 Task: Manufacturing output chart brown modern simple.
Action: Mouse moved to (151, 219)
Screenshot: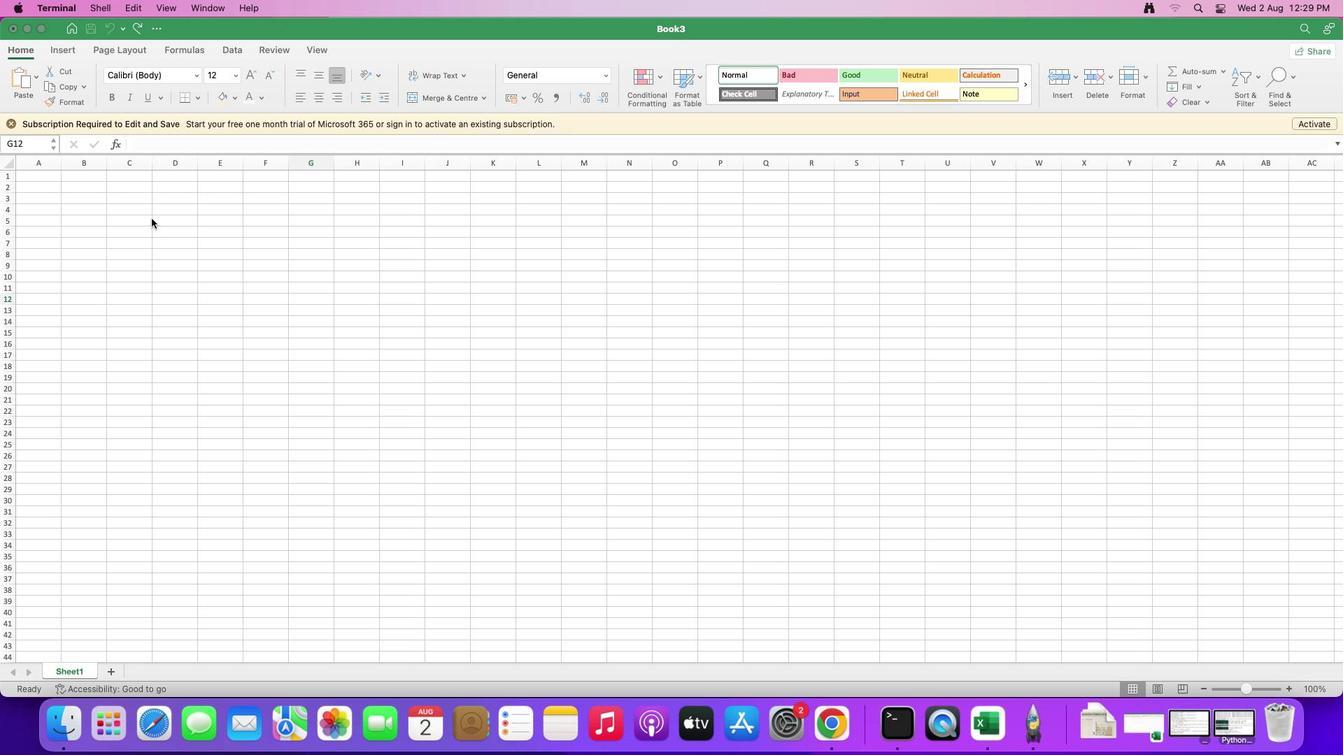 
Action: Mouse pressed left at (151, 219)
Screenshot: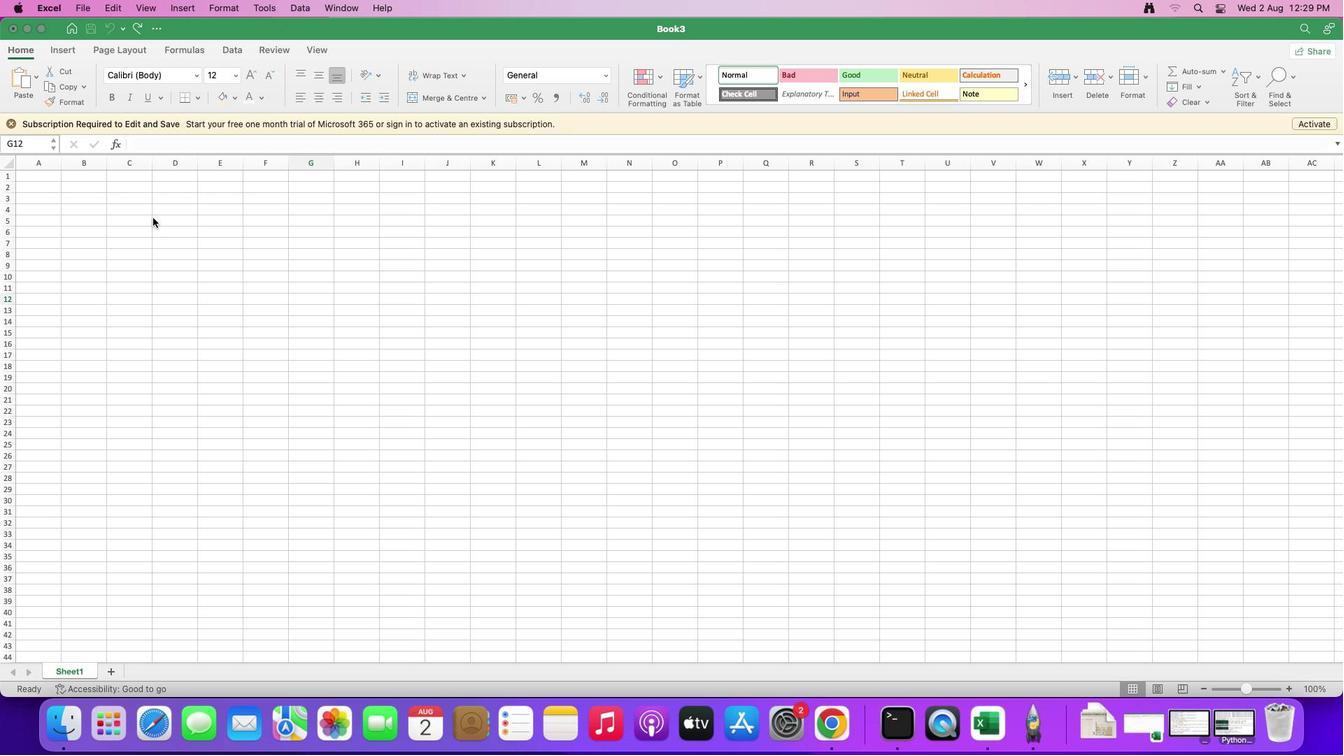 
Action: Mouse moved to (32, 174)
Screenshot: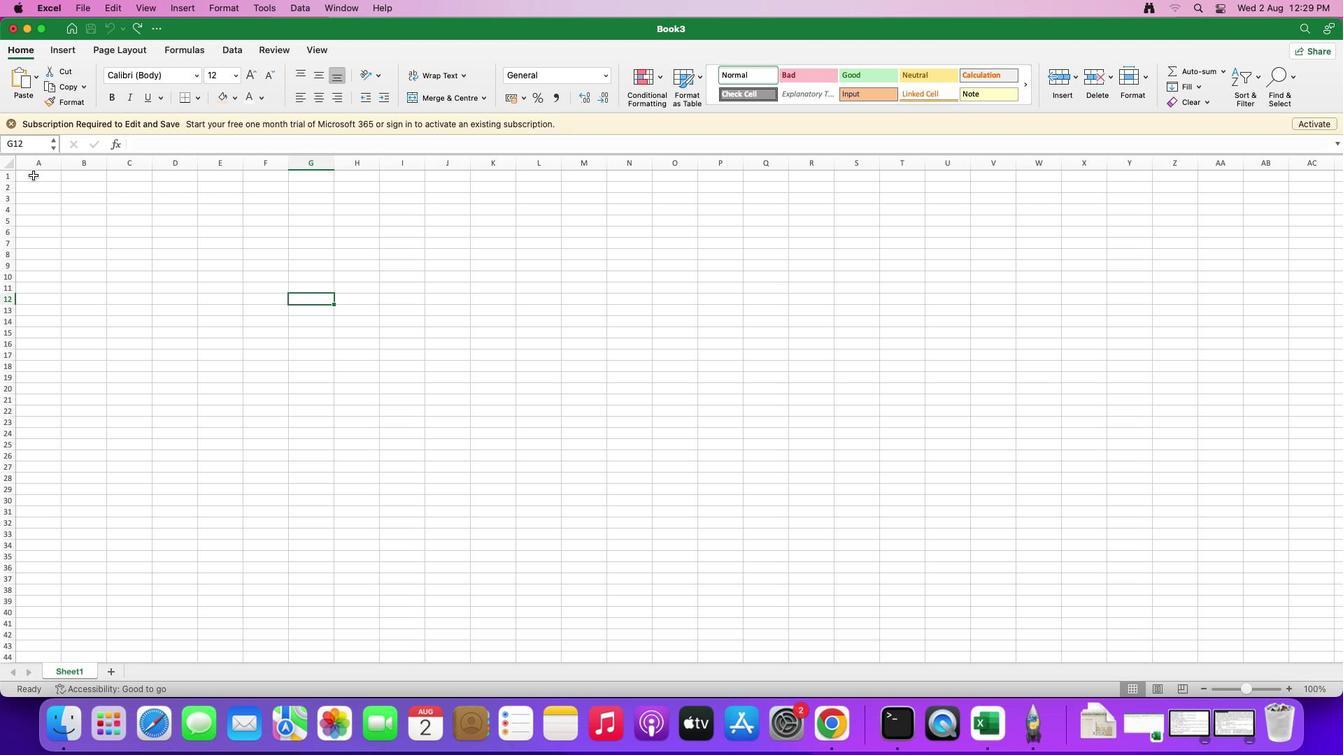 
Action: Mouse pressed left at (32, 174)
Screenshot: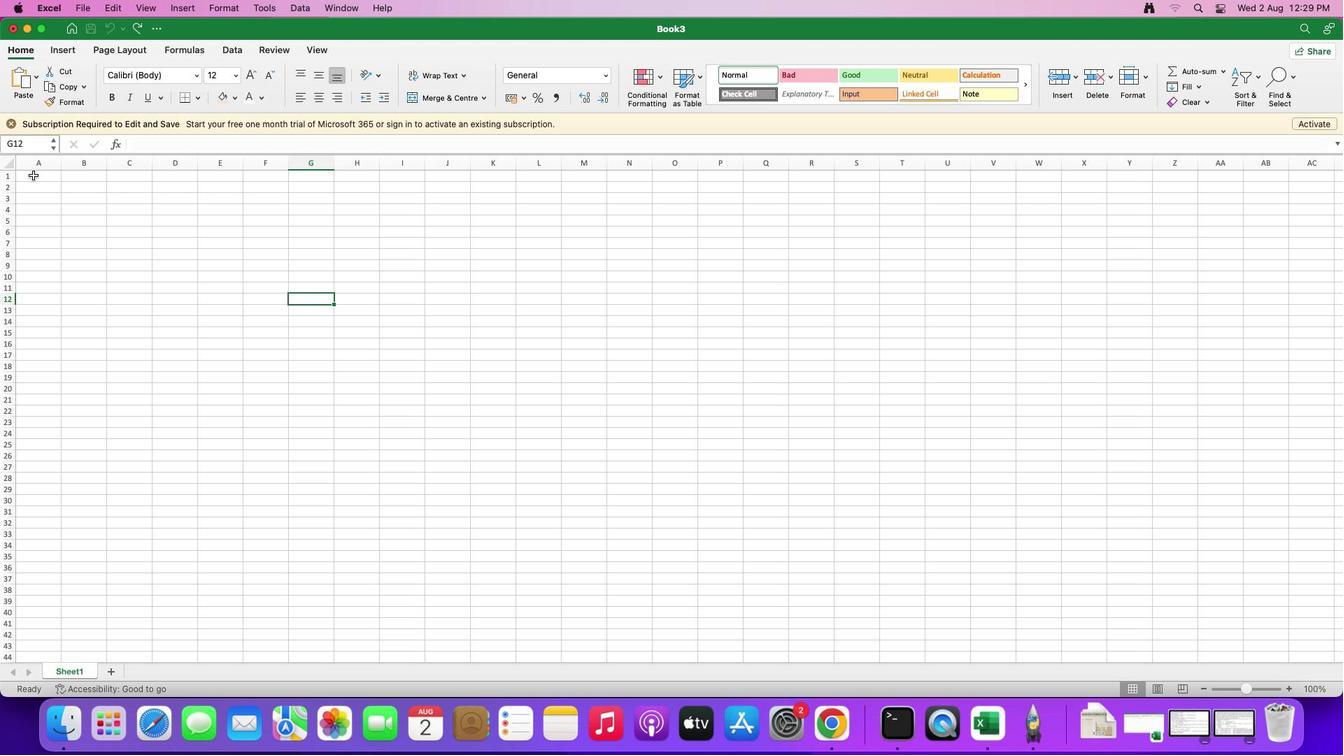 
Action: Mouse moved to (852, 95)
Screenshot: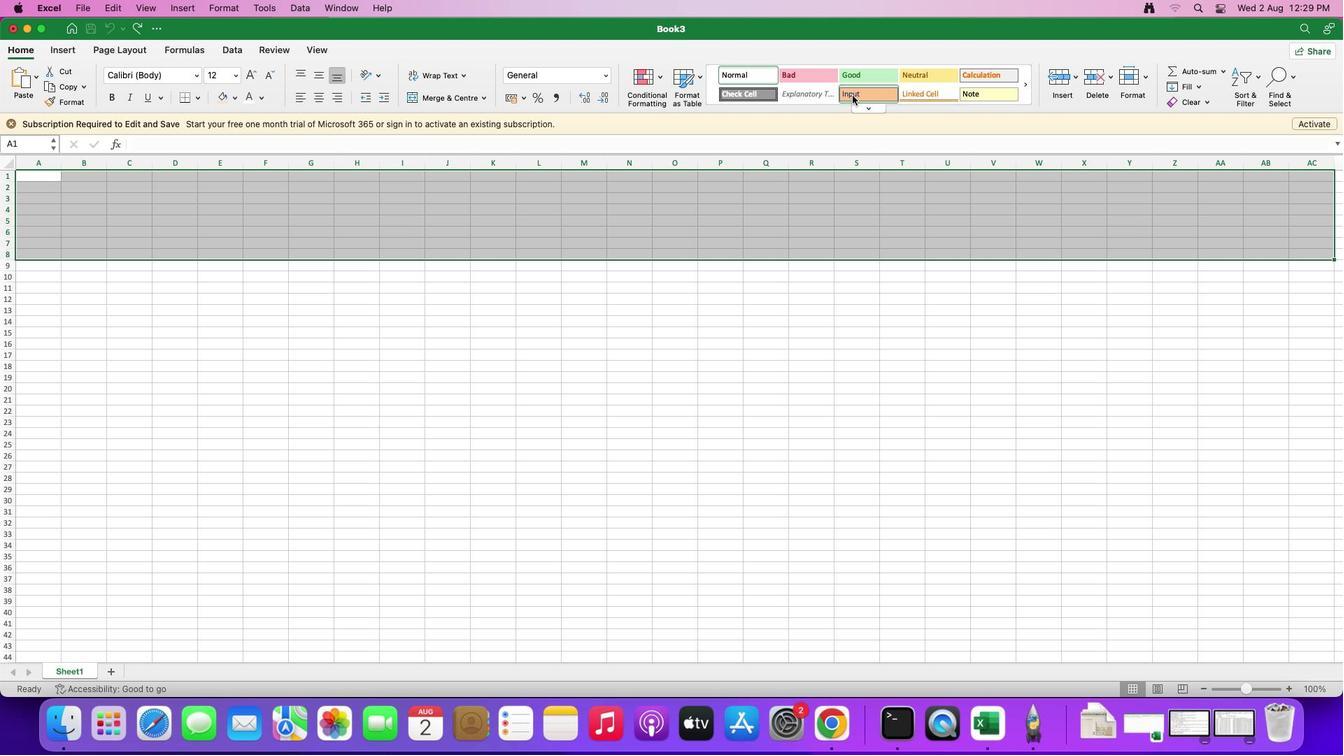 
Action: Mouse pressed left at (852, 95)
Screenshot: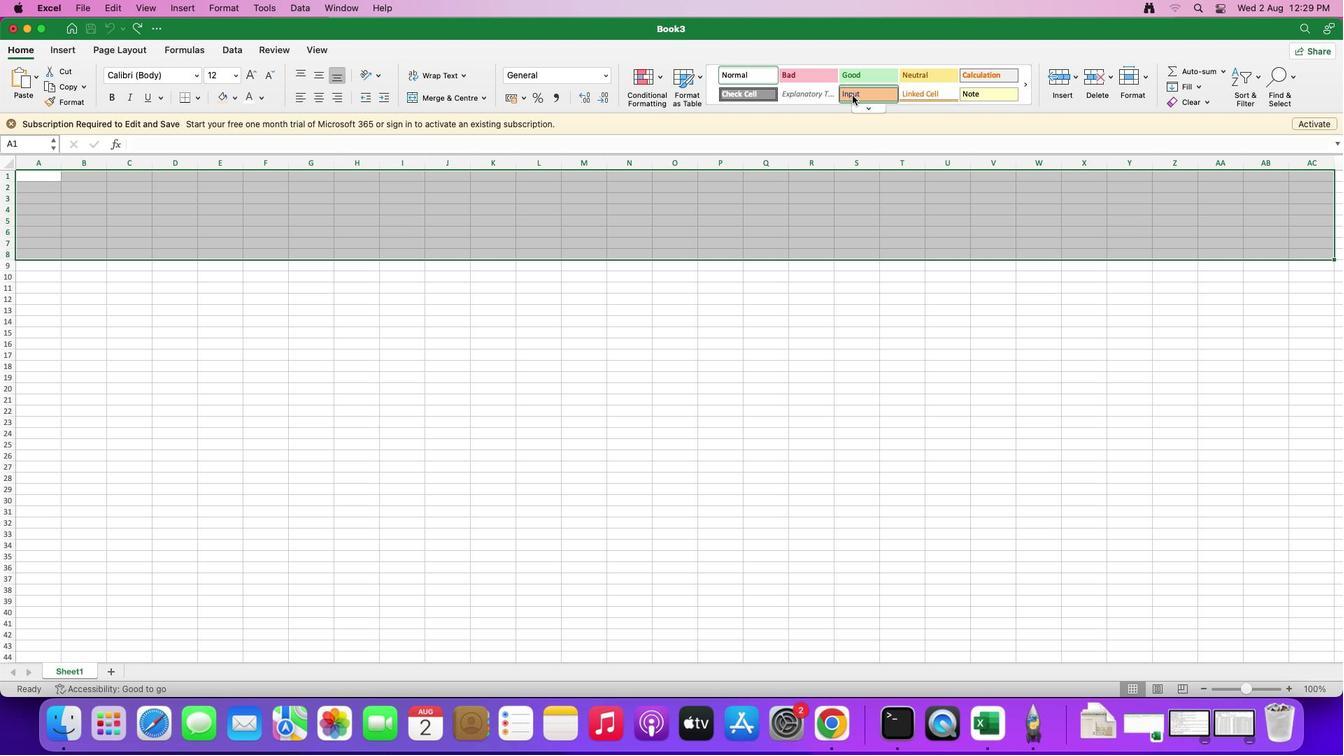 
Action: Mouse moved to (199, 99)
Screenshot: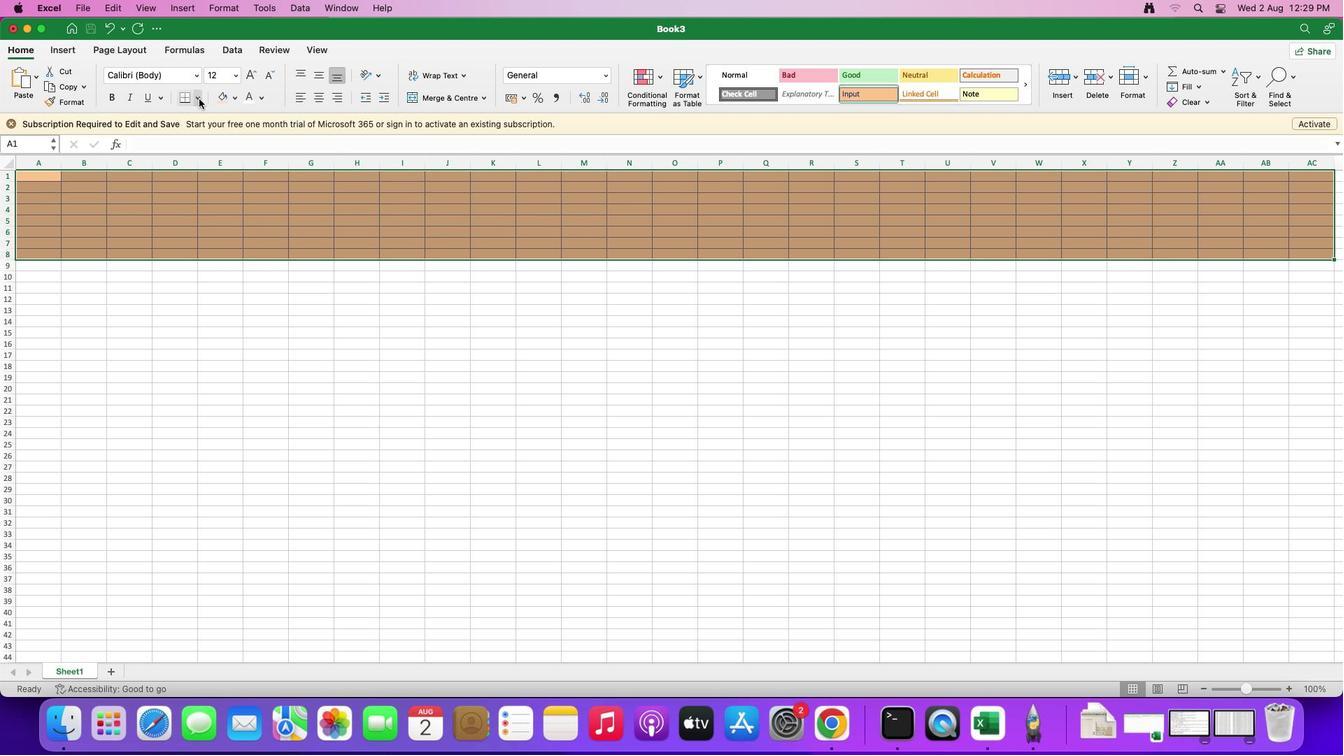 
Action: Mouse pressed left at (199, 99)
Screenshot: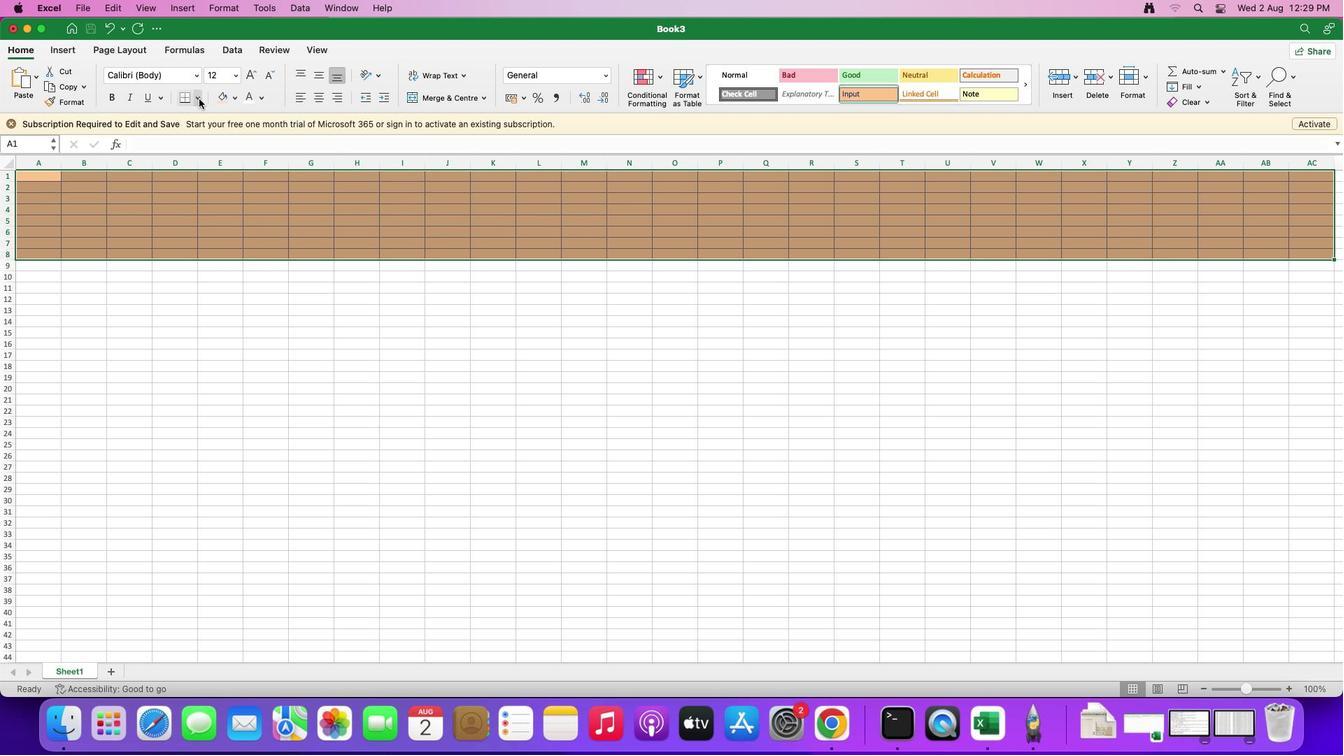 
Action: Mouse moved to (212, 211)
Screenshot: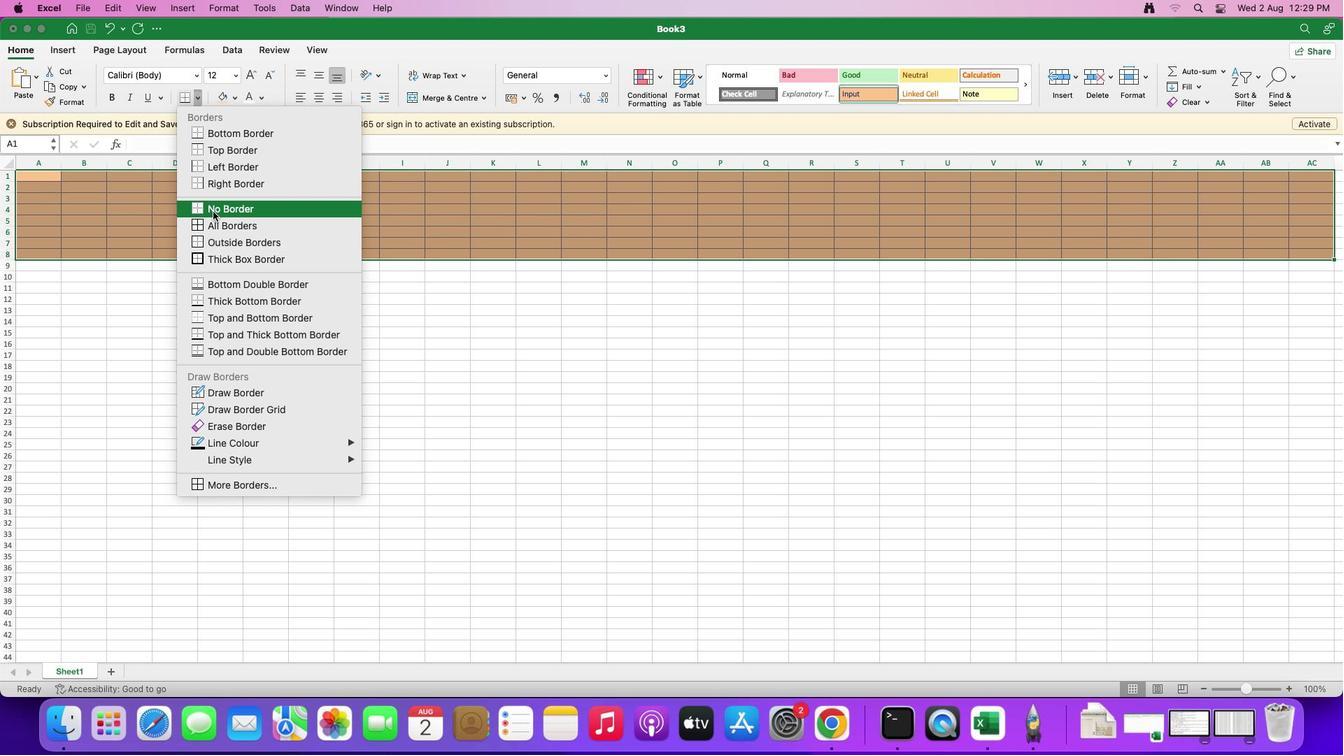 
Action: Mouse pressed left at (212, 211)
Screenshot: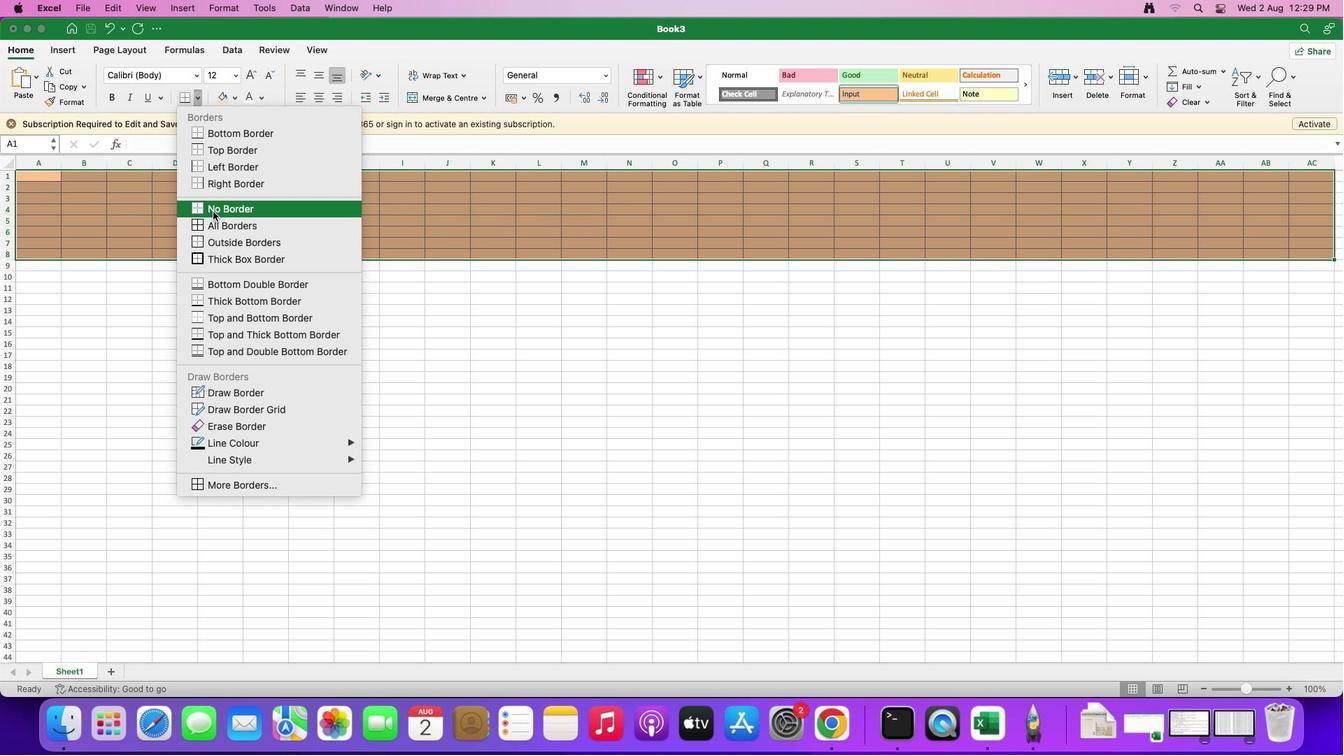 
Action: Mouse moved to (188, 220)
Screenshot: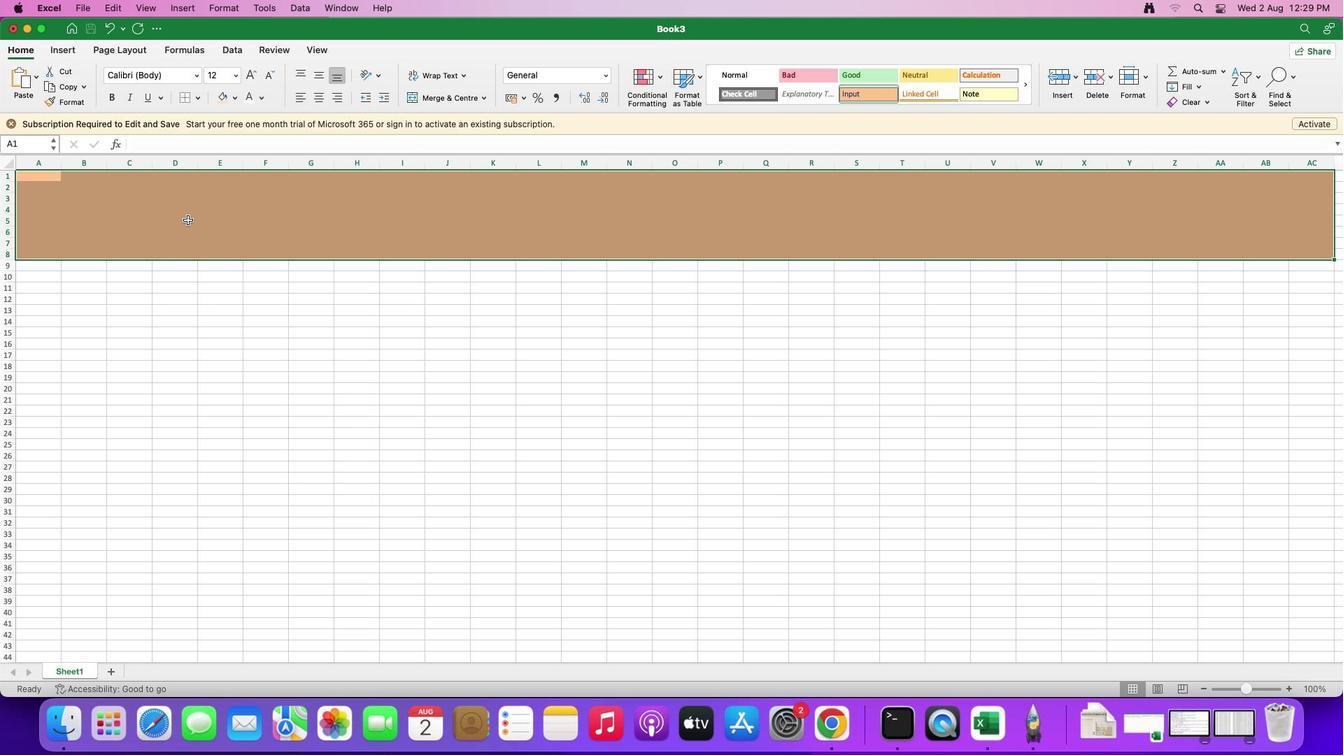 
Action: Mouse pressed left at (188, 220)
Screenshot: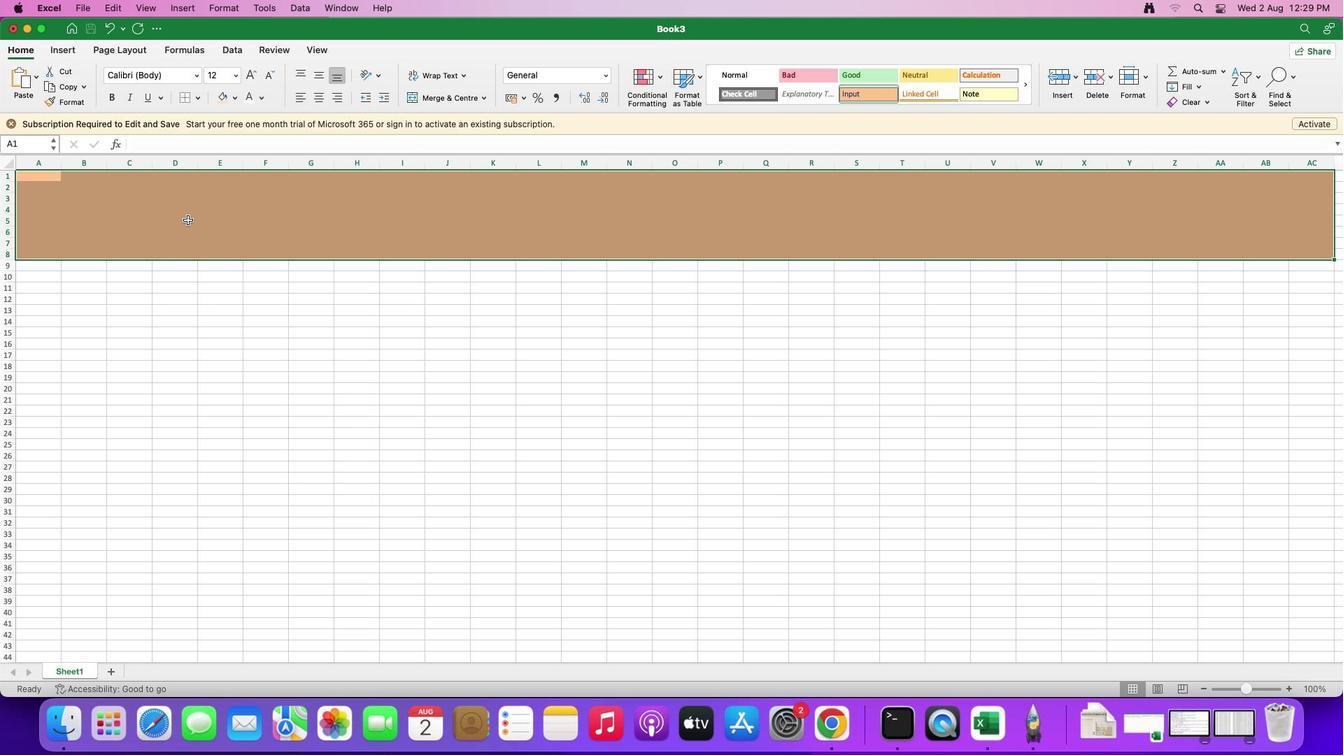 
Action: Mouse moved to (172, 186)
Screenshot: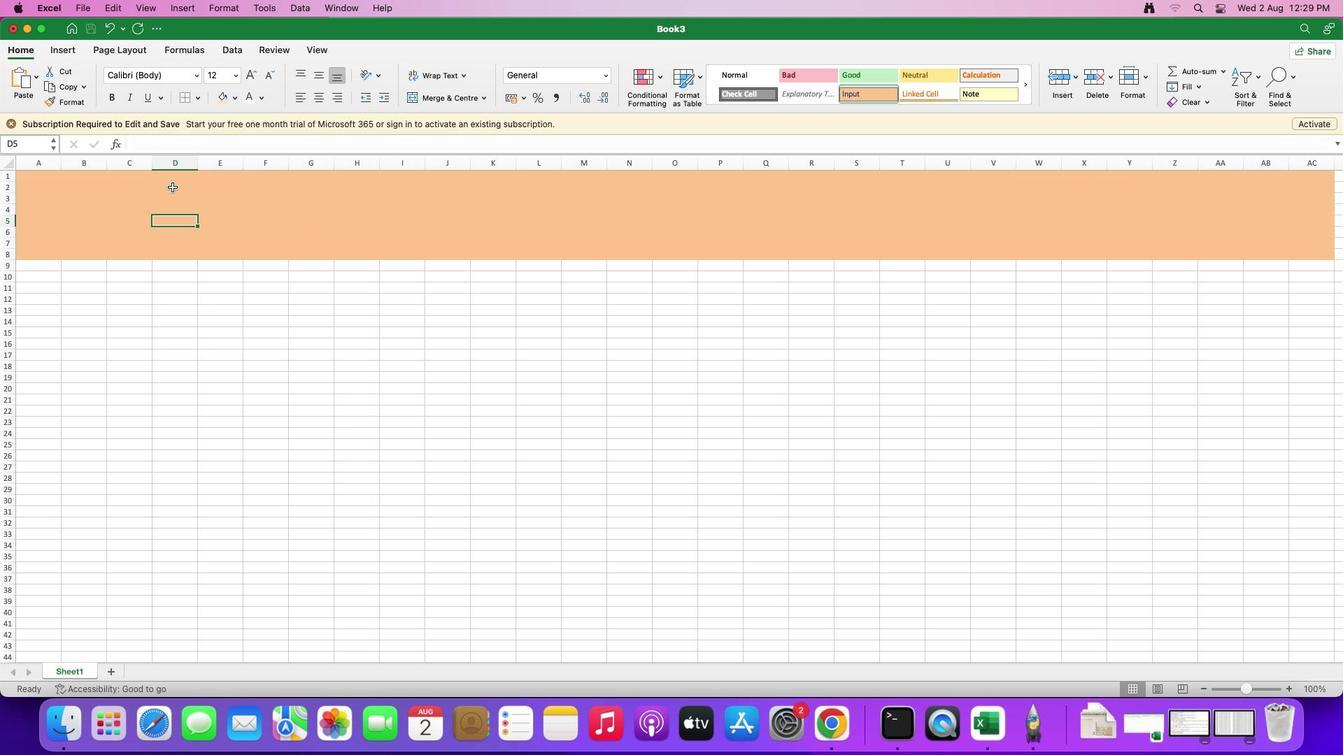 
Action: Mouse pressed left at (172, 186)
Screenshot: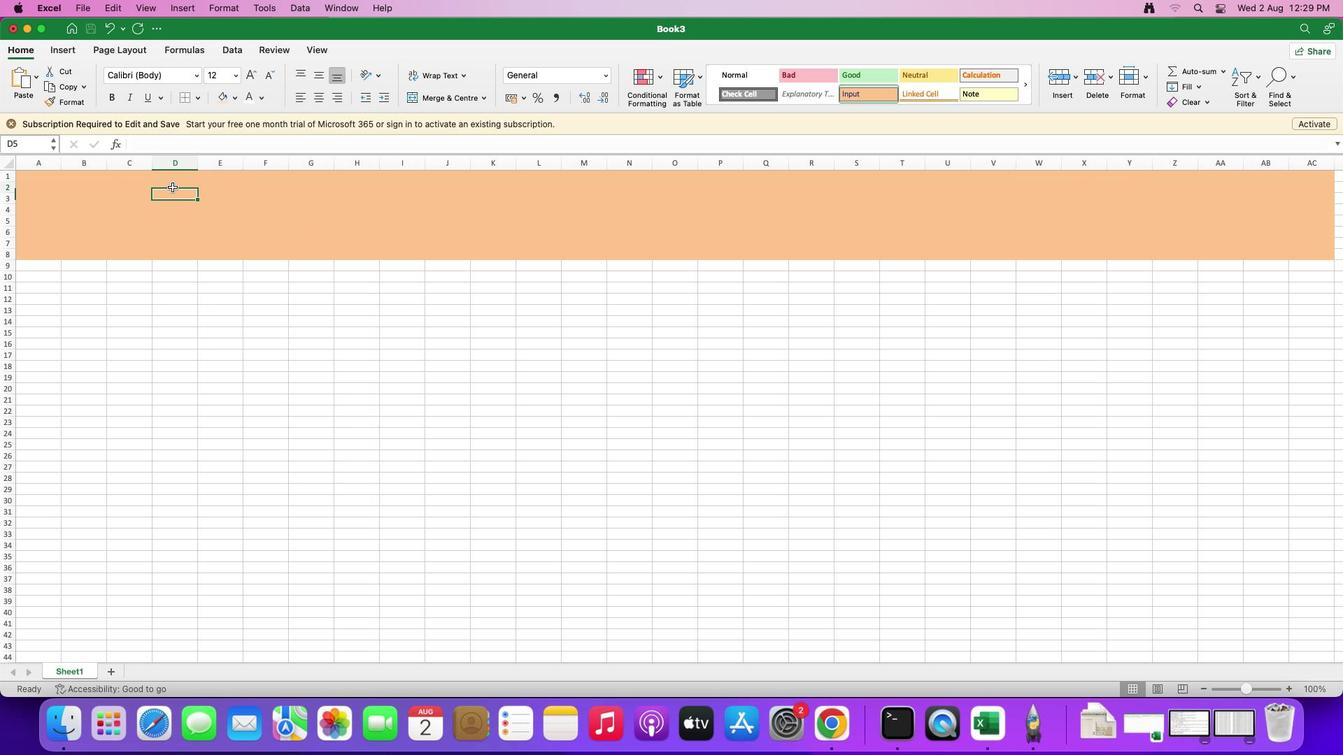 
Action: Mouse moved to (121, 208)
Screenshot: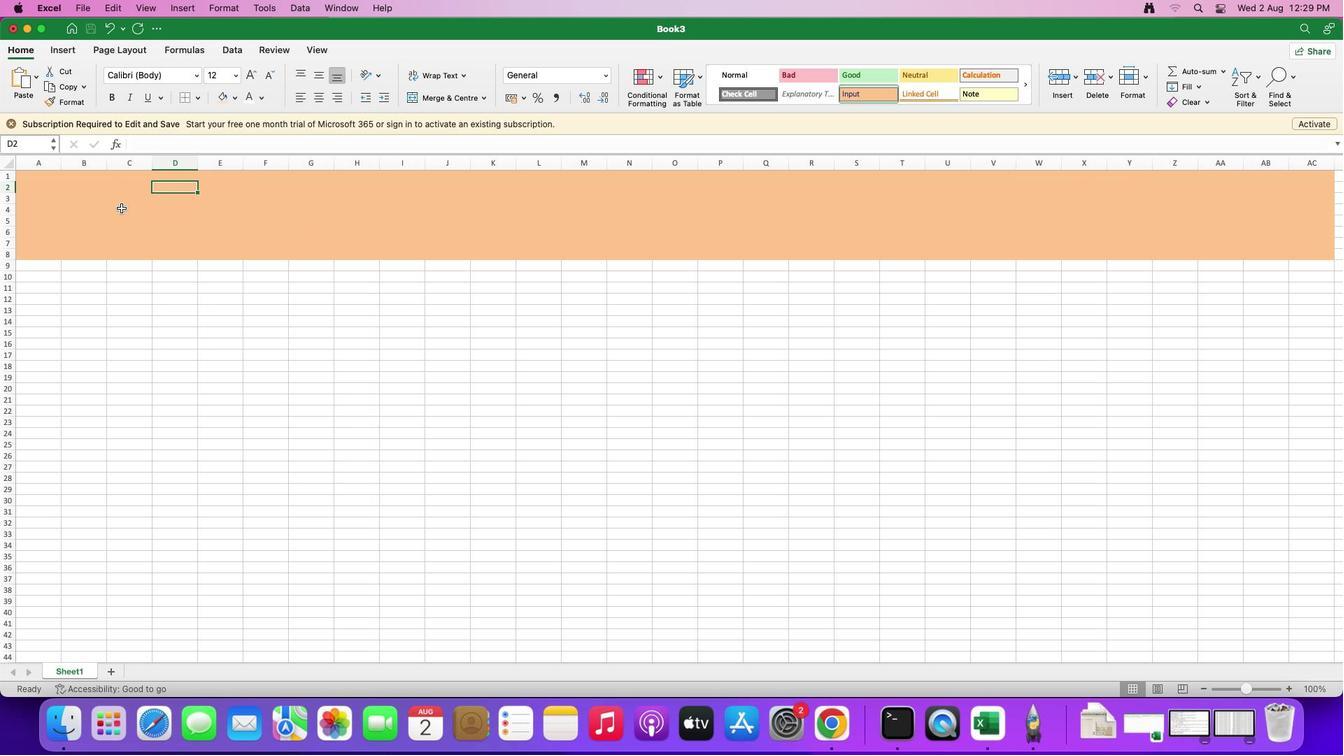 
Action: Mouse pressed left at (121, 208)
Screenshot: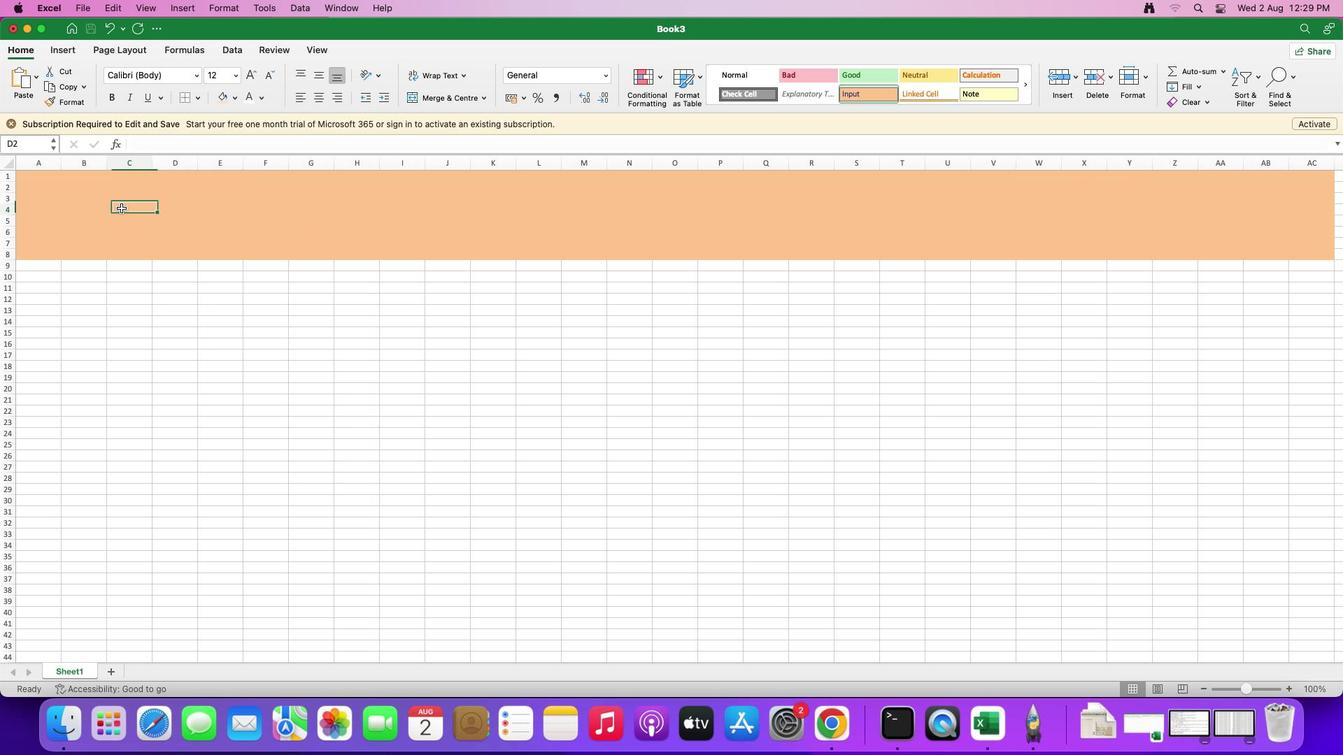 
Action: Mouse moved to (164, 205)
Screenshot: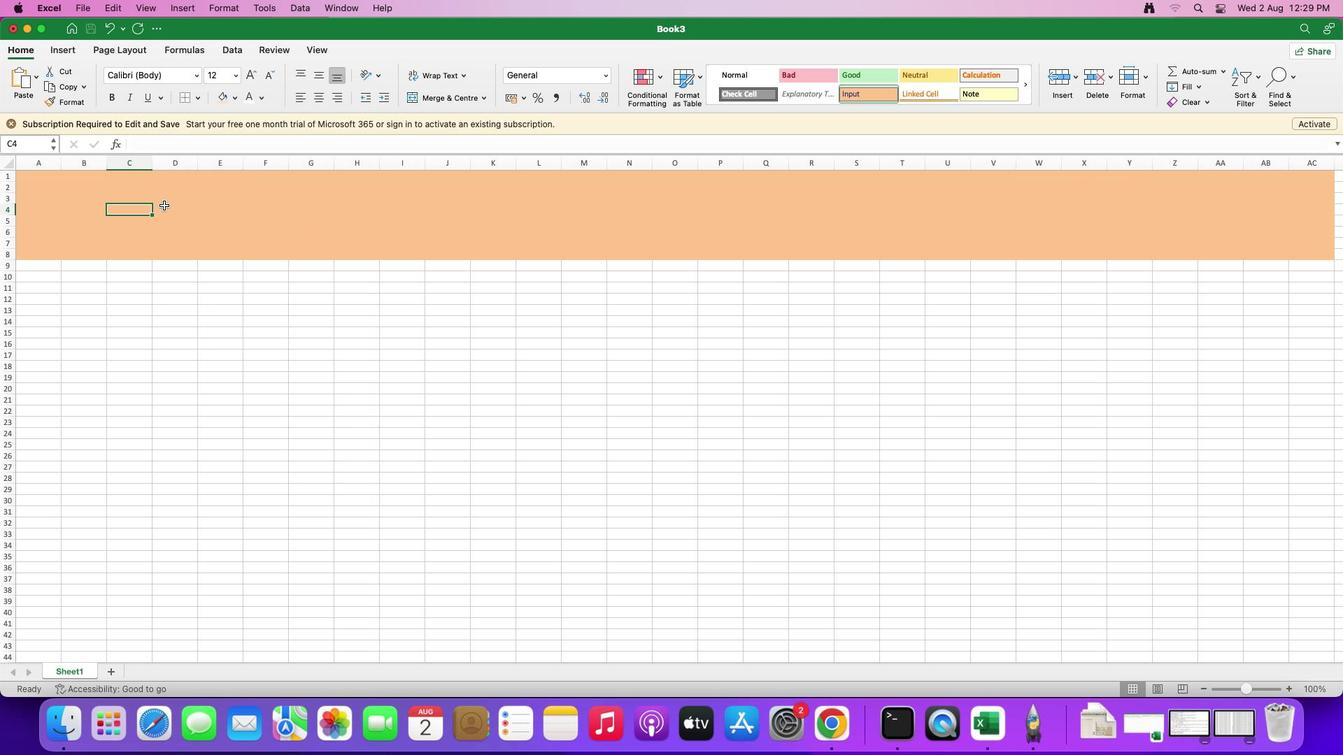 
Action: Mouse pressed left at (164, 205)
Screenshot: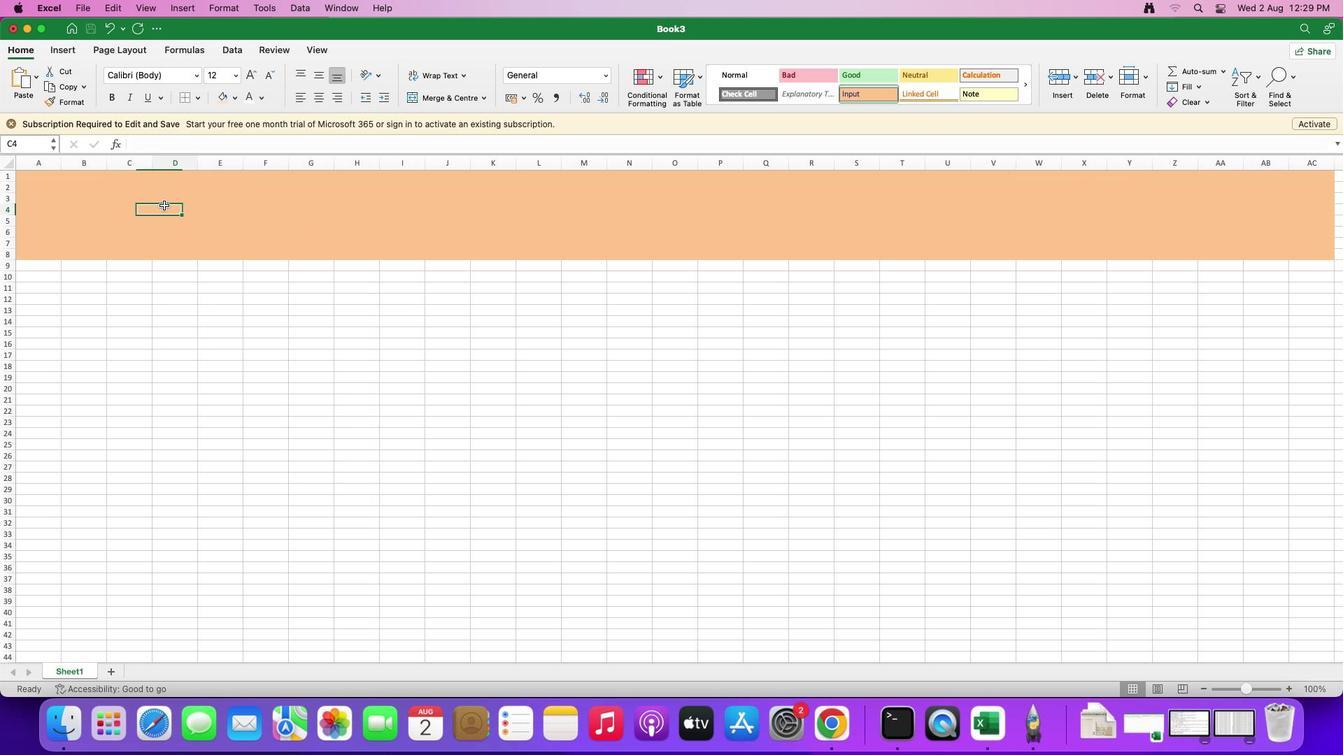 
Action: Mouse moved to (222, 210)
Screenshot: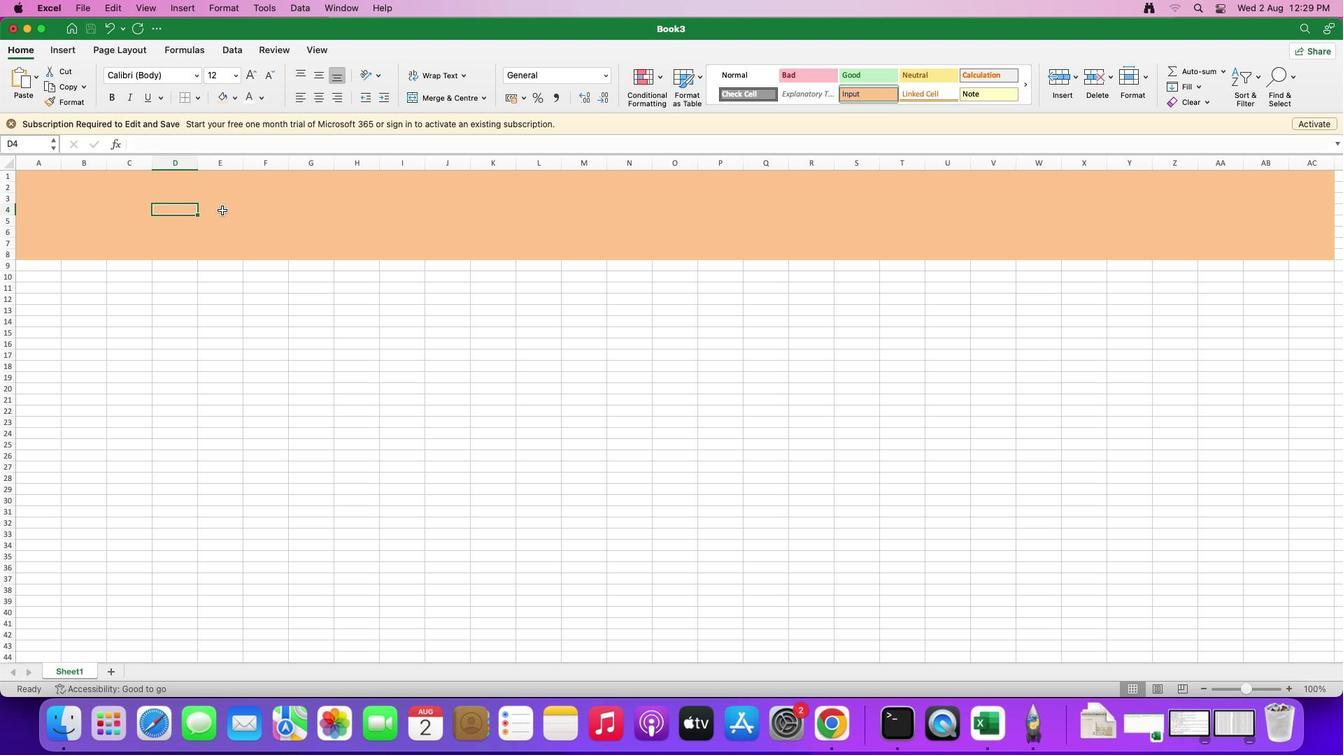 
Action: Mouse pressed left at (222, 210)
Screenshot: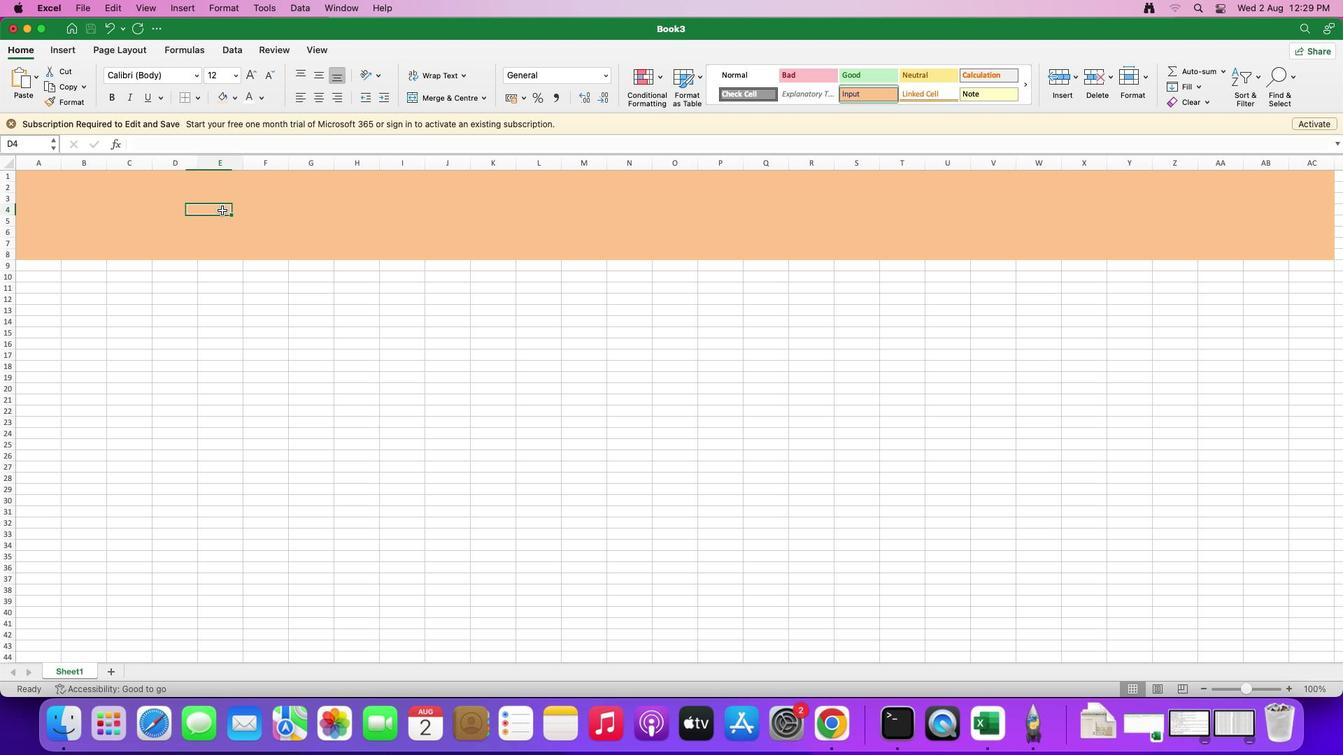 
Action: Mouse moved to (221, 219)
Screenshot: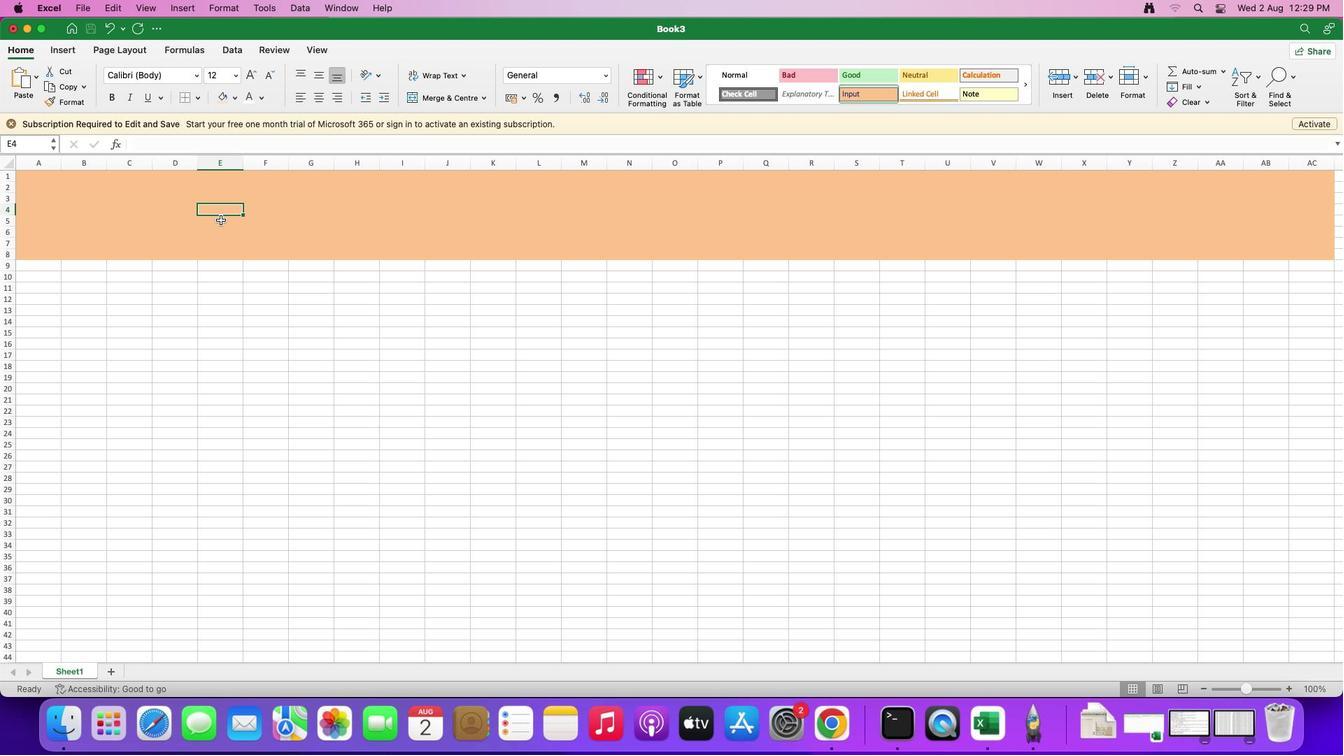 
Action: Key pressed Key.shift'M''A''N''U''F''A''C''T''U''R''I''N''G'Key.space'O''U''T''P''U''T'Key.space'D''A''T''A'
Screenshot: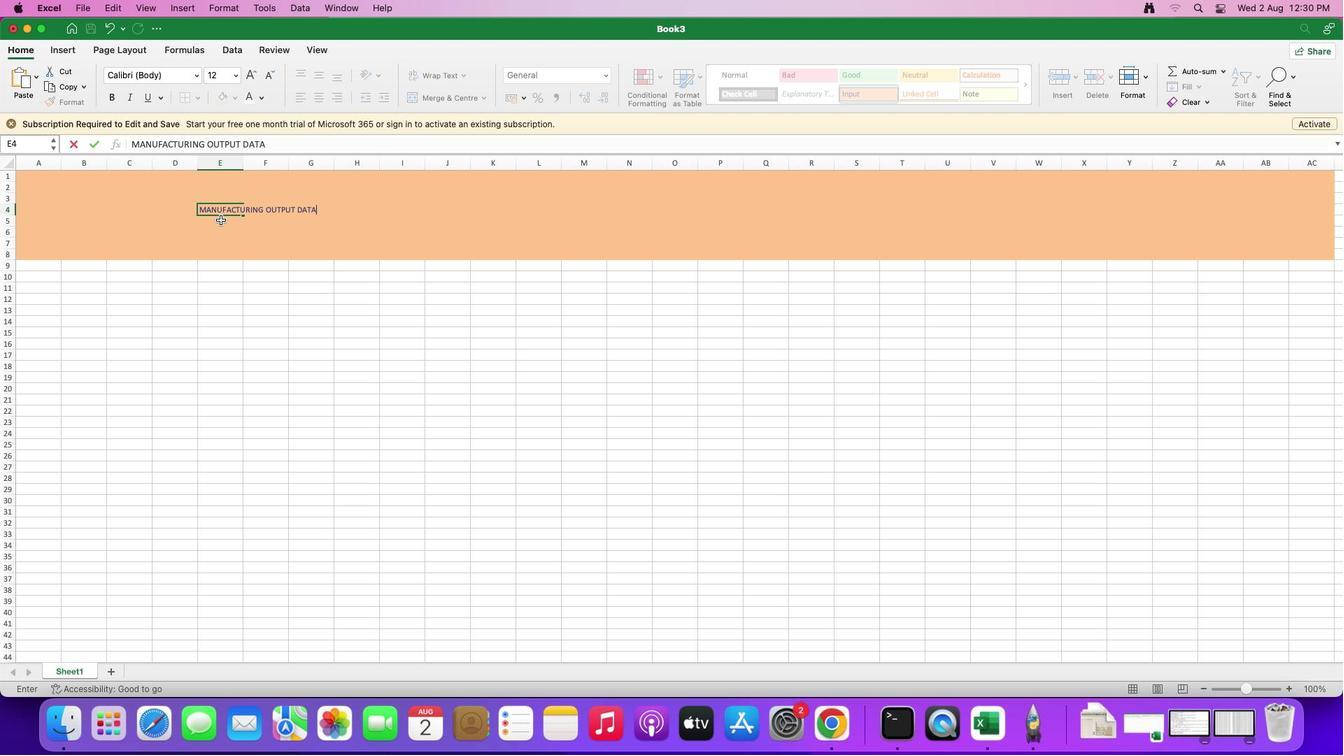 
Action: Mouse moved to (315, 209)
Screenshot: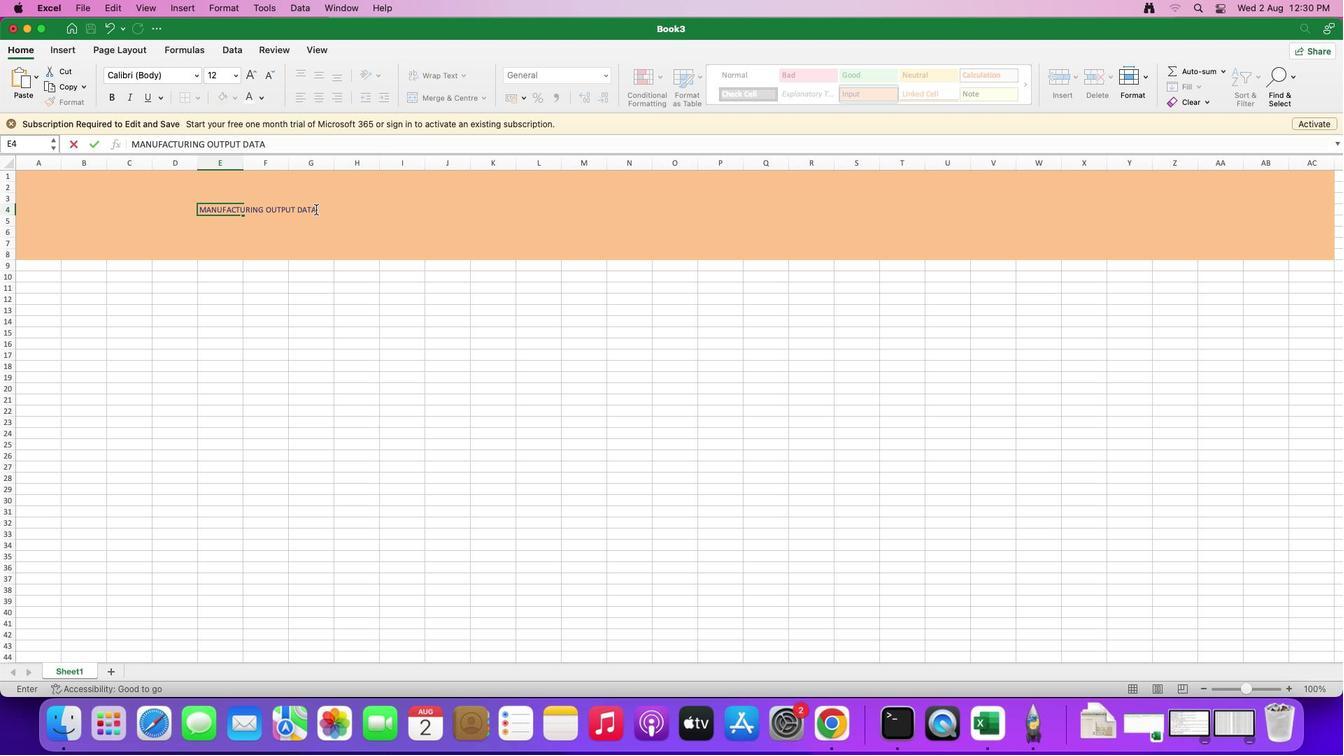 
Action: Mouse pressed left at (315, 209)
Screenshot: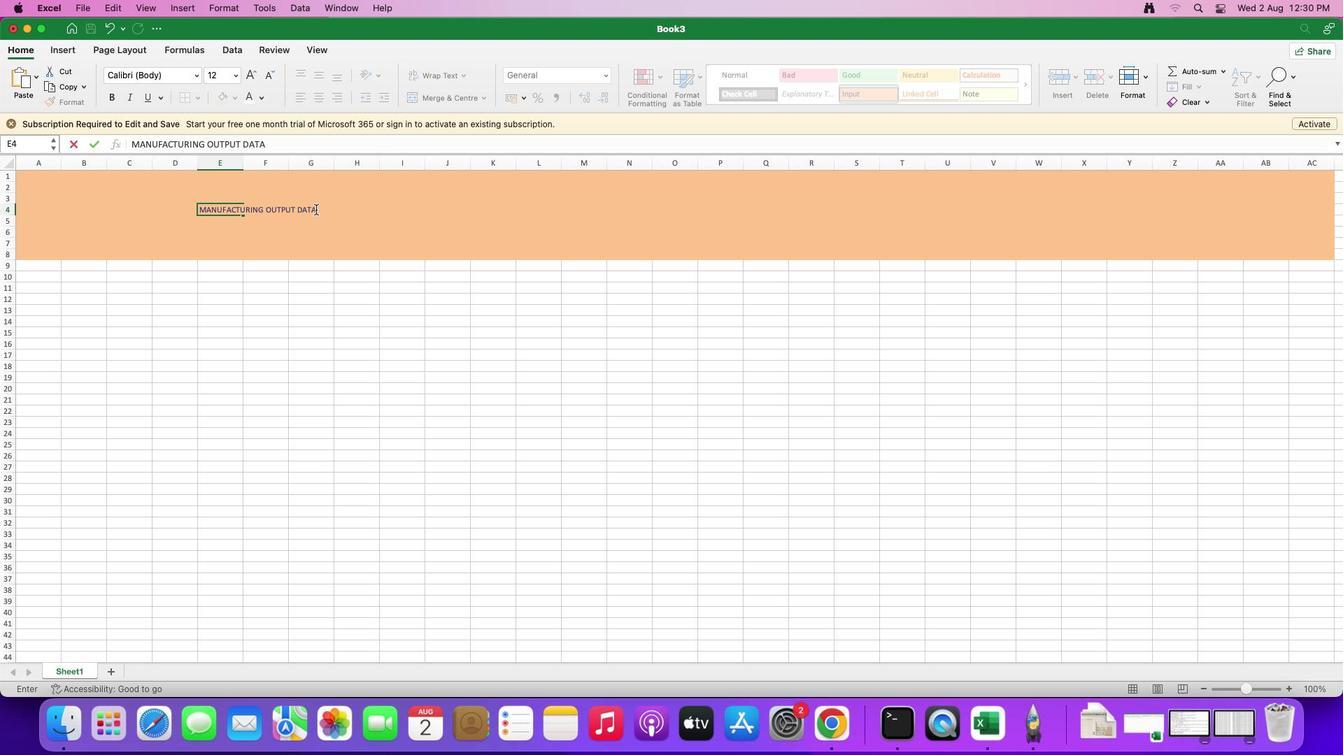
Action: Mouse moved to (318, 209)
Screenshot: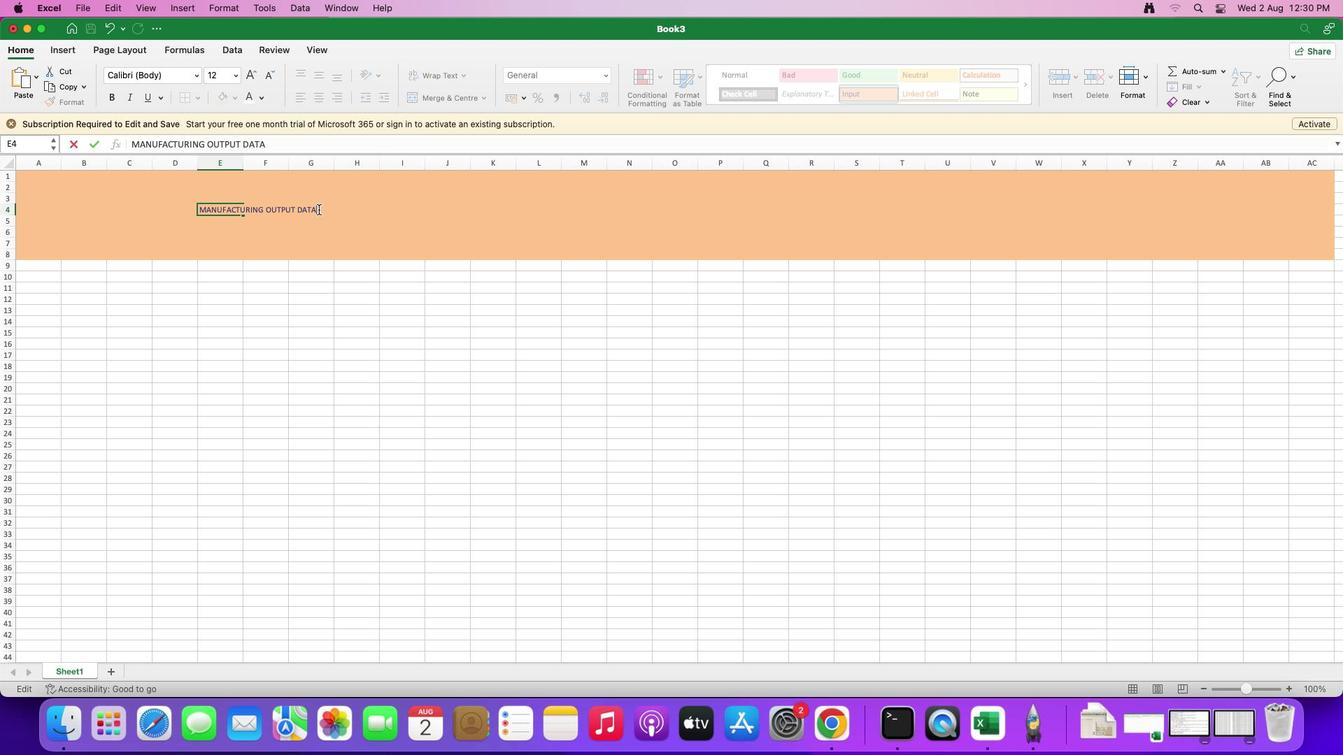 
Action: Mouse pressed left at (318, 209)
Screenshot: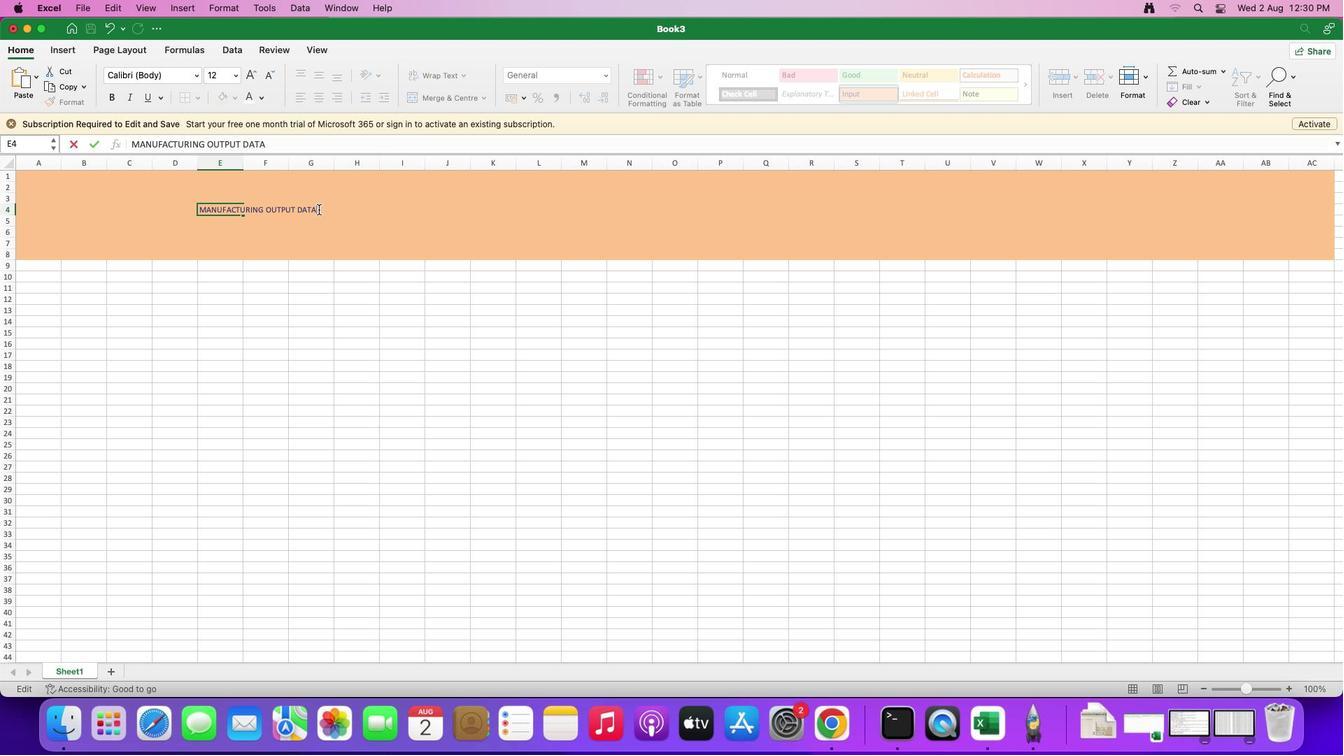 
Action: Mouse moved to (235, 74)
Screenshot: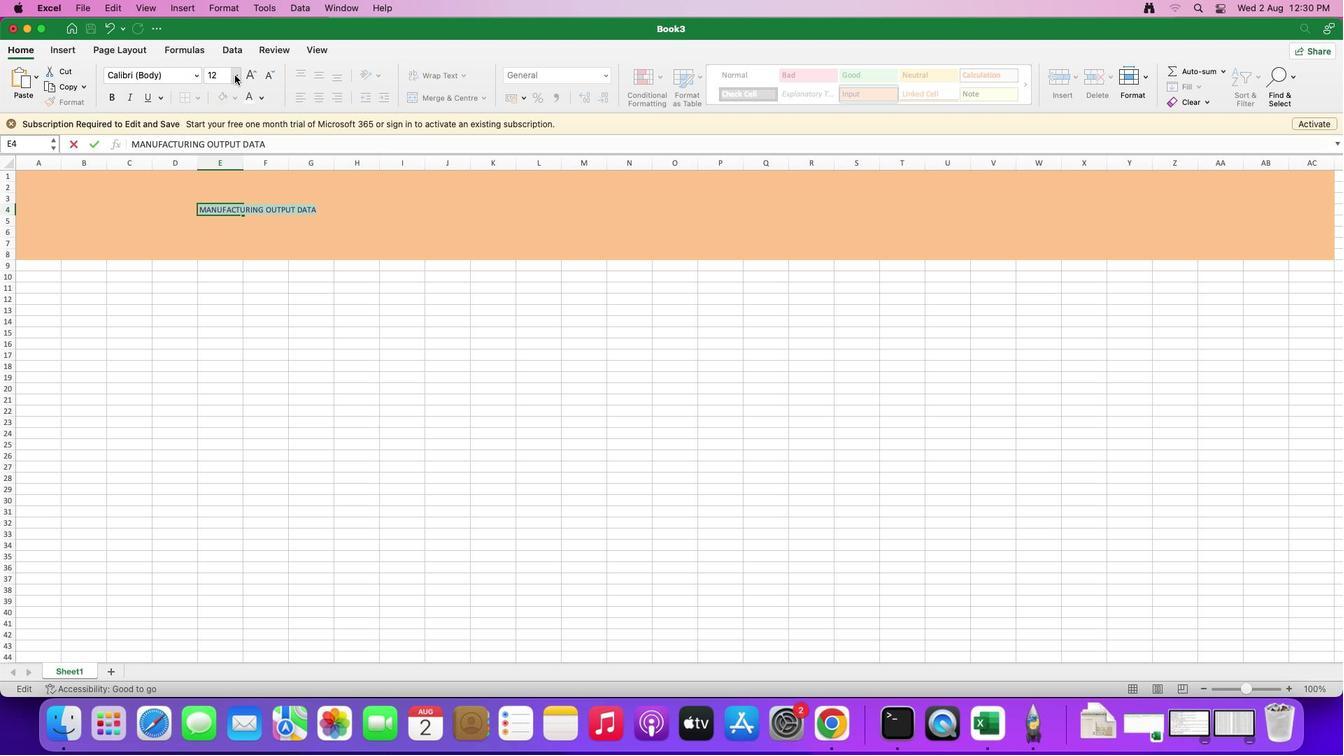 
Action: Mouse pressed left at (235, 74)
Screenshot: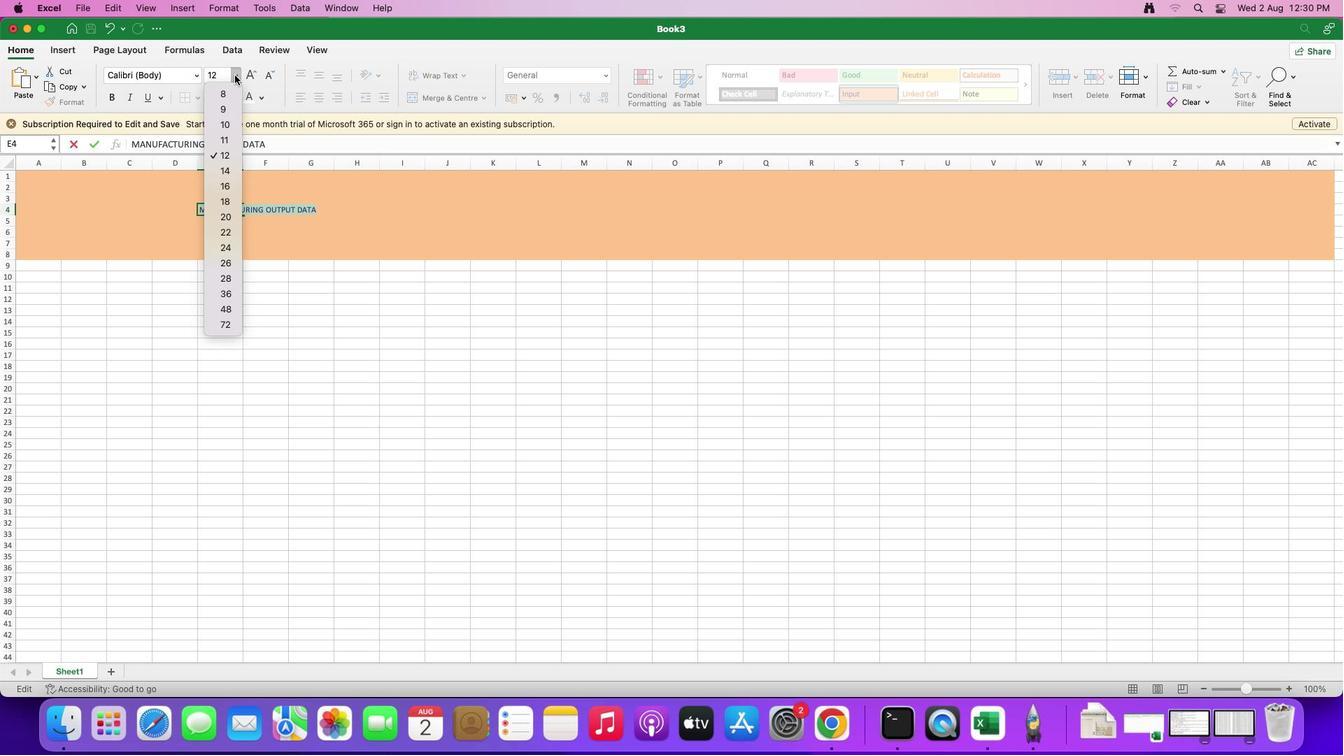 
Action: Mouse moved to (227, 320)
Screenshot: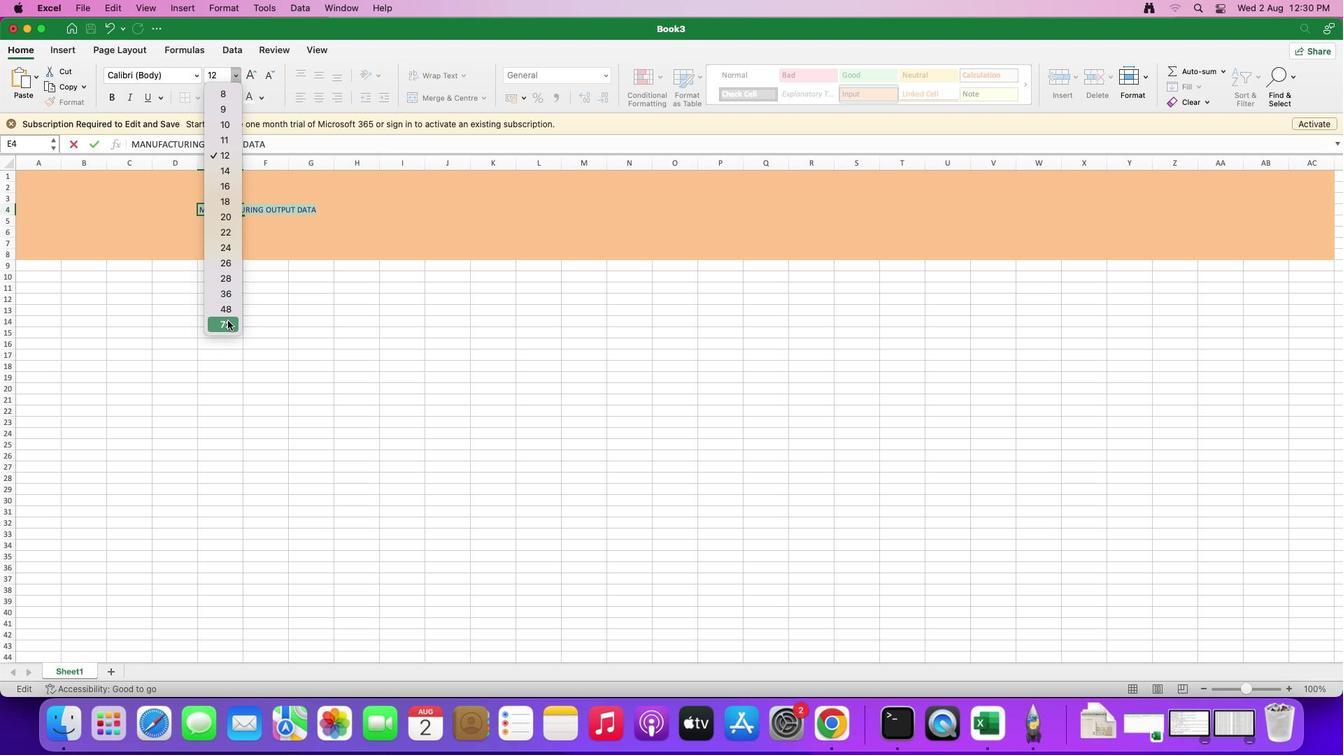 
Action: Mouse pressed left at (227, 320)
Screenshot: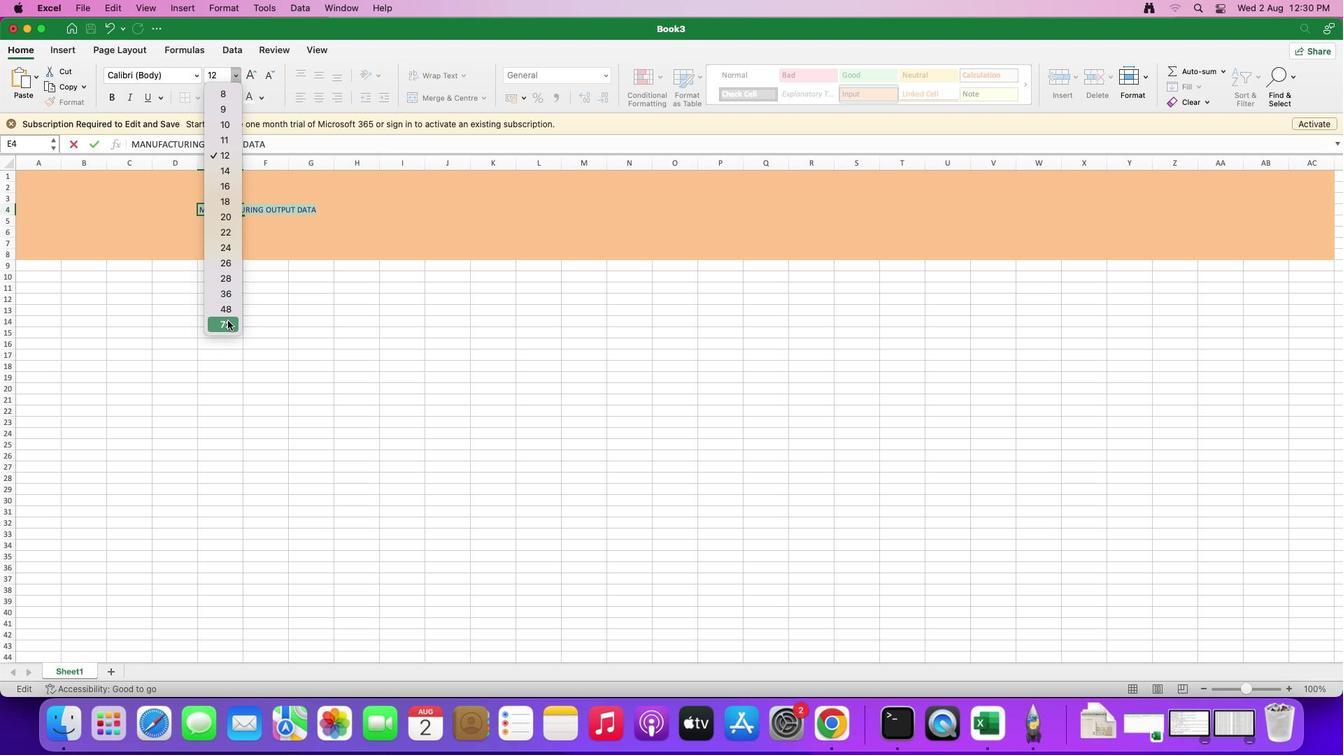 
Action: Mouse moved to (417, 228)
Screenshot: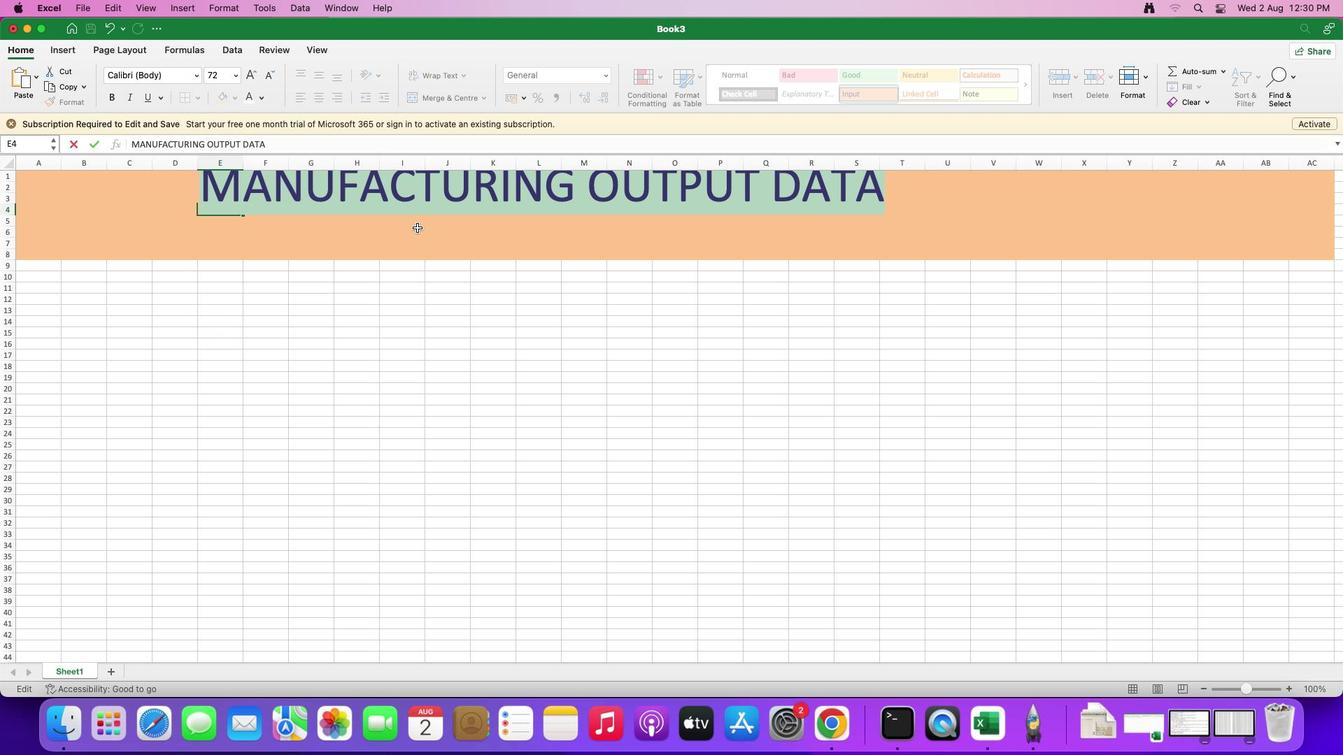 
Action: Mouse scrolled (417, 228) with delta (0, 0)
Screenshot: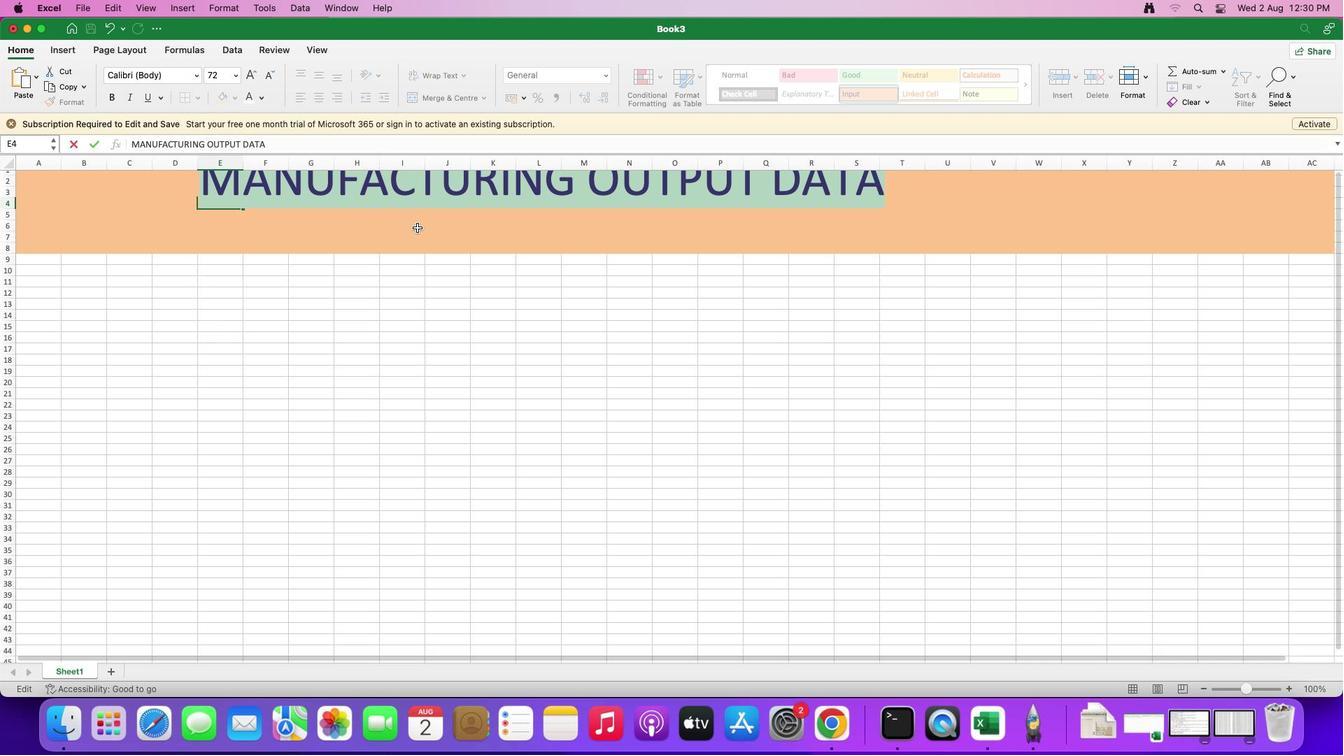 
Action: Mouse scrolled (417, 228) with delta (0, 0)
Screenshot: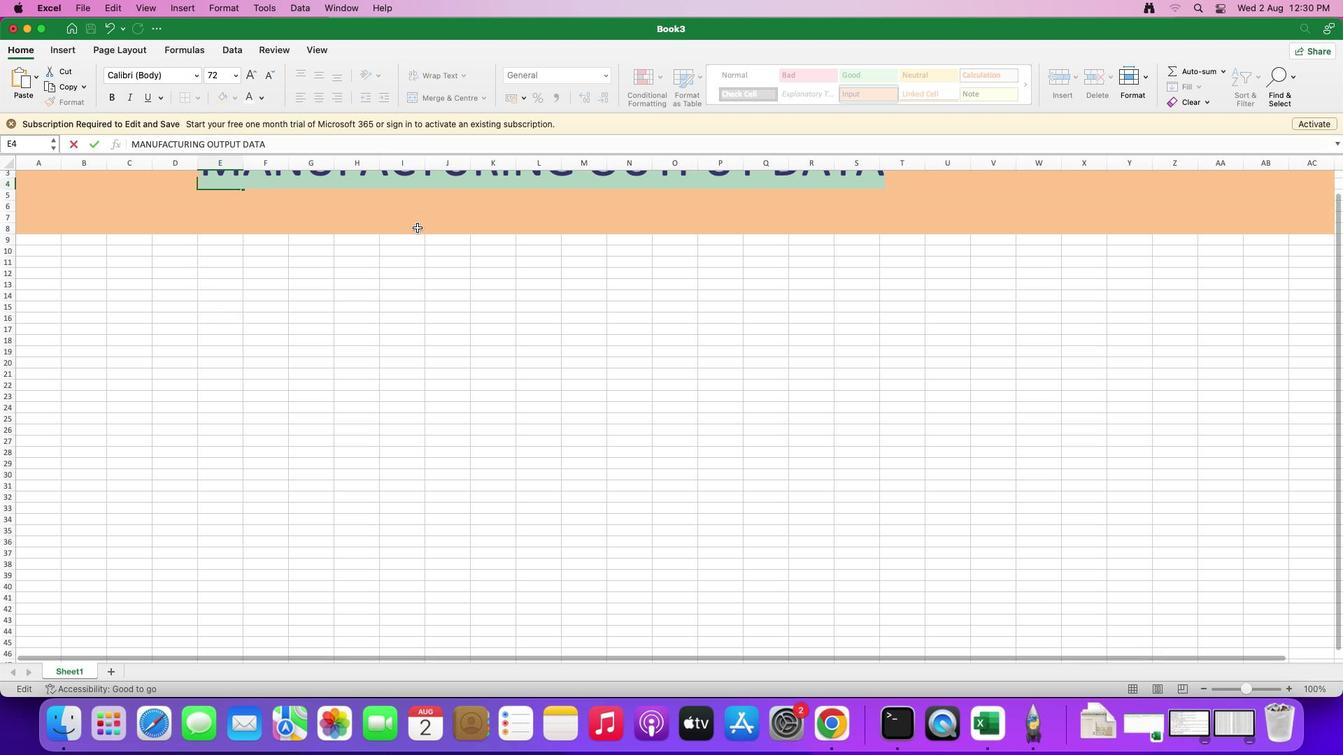 
Action: Mouse scrolled (417, 228) with delta (0, -1)
Screenshot: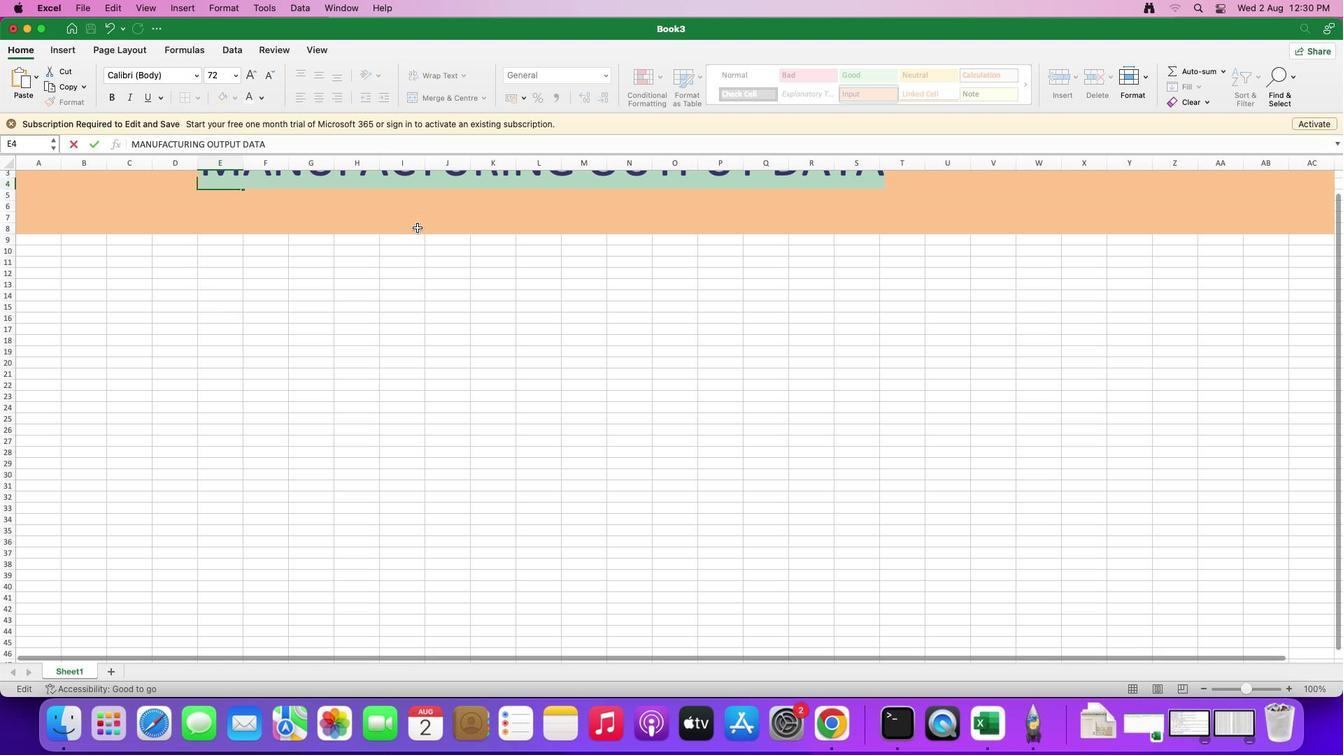 
Action: Mouse scrolled (417, 228) with delta (0, 0)
Screenshot: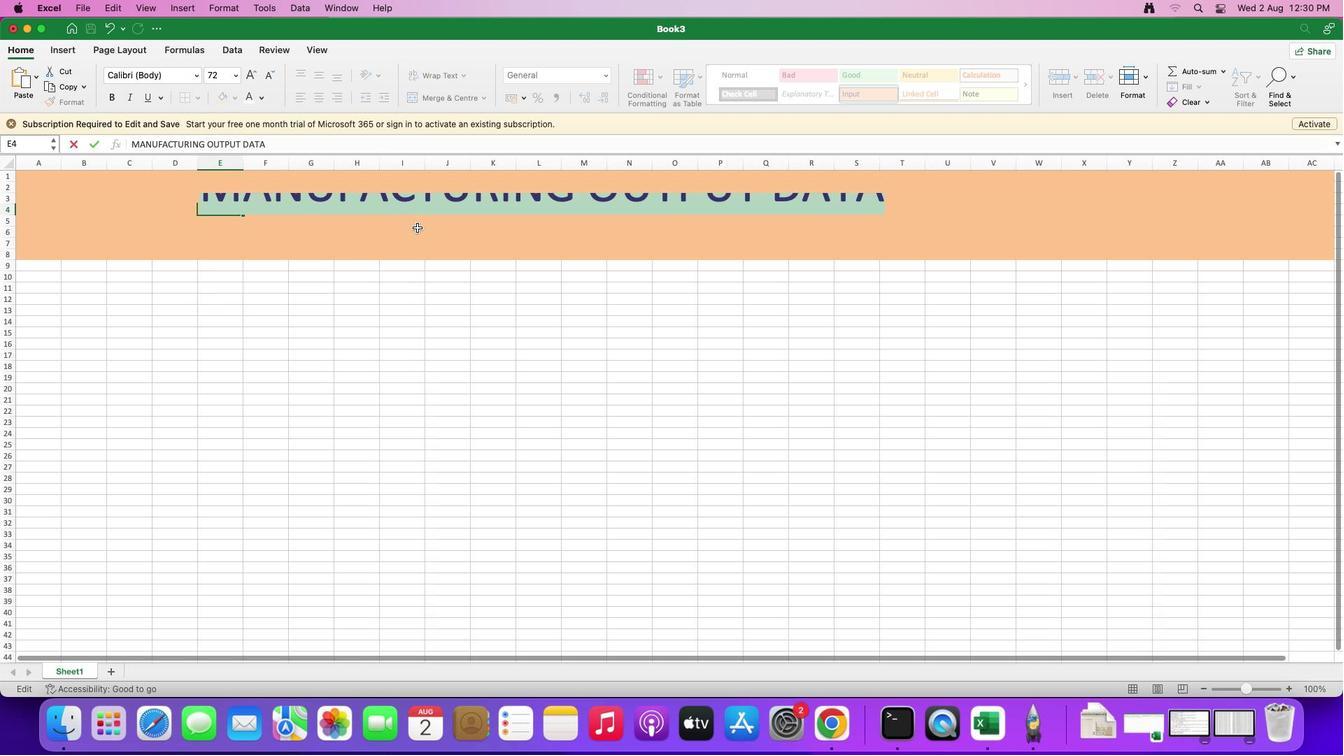 
Action: Mouse scrolled (417, 228) with delta (0, 0)
Screenshot: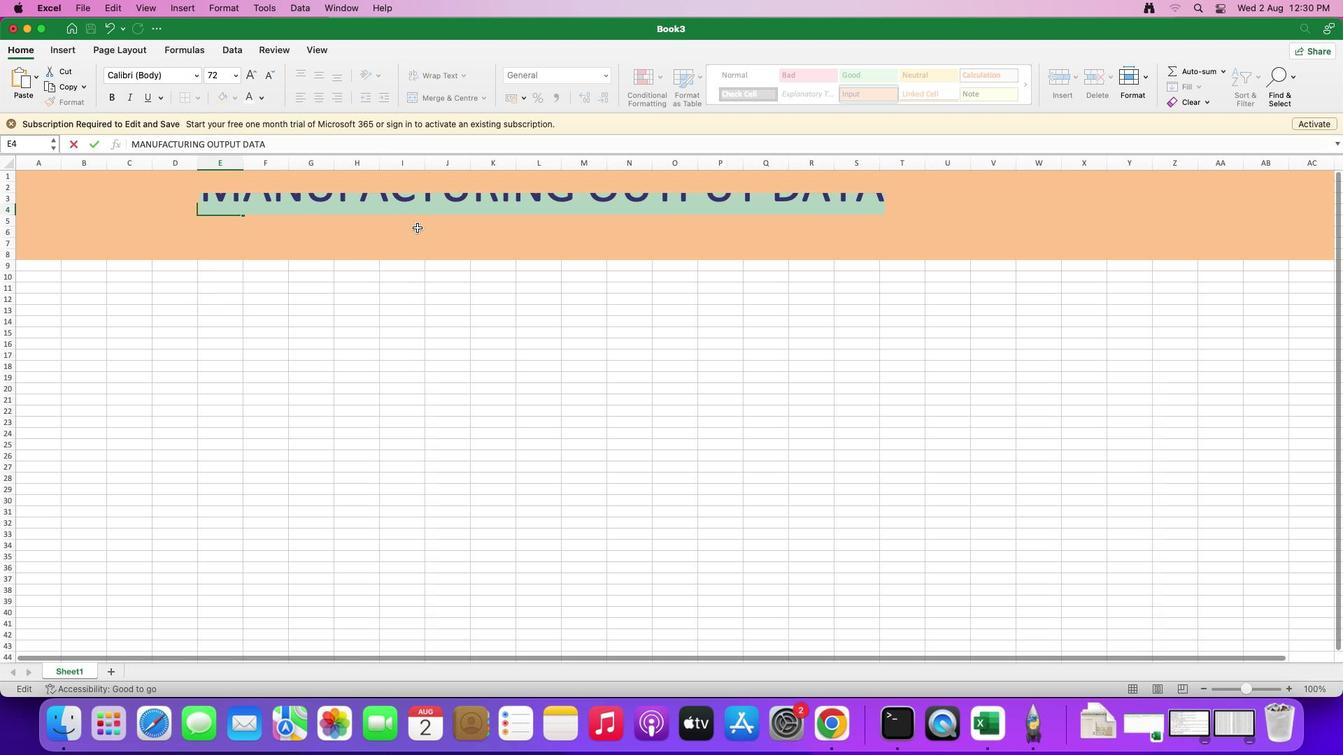 
Action: Mouse scrolled (417, 228) with delta (0, 2)
Screenshot: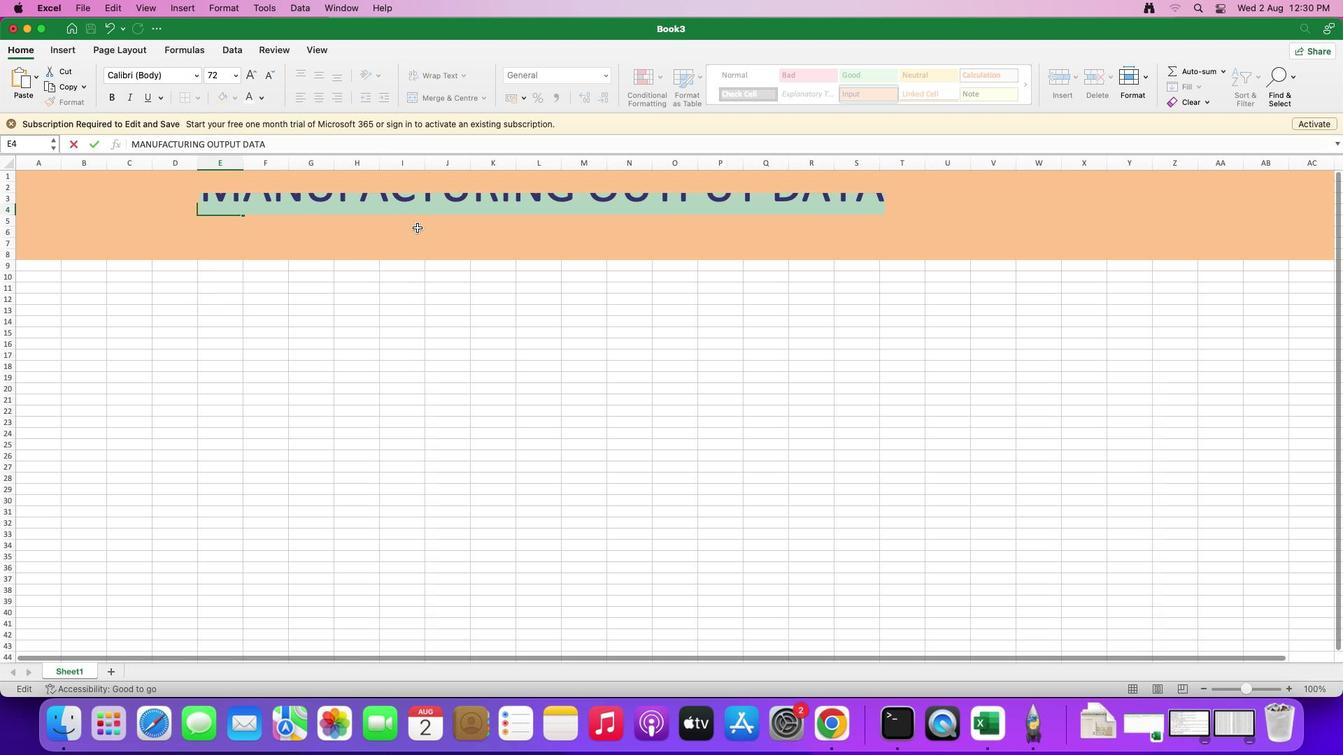
Action: Mouse scrolled (417, 228) with delta (0, 3)
Screenshot: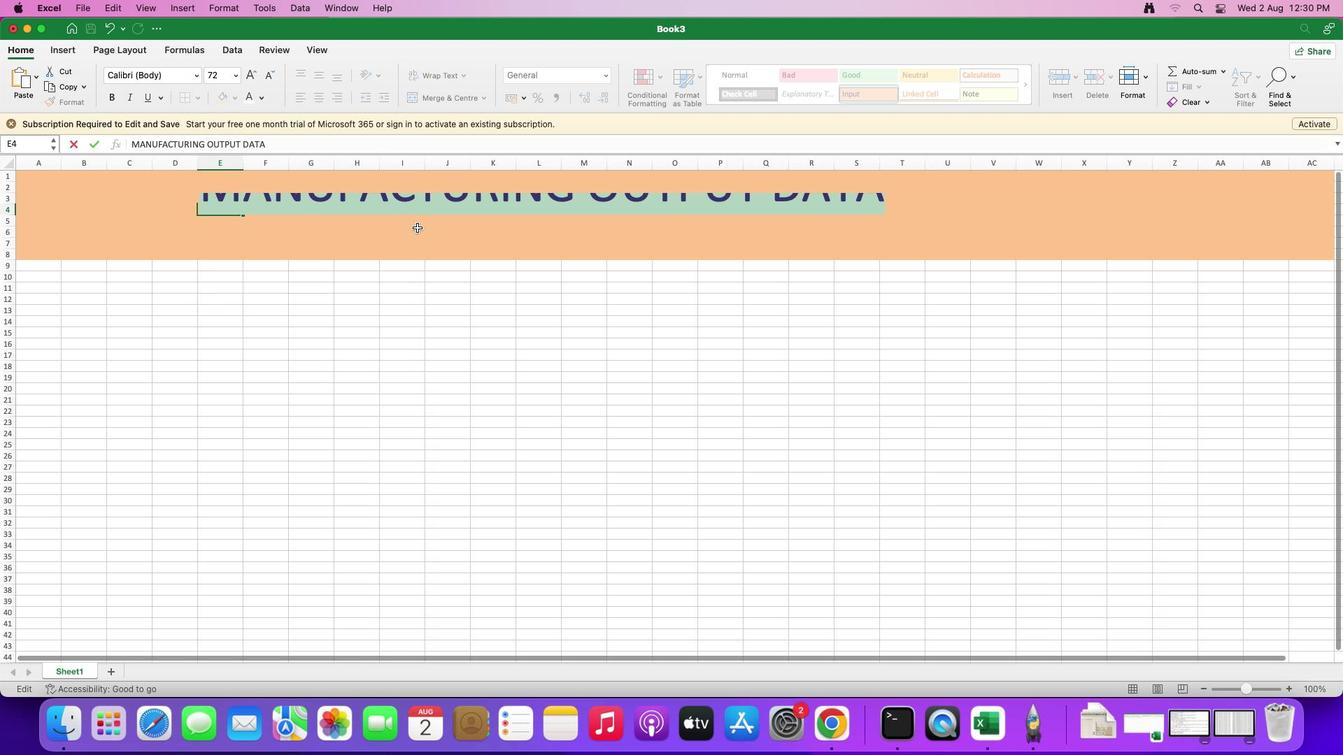 
Action: Mouse scrolled (417, 228) with delta (0, 0)
Screenshot: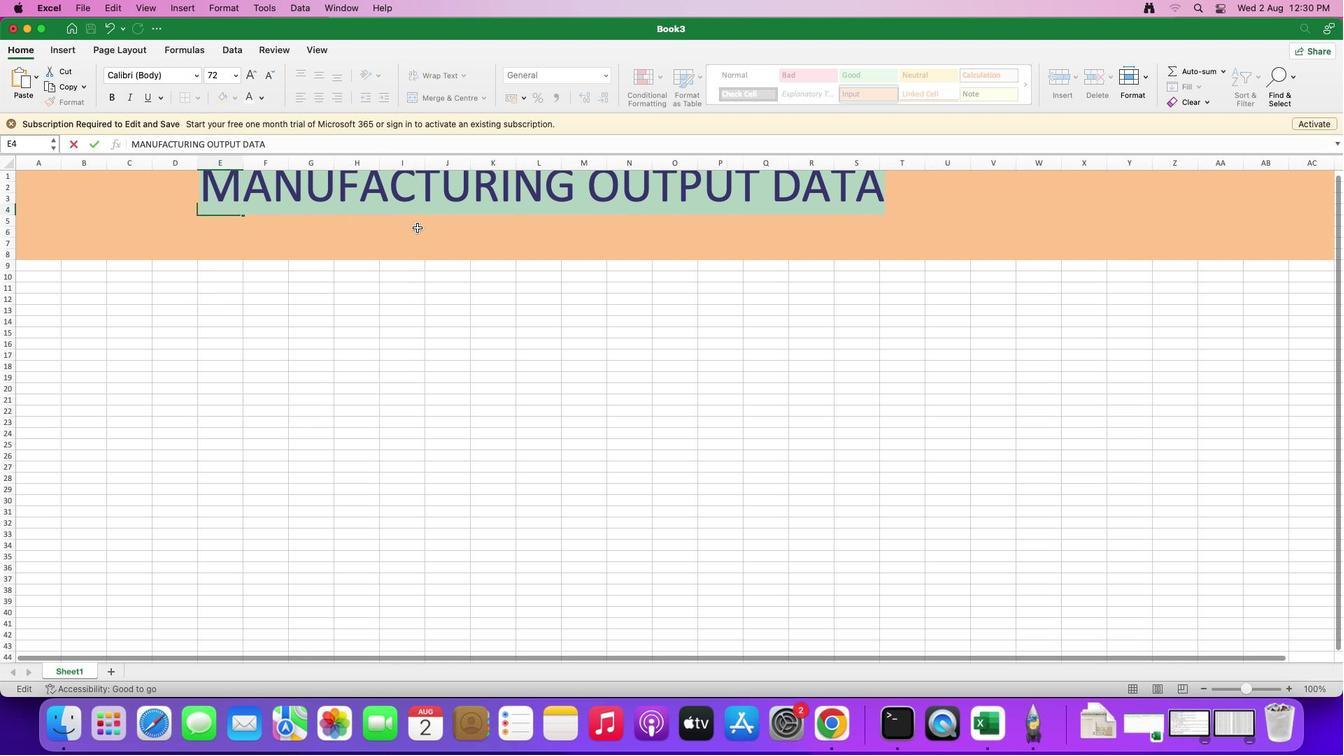 
Action: Mouse scrolled (417, 228) with delta (0, 0)
Screenshot: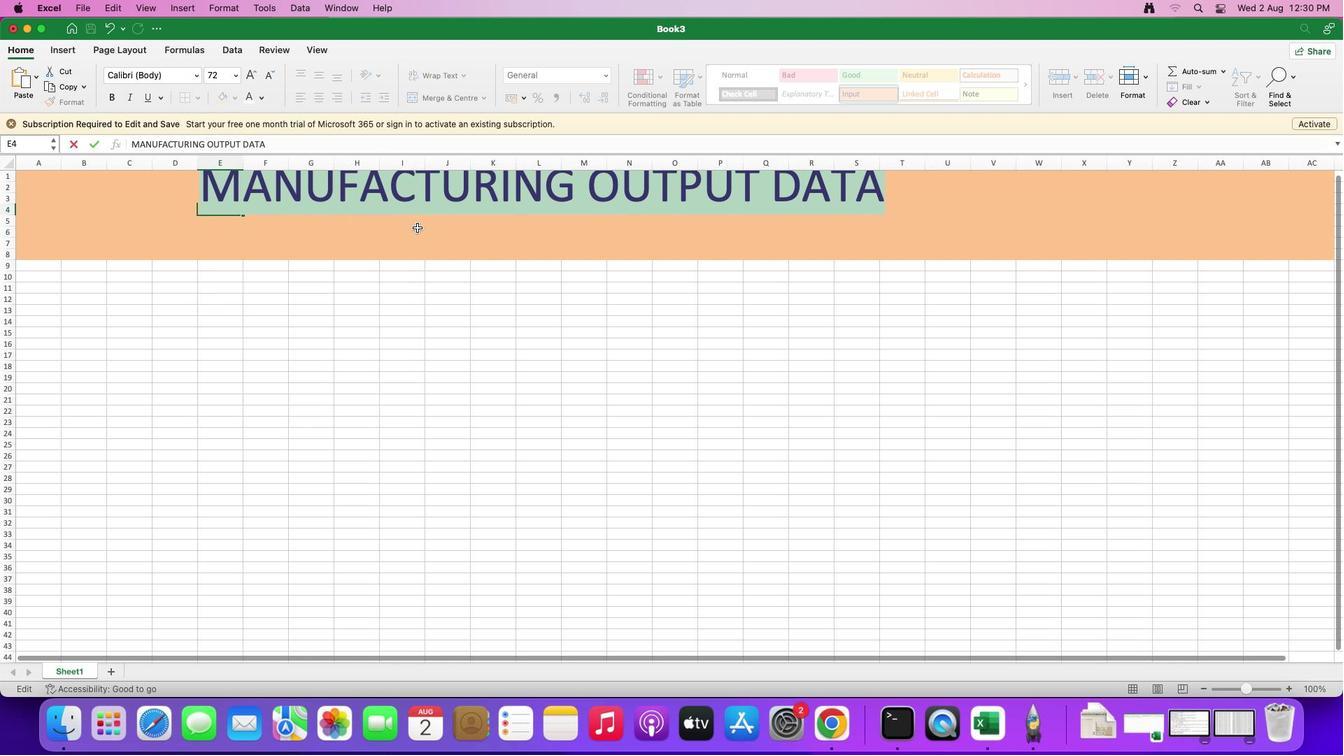
Action: Mouse moved to (414, 236)
Screenshot: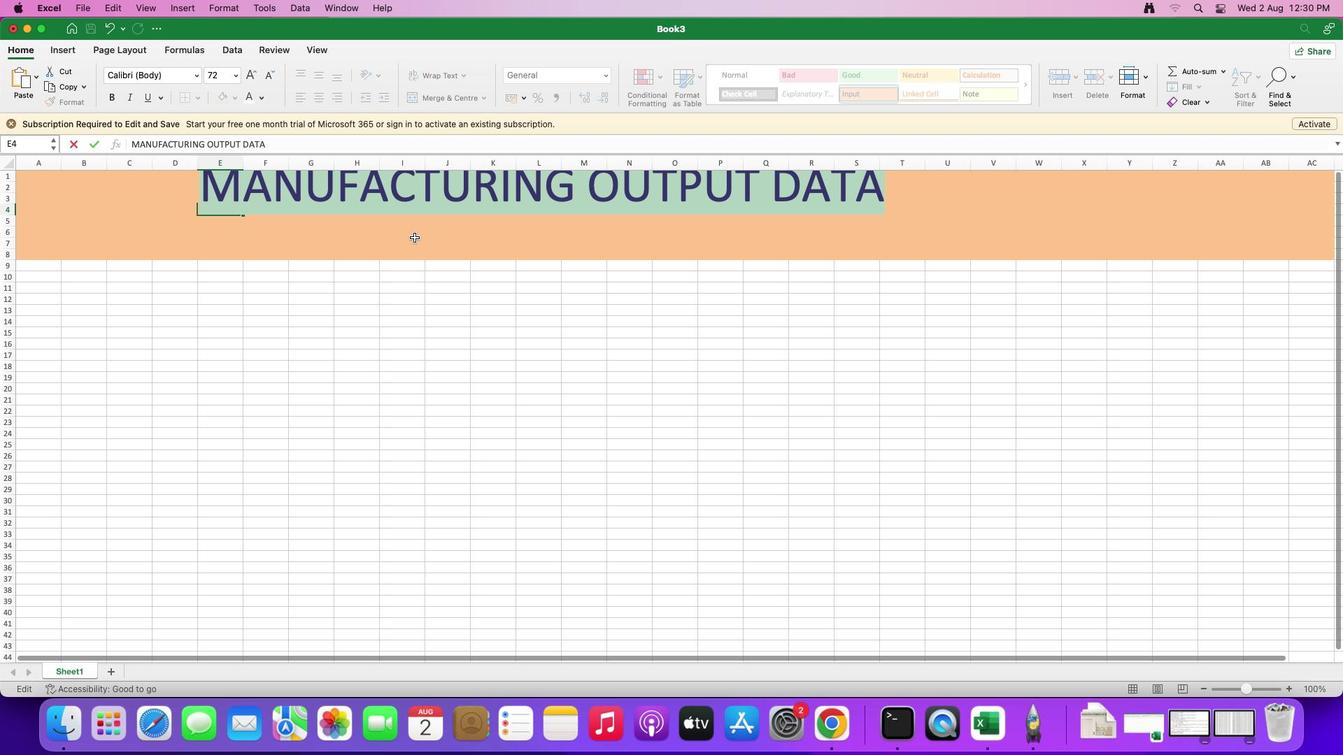 
Action: Mouse scrolled (414, 236) with delta (0, 0)
Screenshot: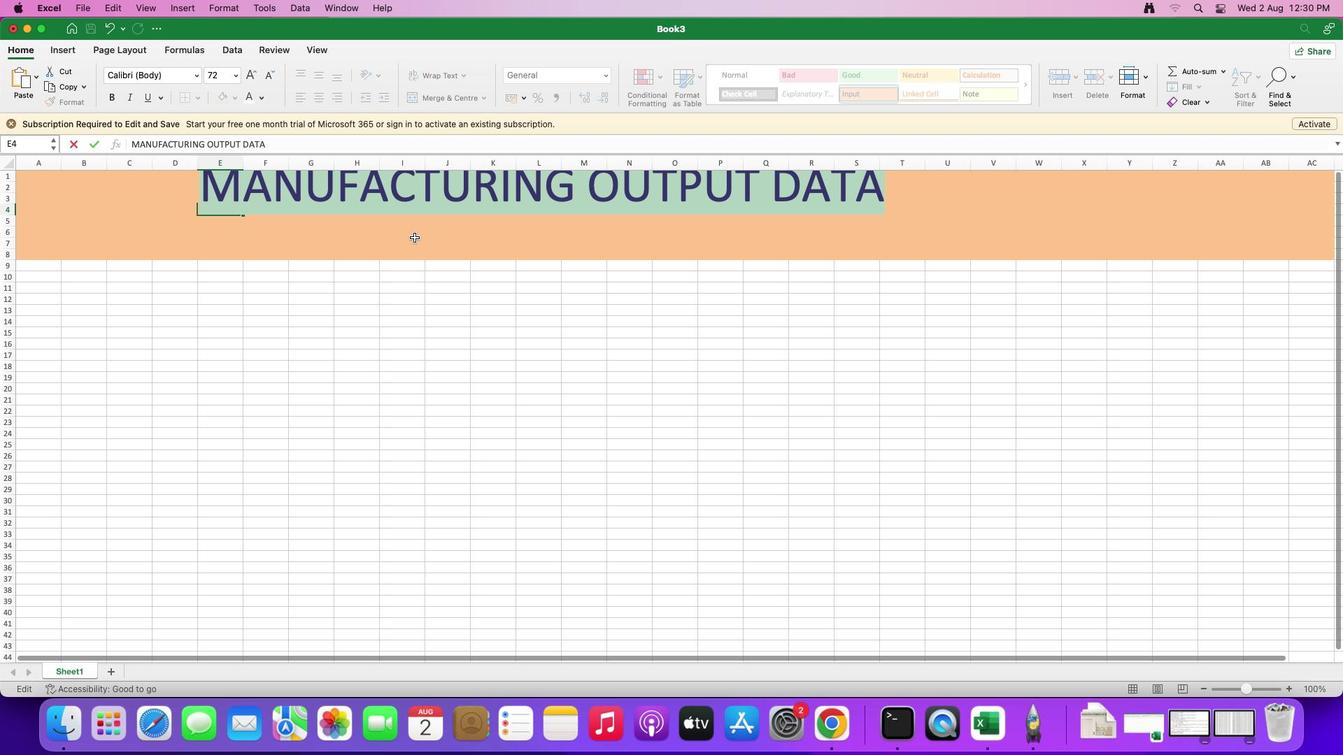 
Action: Mouse moved to (414, 237)
Screenshot: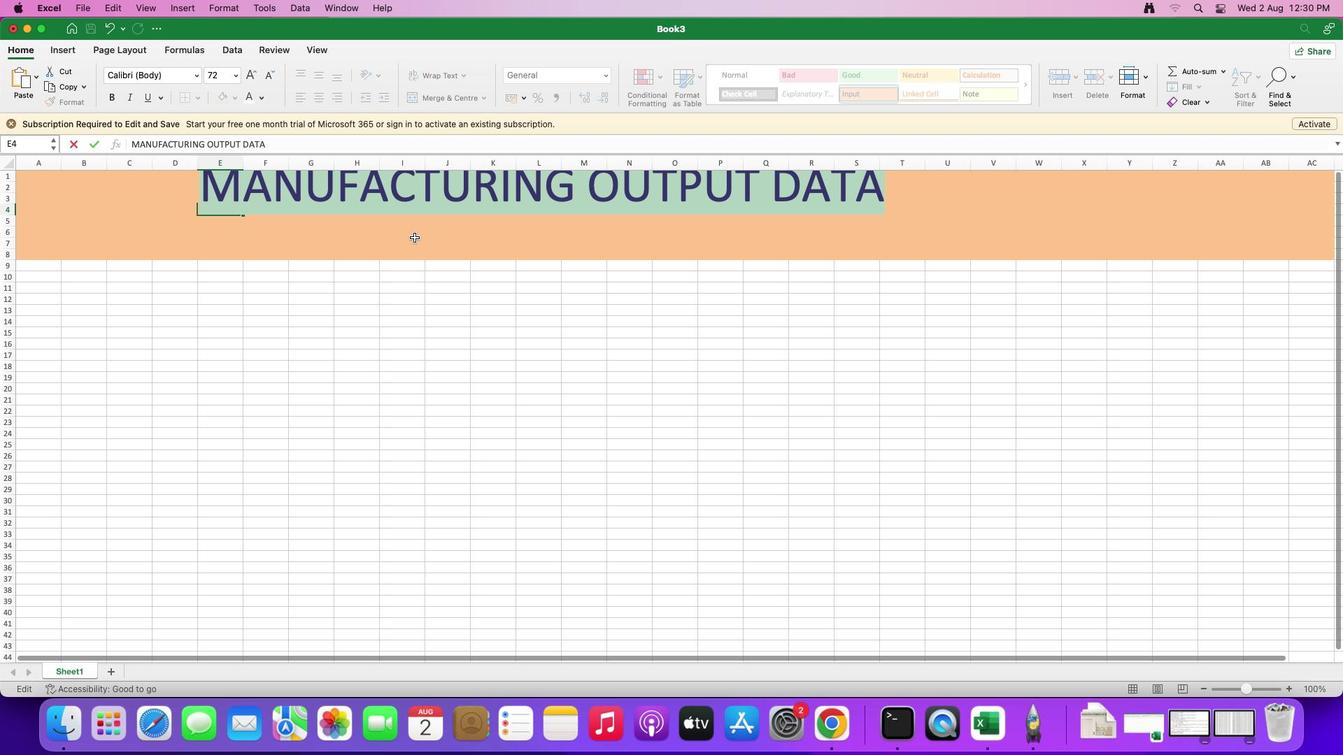 
Action: Mouse scrolled (414, 237) with delta (0, 0)
Screenshot: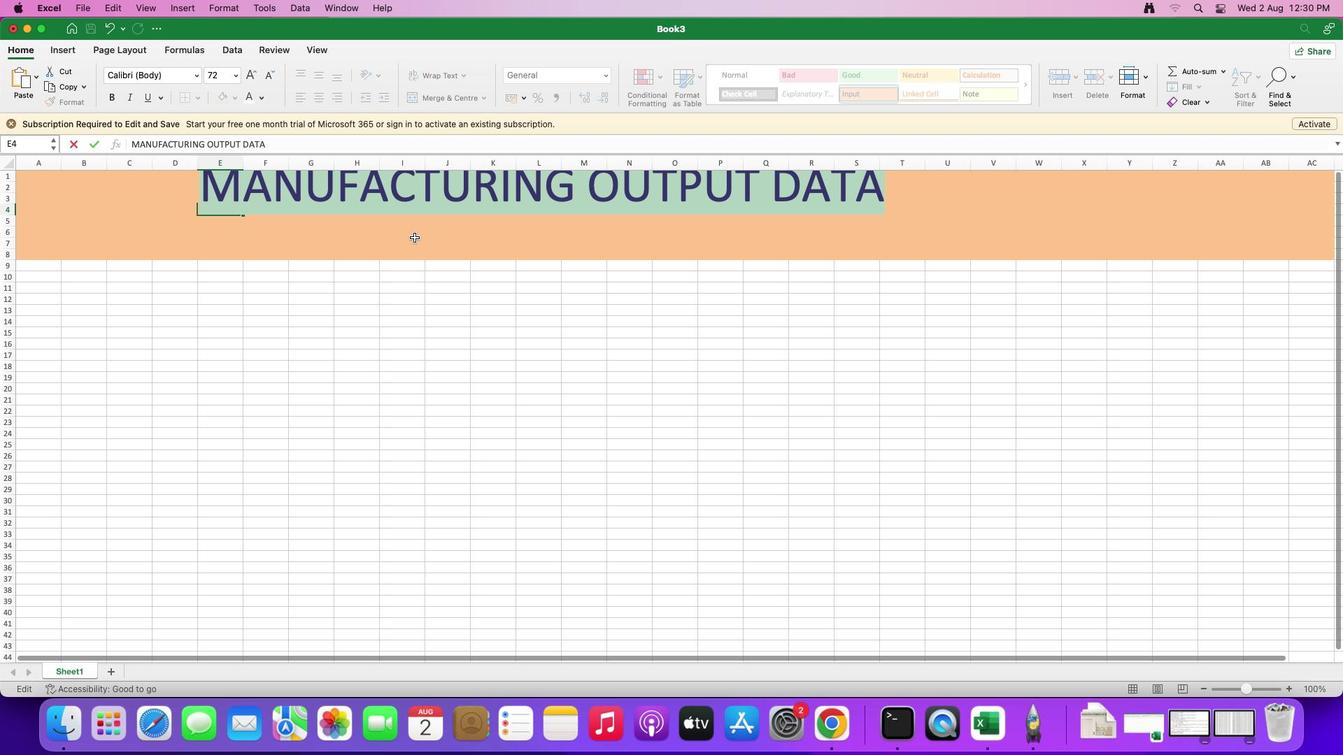 
Action: Mouse moved to (414, 237)
Screenshot: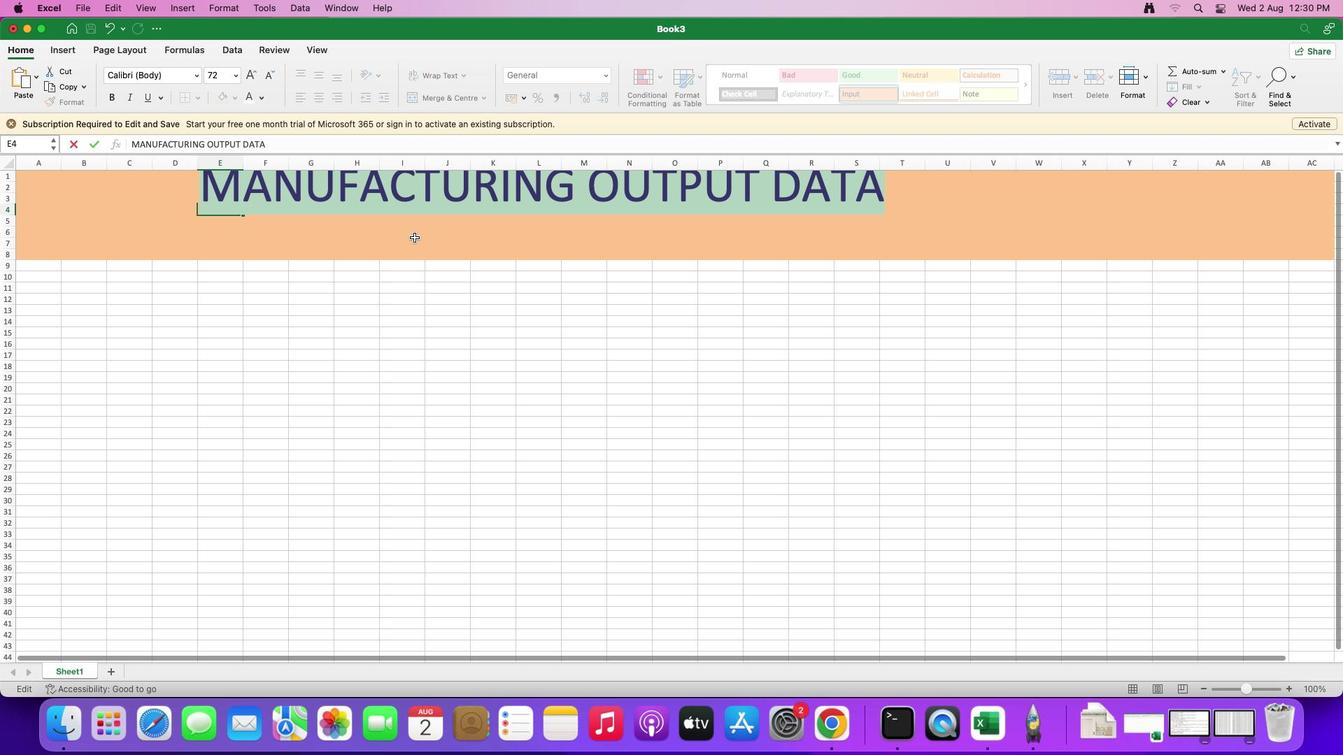 
Action: Mouse scrolled (414, 237) with delta (0, 2)
Screenshot: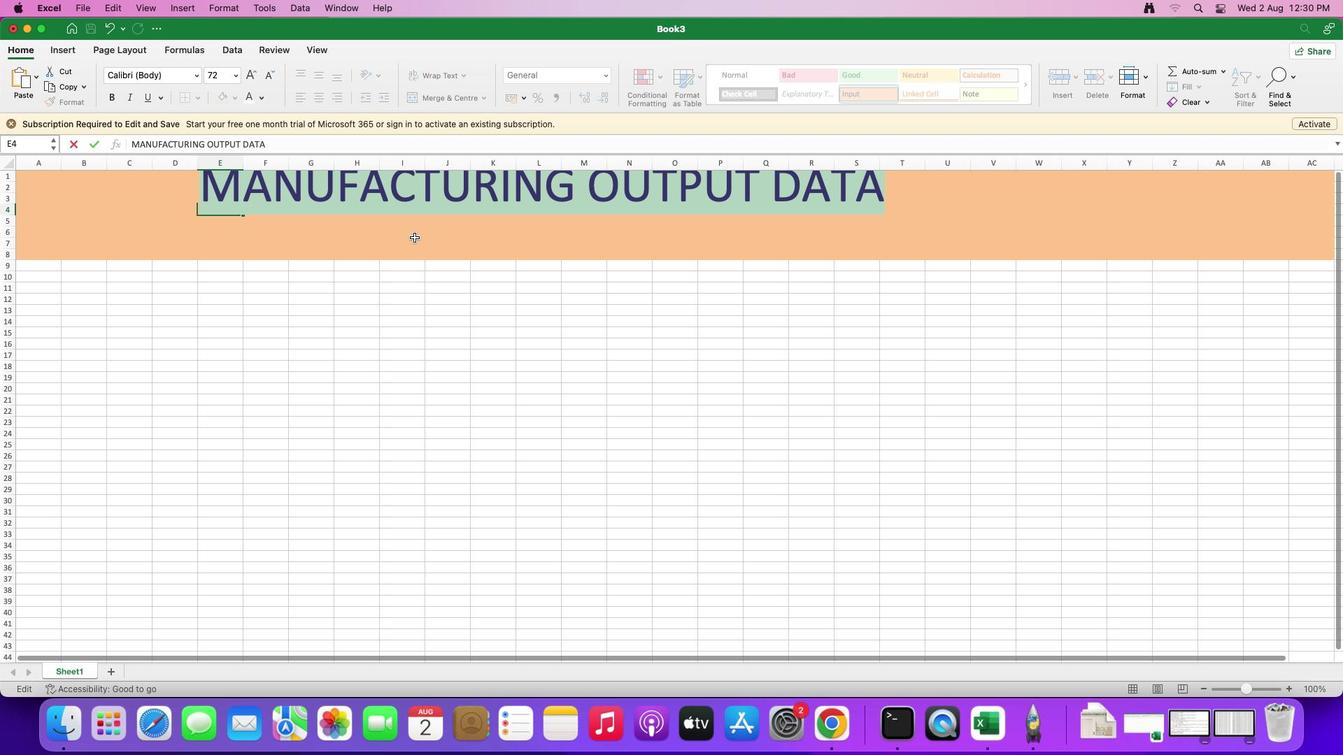 
Action: Mouse moved to (414, 237)
Screenshot: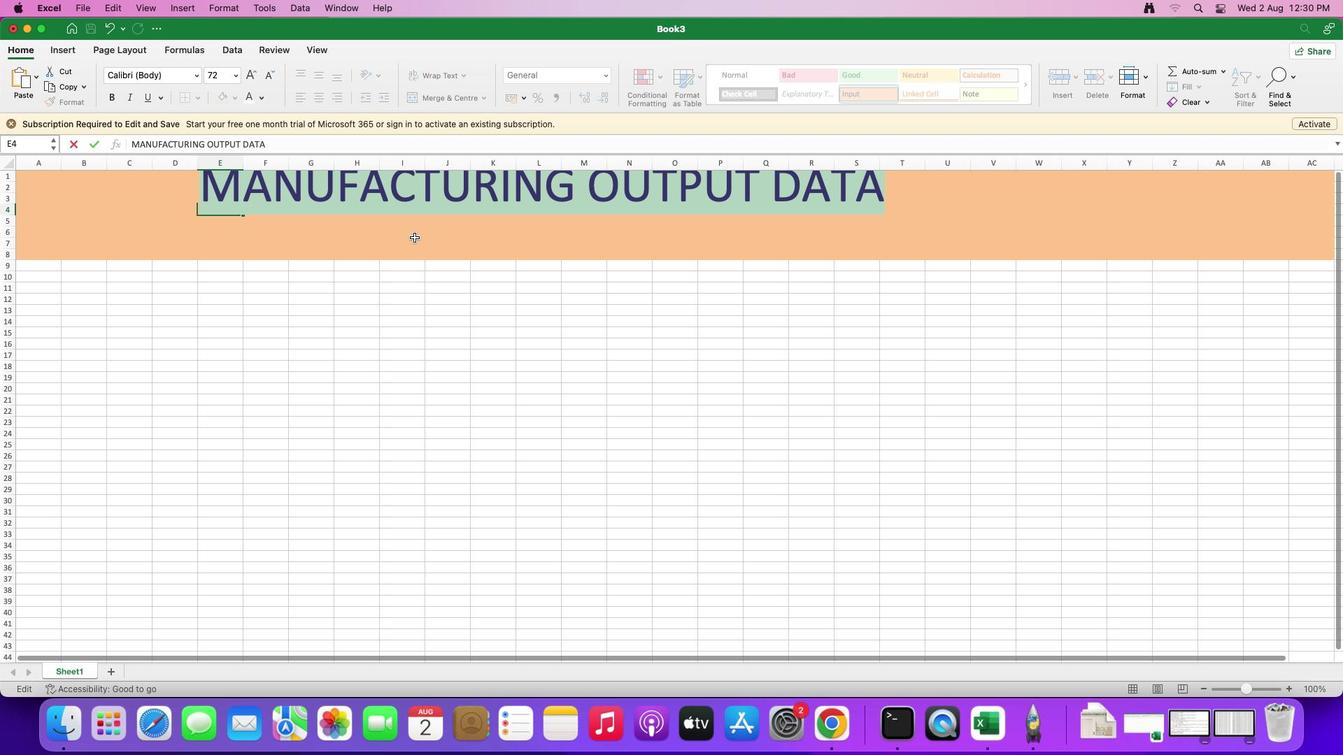 
Action: Mouse scrolled (414, 237) with delta (0, 0)
Screenshot: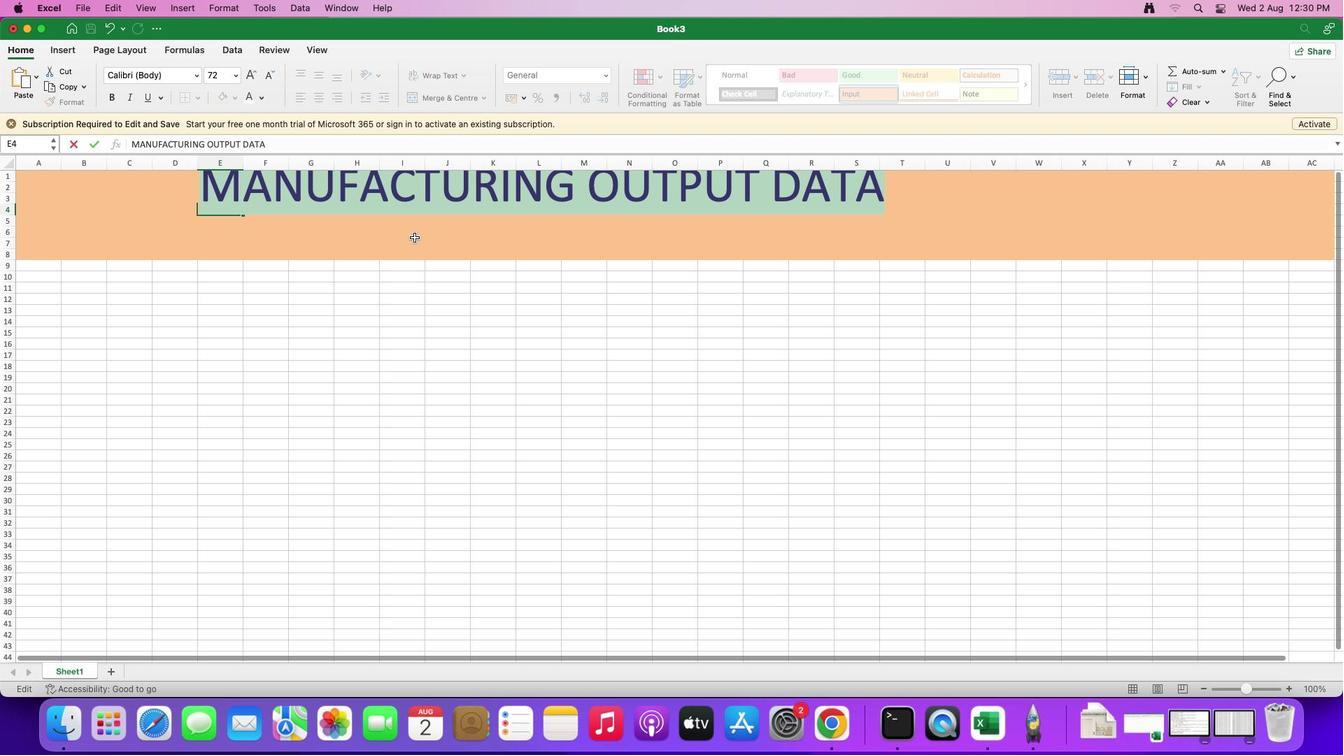 
Action: Mouse scrolled (414, 237) with delta (0, 0)
Screenshot: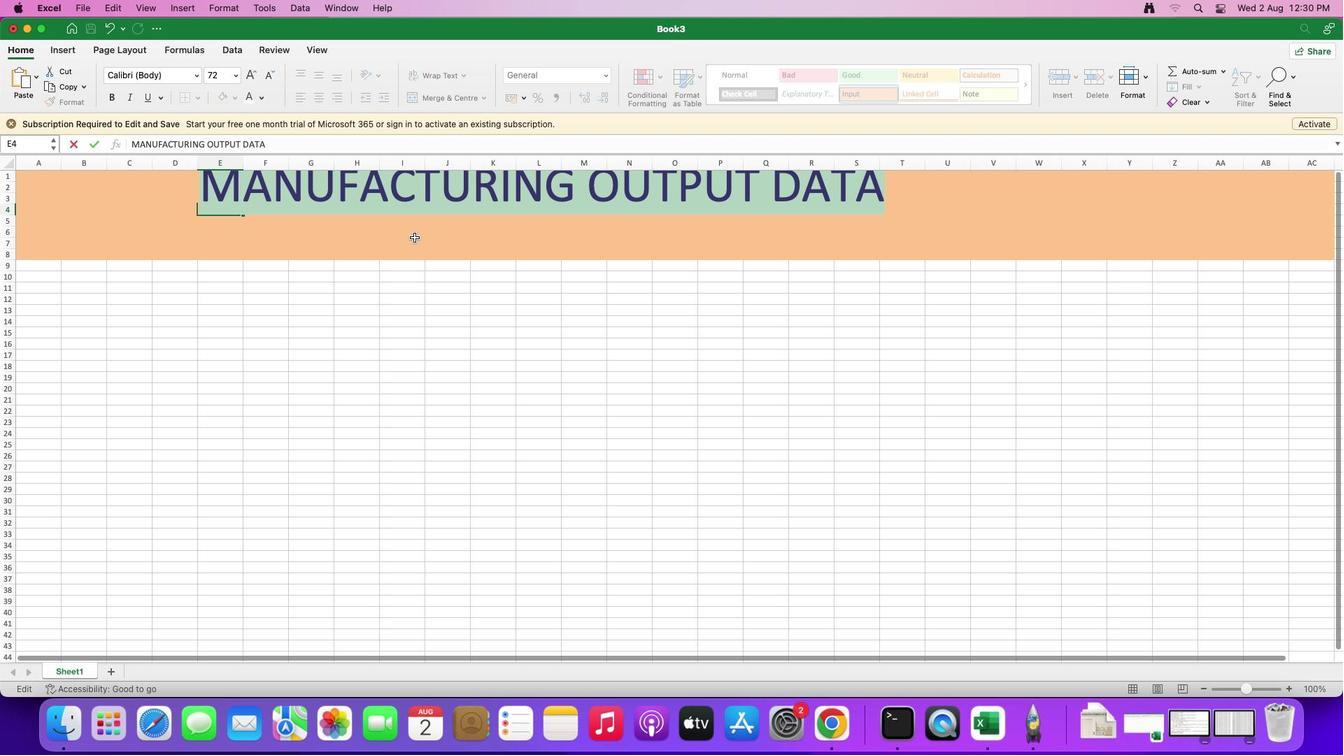 
Action: Mouse moved to (347, 202)
Screenshot: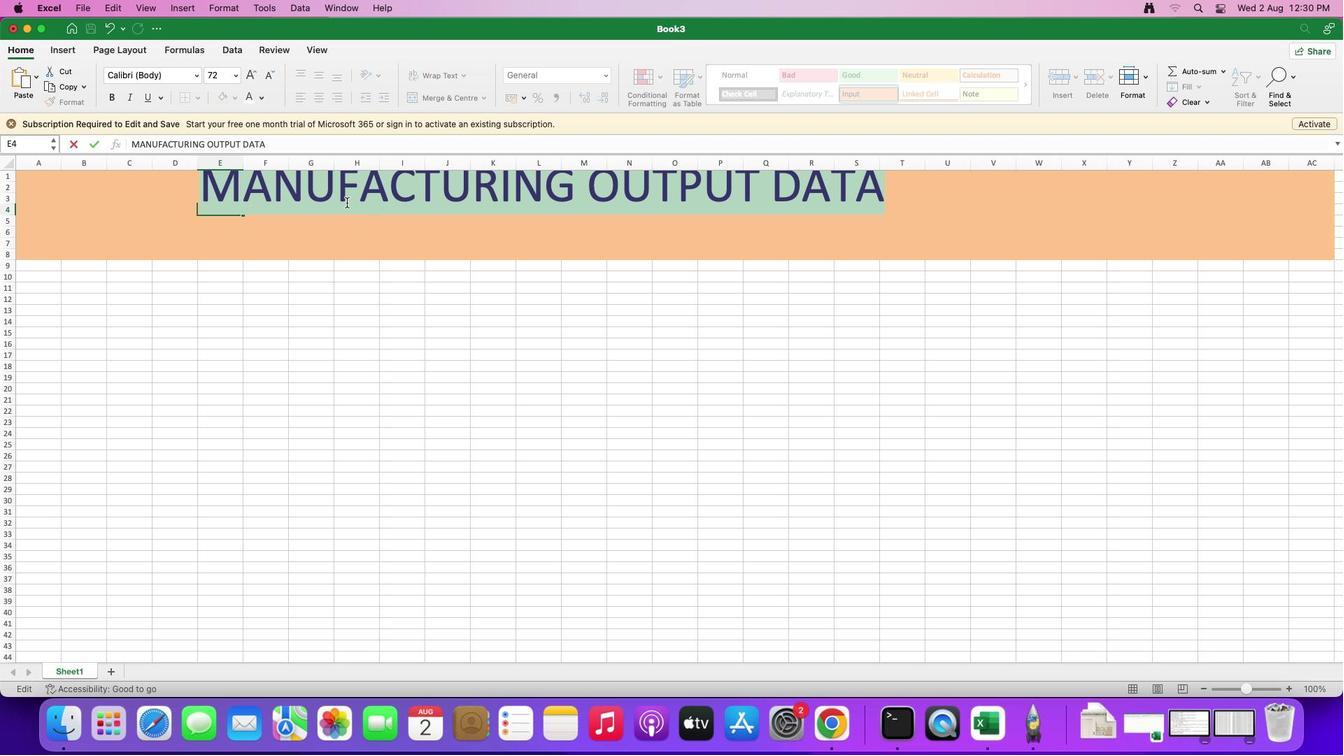 
Action: Mouse pressed left at (347, 202)
Screenshot: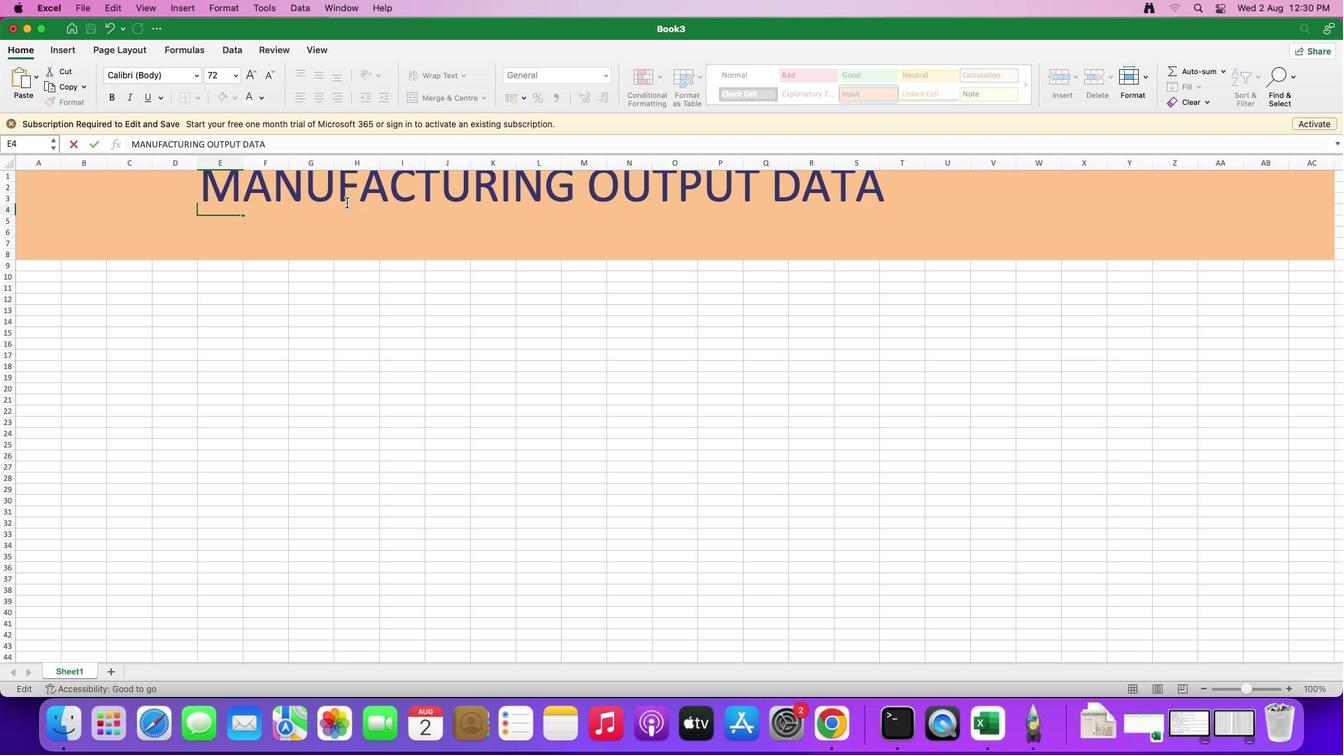 
Action: Mouse moved to (239, 212)
Screenshot: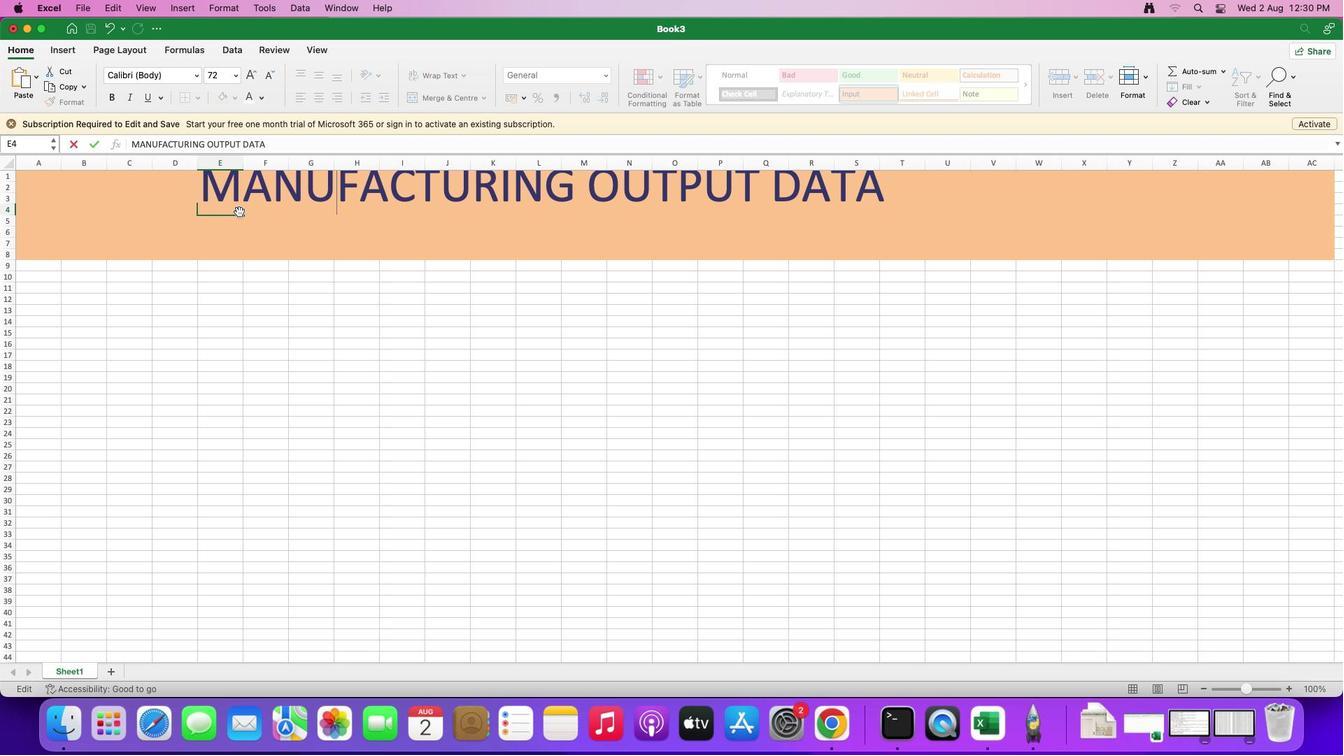 
Action: Mouse pressed left at (239, 212)
Screenshot: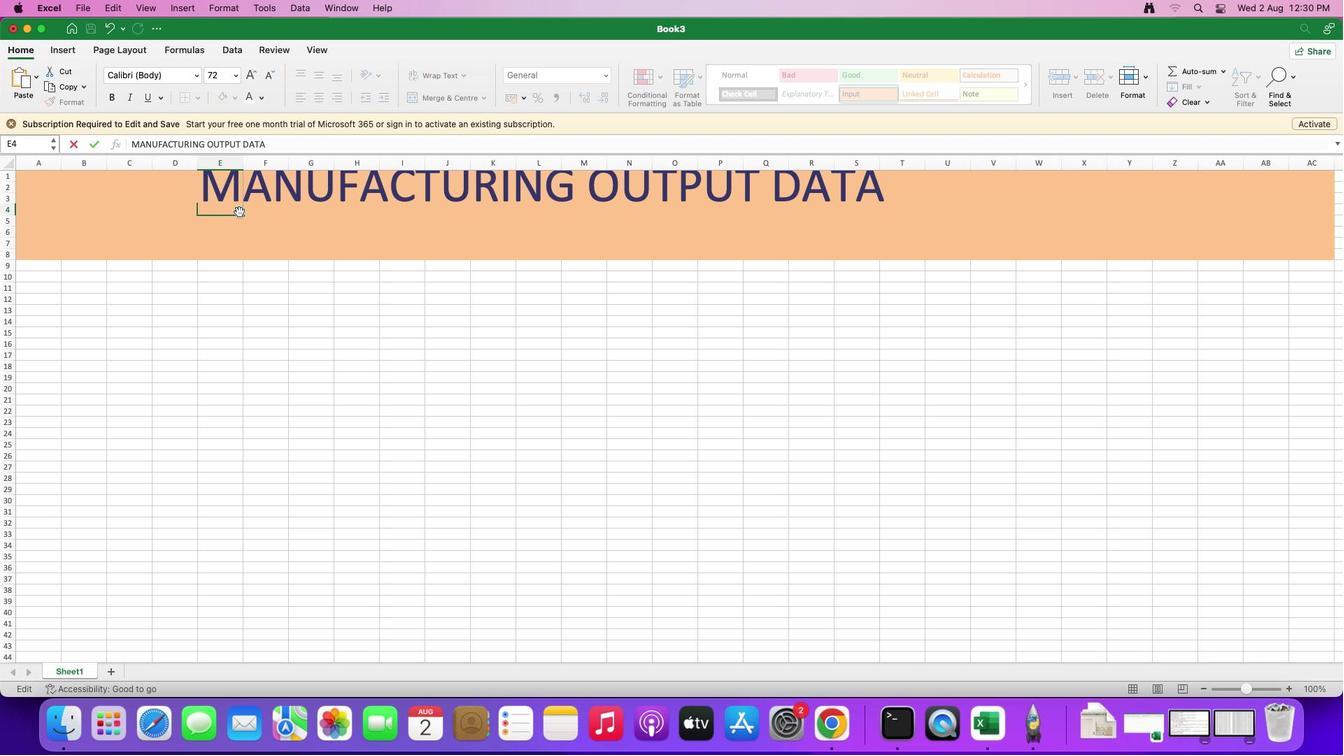 
Action: Mouse moved to (869, 191)
Screenshot: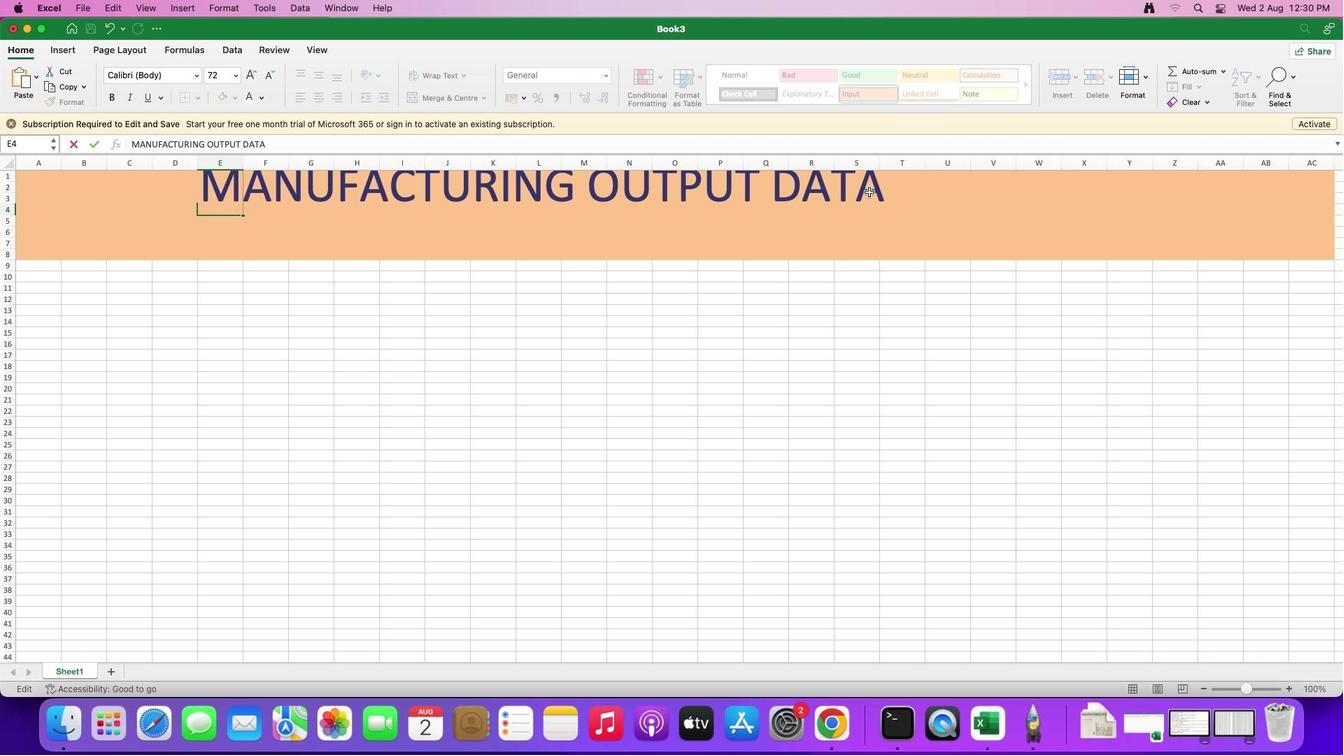 
Action: Mouse pressed left at (869, 191)
Screenshot: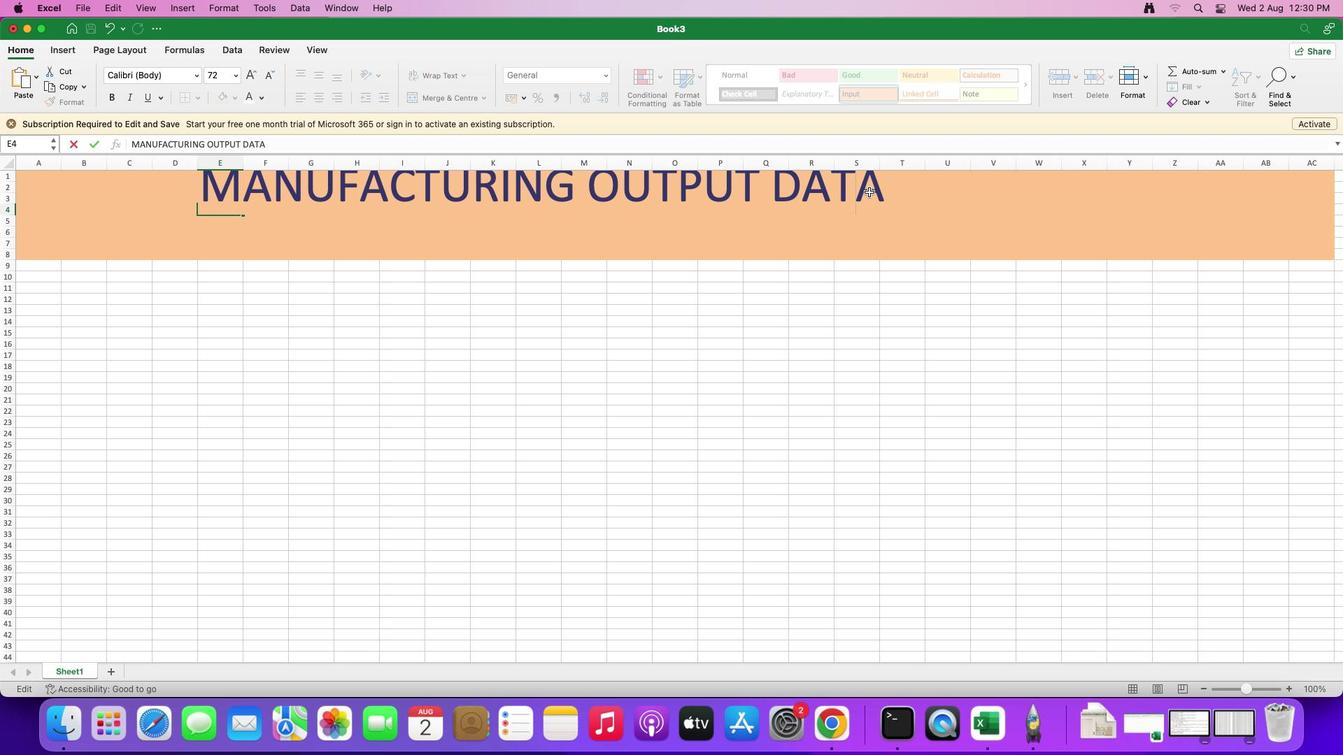 
Action: Mouse moved to (883, 190)
Screenshot: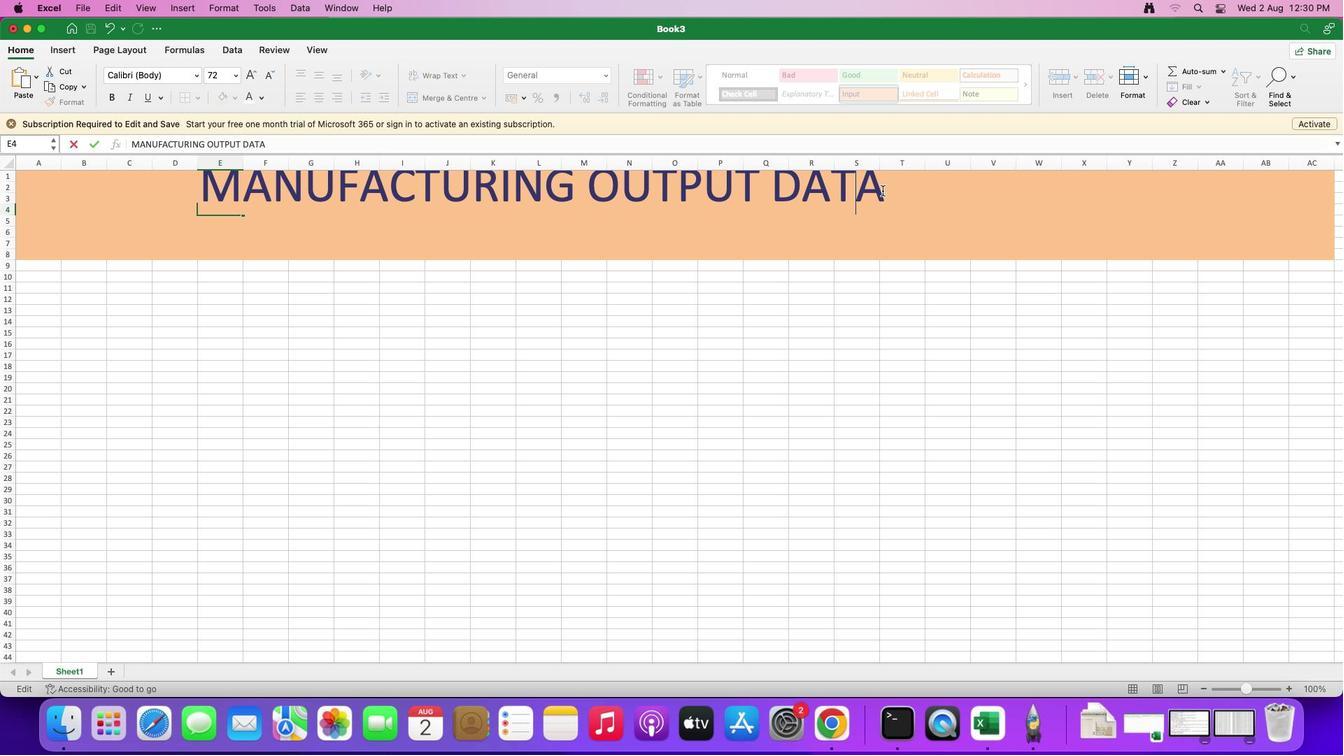 
Action: Mouse pressed left at (883, 190)
Screenshot: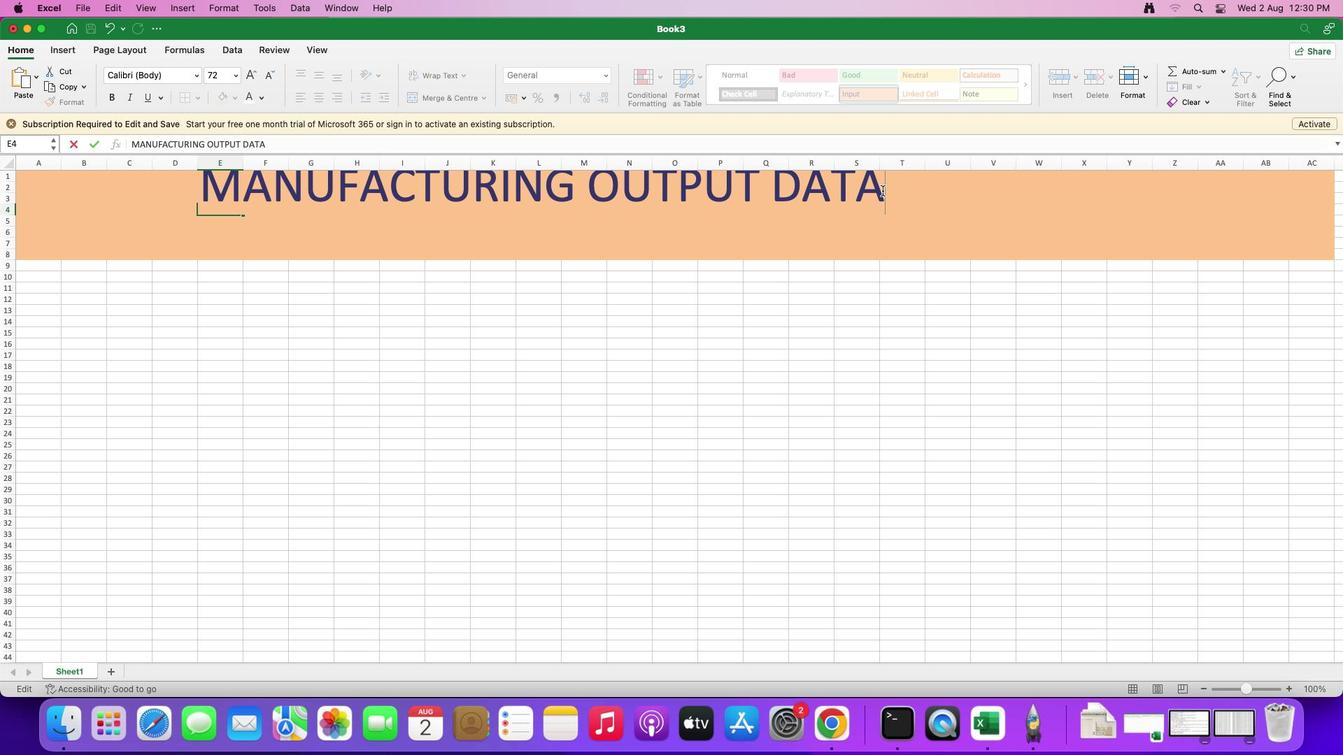 
Action: Mouse moved to (260, 93)
Screenshot: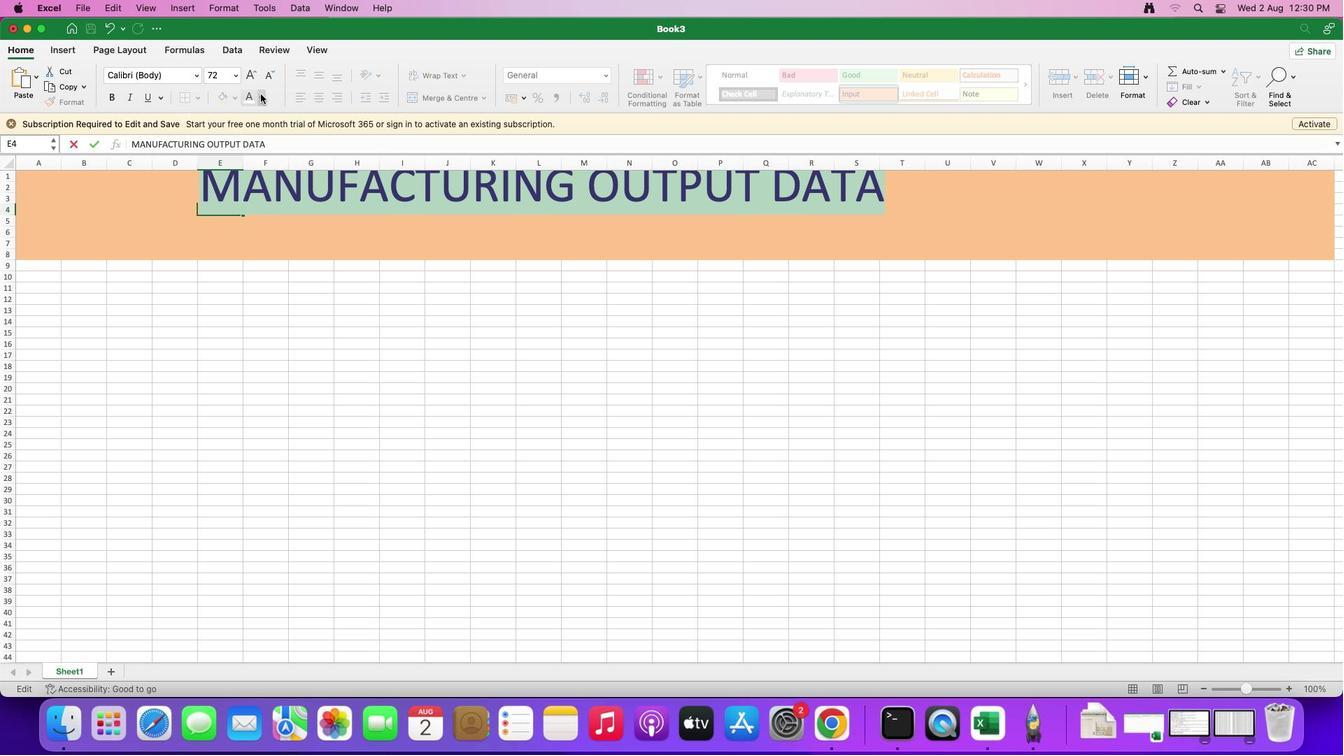 
Action: Mouse pressed left at (260, 93)
Screenshot: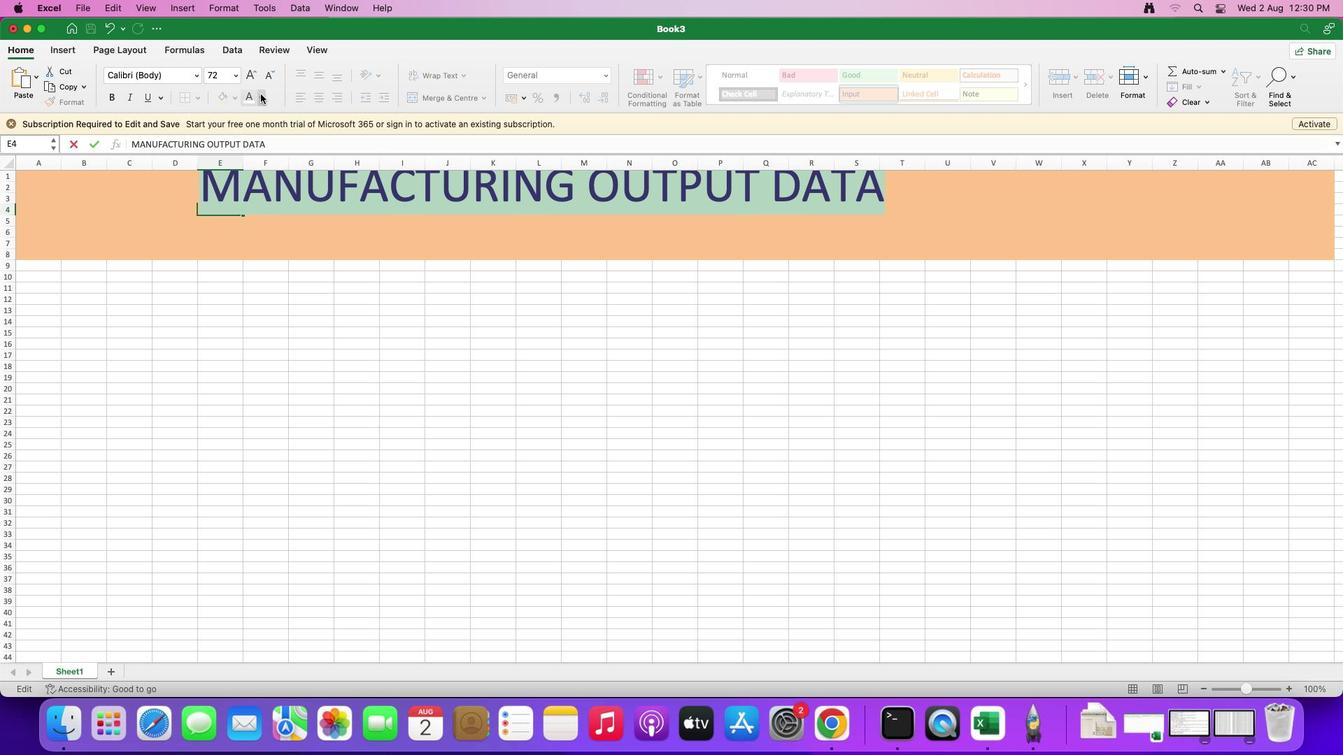 
Action: Mouse moved to (263, 158)
Screenshot: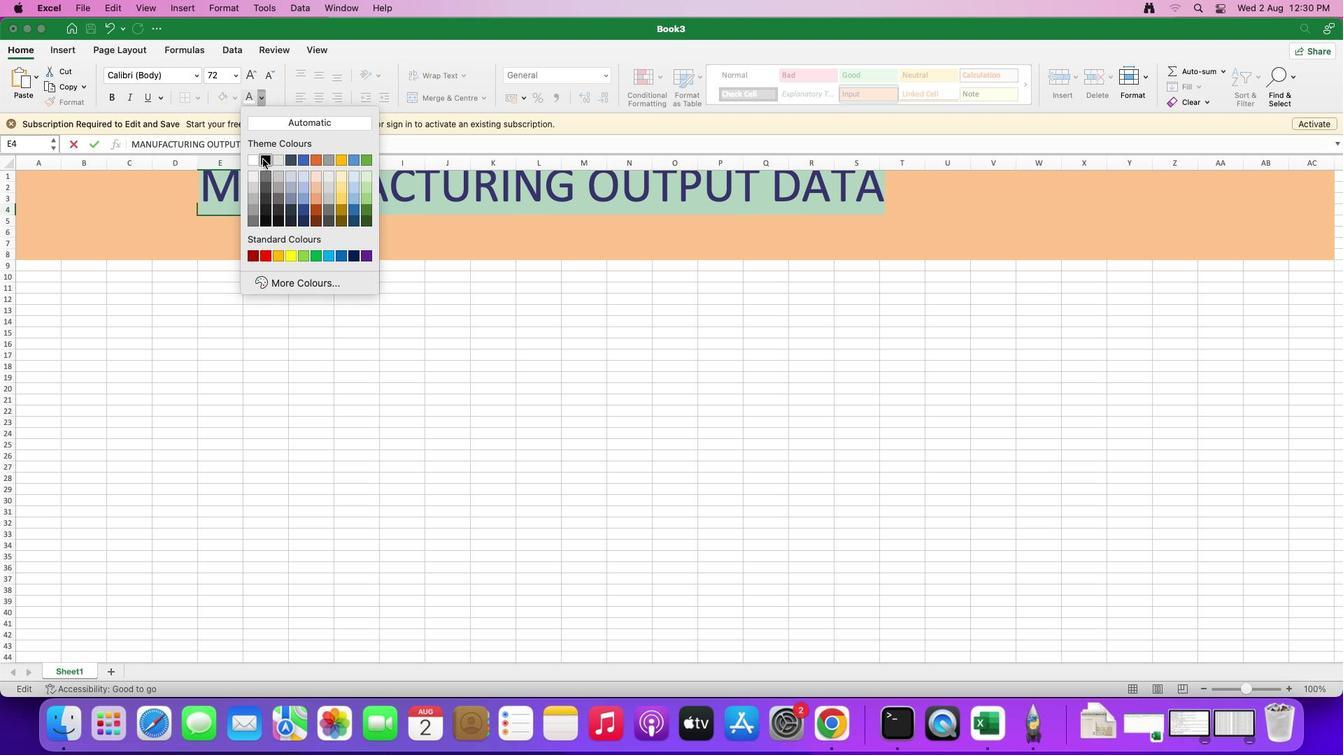 
Action: Mouse pressed left at (263, 158)
Screenshot: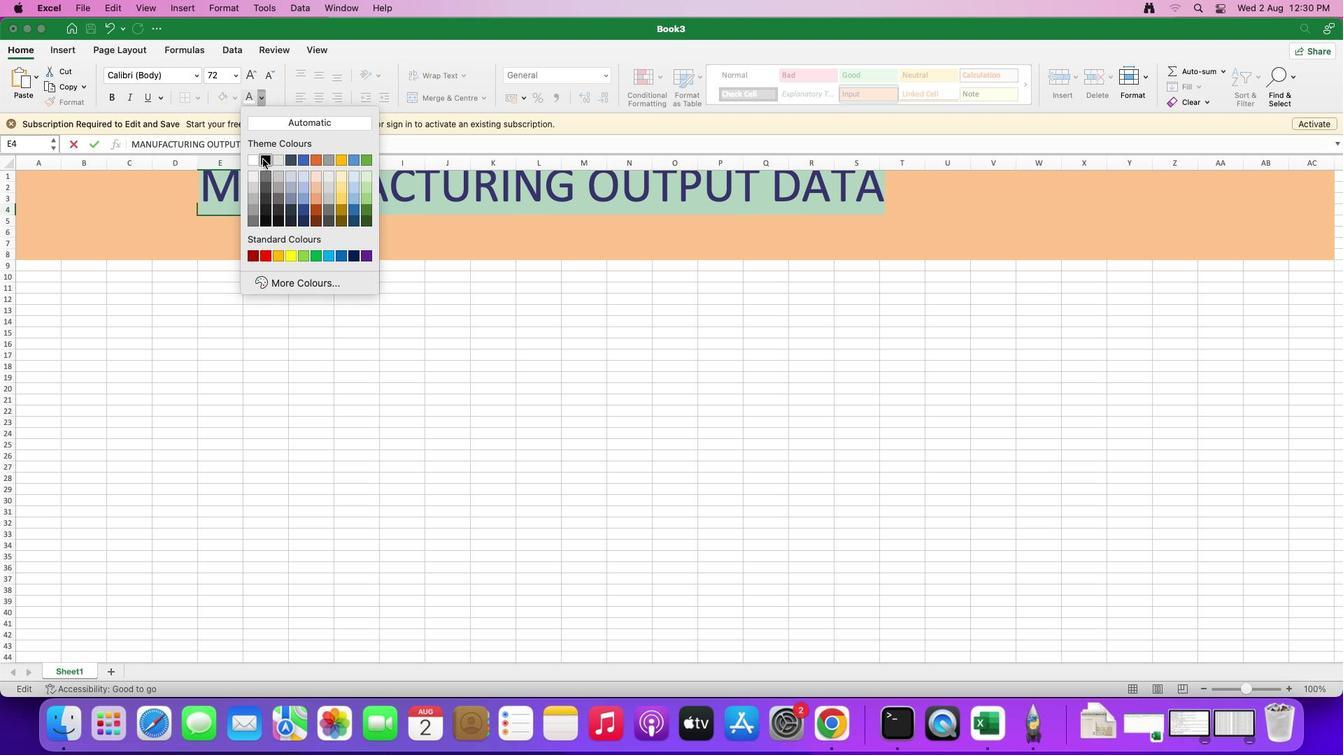 
Action: Mouse moved to (348, 246)
Screenshot: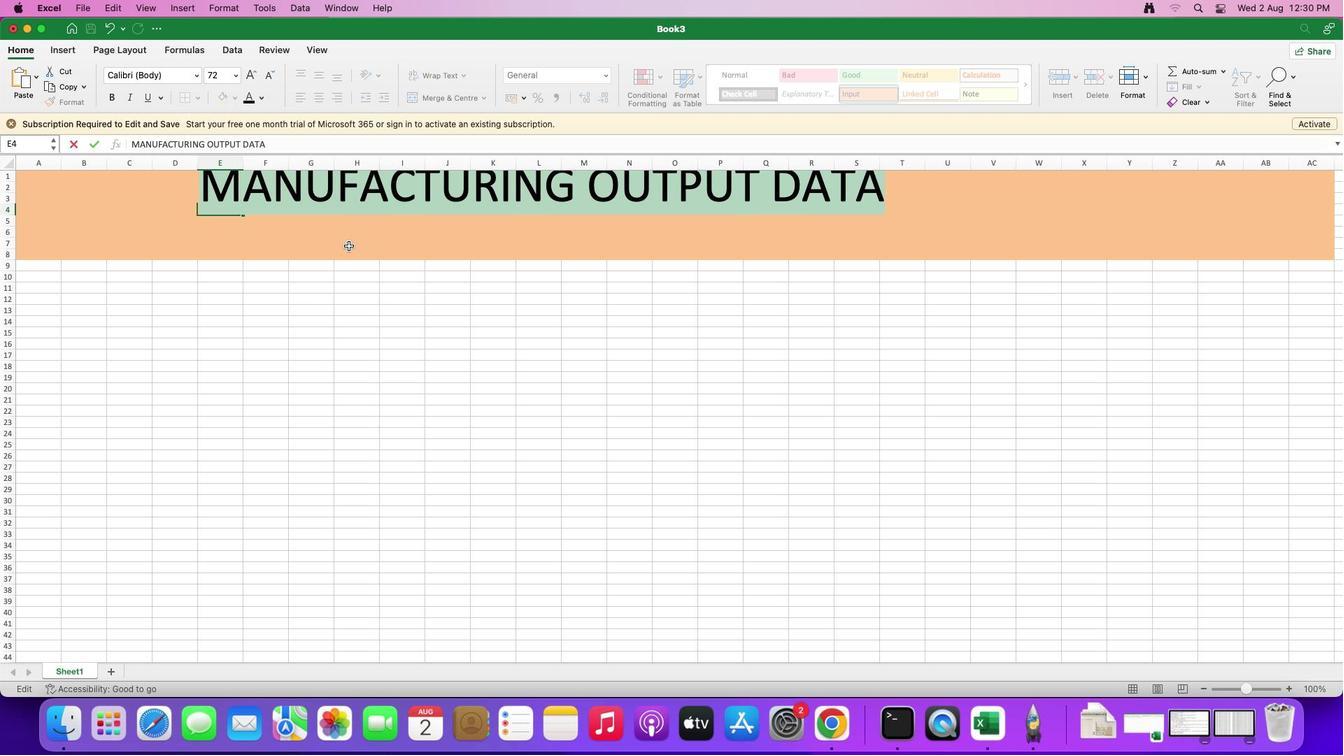 
Action: Mouse pressed left at (348, 246)
Screenshot: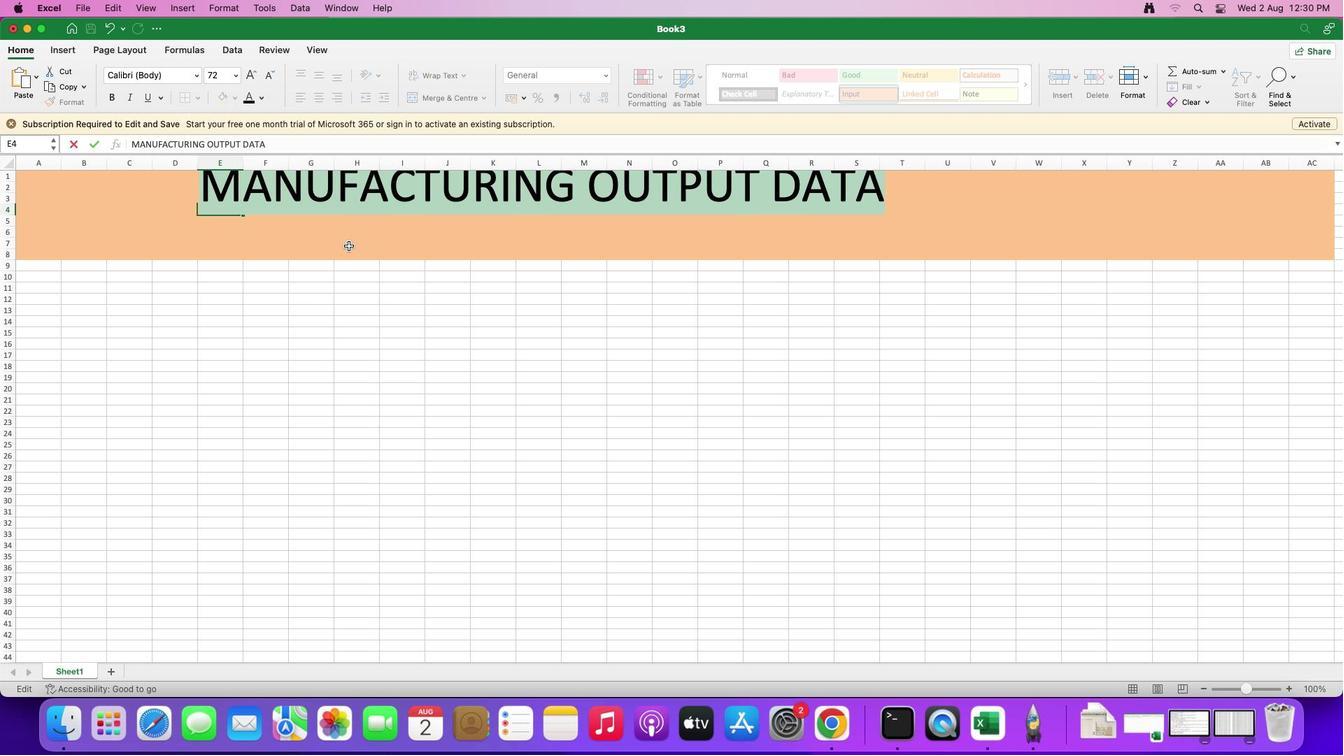 
Action: Mouse moved to (456, 375)
Screenshot: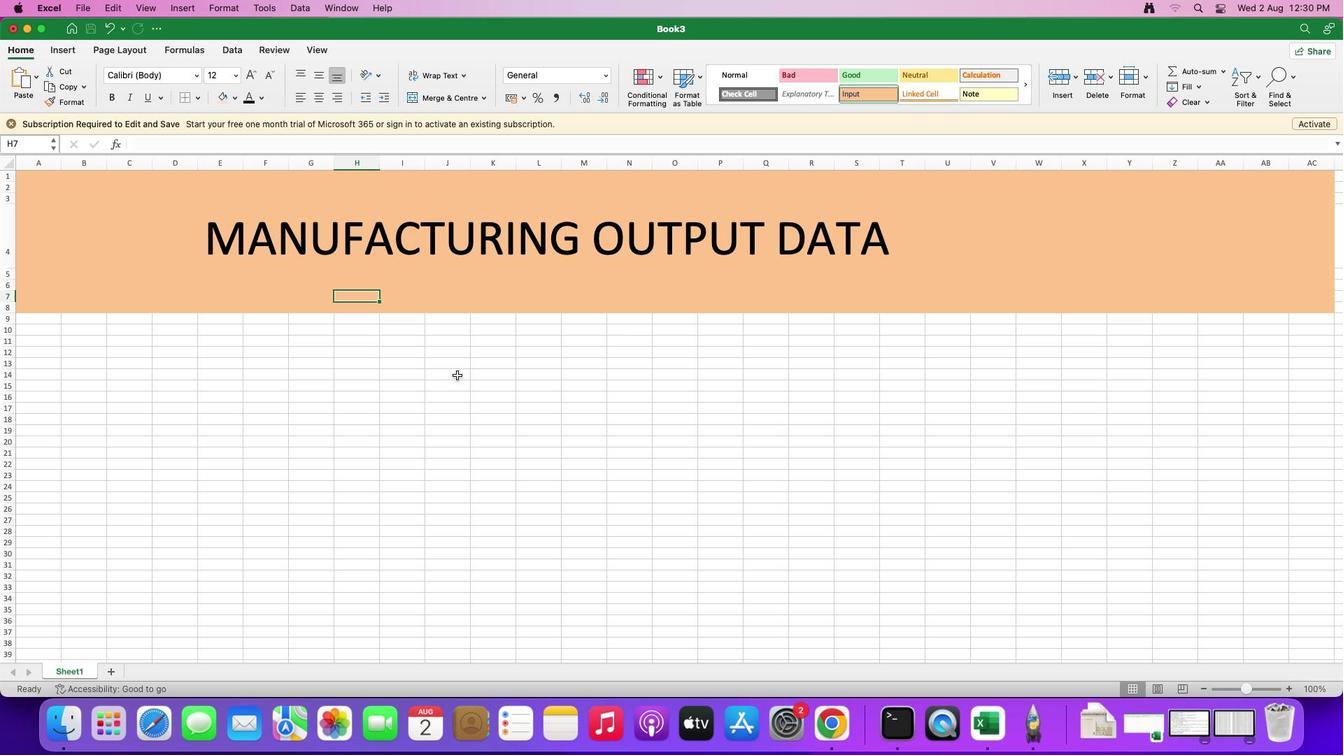 
Action: Mouse pressed left at (456, 375)
Screenshot: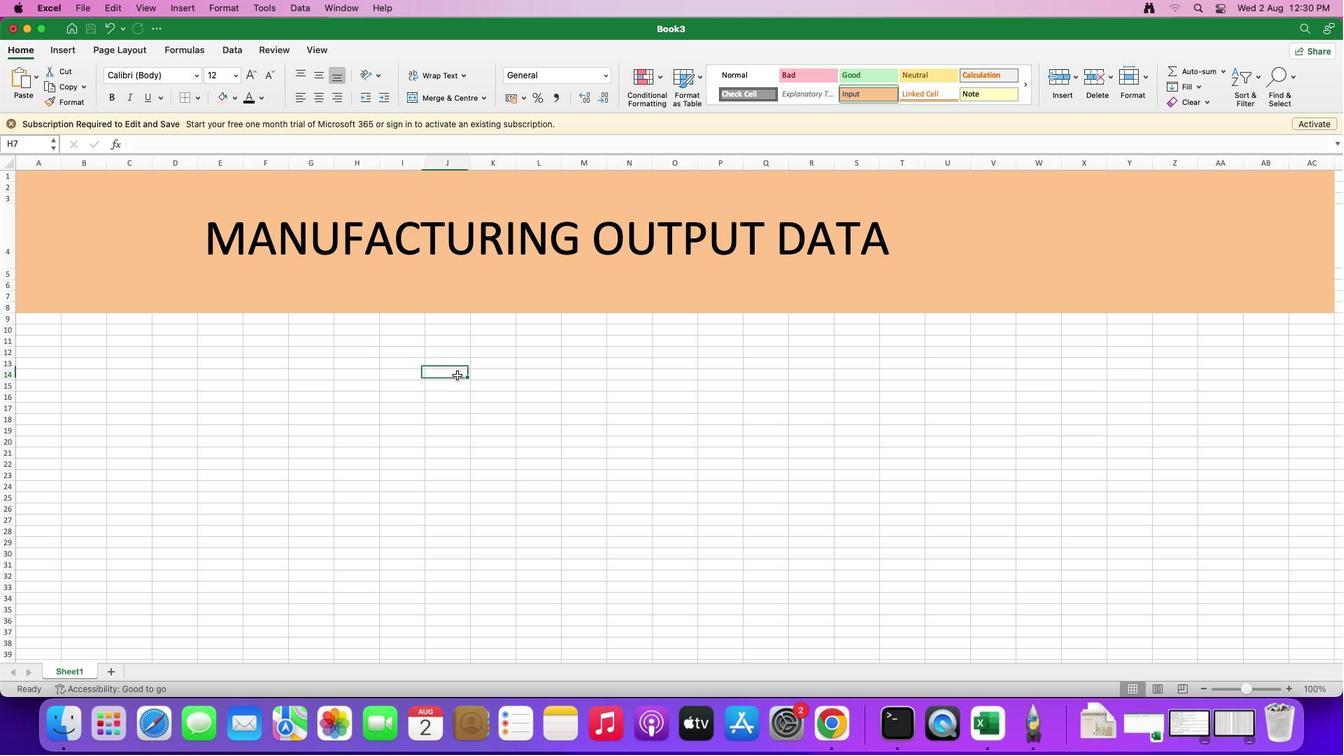 
Action: Mouse moved to (41, 183)
Screenshot: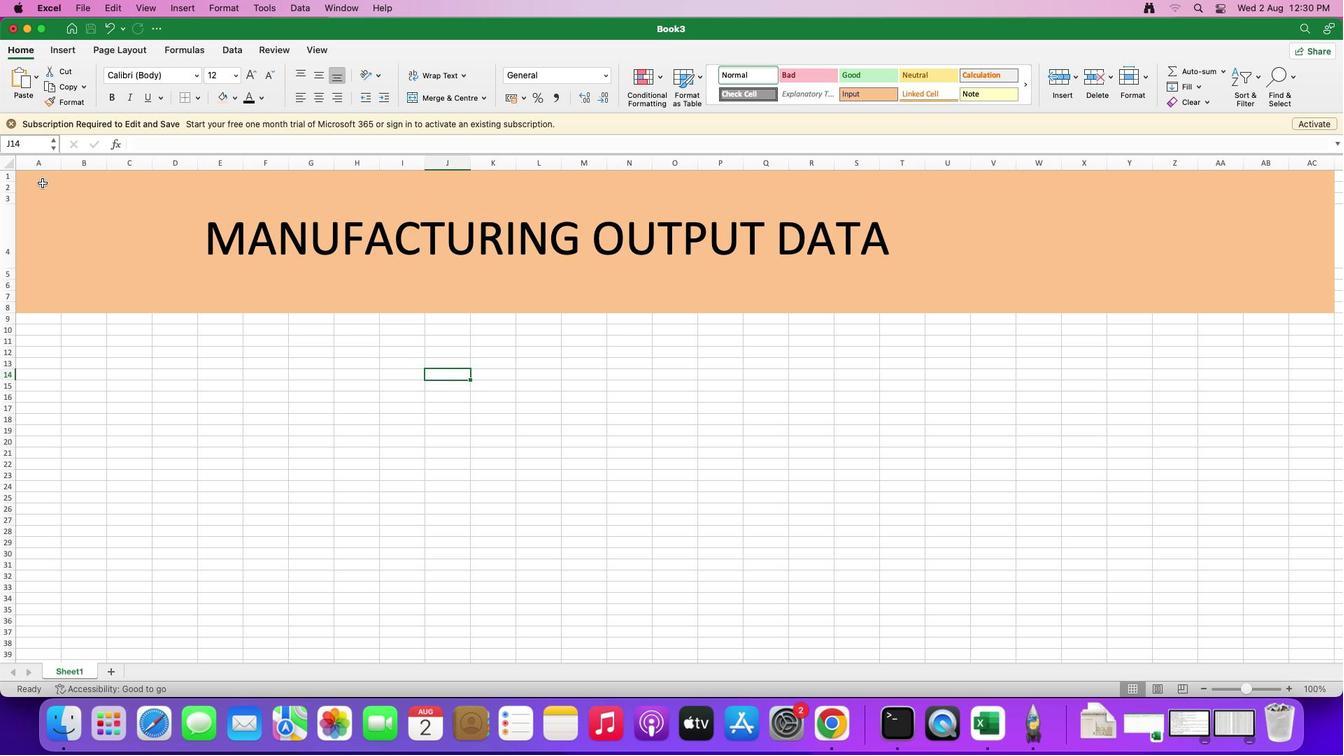 
Action: Mouse pressed left at (41, 183)
Screenshot: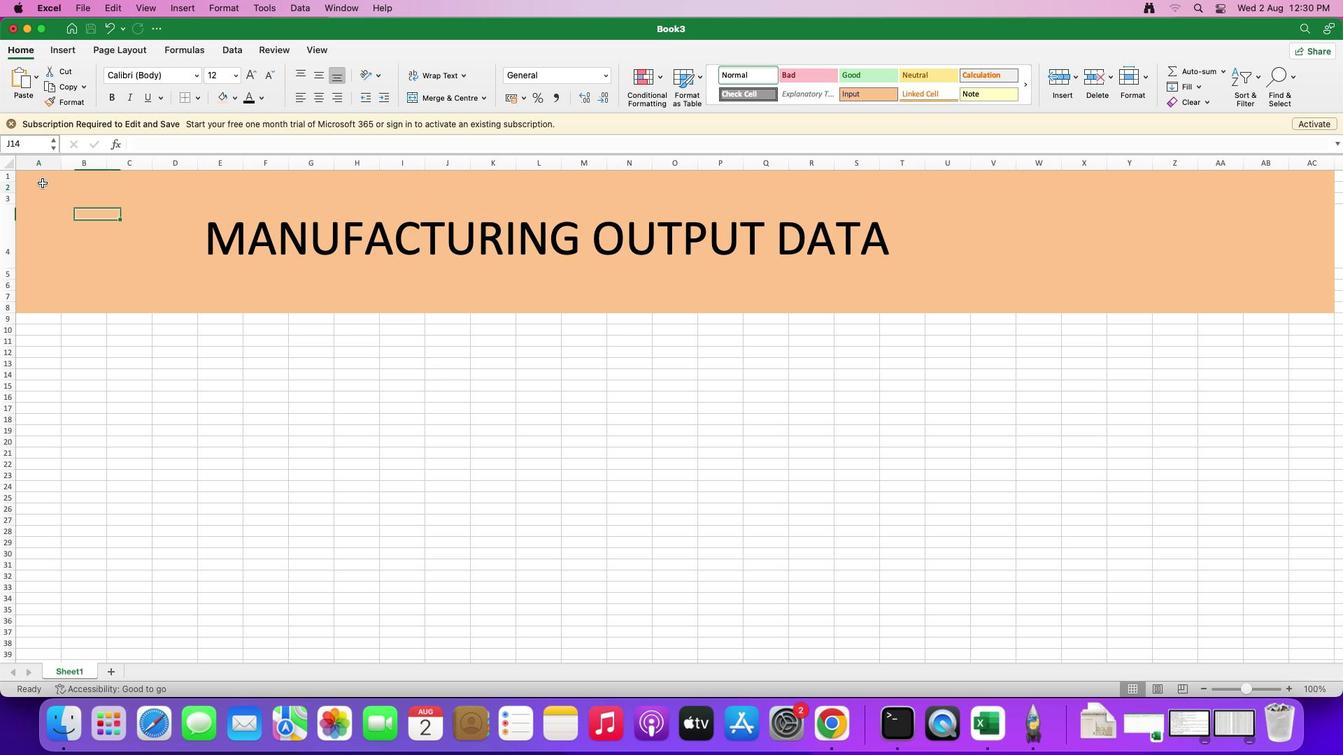 
Action: Mouse moved to (232, 313)
Screenshot: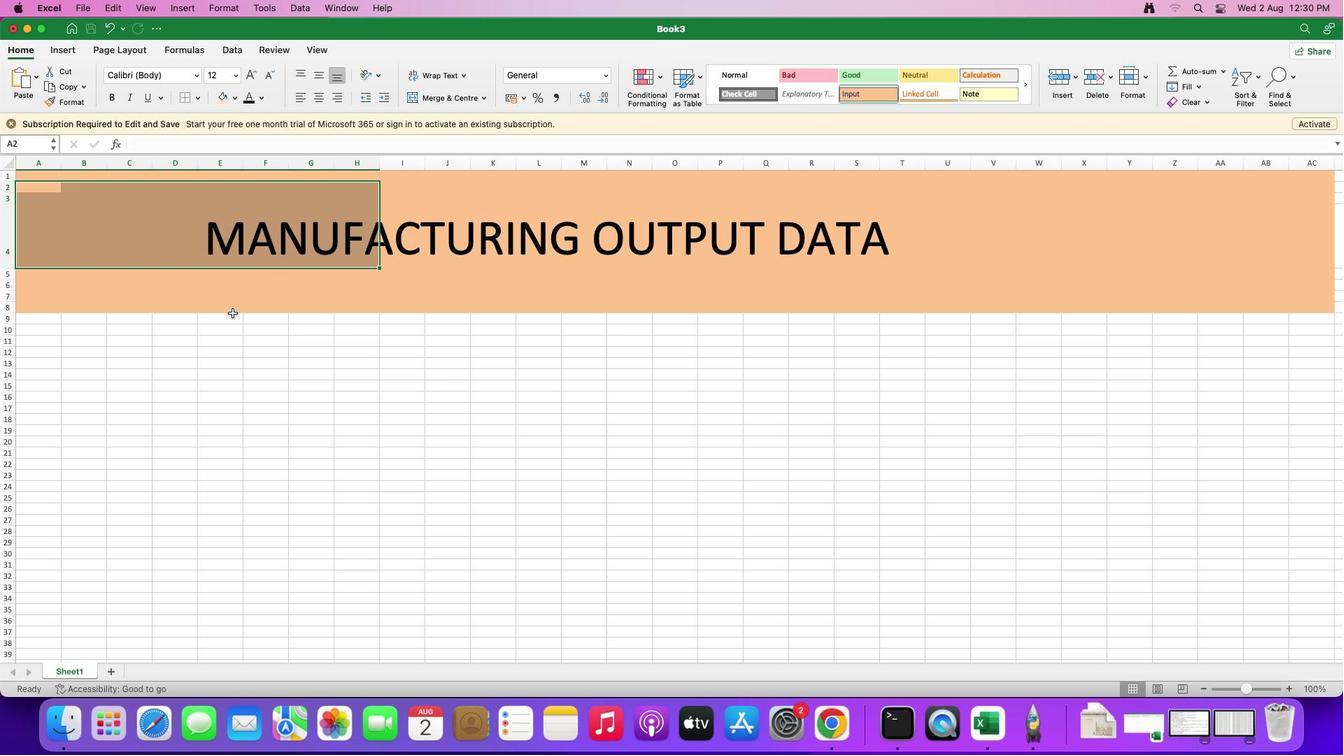 
Action: Mouse pressed left at (232, 313)
Screenshot: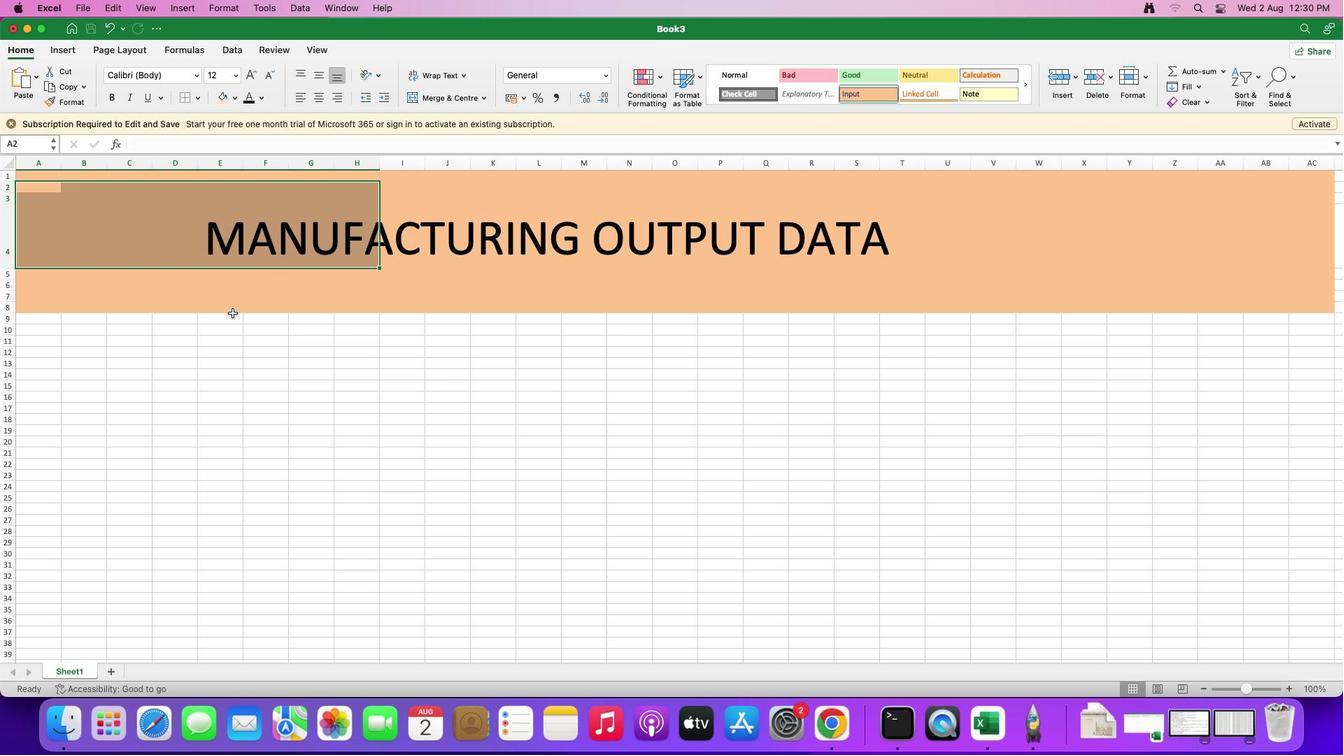 
Action: Mouse moved to (21, 173)
Screenshot: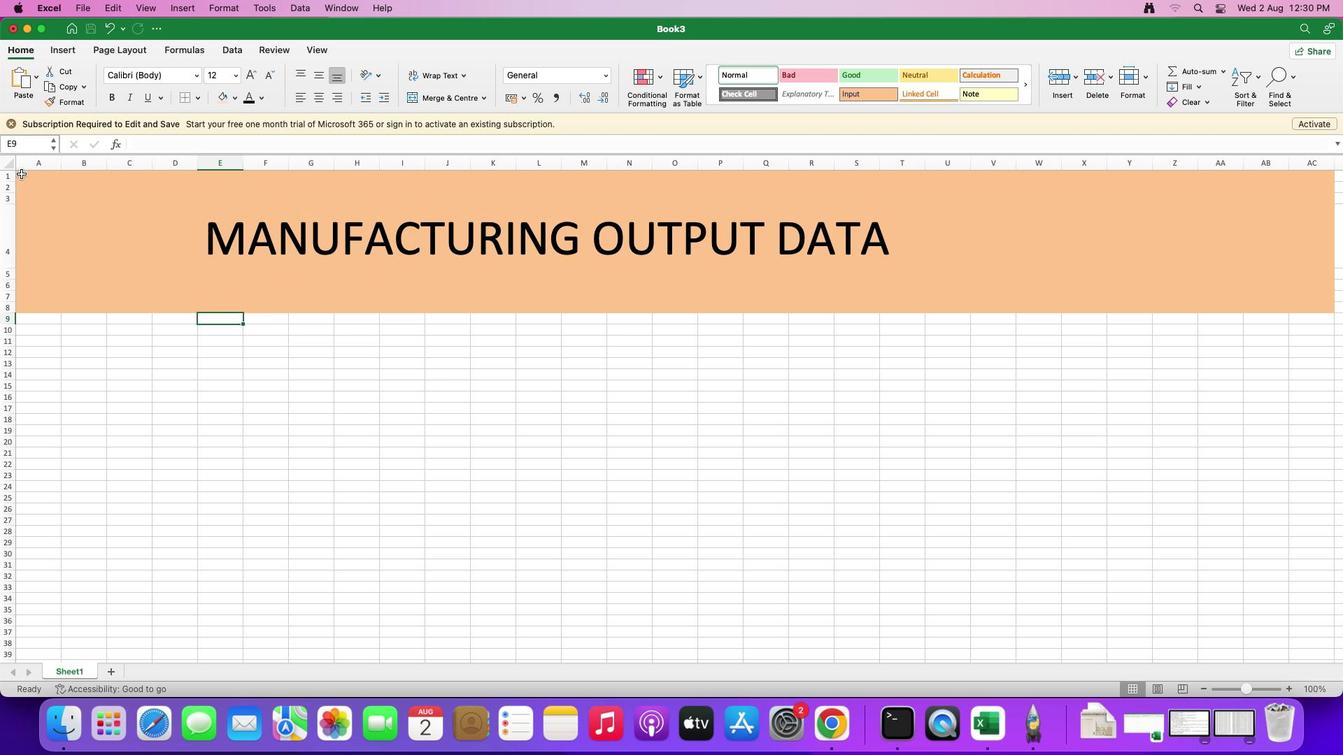 
Action: Mouse pressed left at (21, 173)
Screenshot: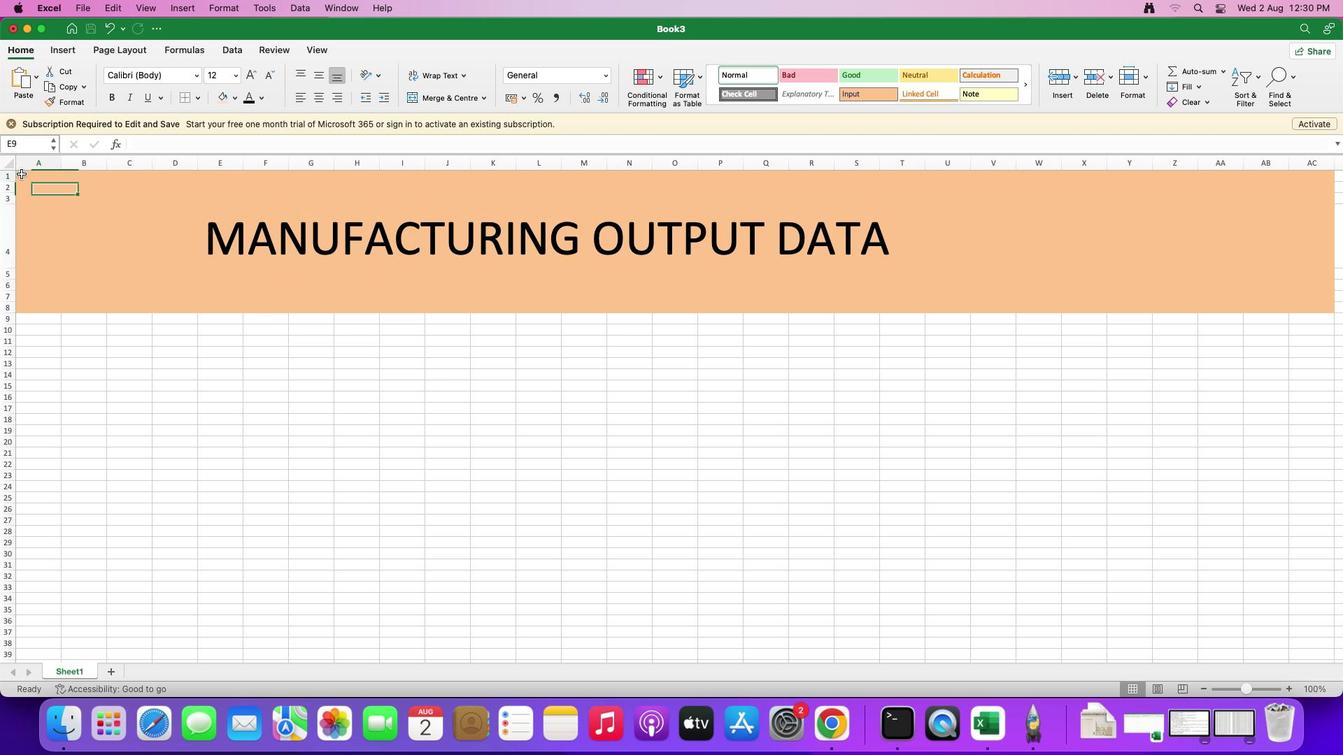 
Action: Mouse moved to (235, 97)
Screenshot: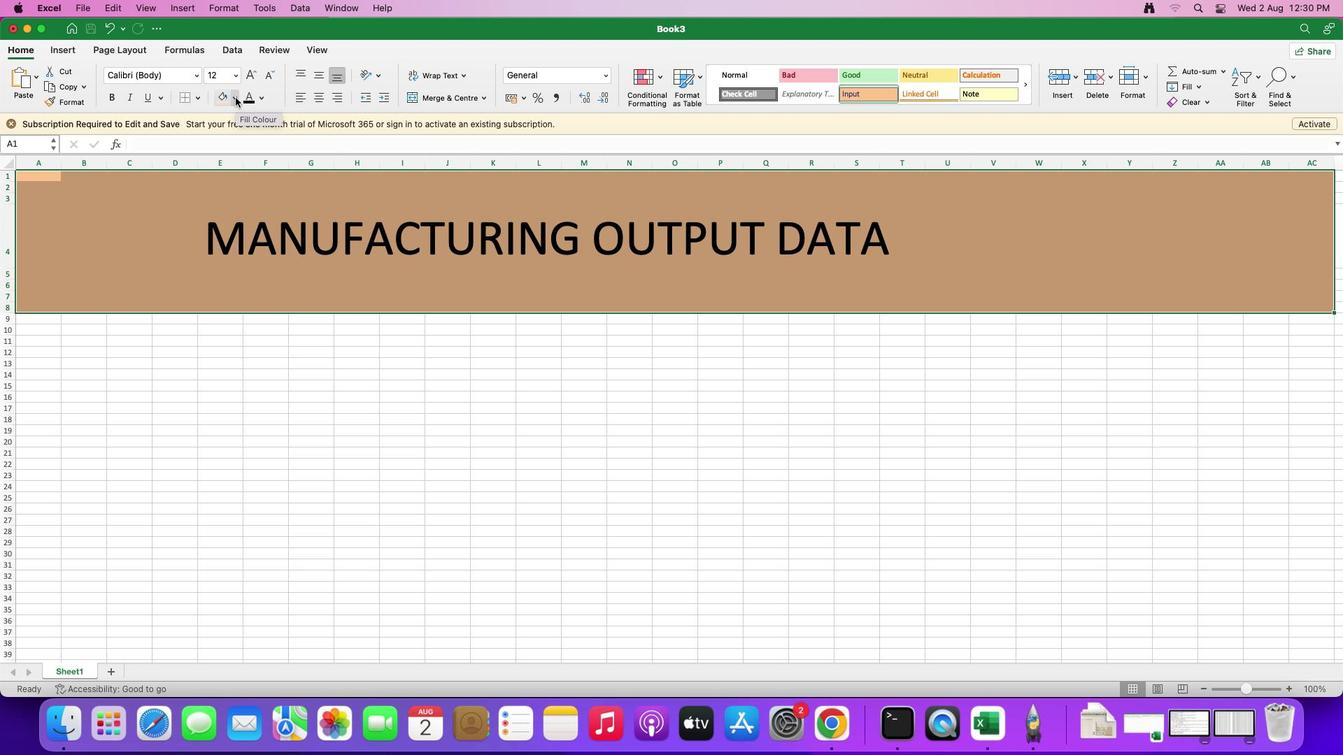 
Action: Mouse pressed left at (235, 97)
Screenshot: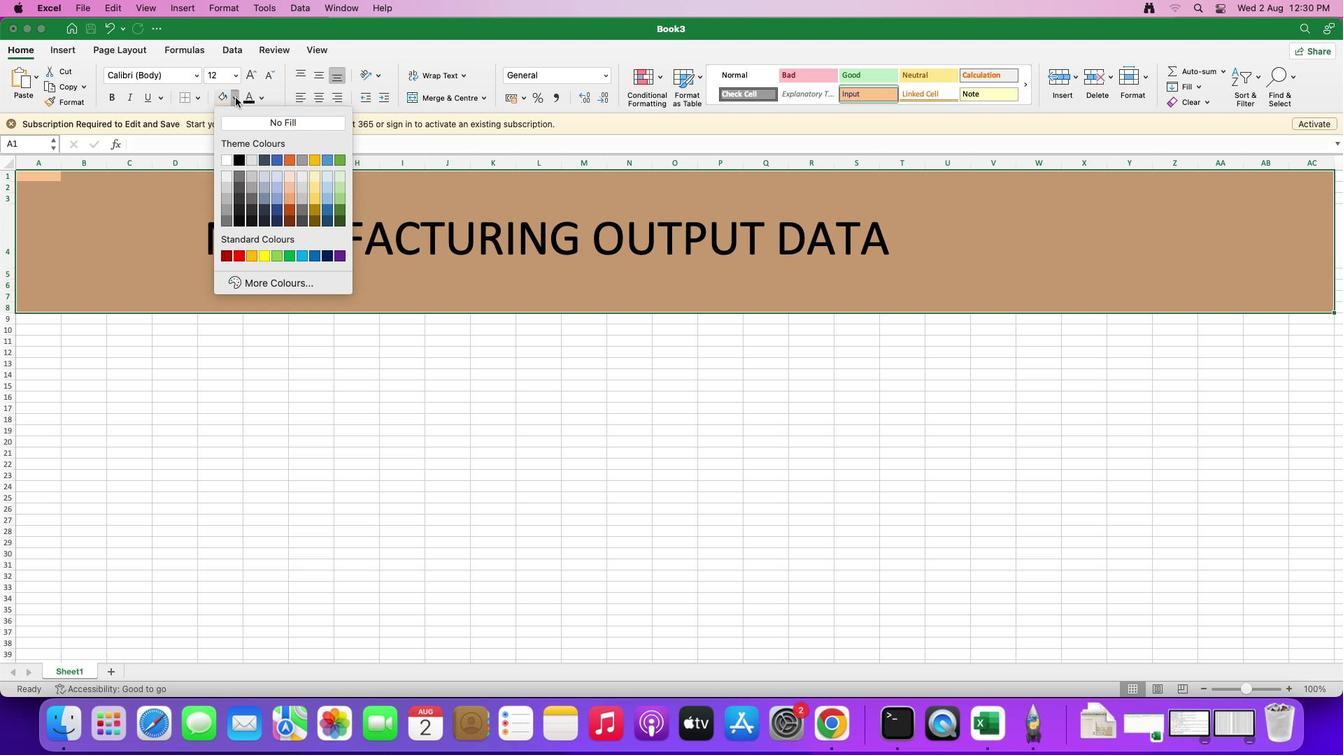 
Action: Mouse moved to (313, 210)
Screenshot: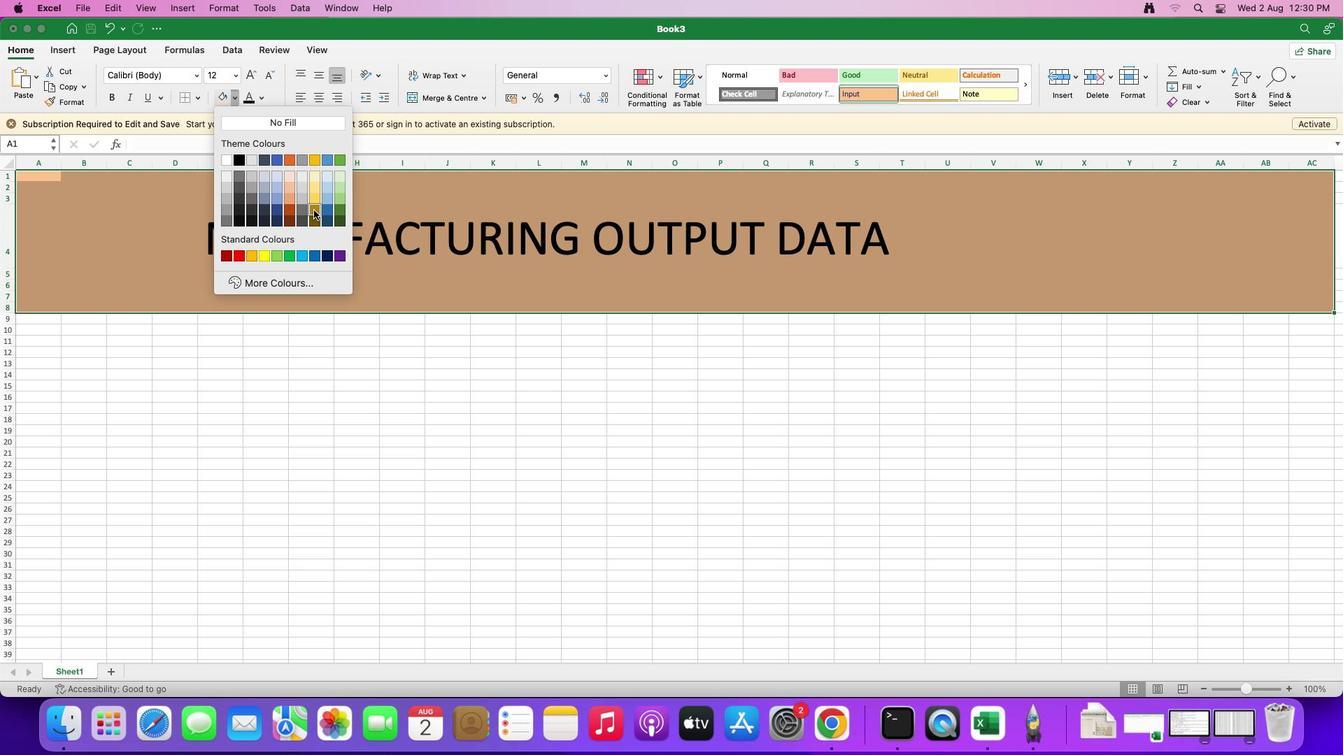 
Action: Mouse pressed left at (313, 210)
Screenshot: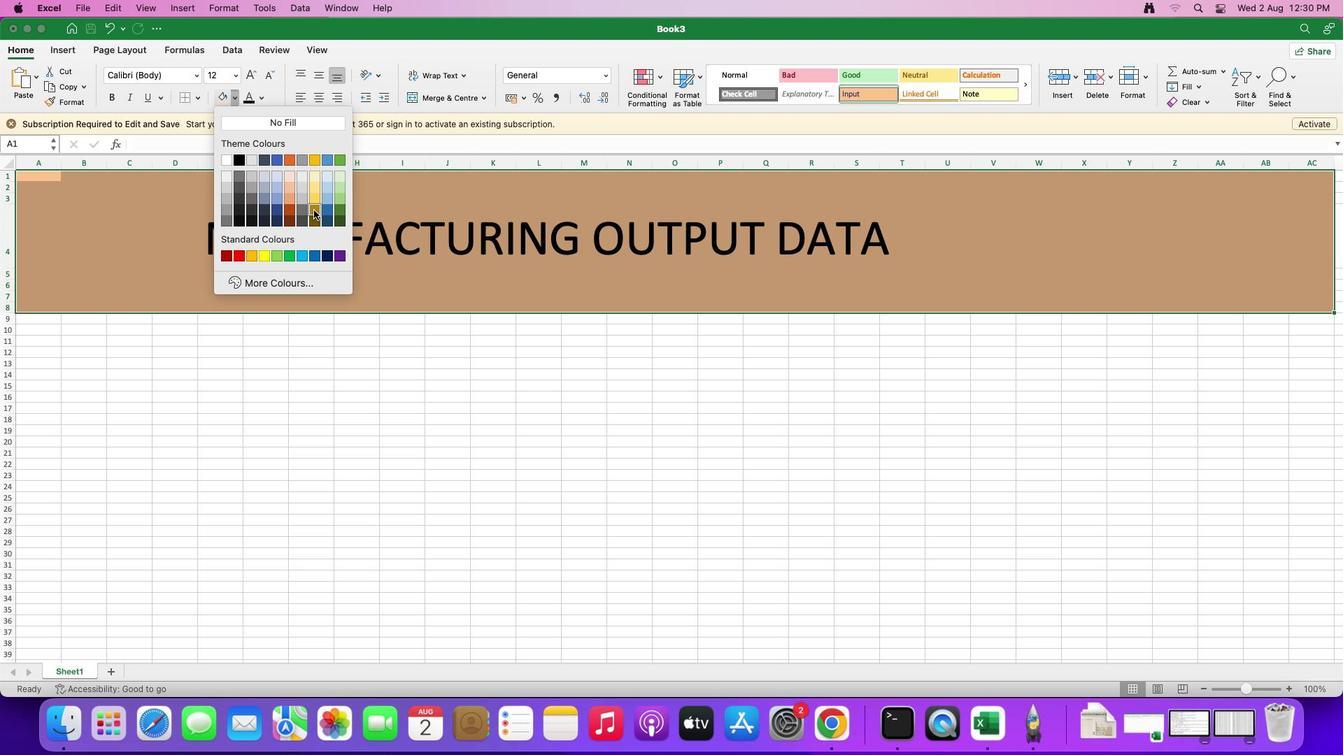 
Action: Mouse moved to (237, 100)
Screenshot: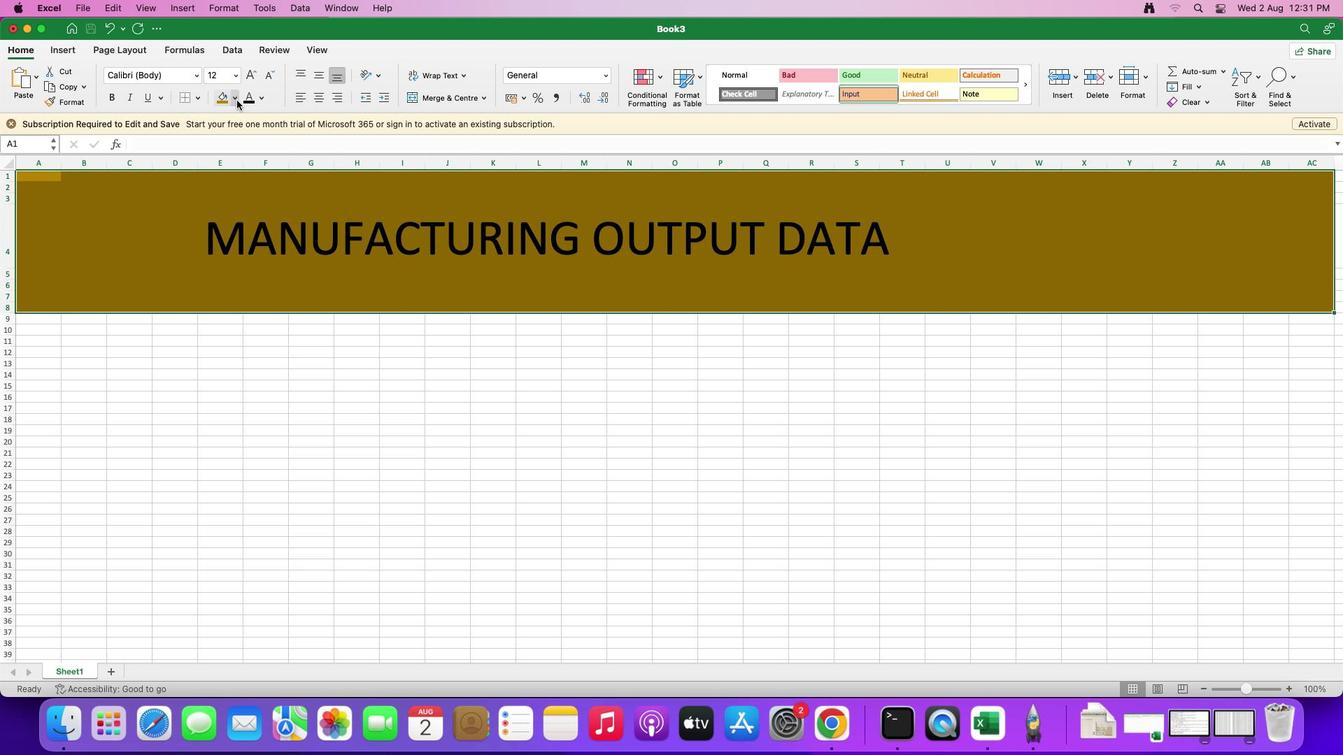 
Action: Mouse pressed left at (237, 100)
Screenshot: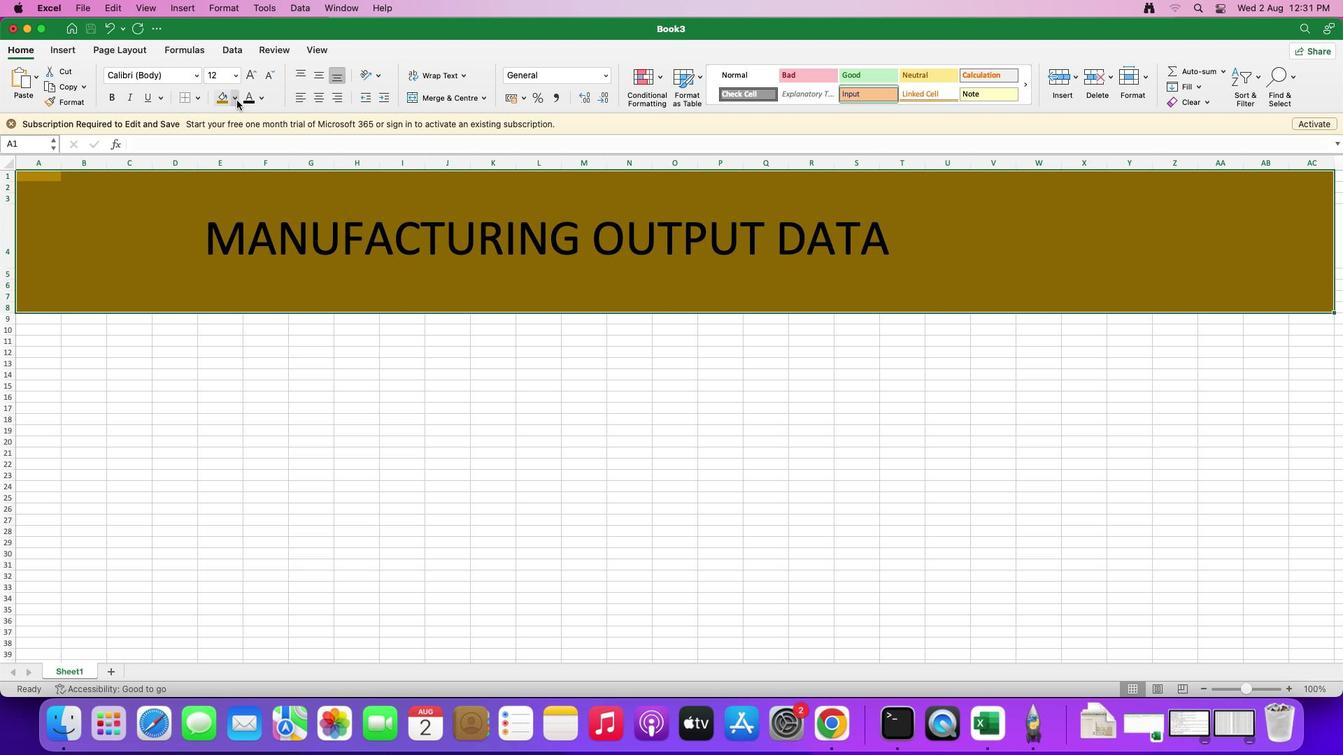 
Action: Mouse moved to (314, 198)
Screenshot: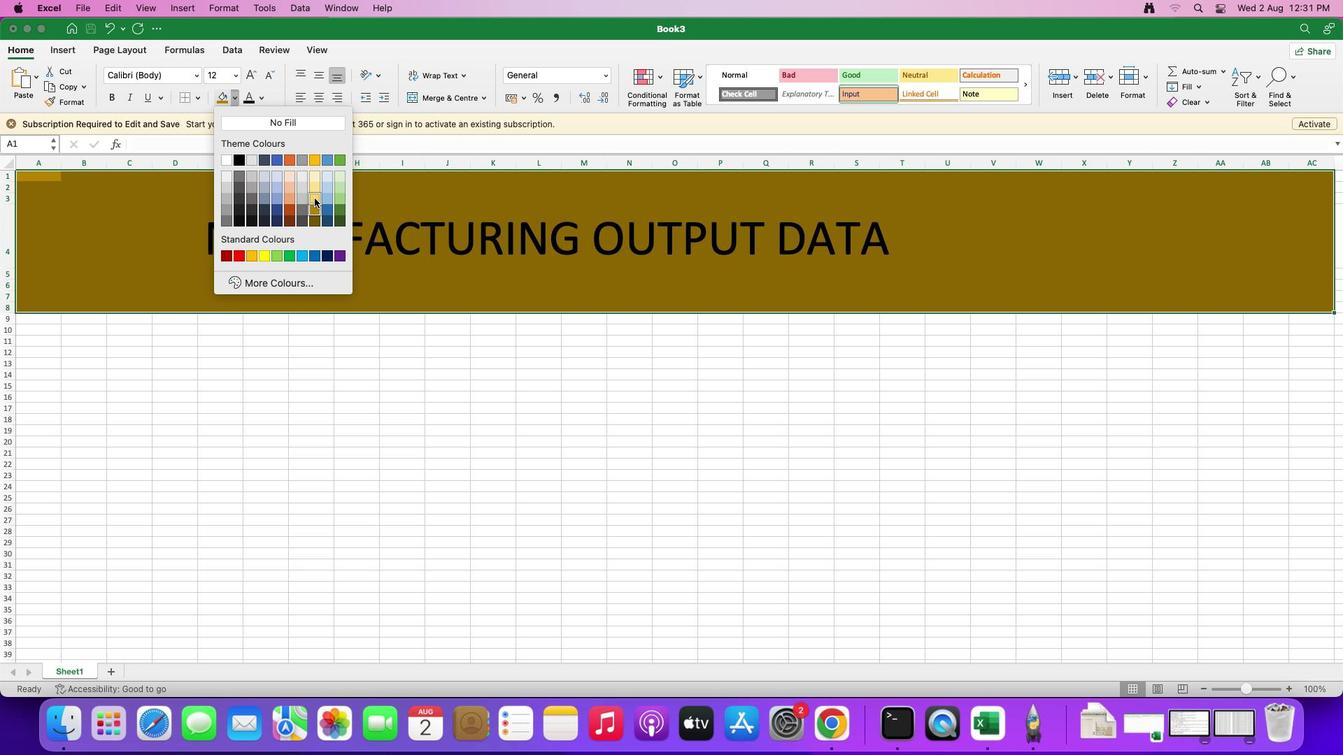
Action: Mouse pressed left at (314, 198)
Screenshot: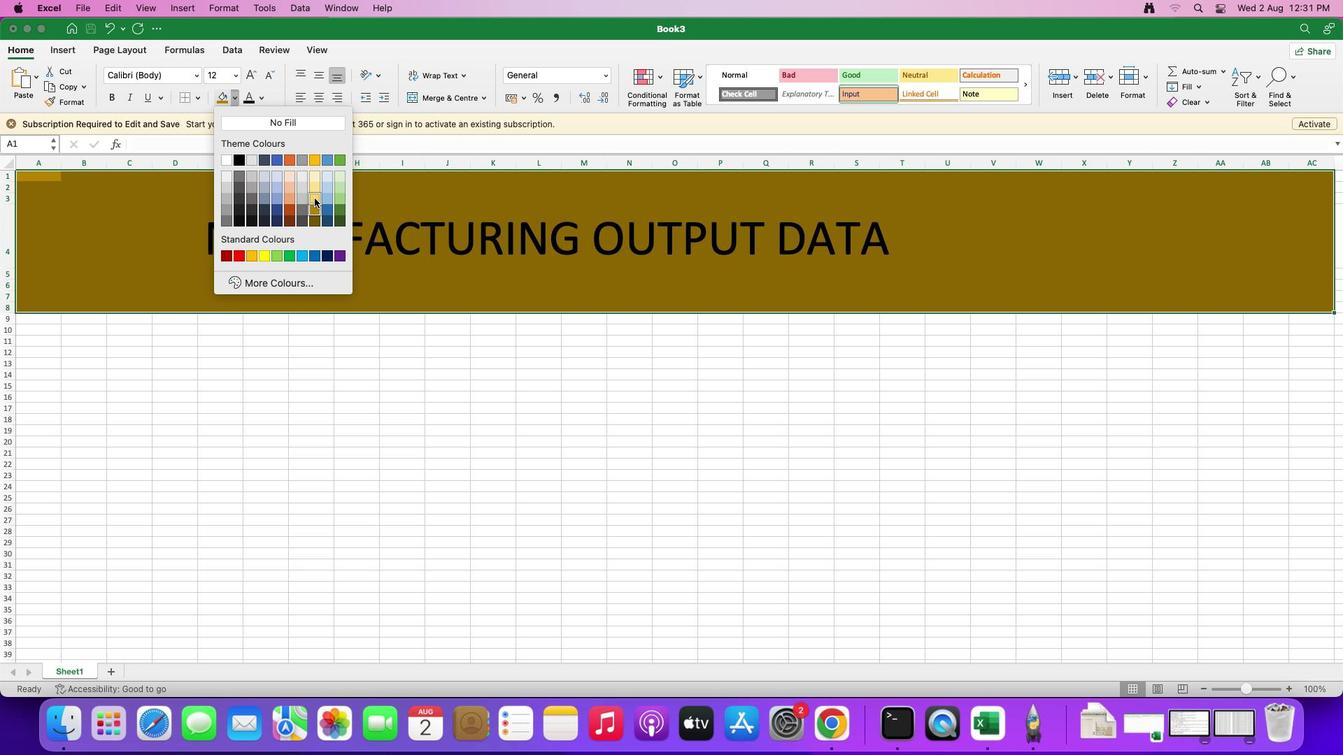 
Action: Mouse moved to (231, 97)
Screenshot: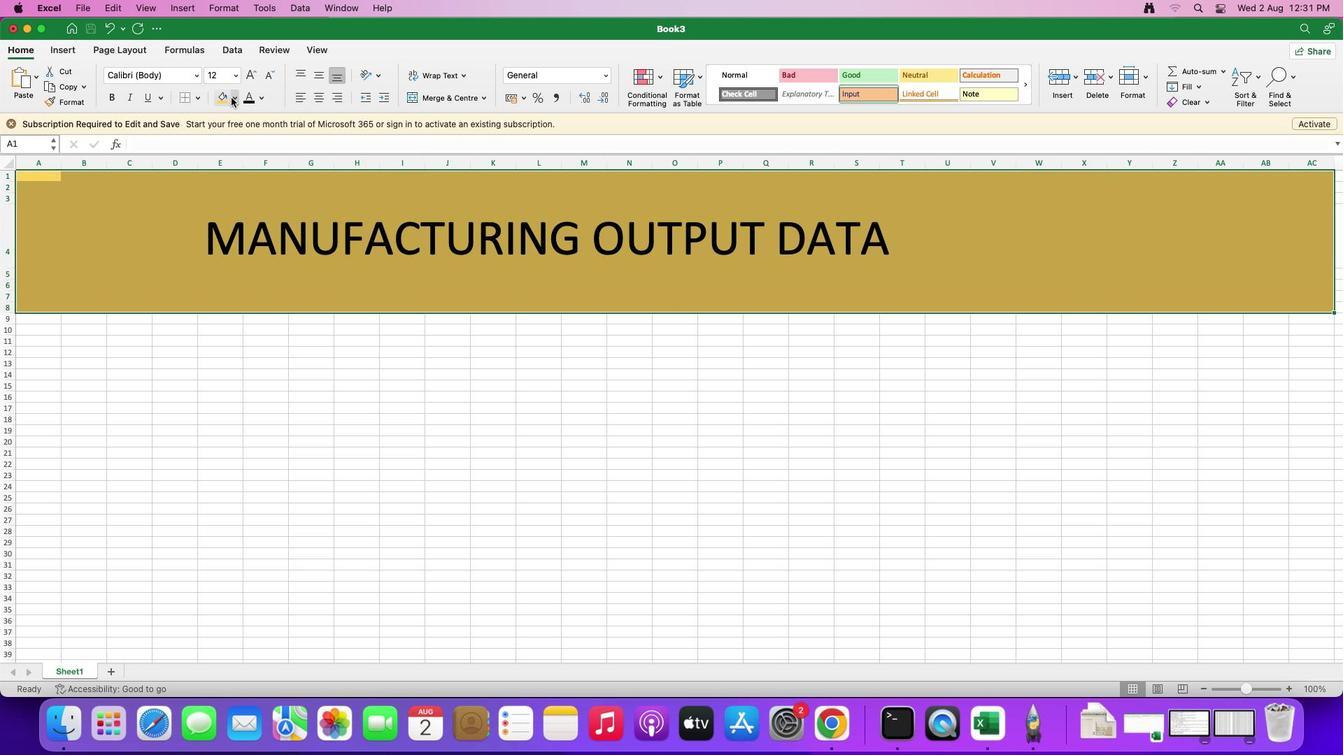 
Action: Mouse pressed left at (231, 97)
Screenshot: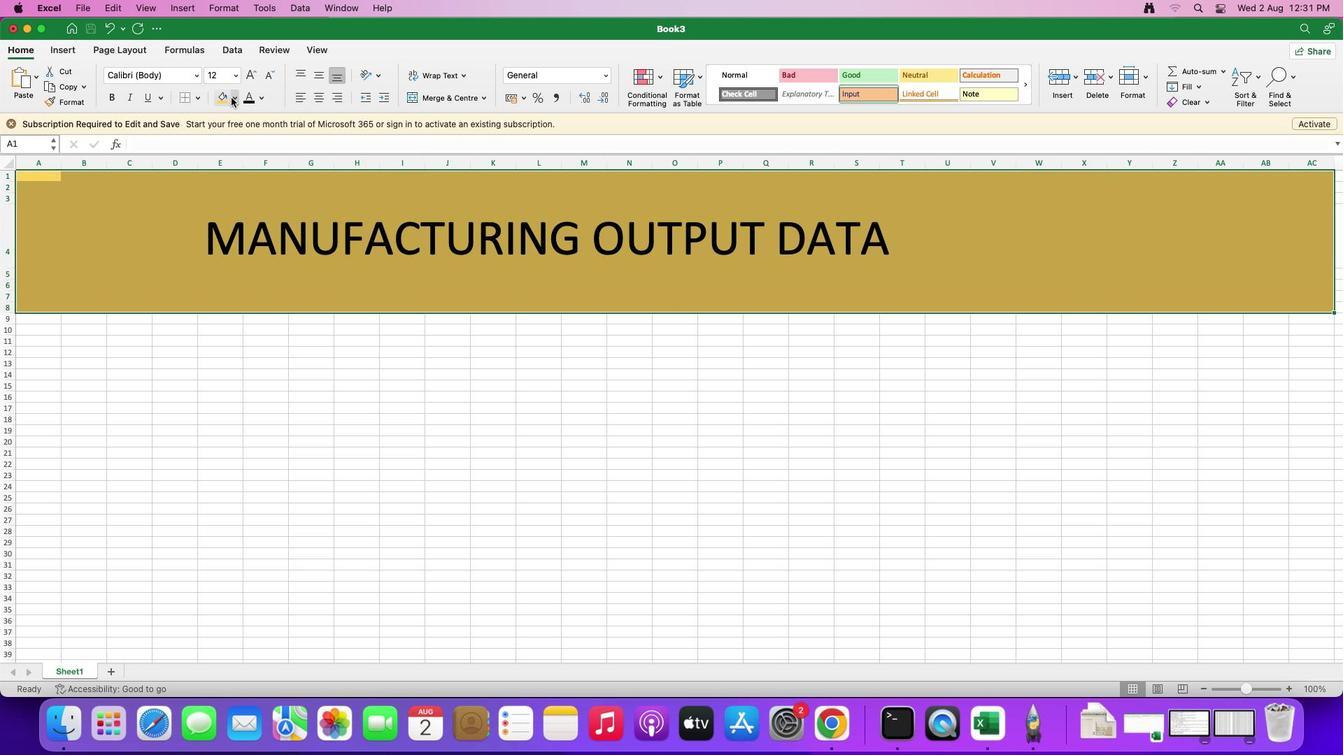 
Action: Mouse moved to (296, 286)
Screenshot: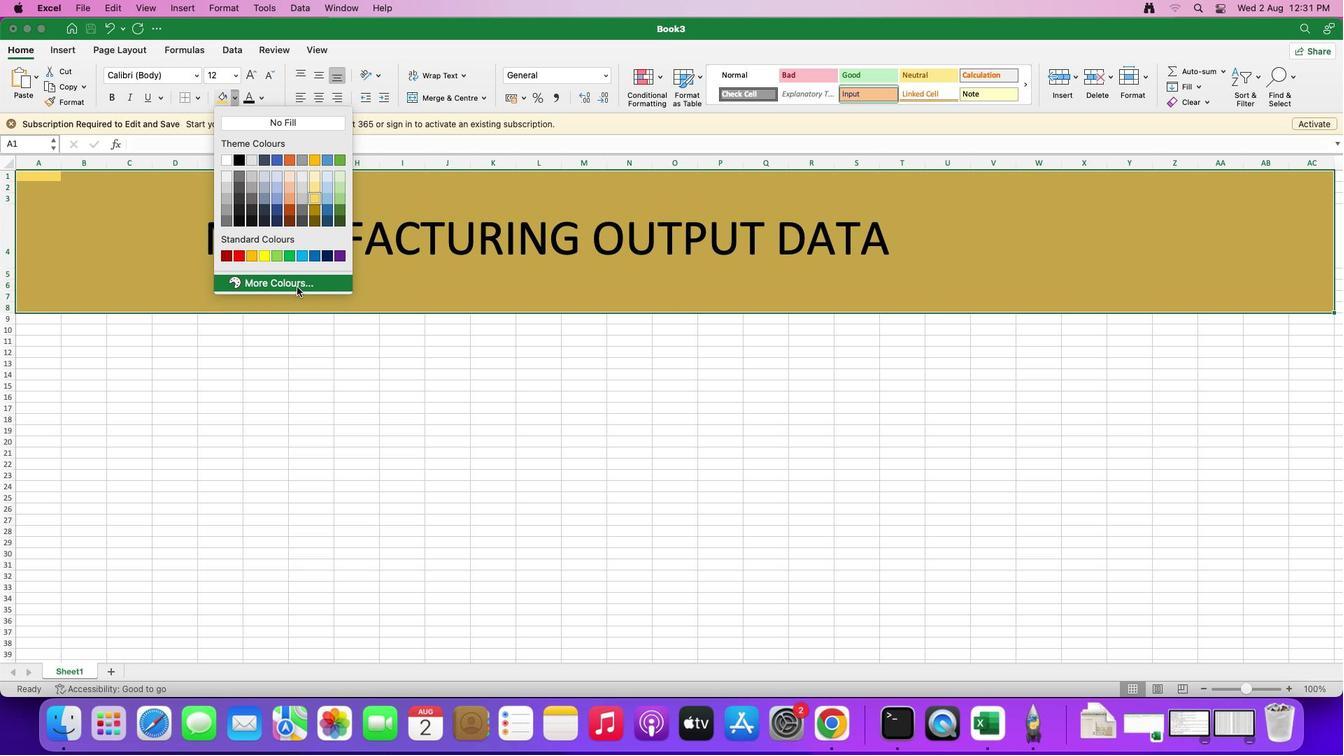 
Action: Mouse pressed left at (296, 286)
Screenshot: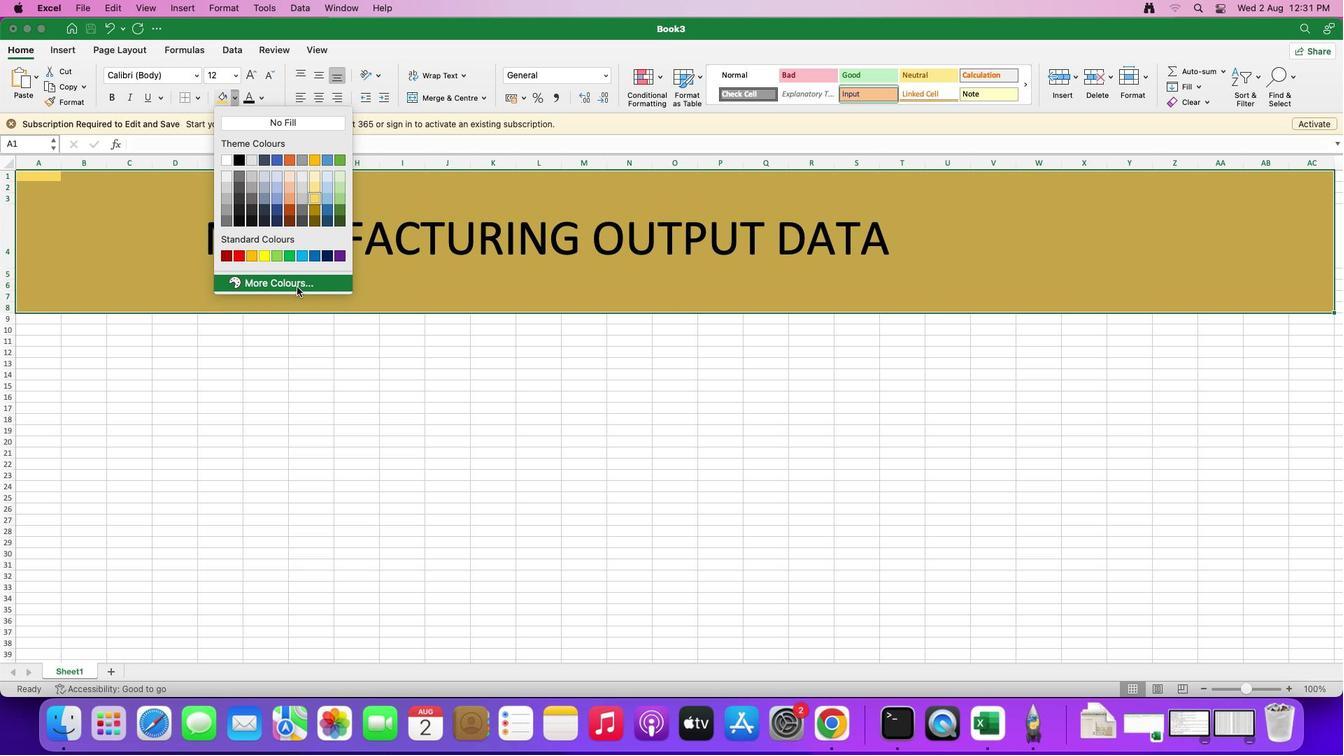 
Action: Mouse moved to (657, 326)
Screenshot: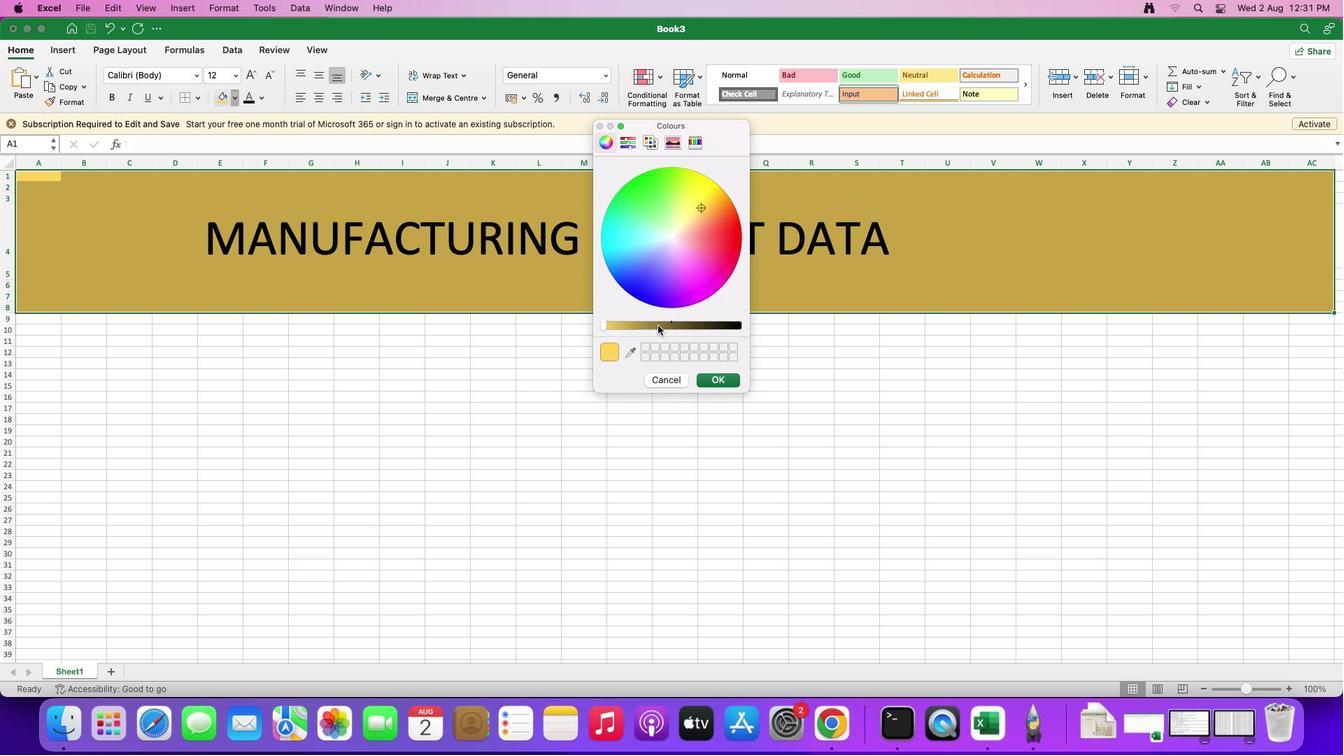 
Action: Mouse pressed left at (657, 326)
Screenshot: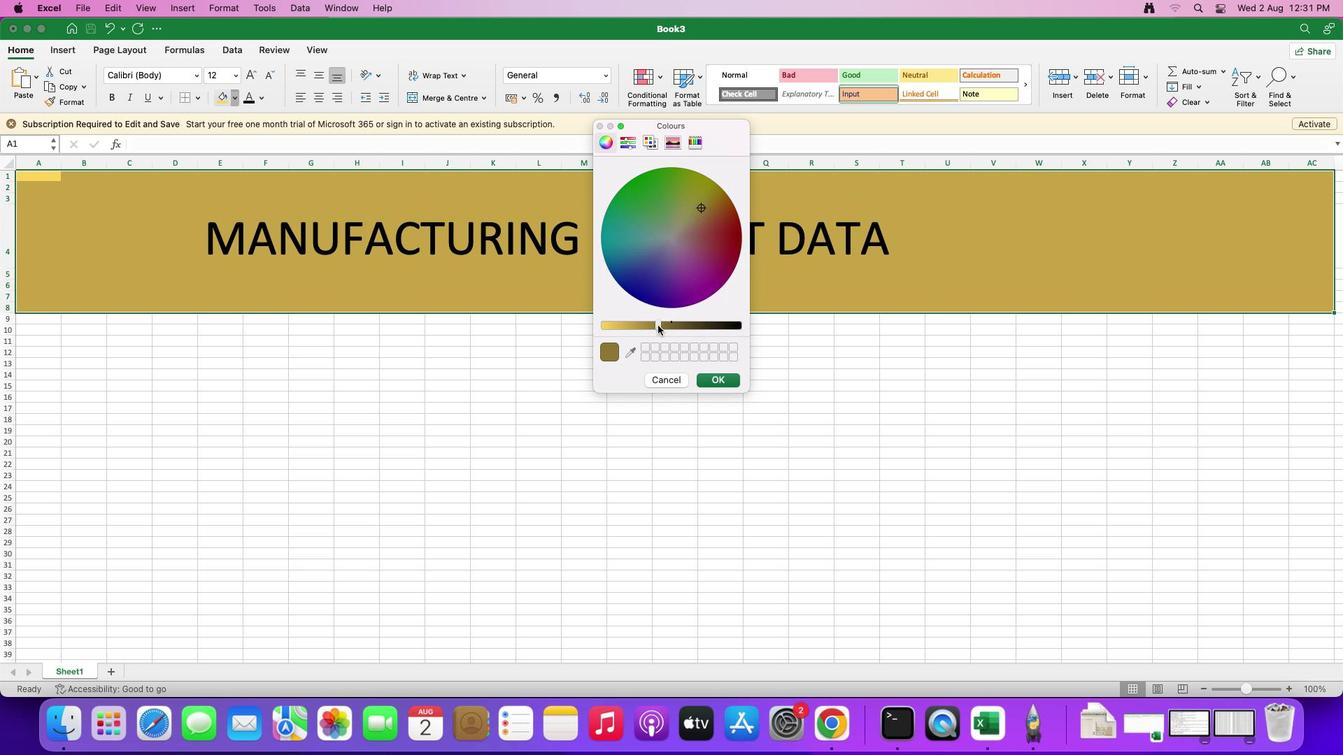
Action: Mouse moved to (713, 207)
Screenshot: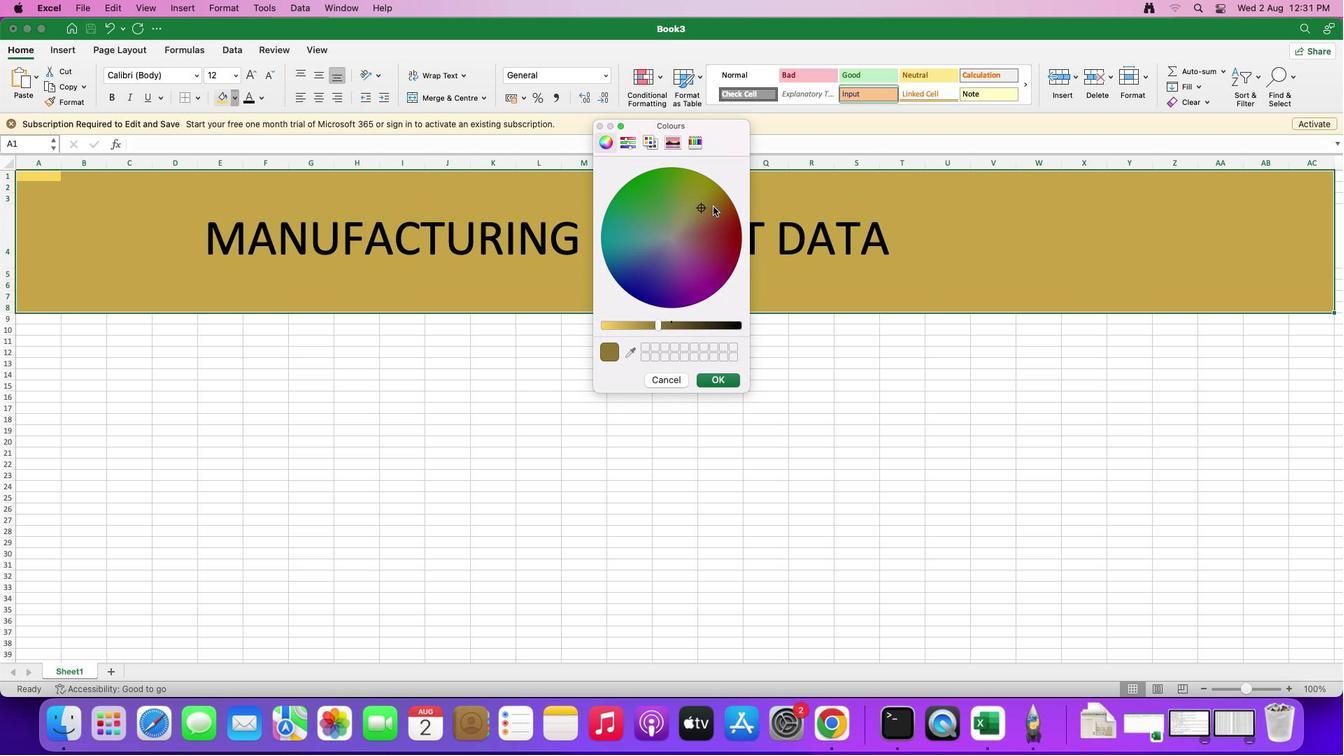 
Action: Mouse pressed left at (713, 207)
Screenshot: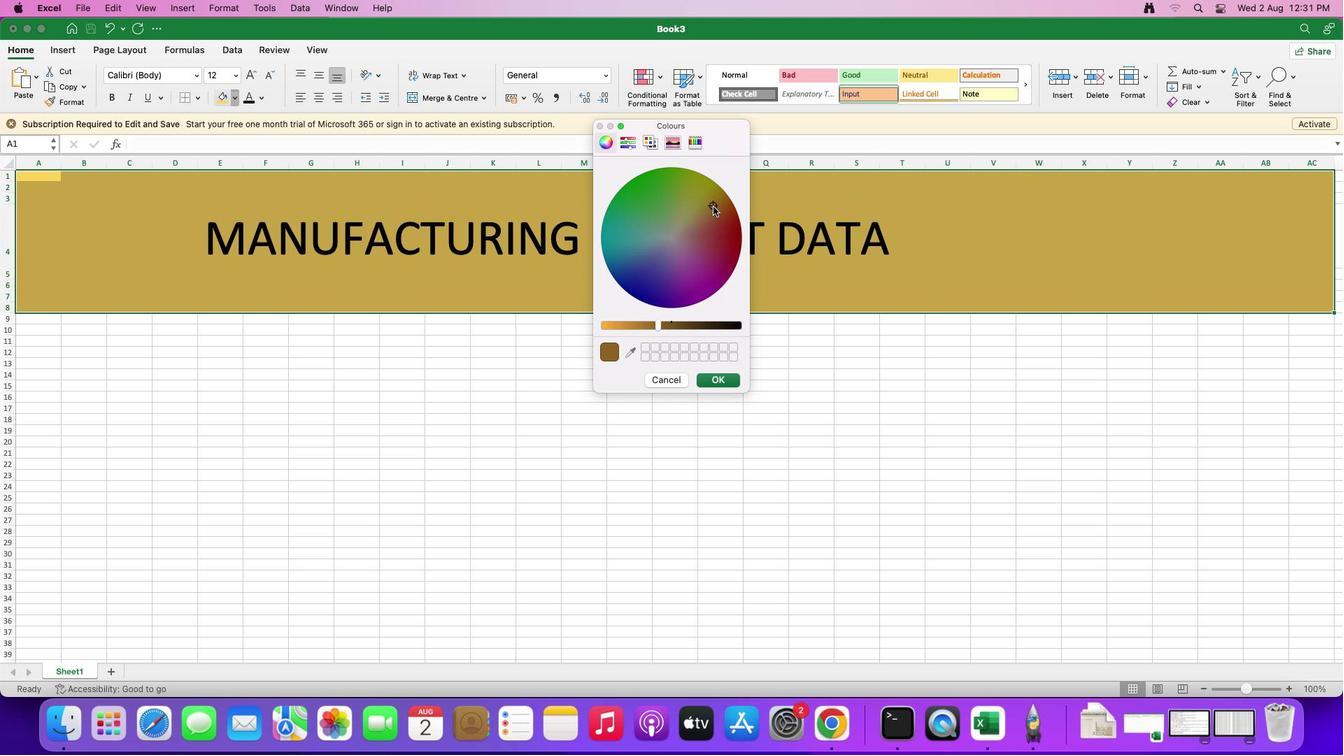 
Action: Mouse moved to (698, 216)
Screenshot: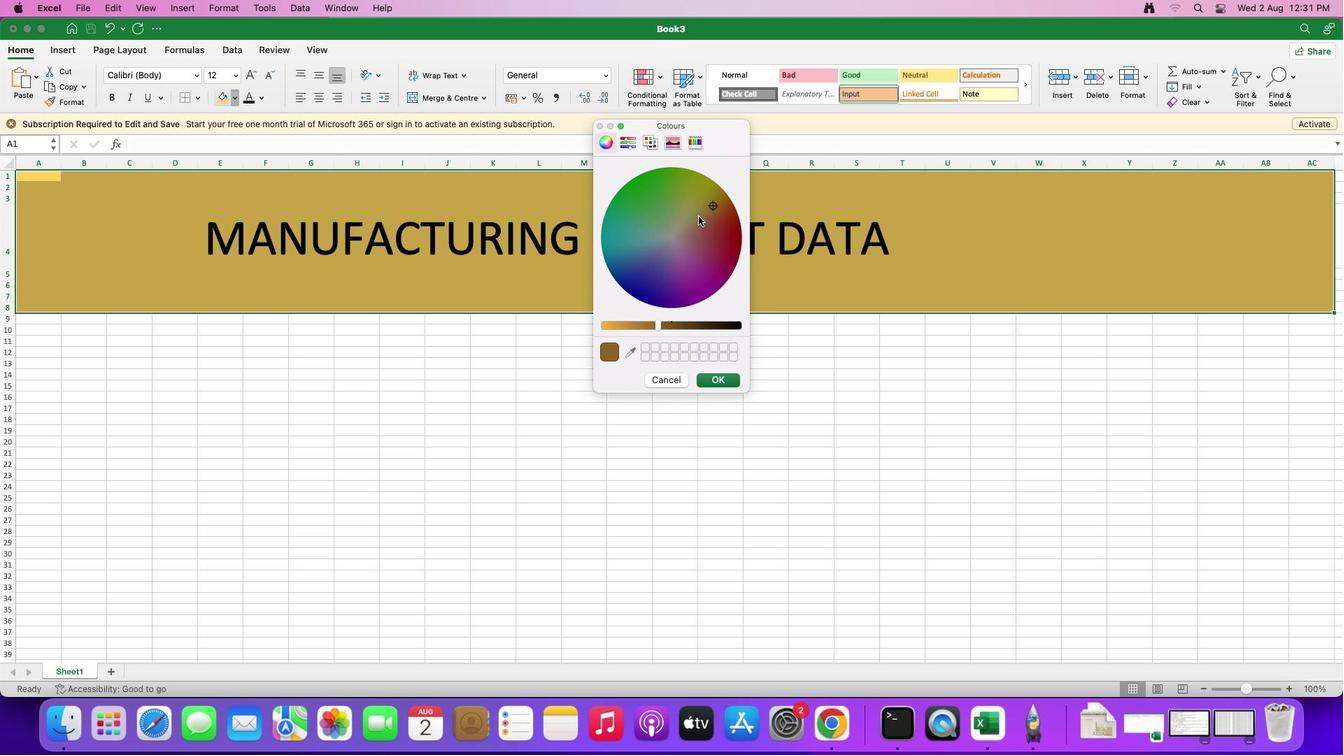 
Action: Mouse pressed left at (698, 216)
Screenshot: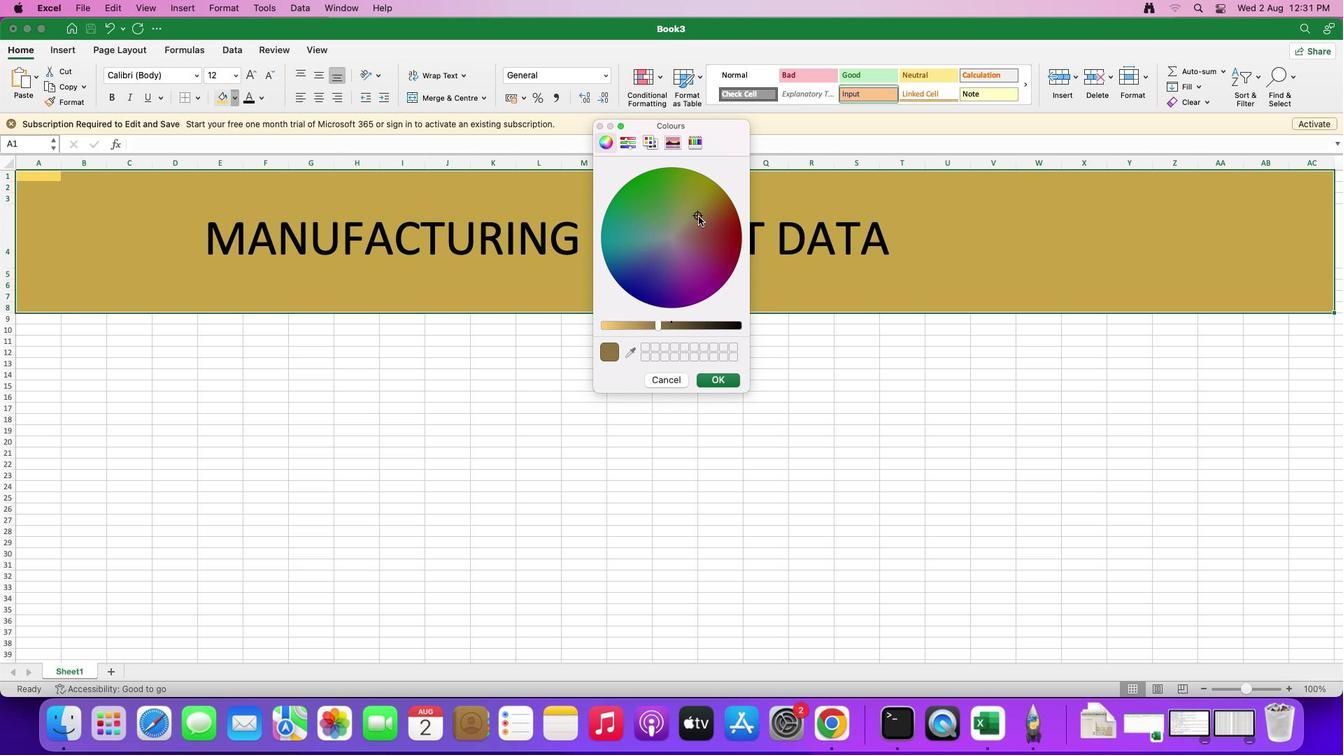 
Action: Mouse moved to (693, 223)
Screenshot: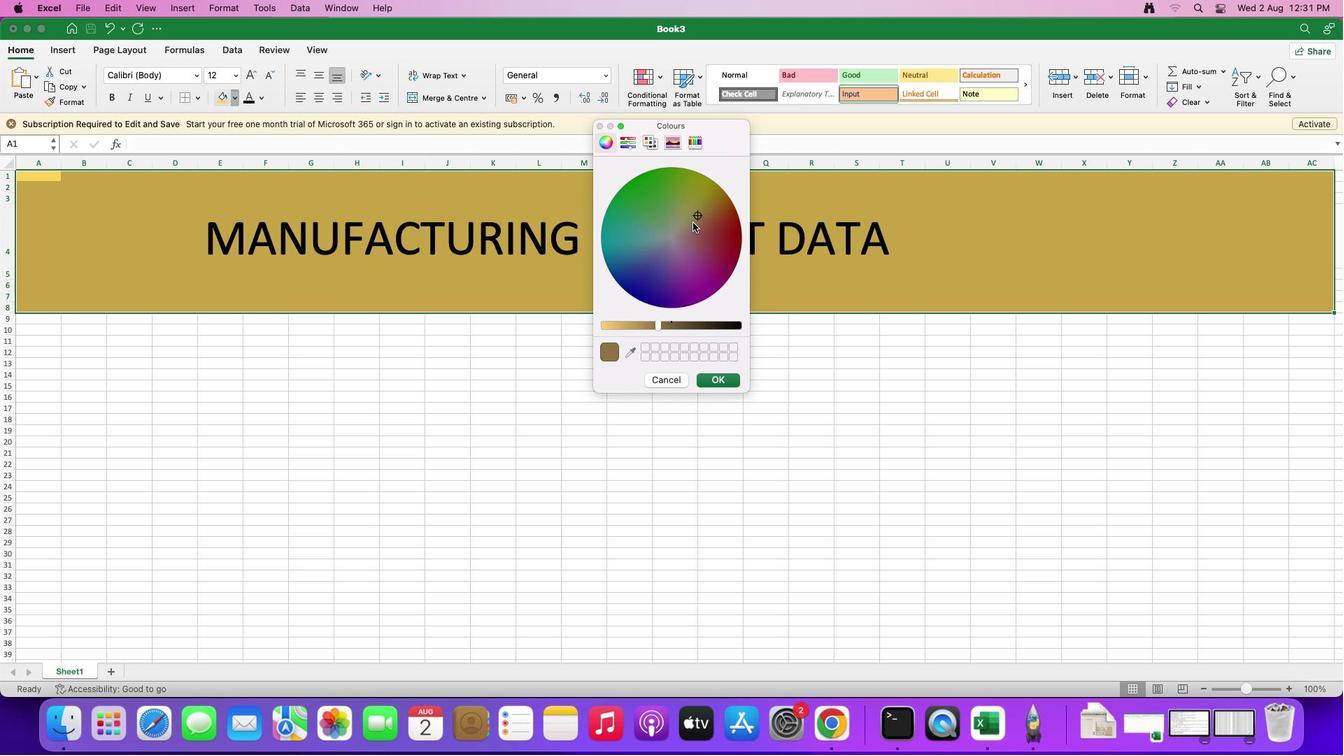 
Action: Mouse pressed left at (693, 223)
Screenshot: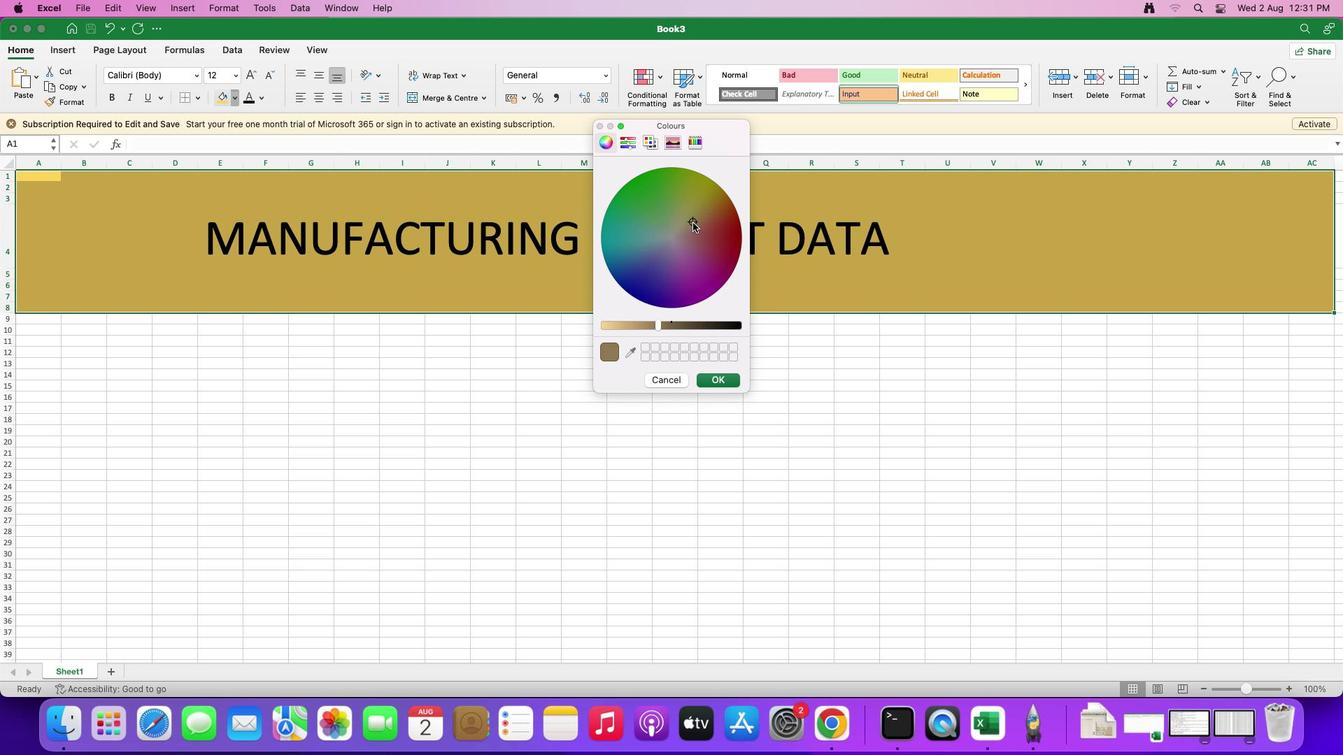 
Action: Mouse moved to (674, 227)
Screenshot: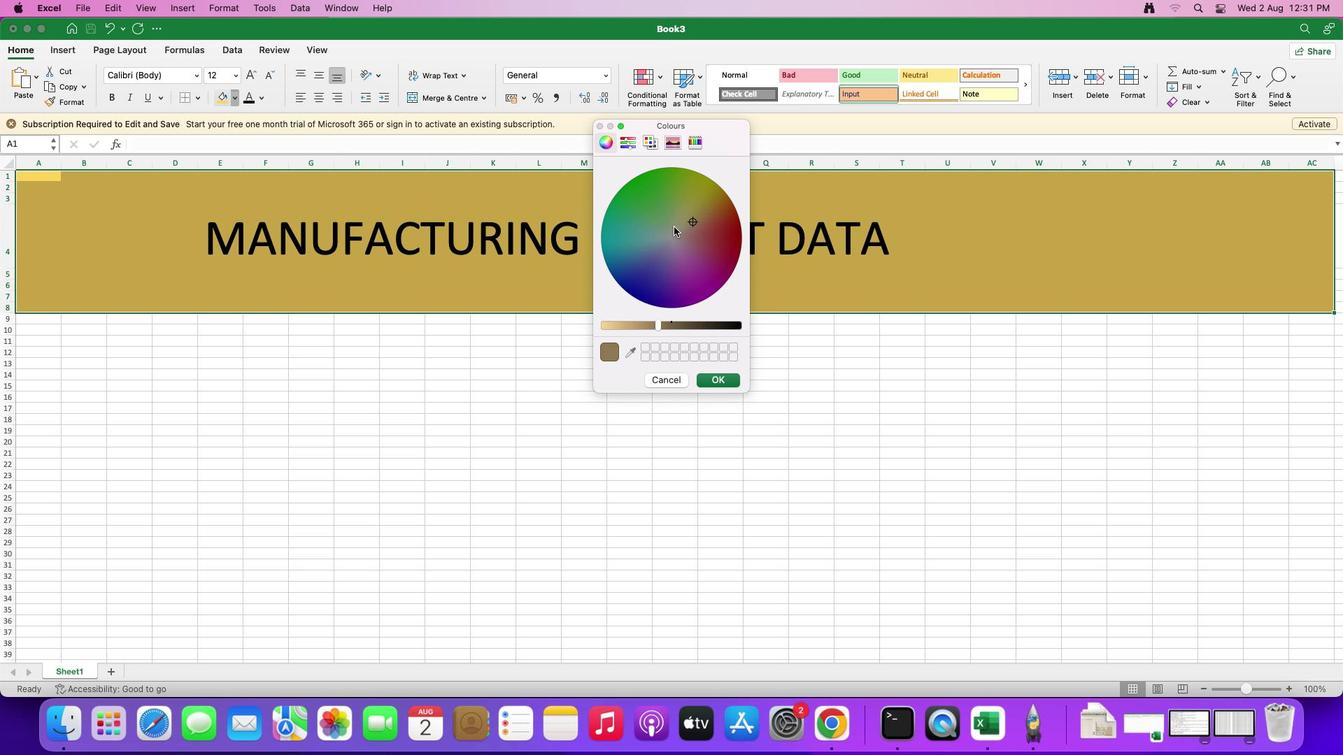
Action: Mouse pressed left at (674, 227)
Screenshot: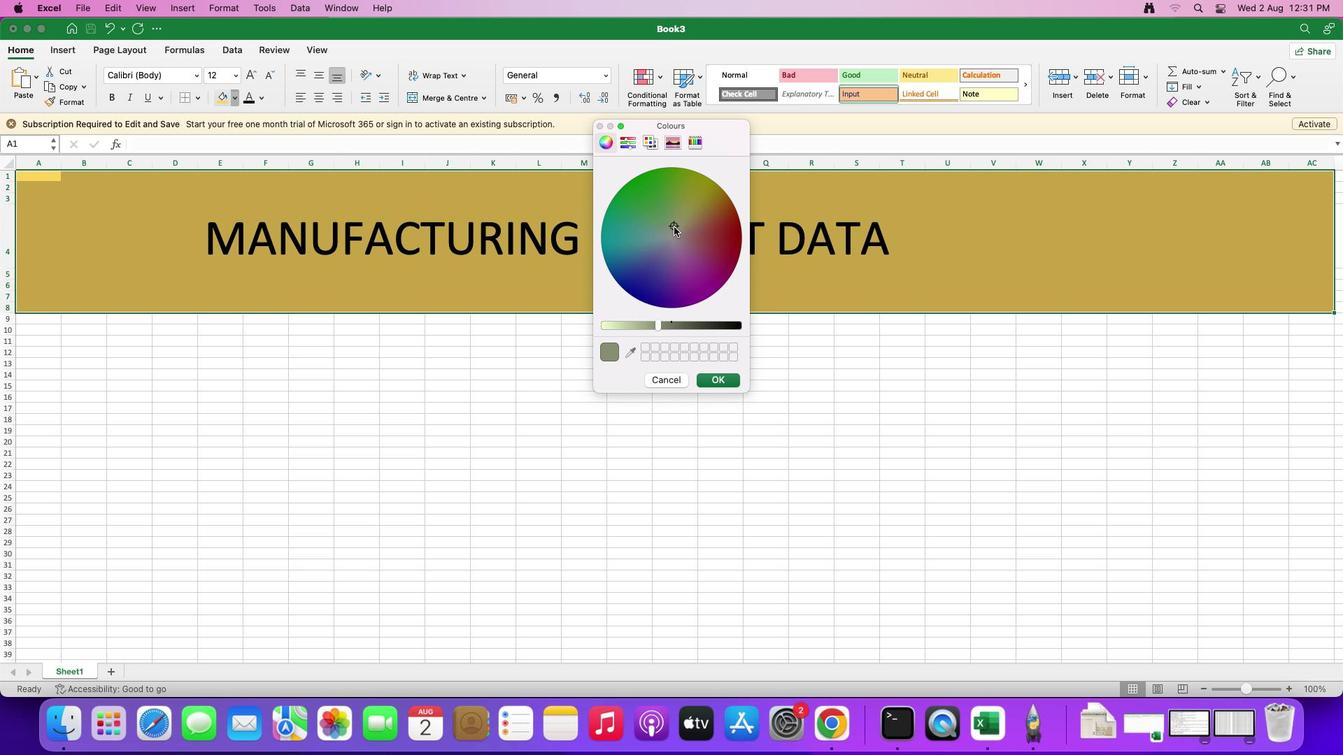 
Action: Mouse moved to (698, 217)
Screenshot: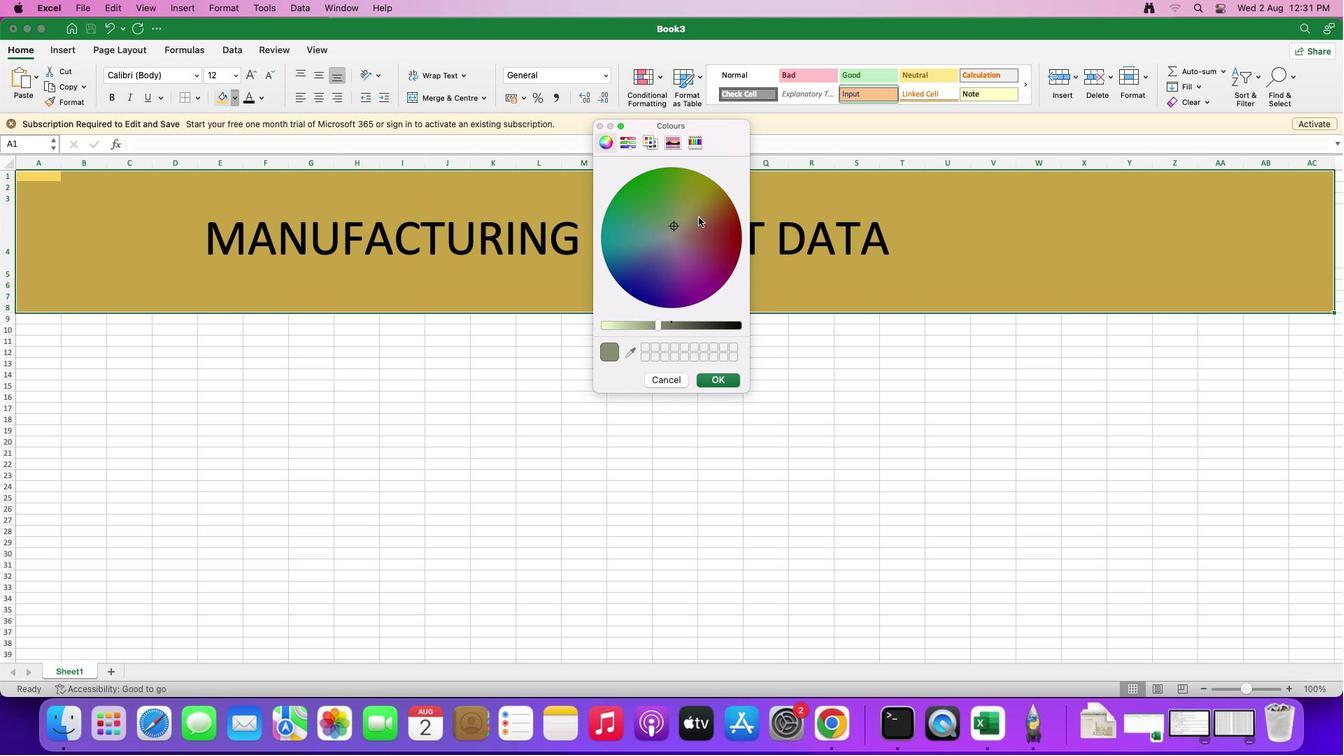 
Action: Mouse pressed left at (698, 217)
Screenshot: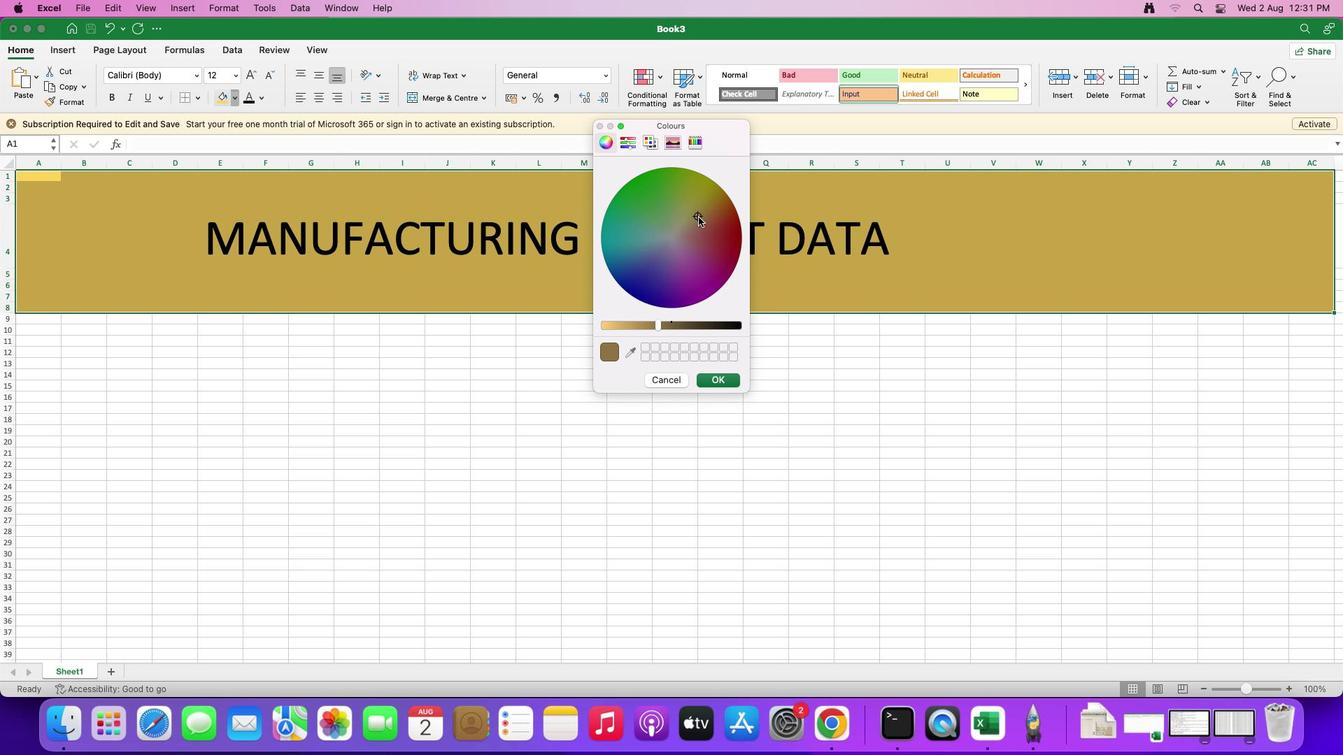
Action: Mouse moved to (627, 327)
Screenshot: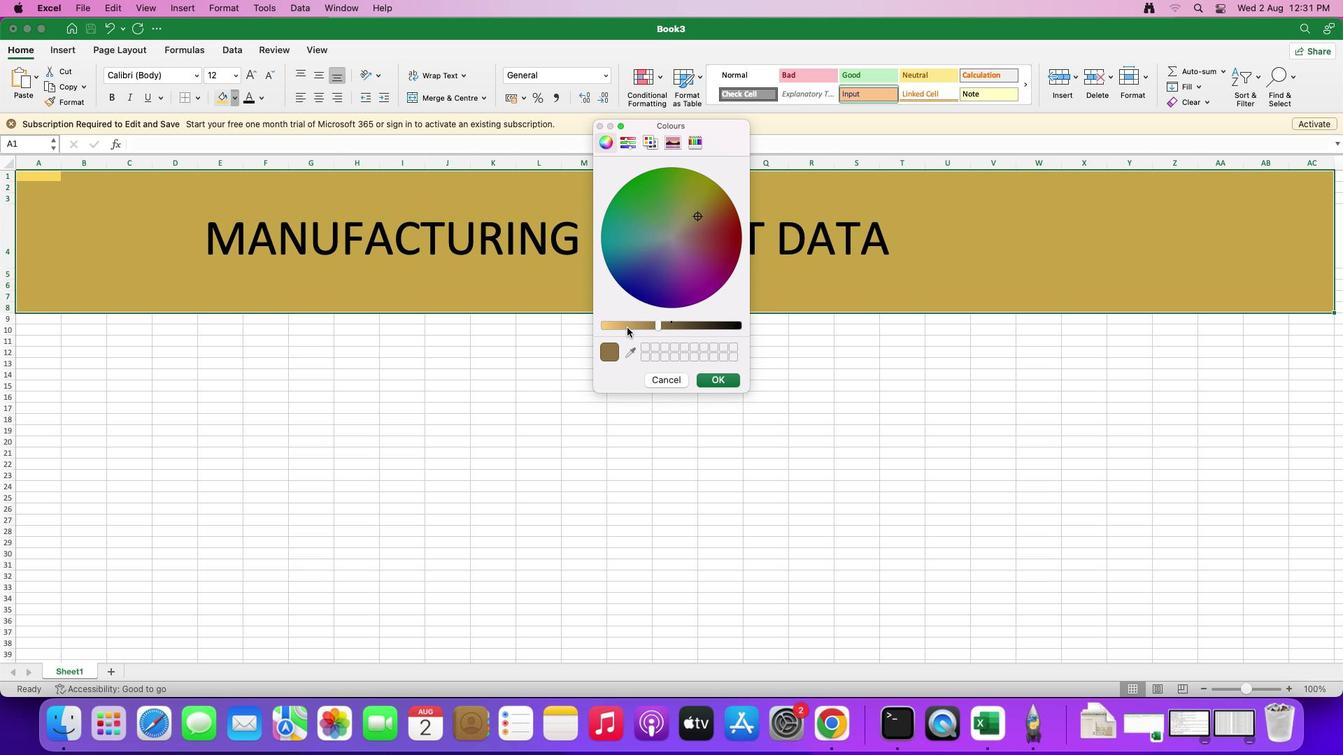 
Action: Mouse pressed left at (627, 327)
Screenshot: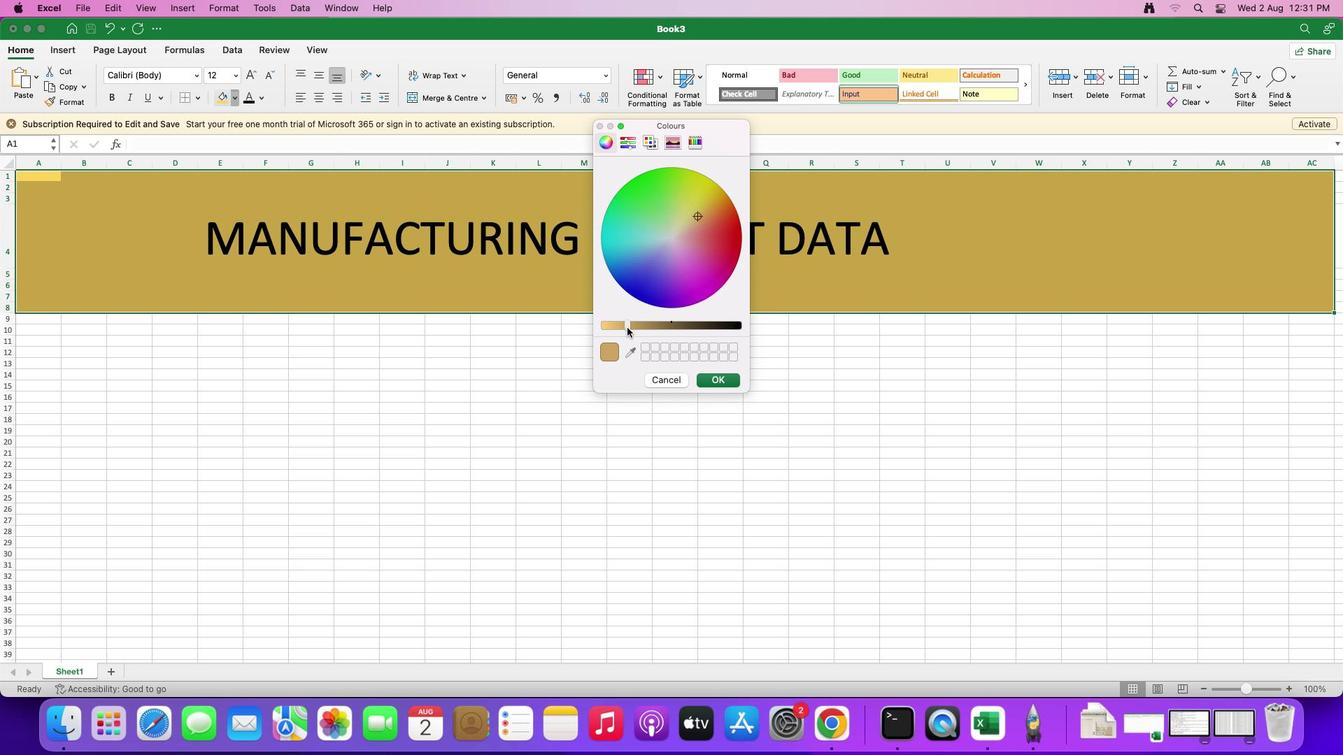 
Action: Mouse moved to (612, 349)
Screenshot: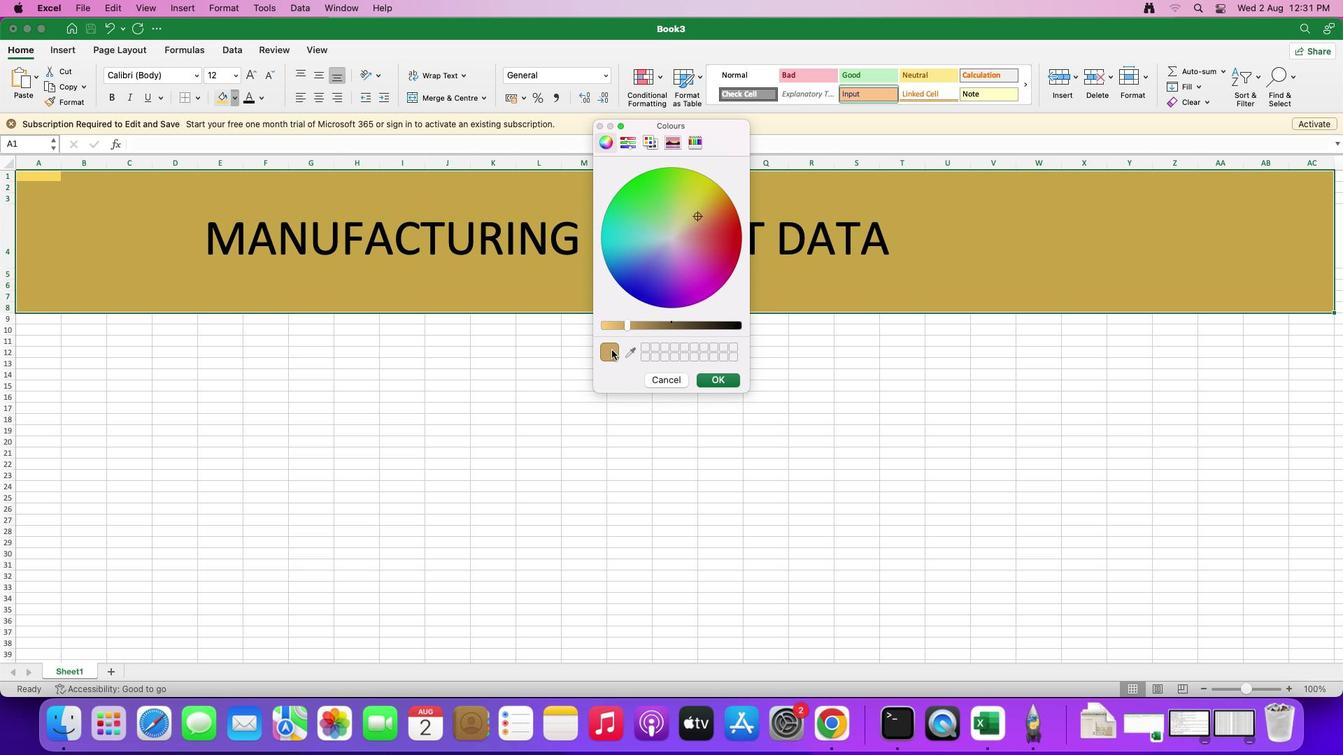 
Action: Mouse pressed left at (612, 349)
Screenshot: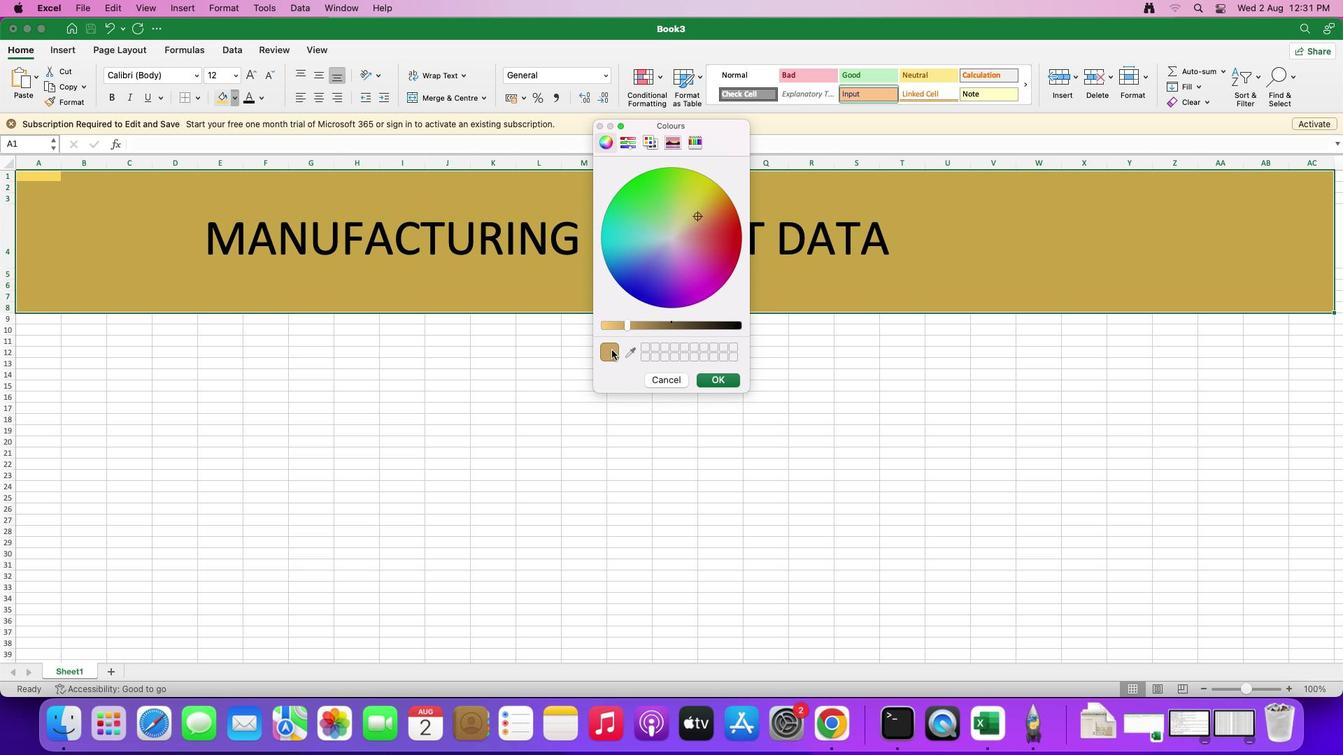 
Action: Mouse moved to (612, 326)
Screenshot: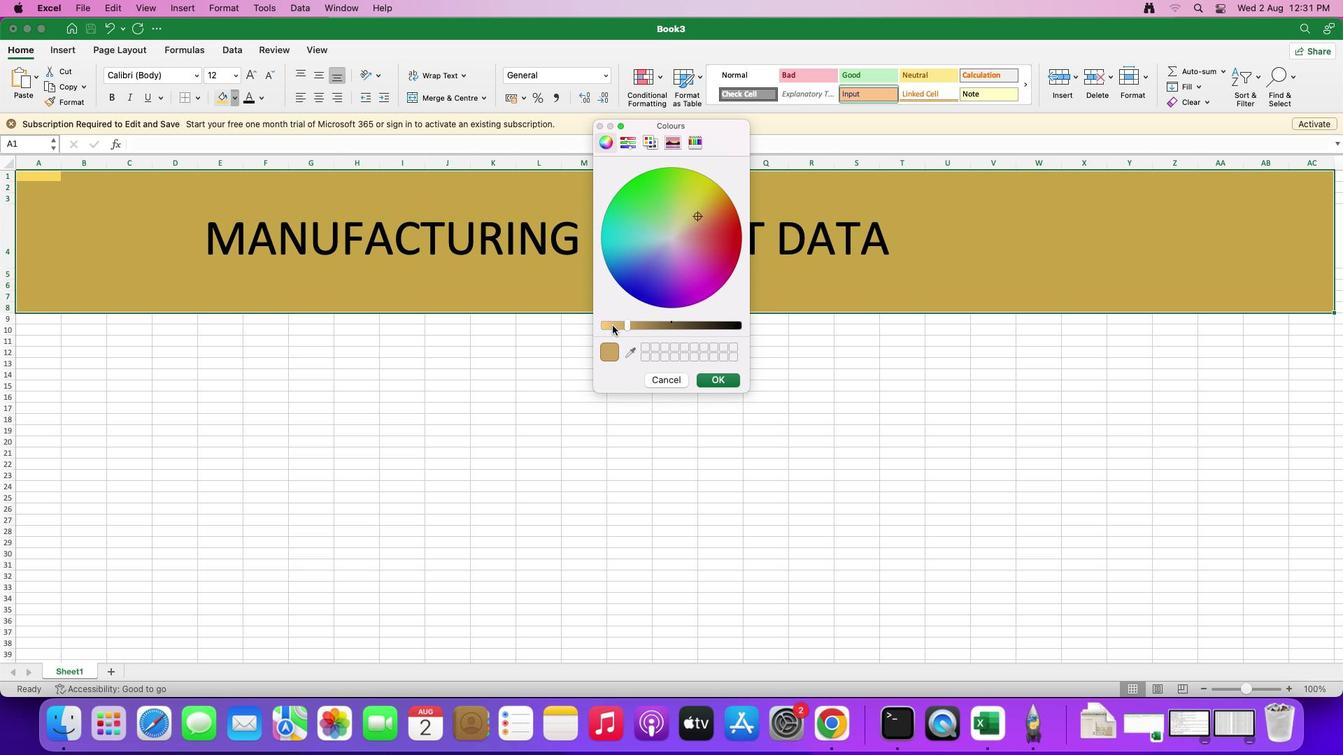 
Action: Mouse pressed left at (612, 326)
Screenshot: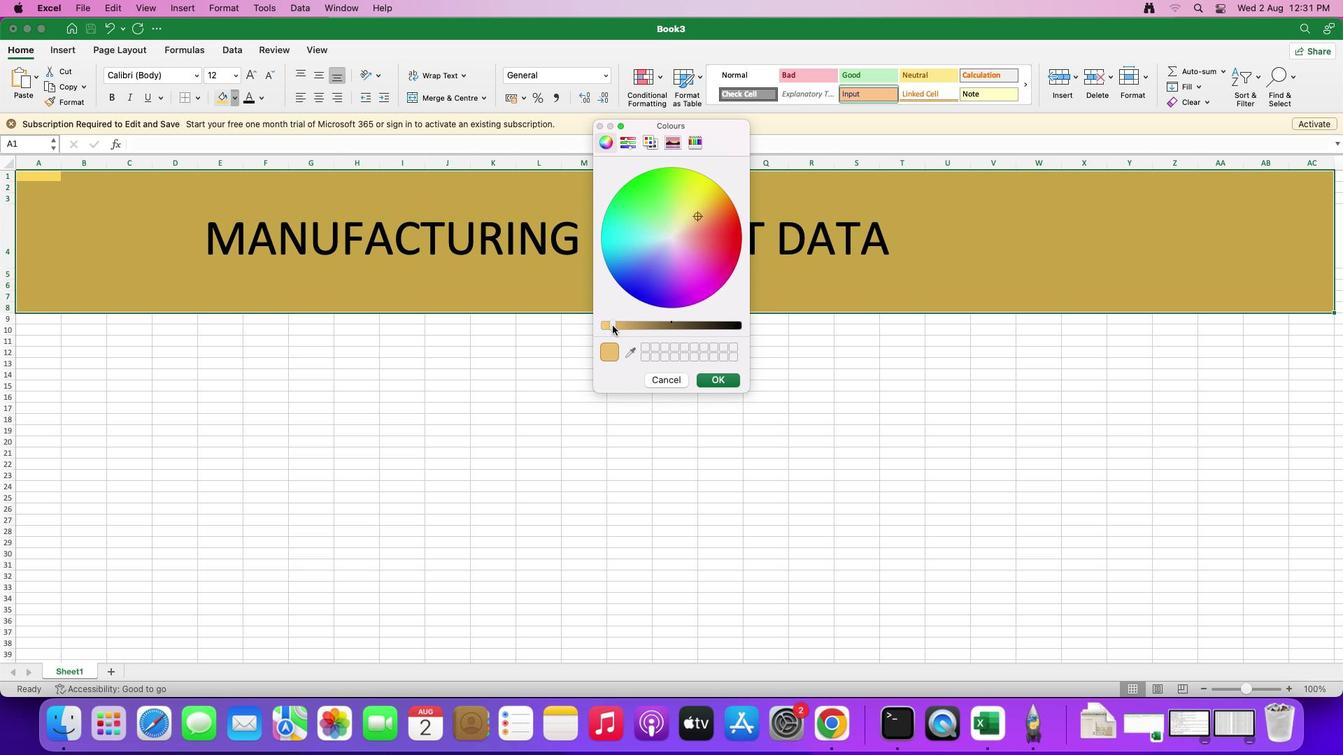 
Action: Mouse moved to (664, 356)
Screenshot: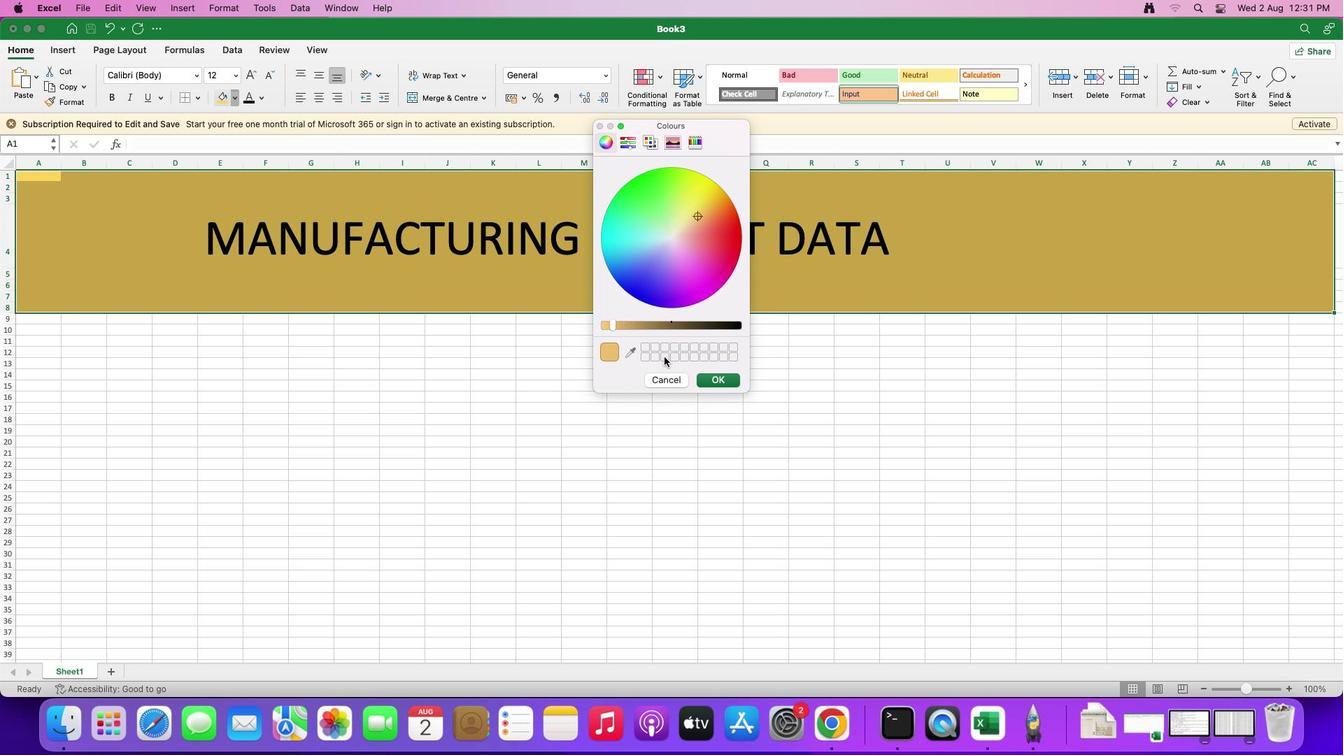 
Action: Mouse pressed left at (664, 356)
Screenshot: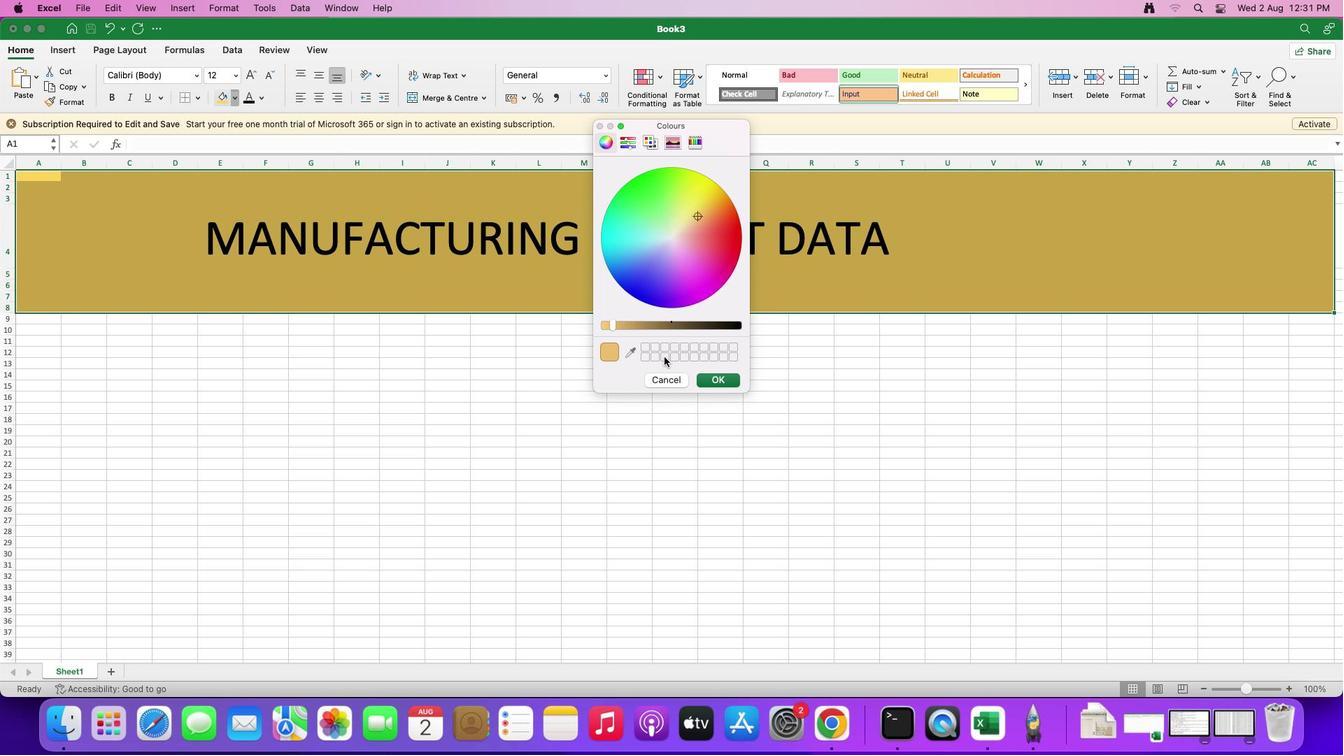 
Action: Mouse moved to (641, 346)
Screenshot: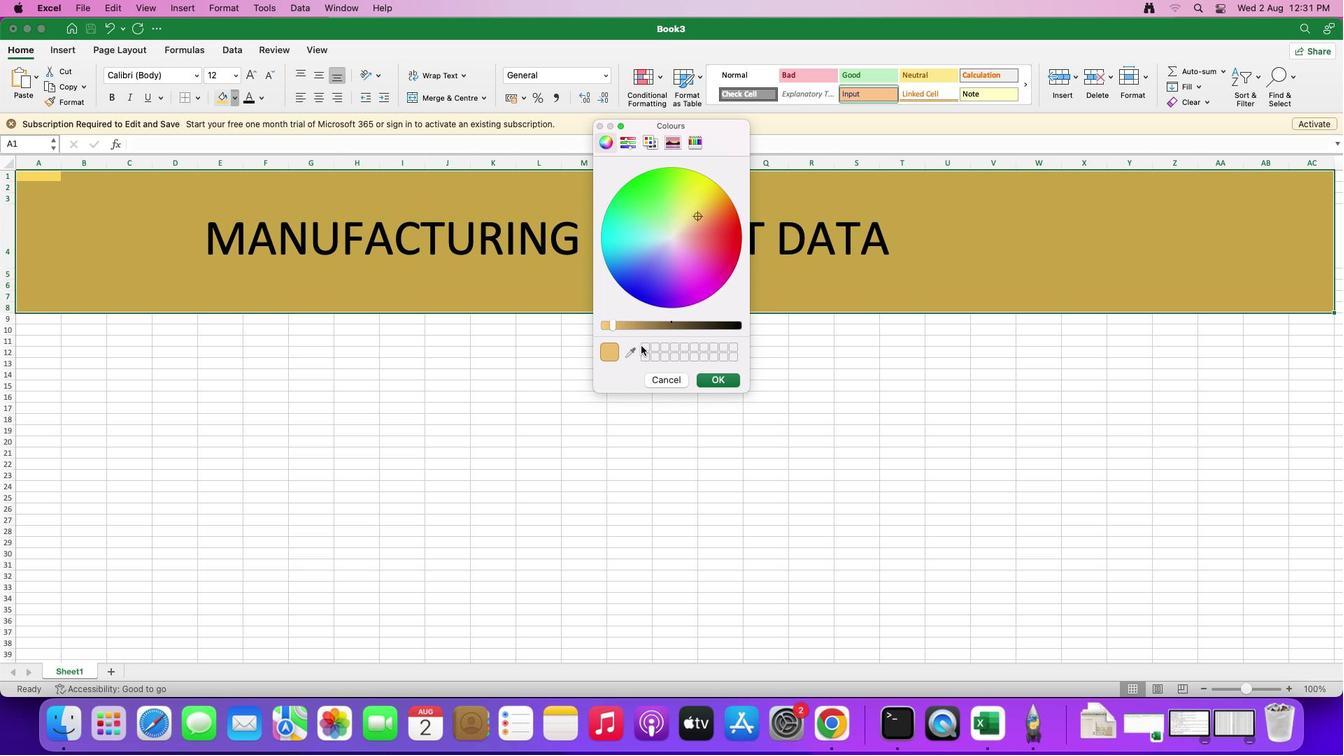 
Action: Mouse pressed left at (641, 346)
Screenshot: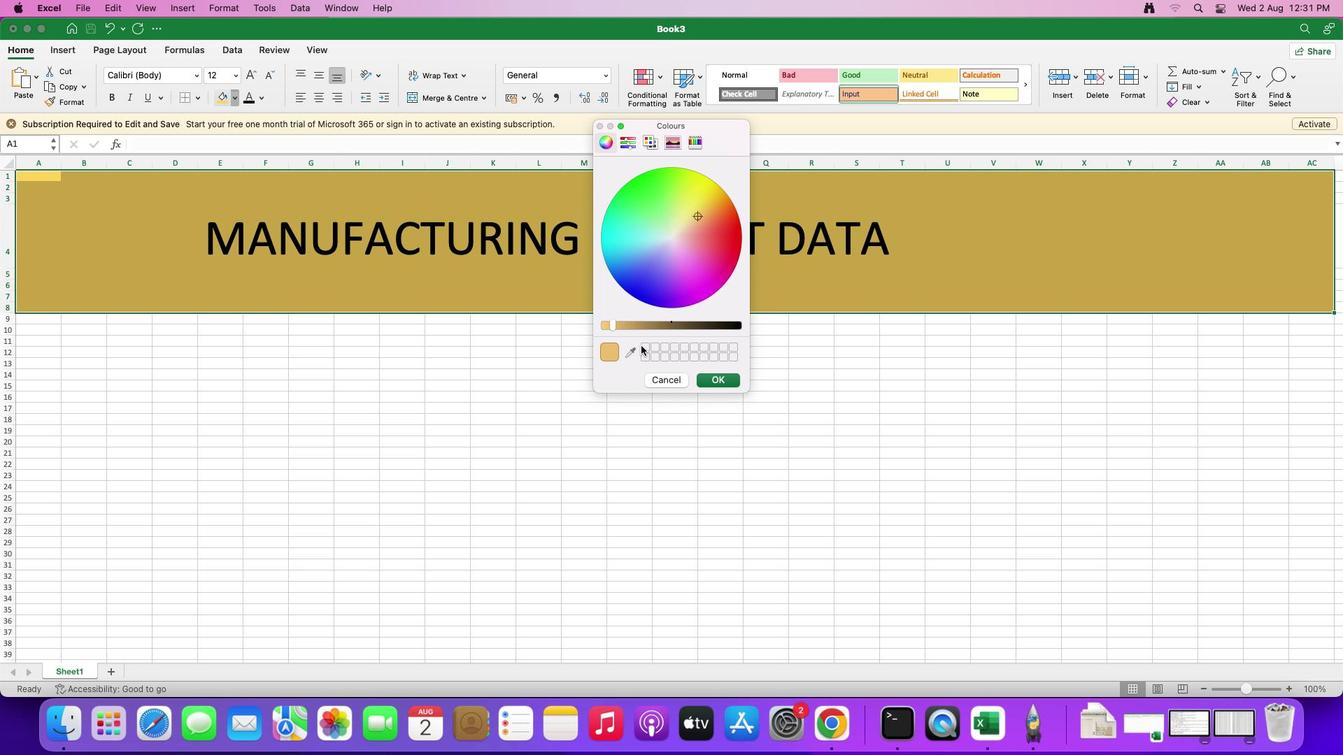 
Action: Mouse moved to (722, 195)
Screenshot: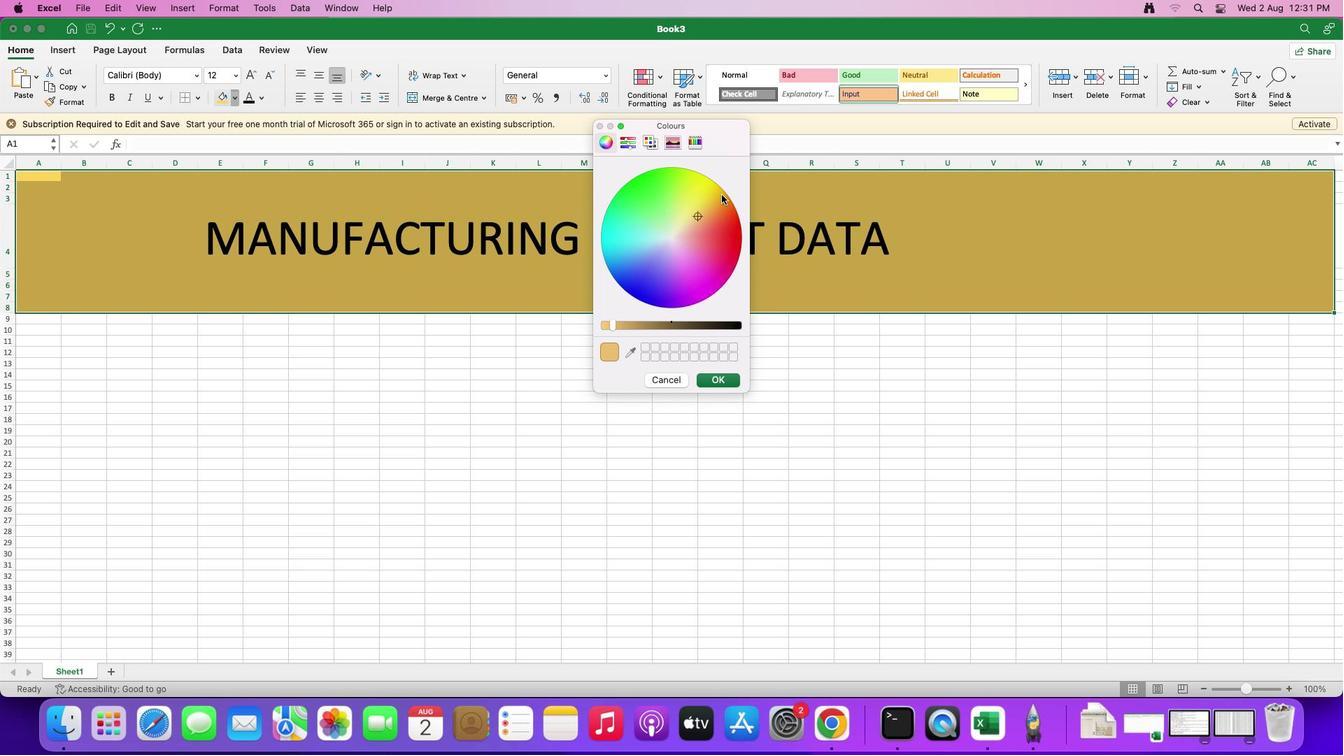 
Action: Mouse pressed left at (722, 195)
Screenshot: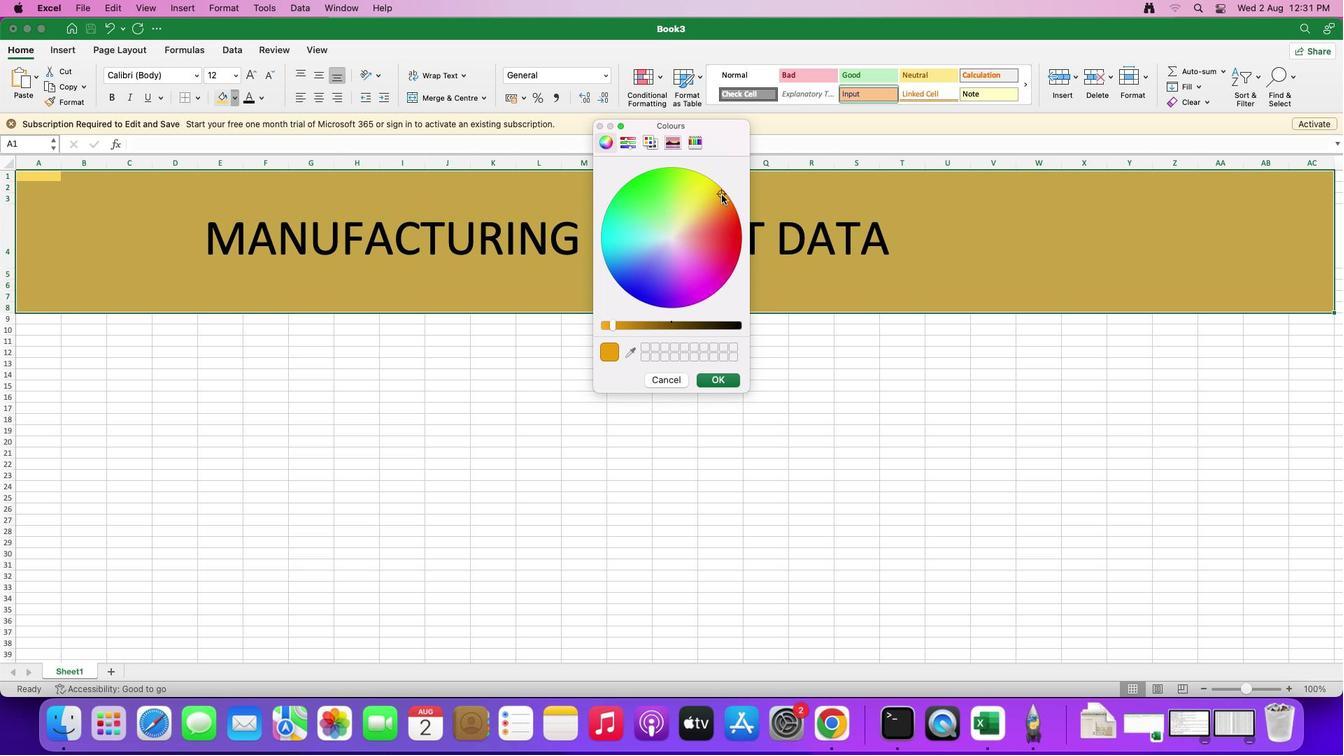 
Action: Mouse moved to (710, 195)
Screenshot: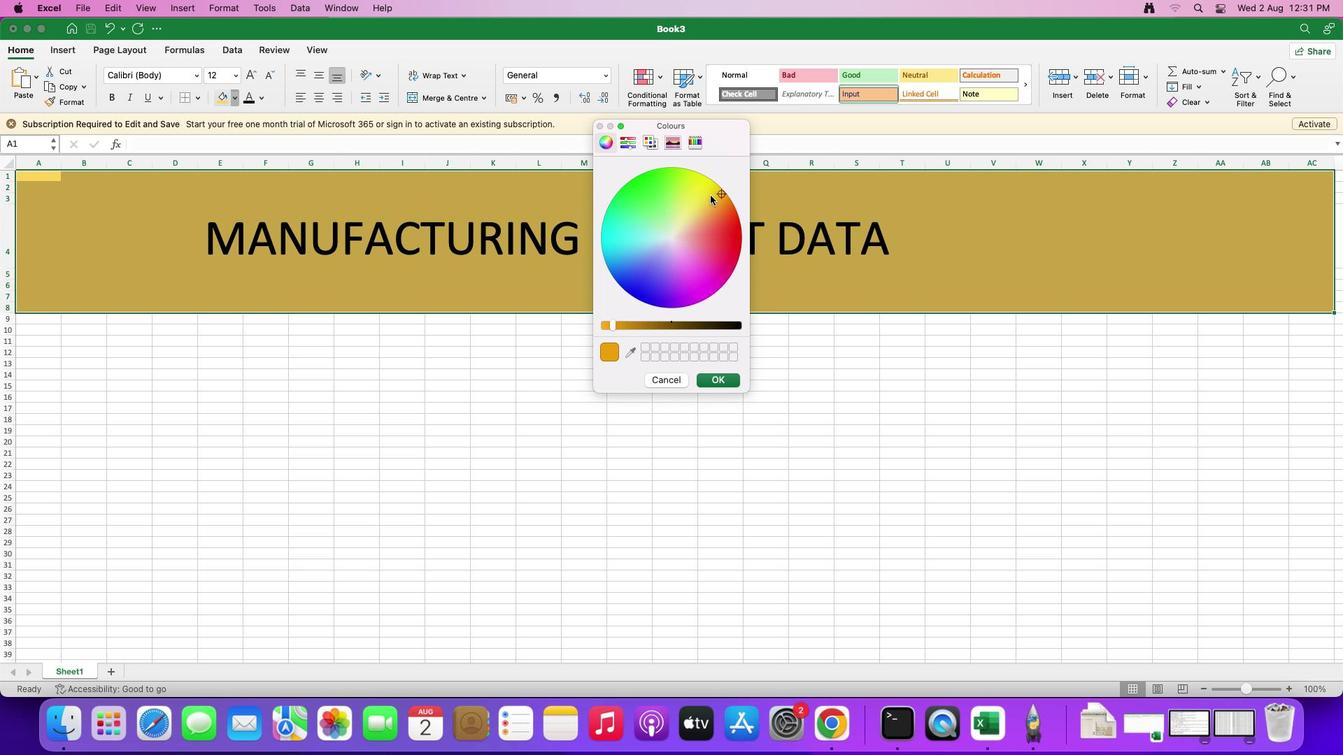 
Action: Mouse pressed left at (710, 195)
Screenshot: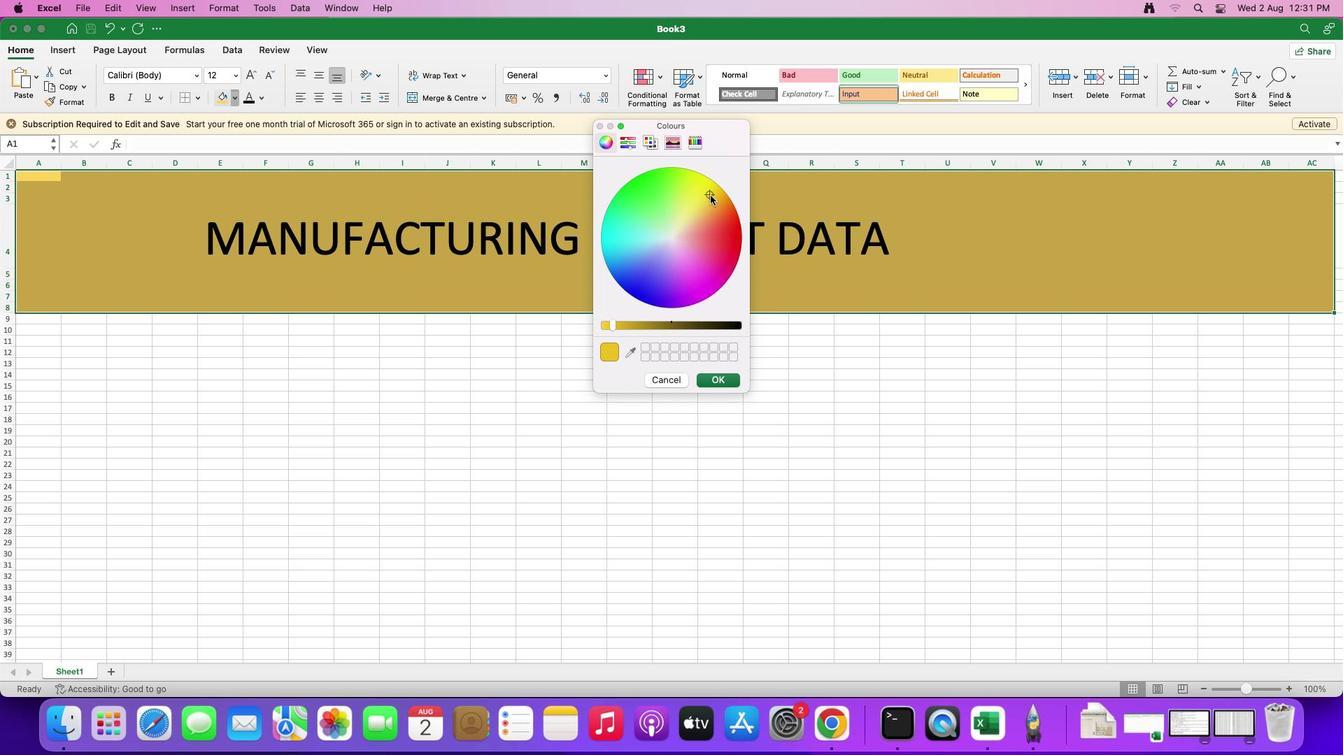 
Action: Mouse moved to (697, 200)
Screenshot: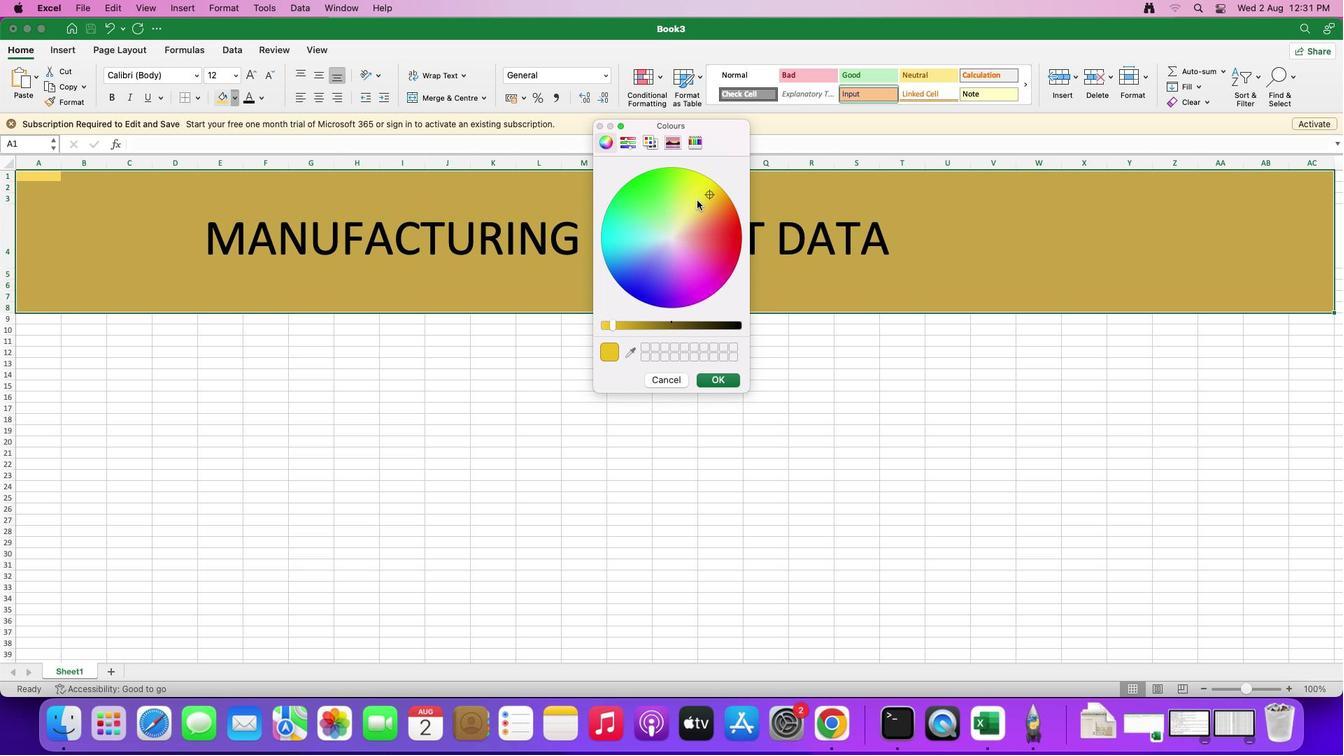 
Action: Mouse pressed left at (697, 200)
Screenshot: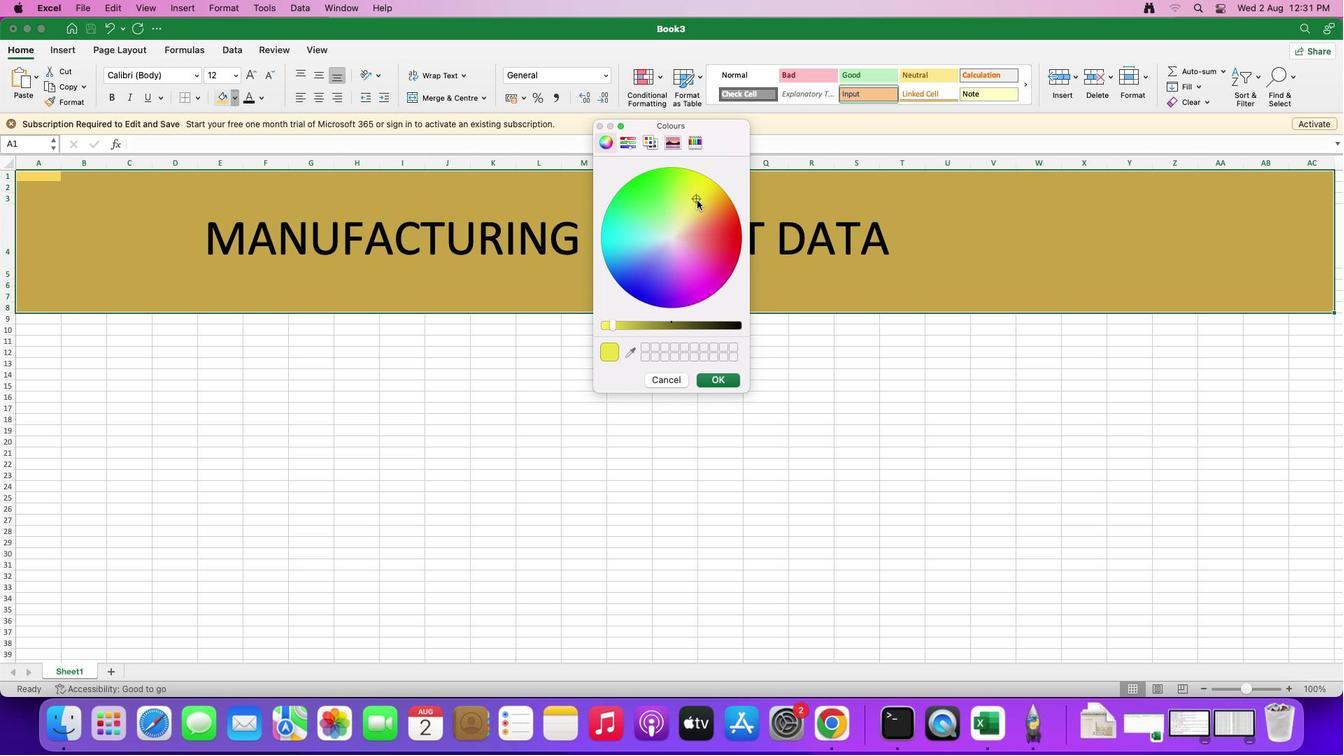 
Action: Mouse moved to (695, 226)
Screenshot: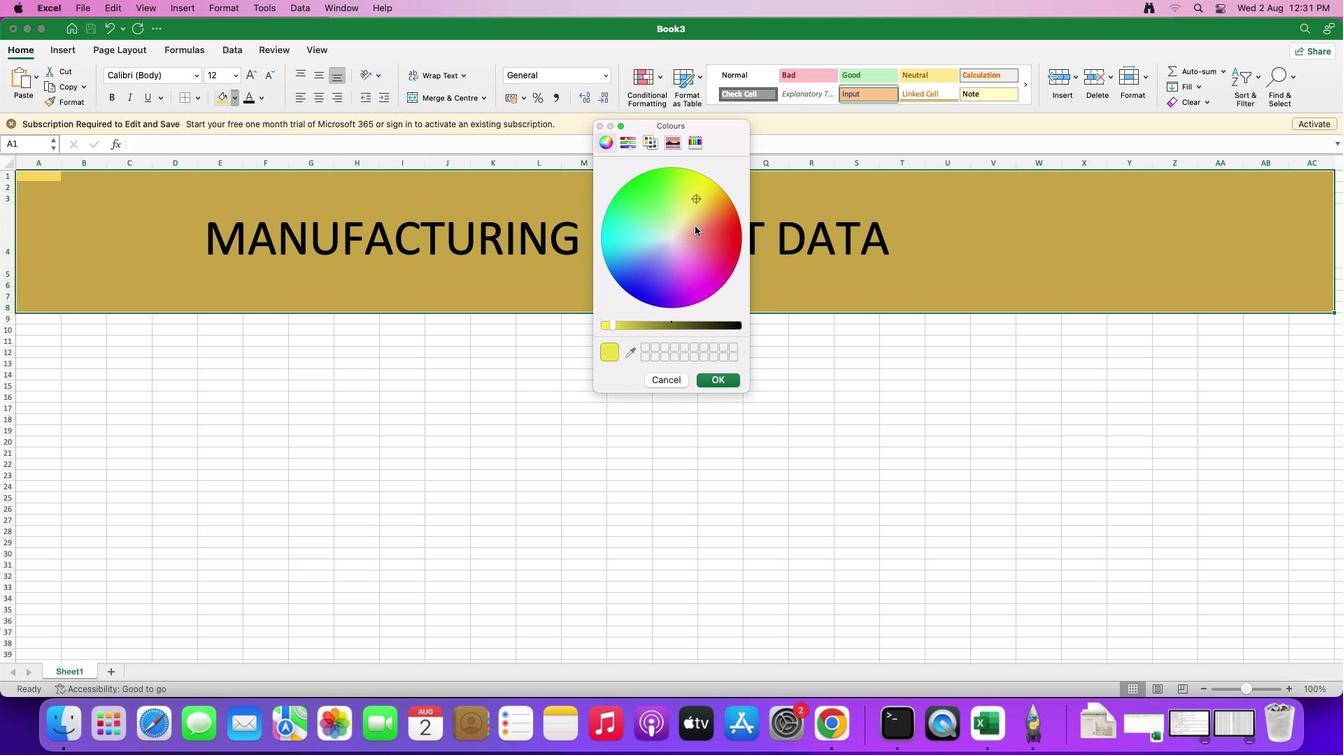 
Action: Mouse pressed left at (695, 226)
Screenshot: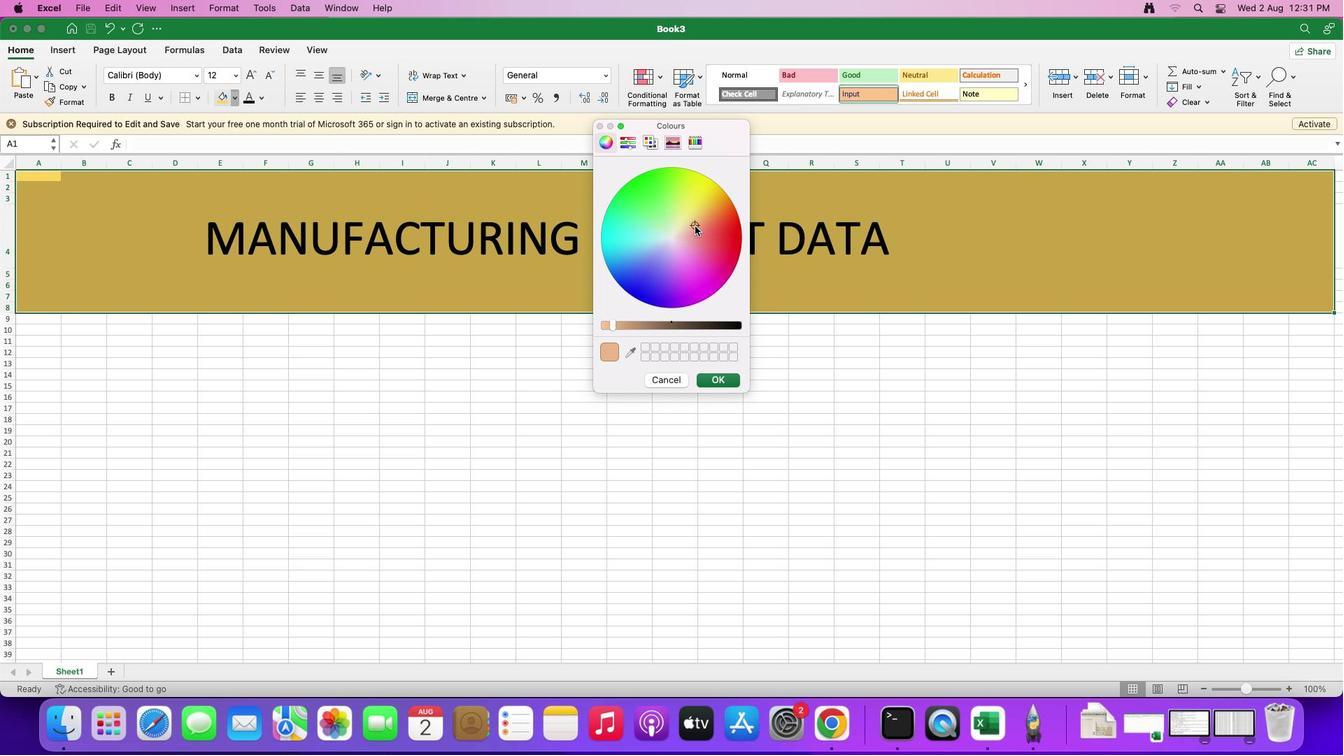 
Action: Mouse moved to (692, 229)
Screenshot: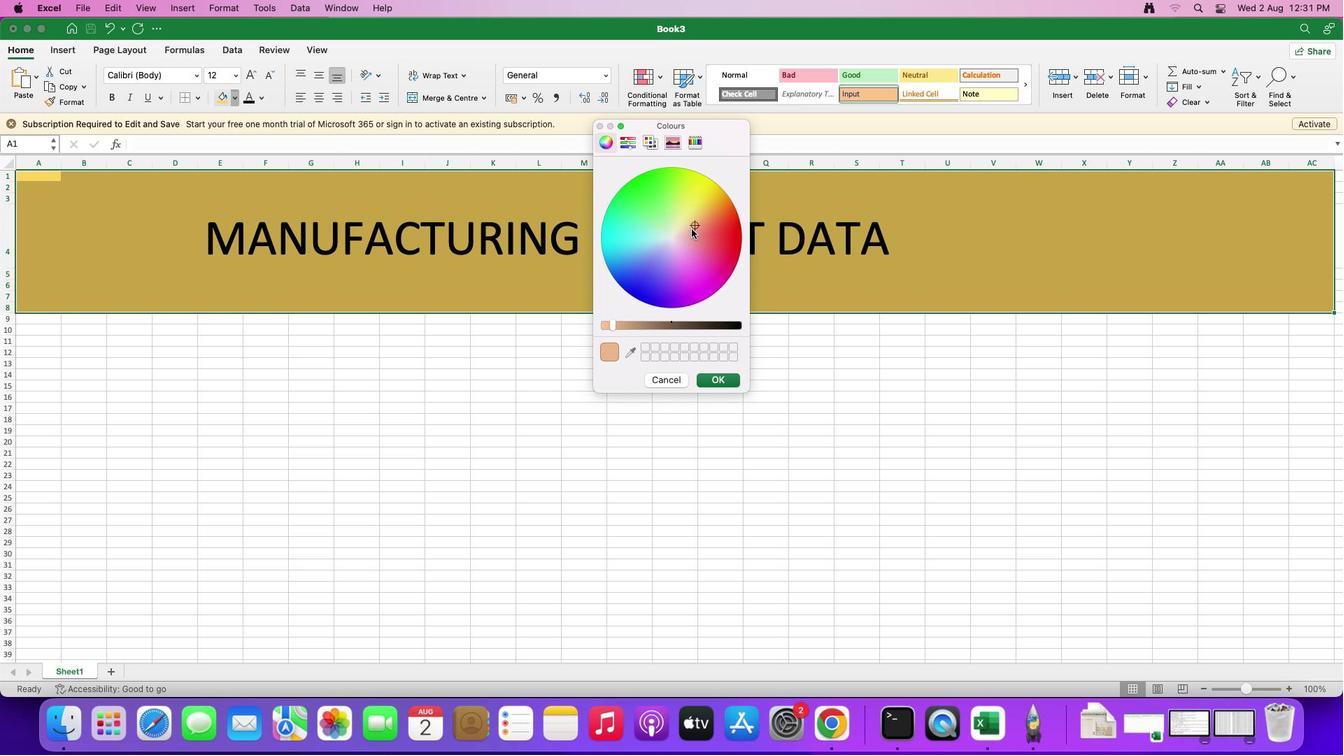 
Action: Mouse pressed left at (692, 229)
Screenshot: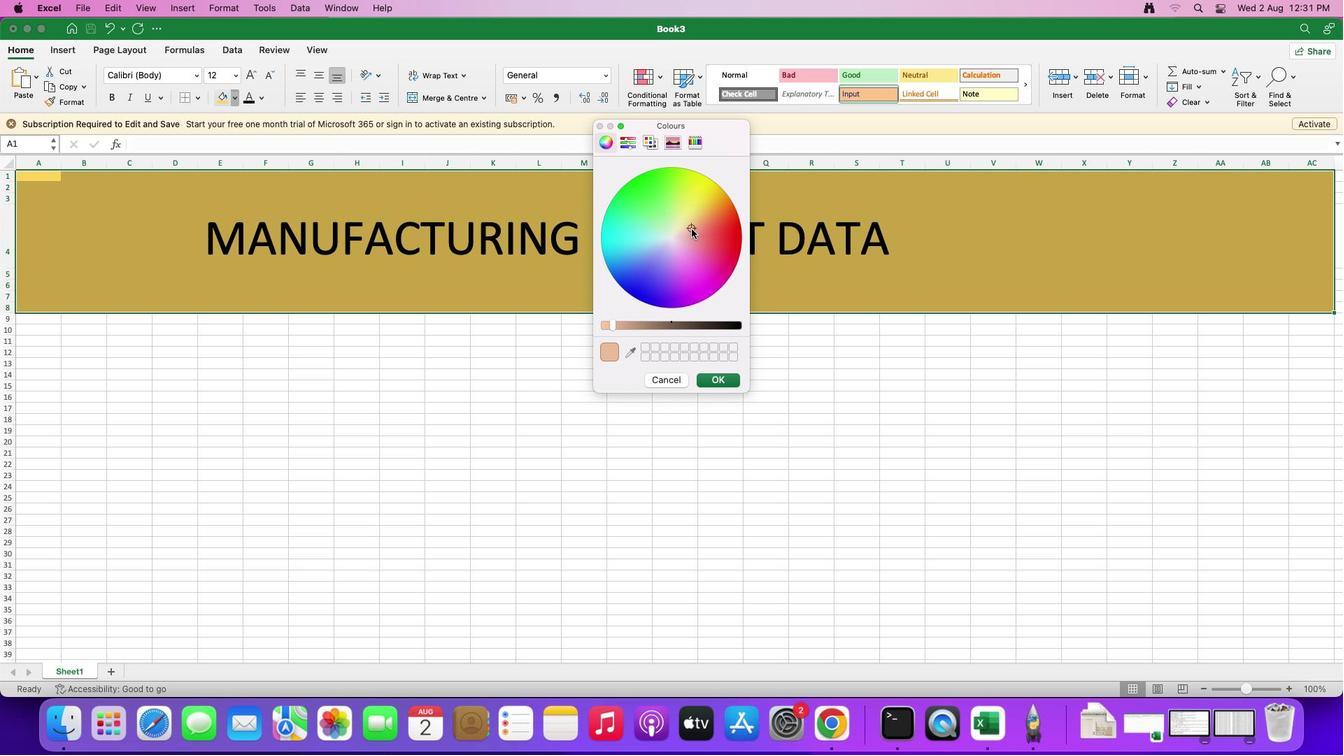 
Action: Mouse moved to (689, 233)
Screenshot: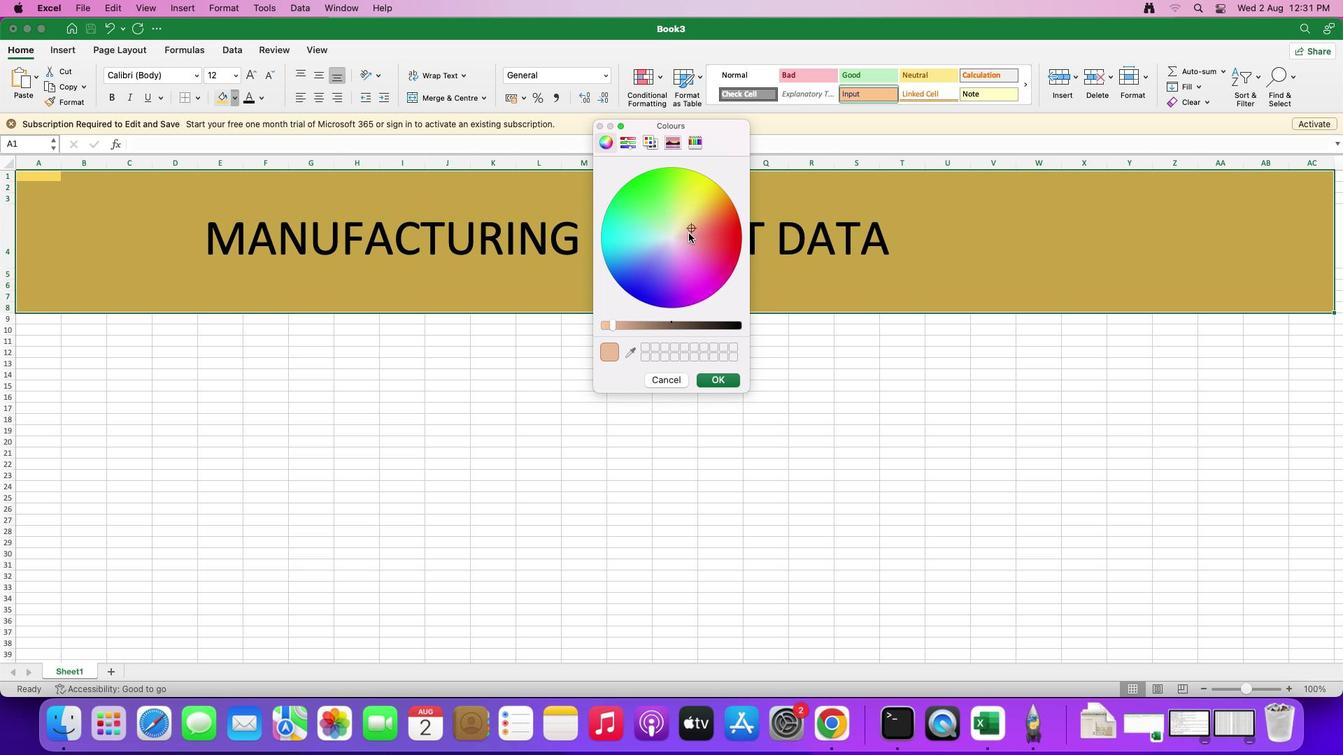 
Action: Mouse pressed left at (689, 233)
Screenshot: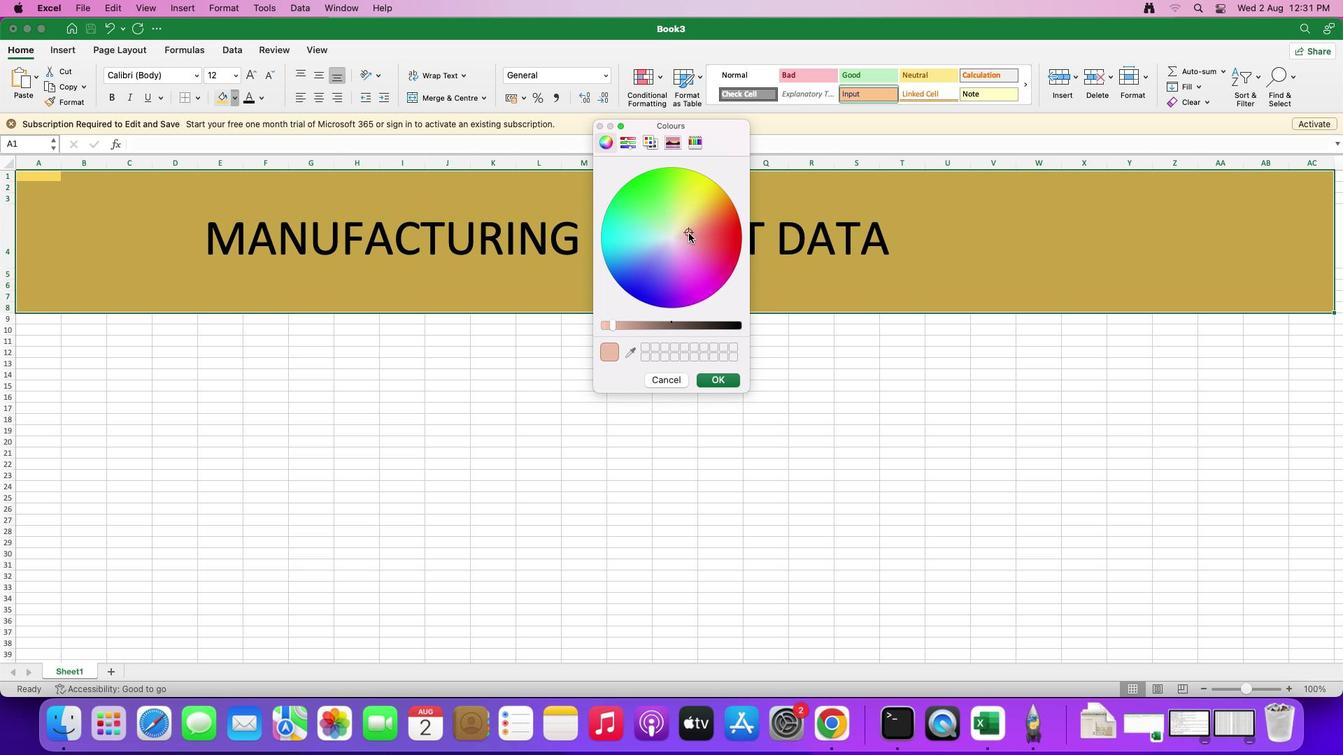 
Action: Mouse moved to (682, 237)
Screenshot: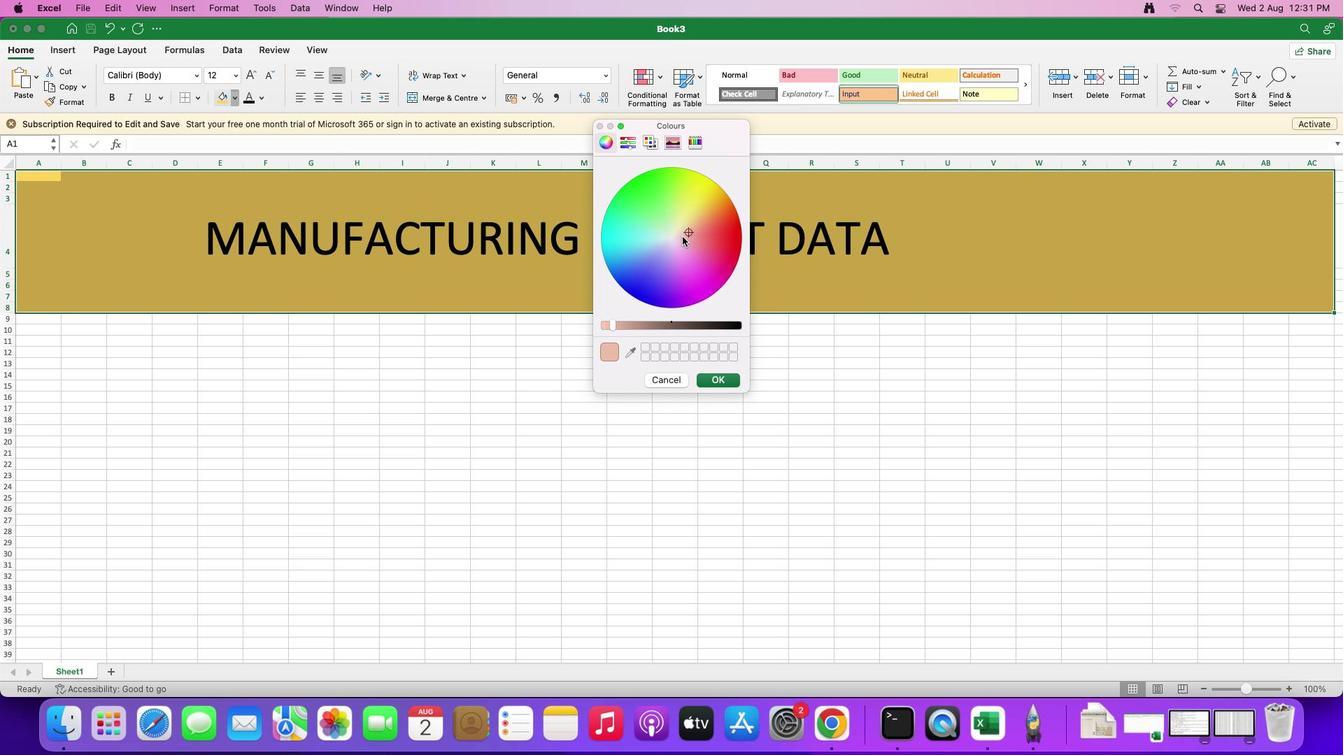 
Action: Mouse pressed left at (682, 237)
Screenshot: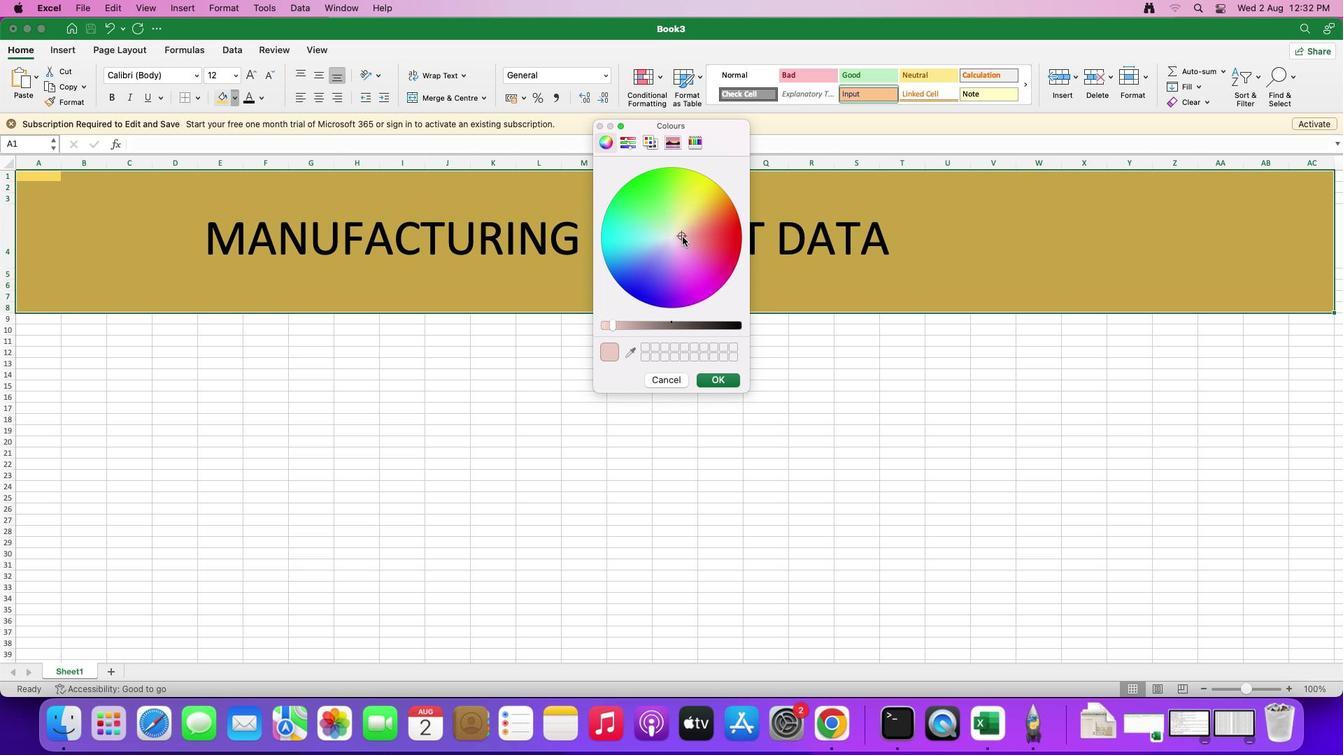 
Action: Mouse moved to (728, 384)
Screenshot: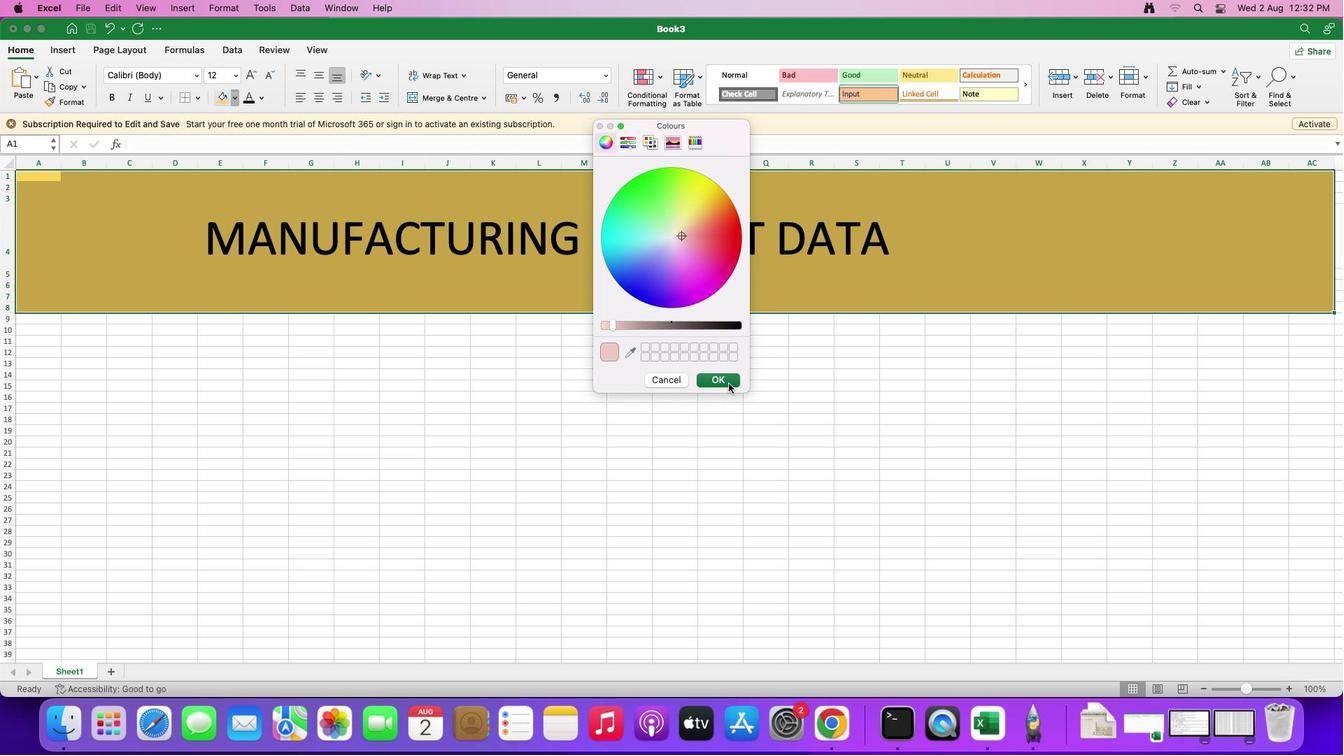 
Action: Mouse pressed left at (728, 384)
Screenshot: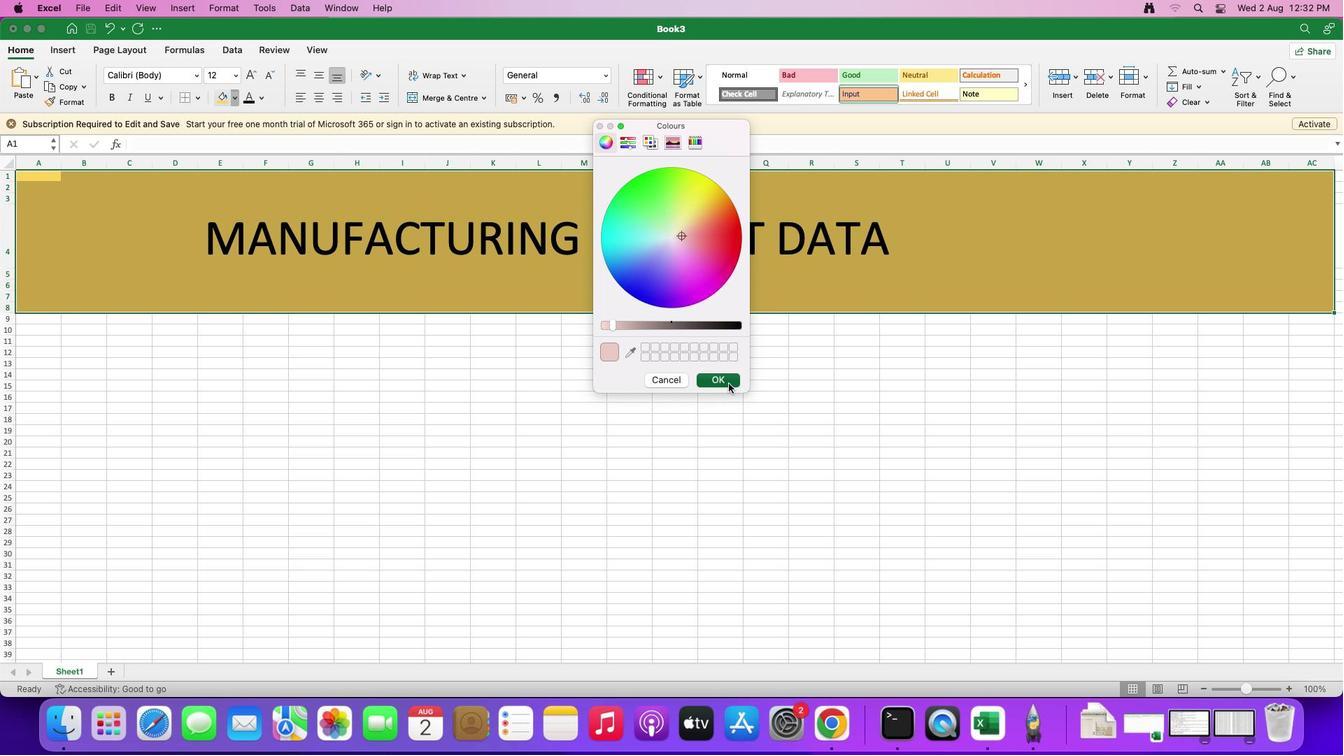 
Action: Mouse moved to (214, 230)
Screenshot: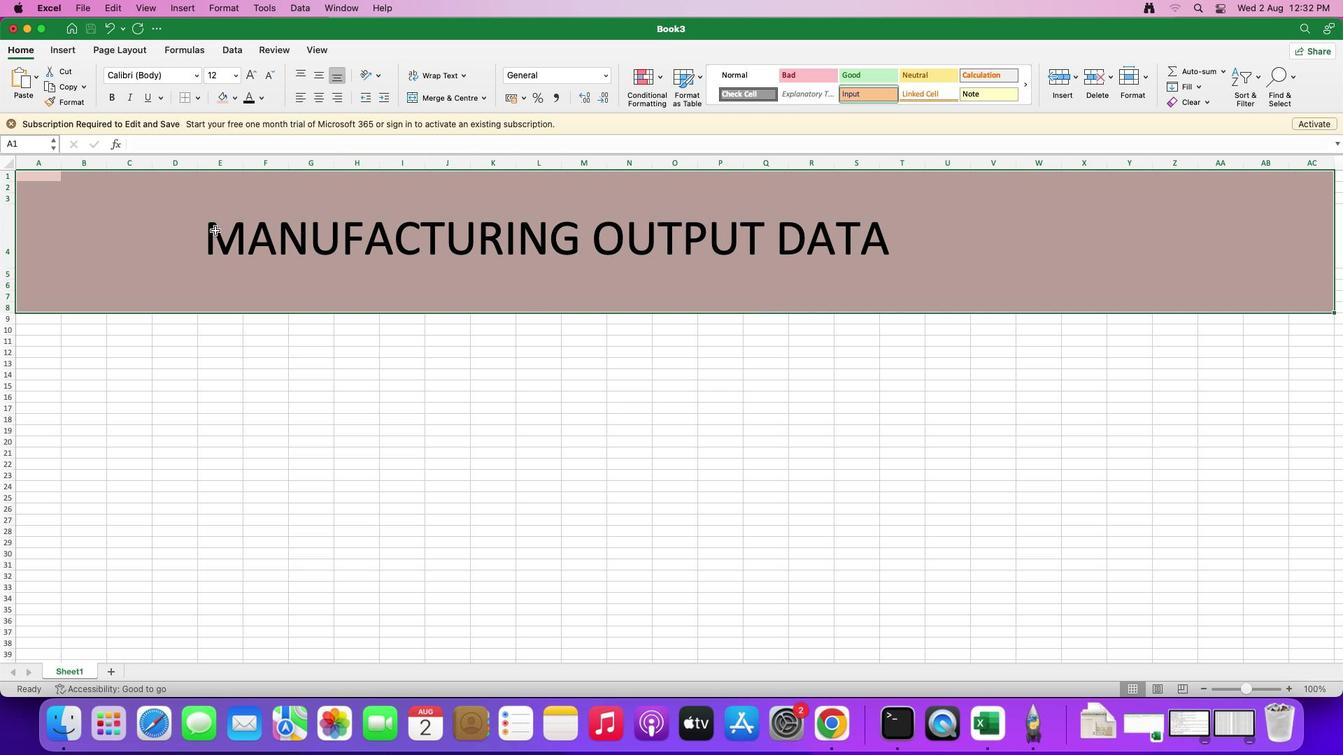 
Action: Mouse pressed left at (214, 230)
Screenshot: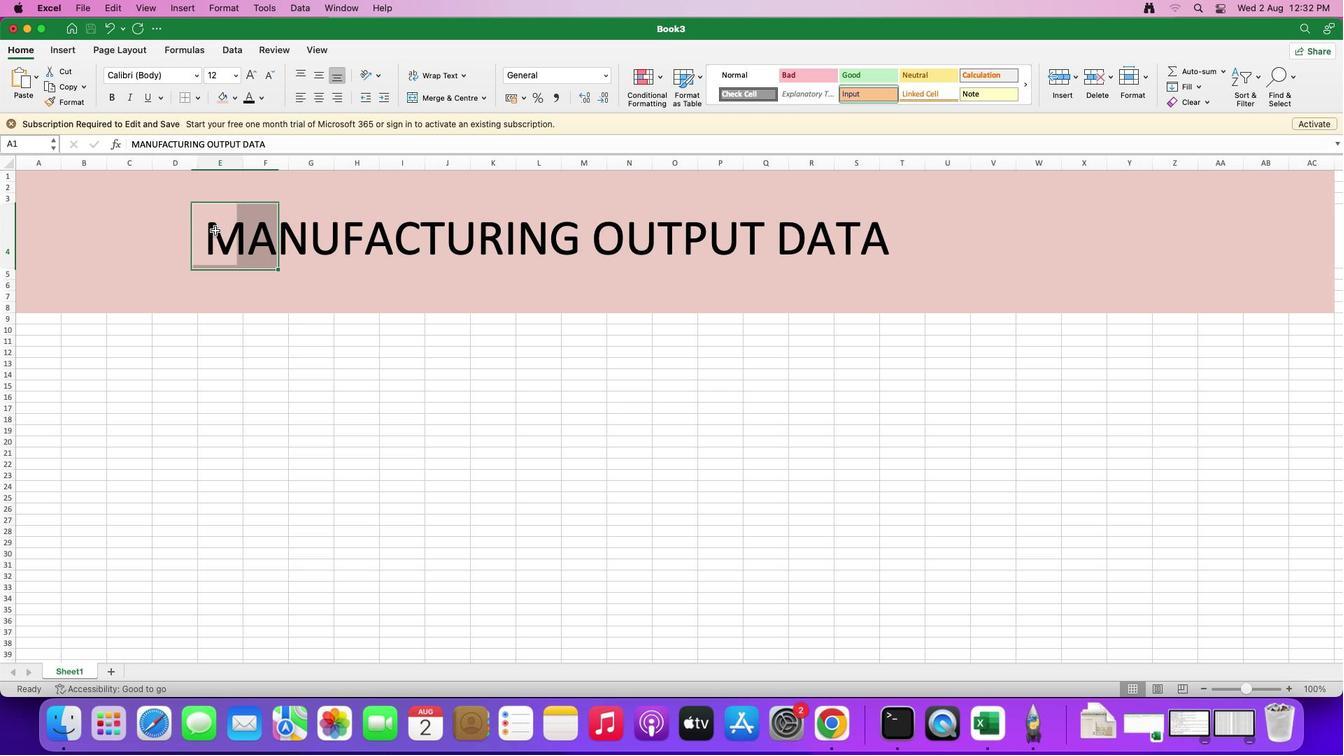
Action: Mouse moved to (475, 291)
Screenshot: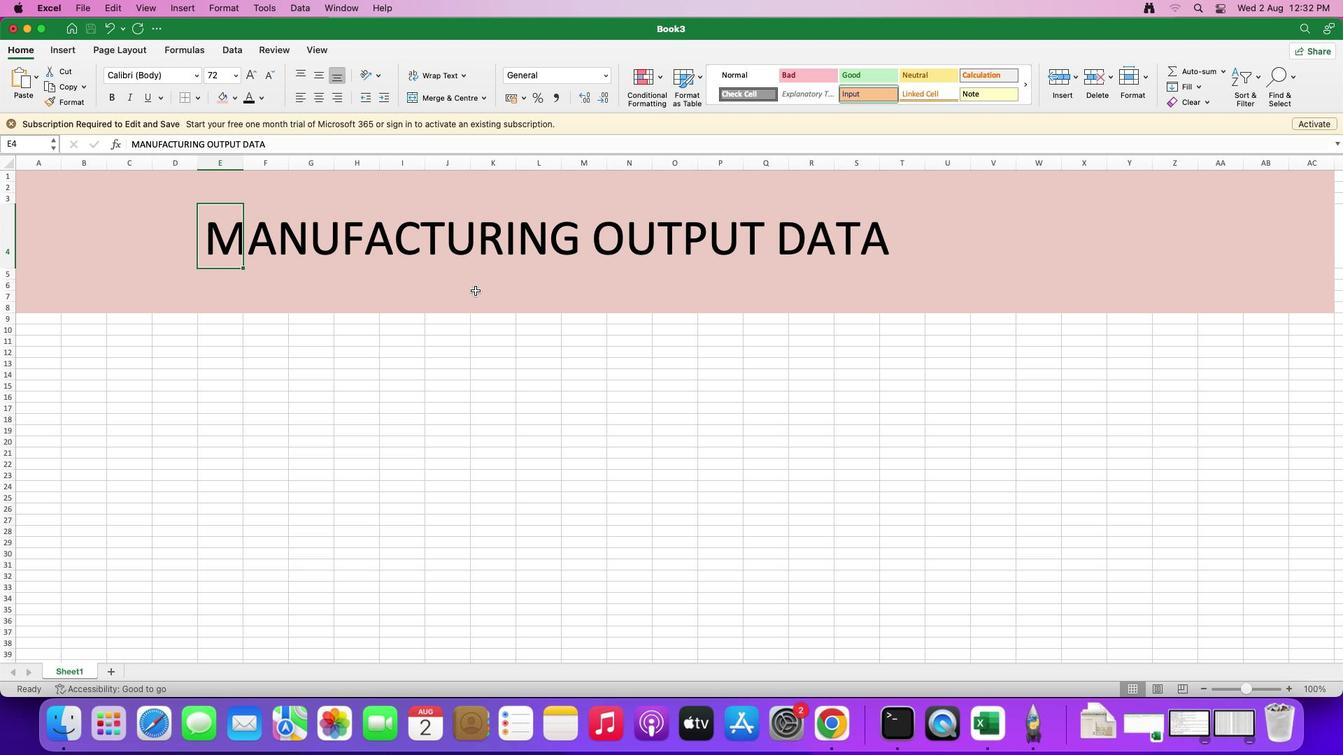 
Action: Mouse pressed left at (475, 291)
Screenshot: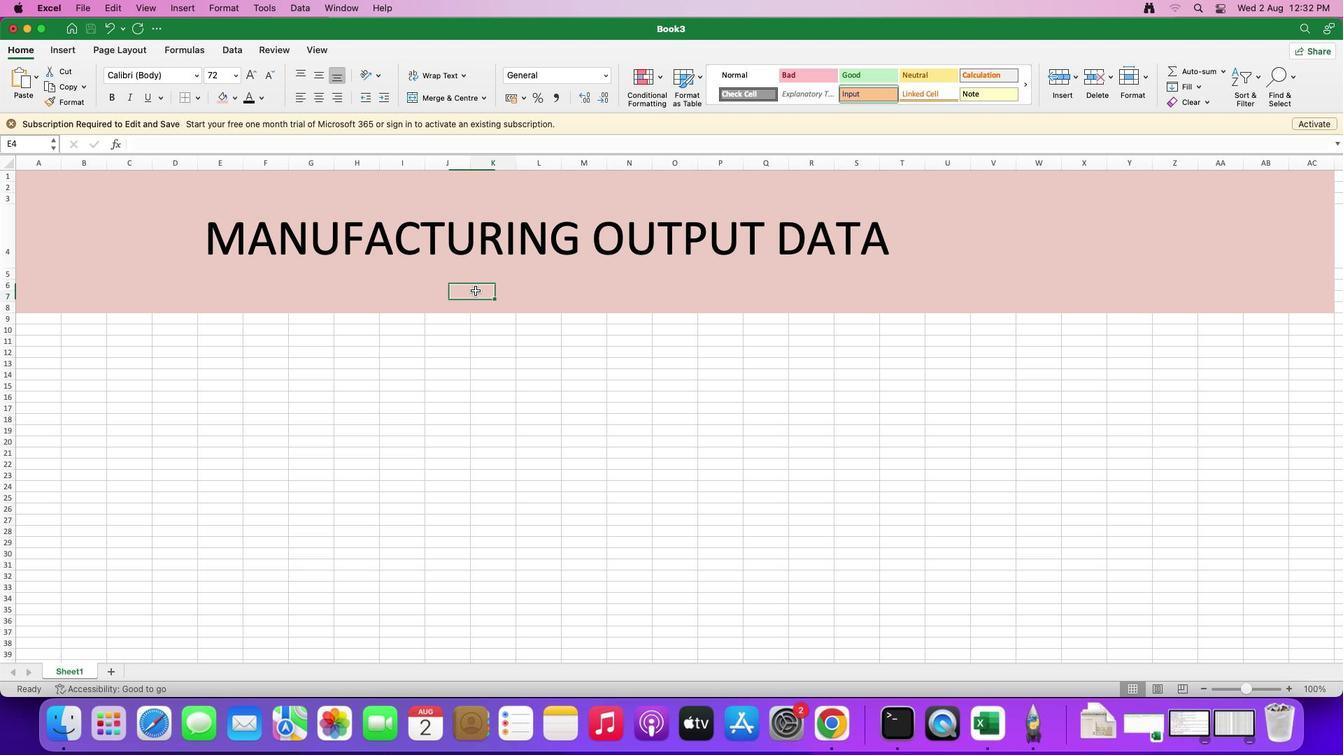 
Action: Mouse moved to (31, 319)
Screenshot: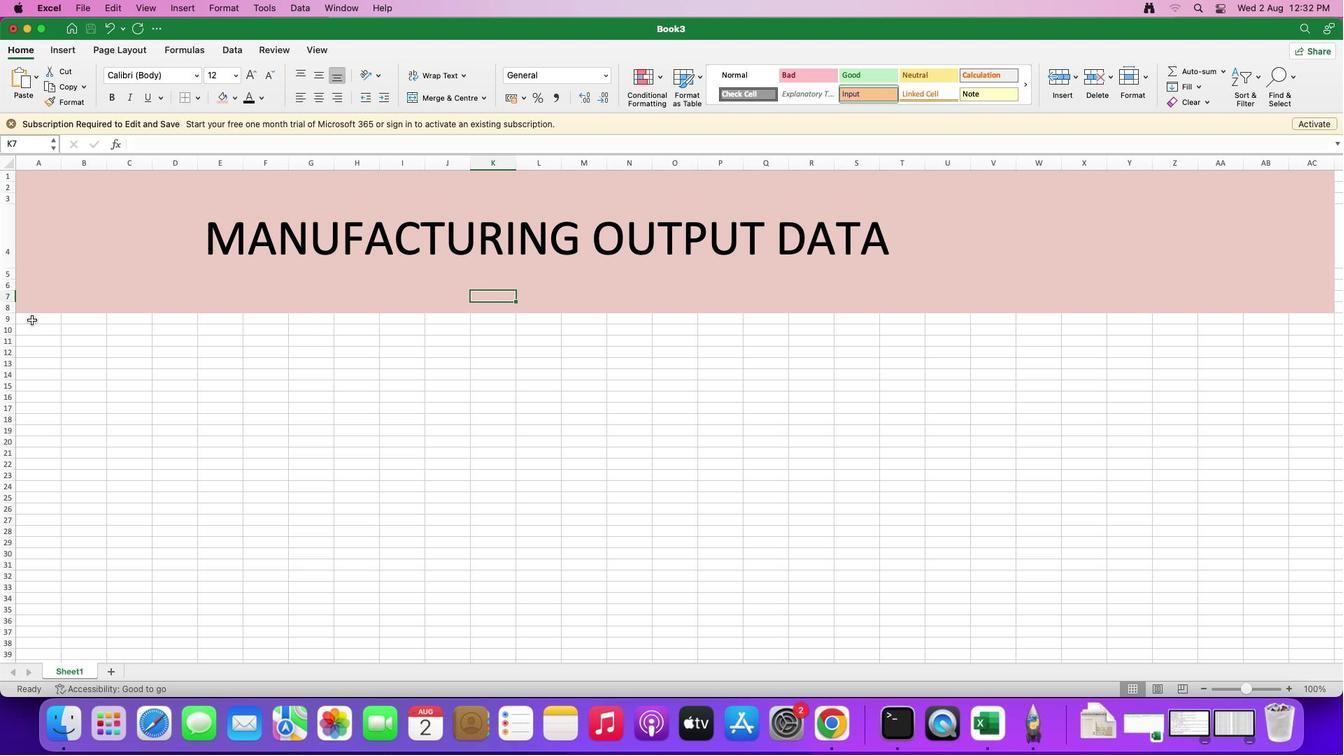 
Action: Mouse pressed left at (31, 319)
Screenshot: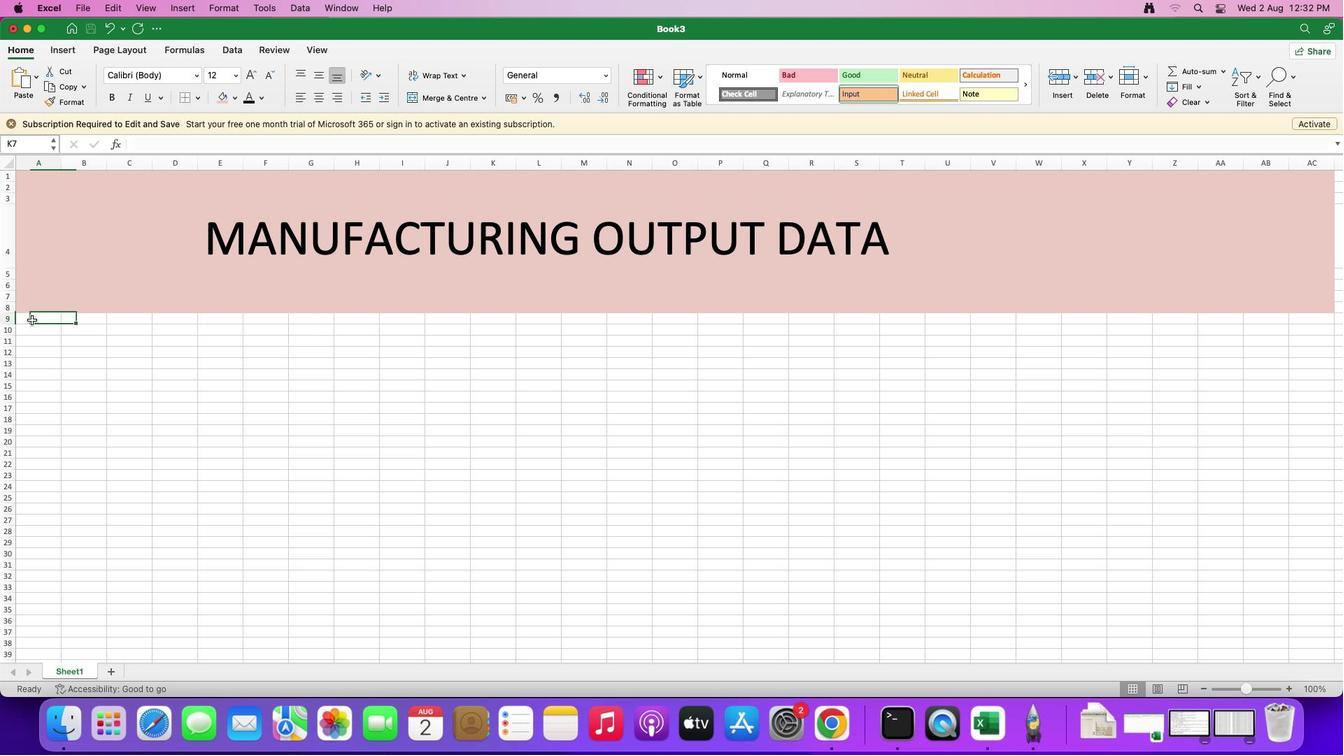 
Action: Mouse moved to (120, 361)
Screenshot: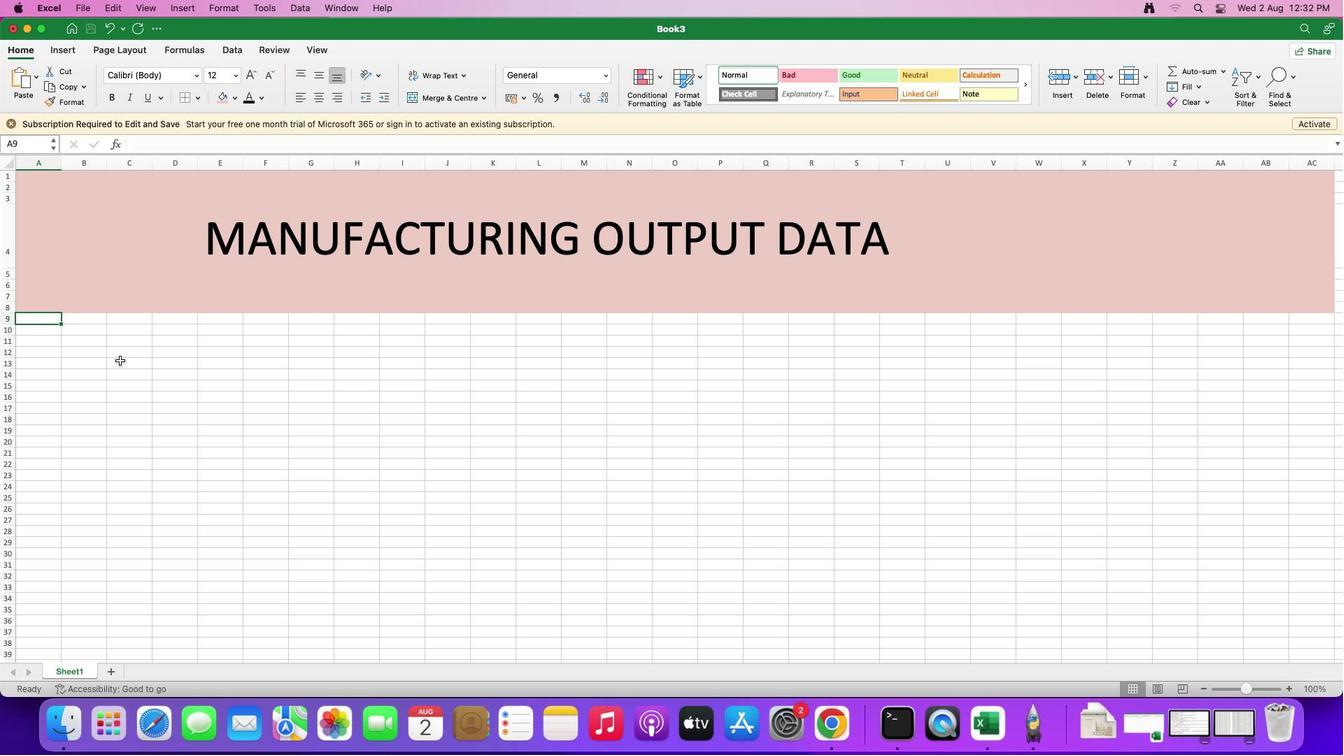 
Action: Mouse pressed left at (120, 361)
Screenshot: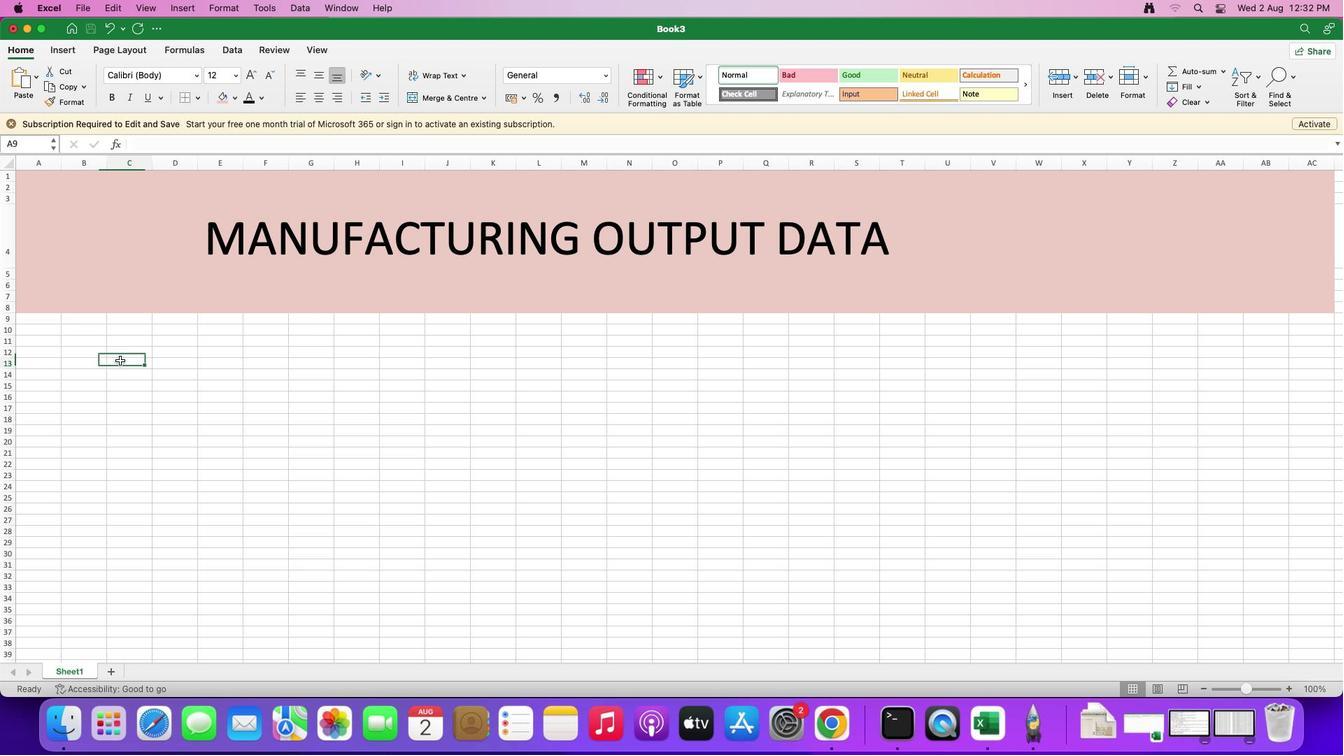 
Action: Mouse moved to (133, 49)
Screenshot: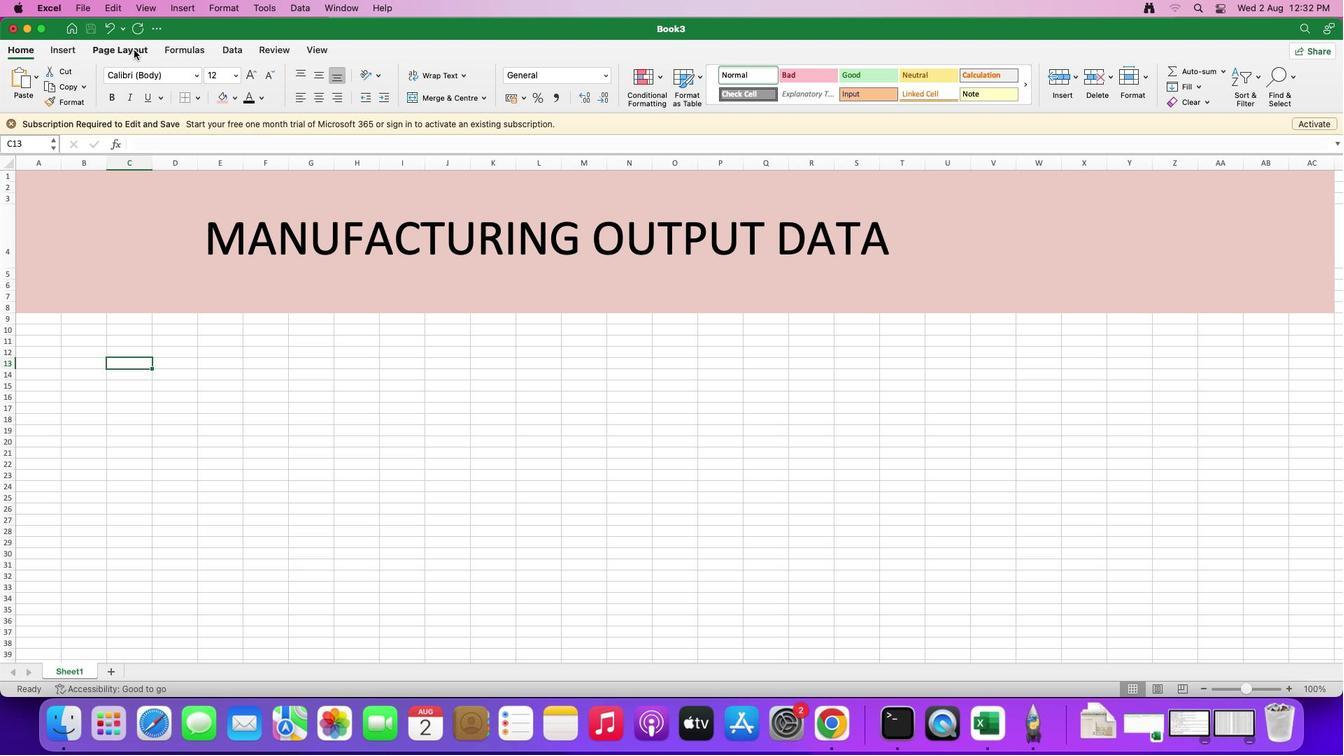
Action: Mouse pressed left at (133, 49)
Screenshot: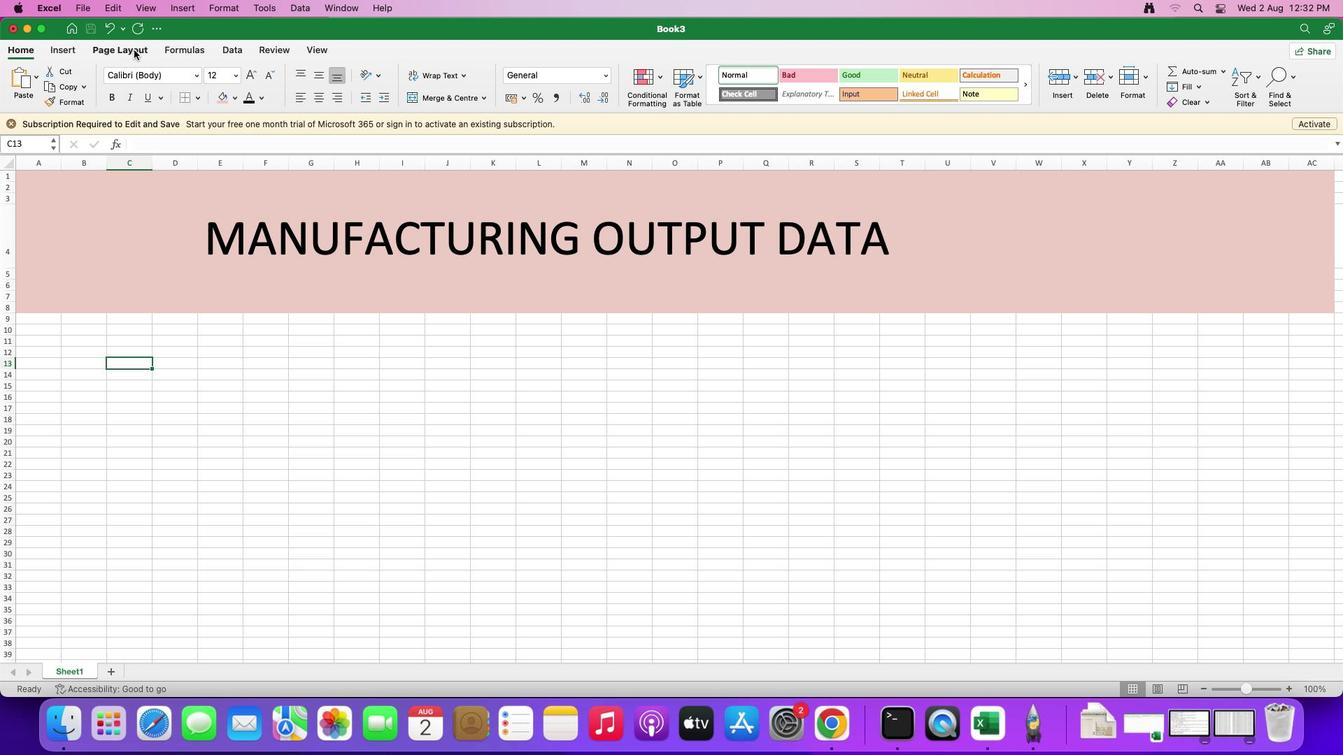 
Action: Mouse moved to (59, 46)
Screenshot: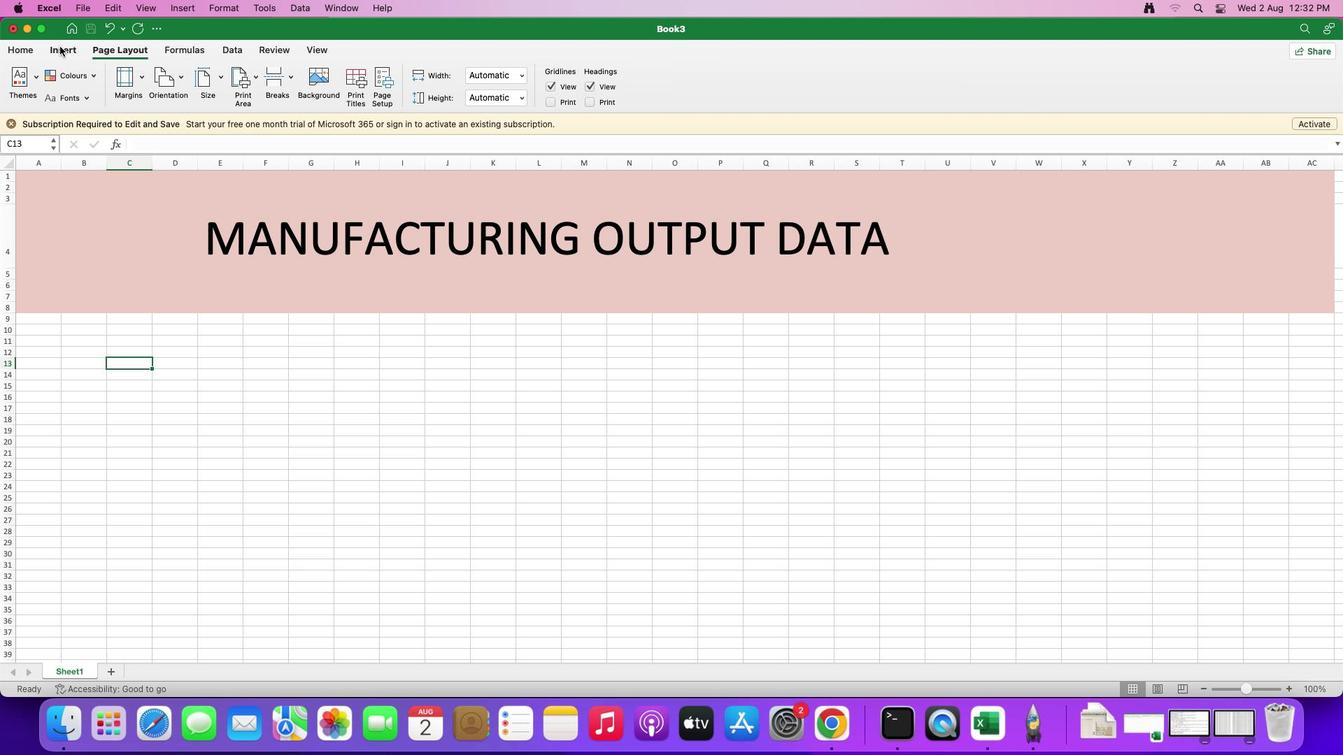
Action: Mouse pressed left at (59, 46)
Screenshot: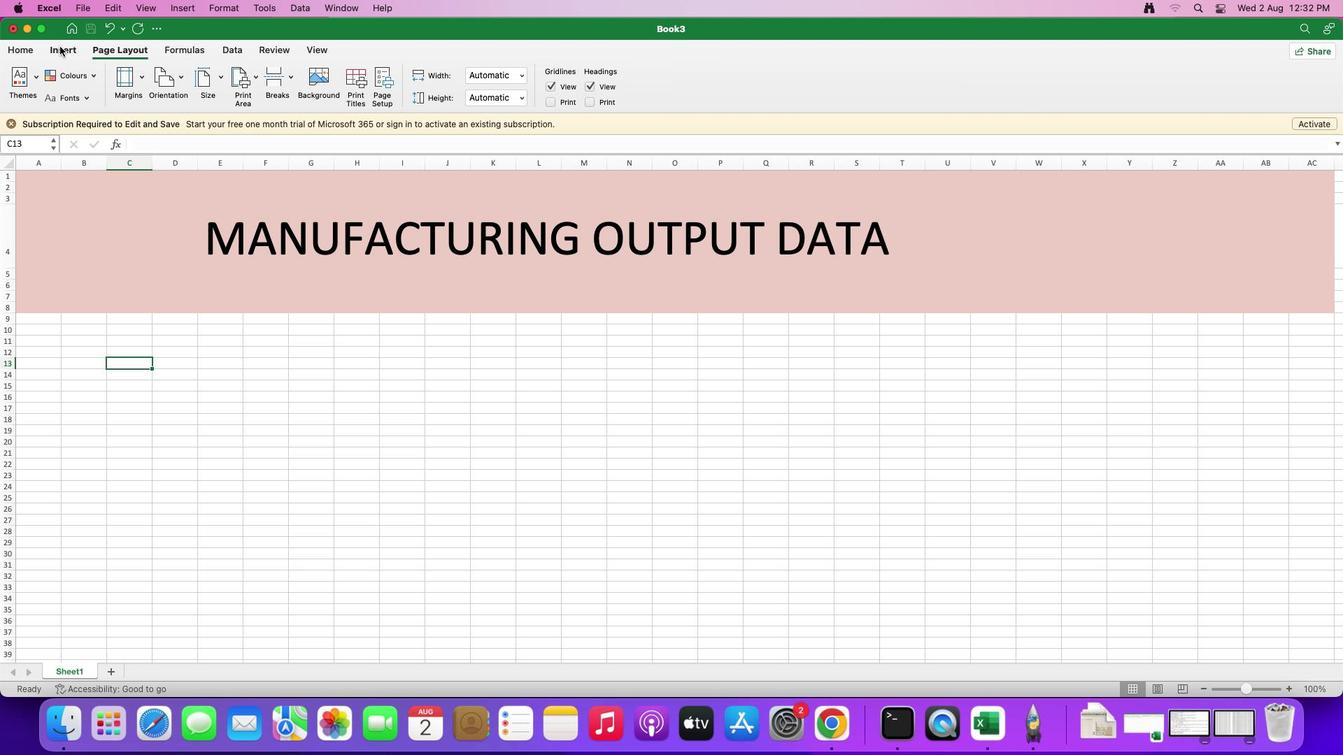 
Action: Mouse moved to (31, 315)
Screenshot: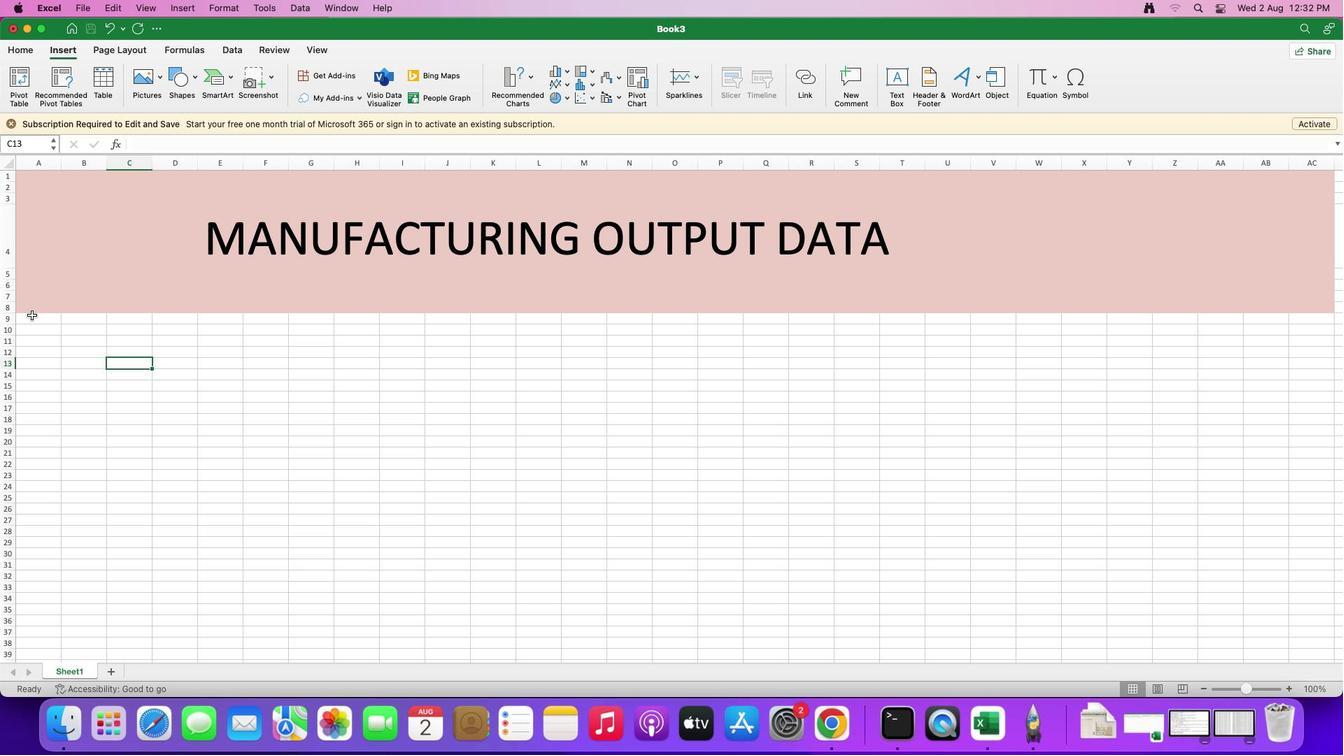 
Action: Mouse pressed left at (31, 315)
Screenshot: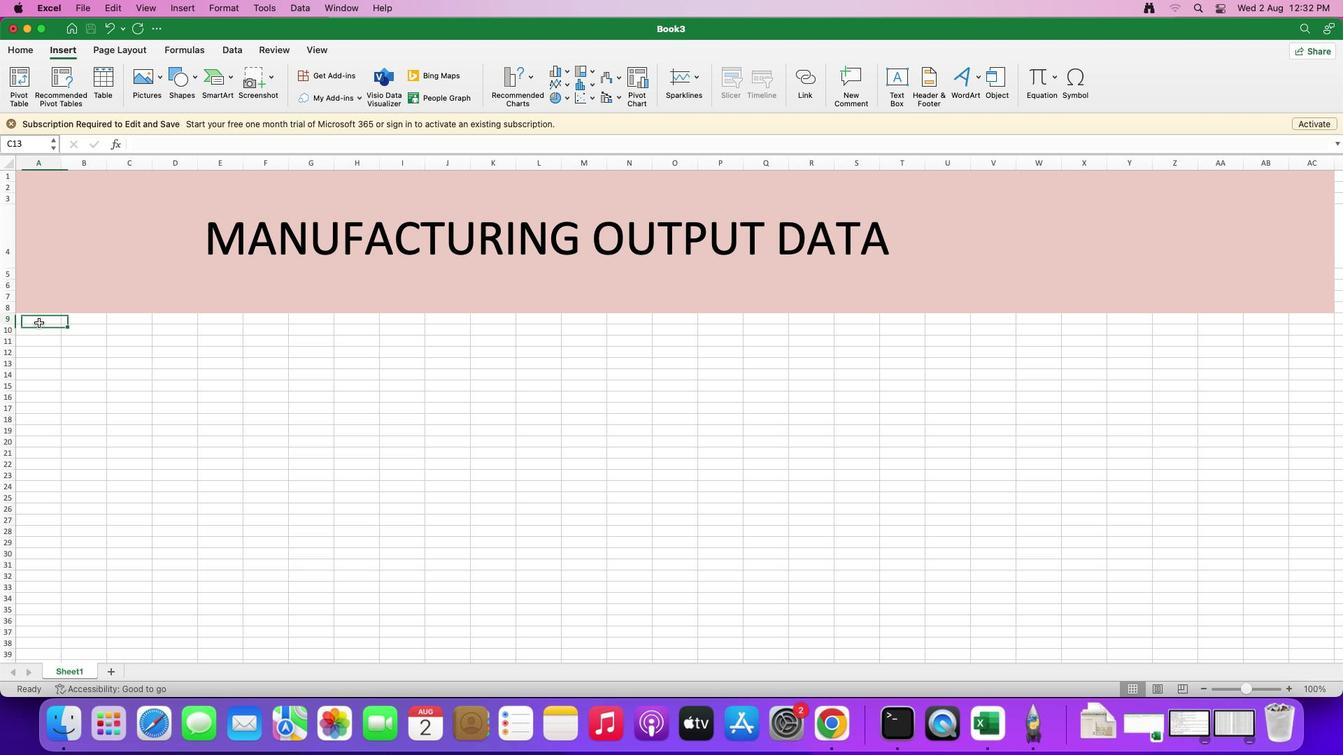 
Action: Mouse moved to (107, 51)
Screenshot: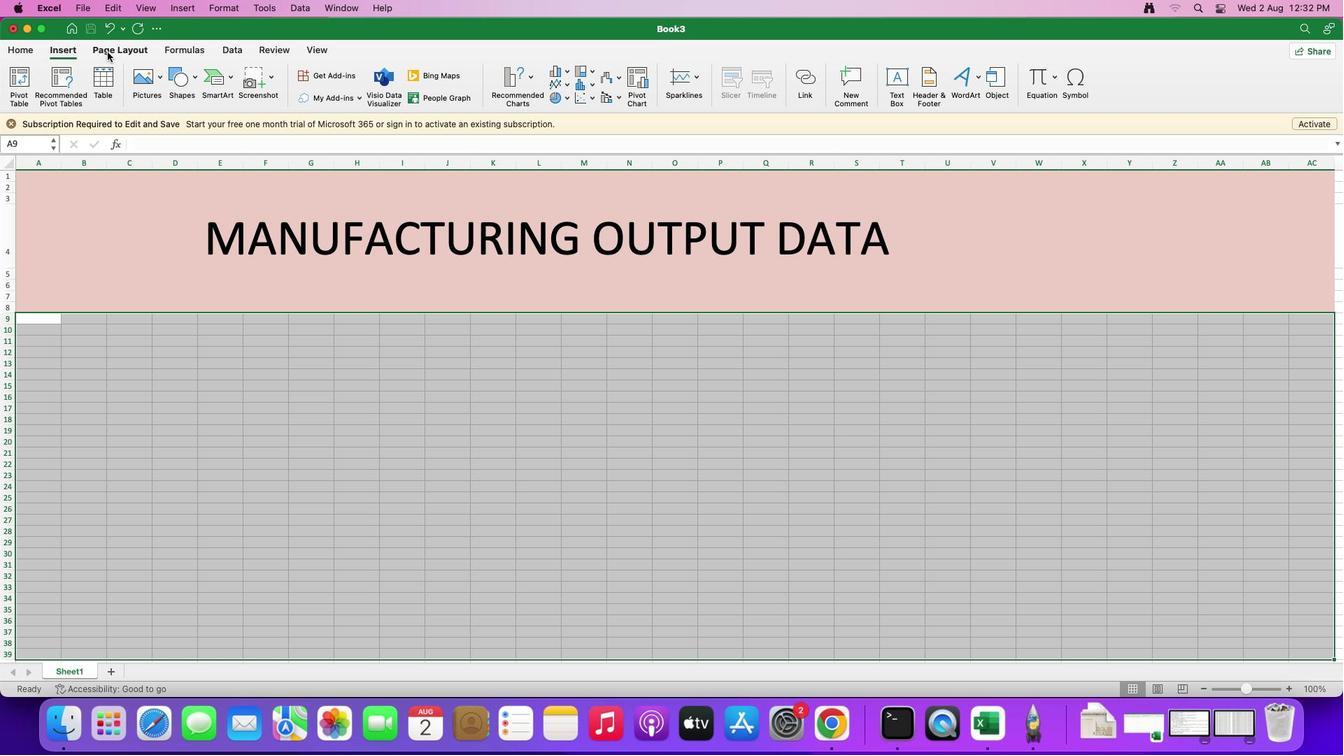 
Action: Mouse pressed left at (107, 51)
Screenshot: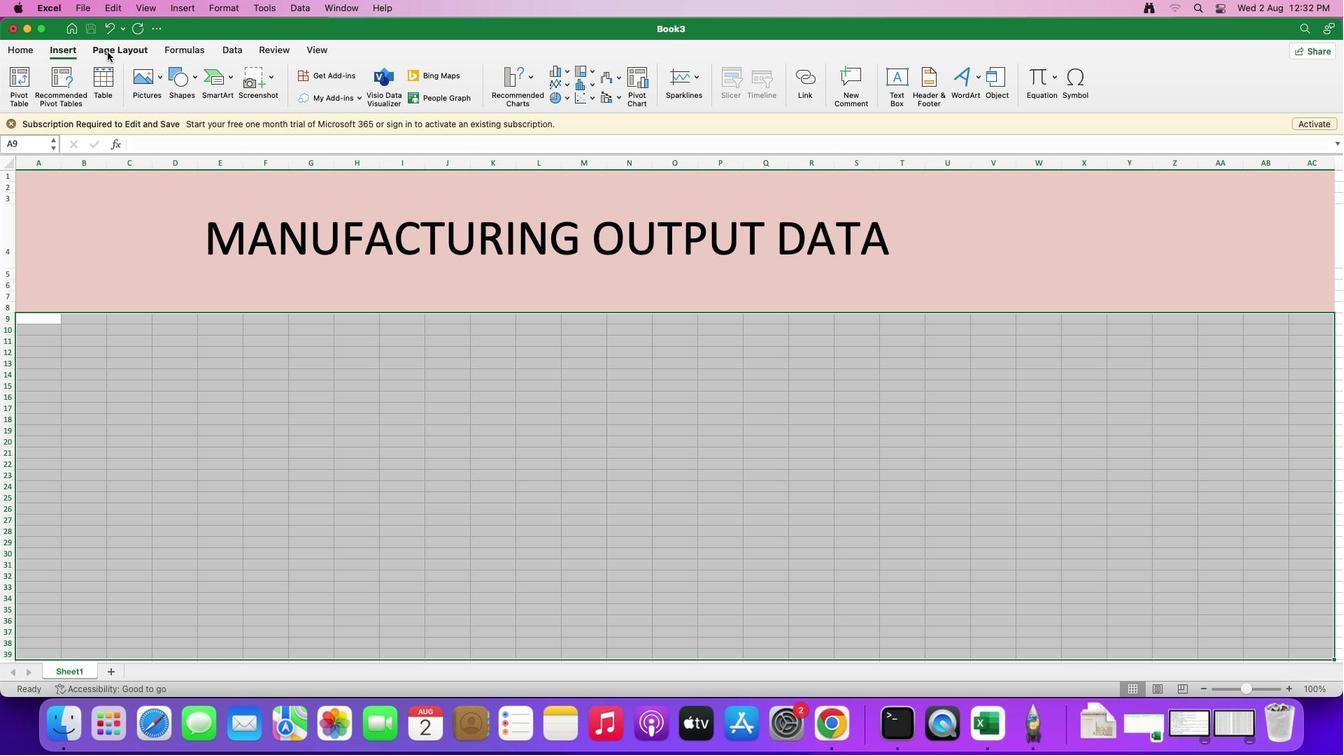 
Action: Mouse moved to (181, 51)
Screenshot: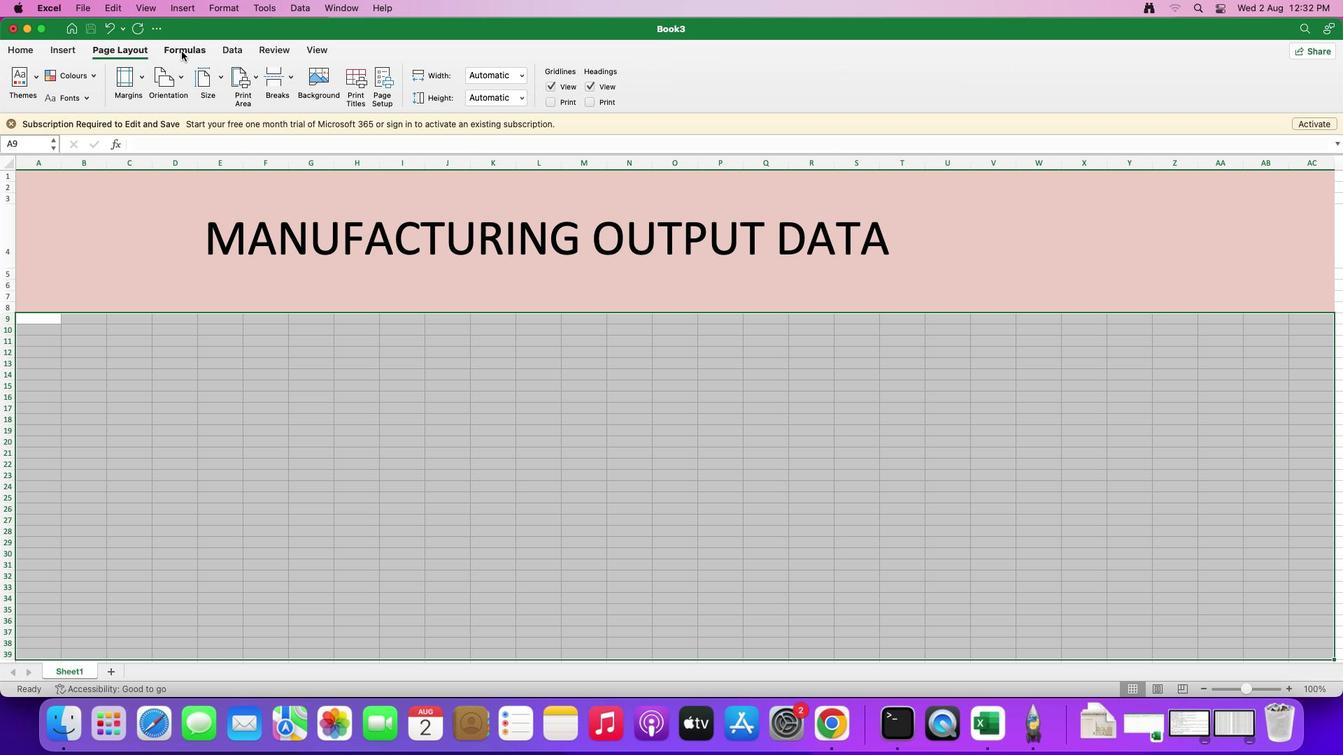 
Action: Mouse pressed left at (181, 51)
Screenshot: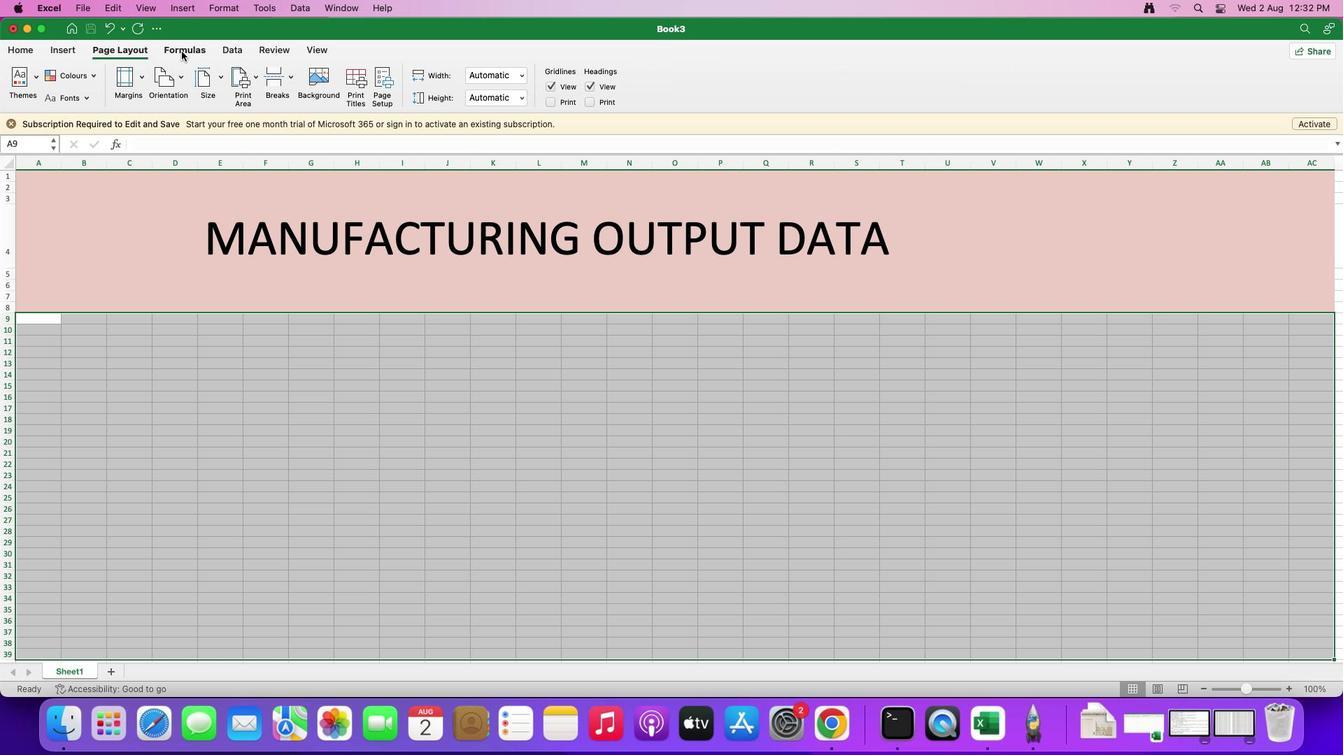 
Action: Mouse moved to (231, 49)
Screenshot: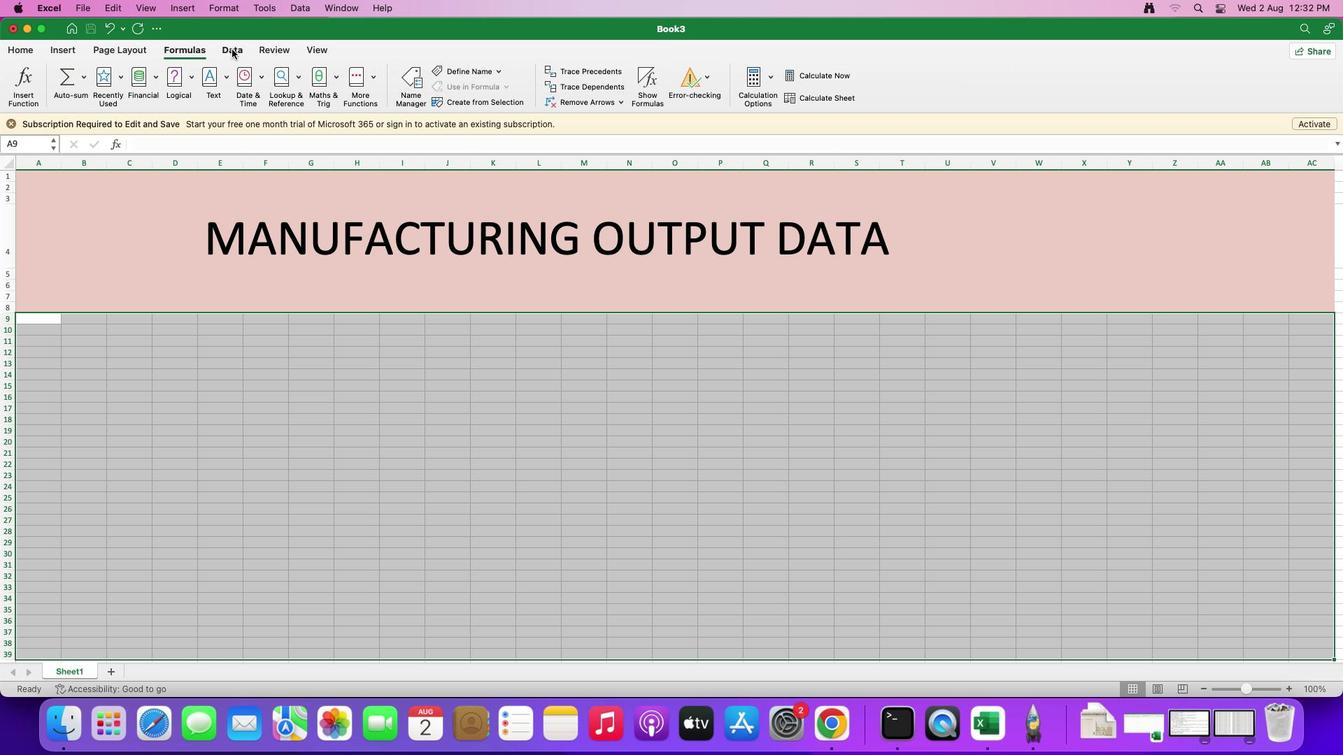 
Action: Mouse pressed left at (231, 49)
Screenshot: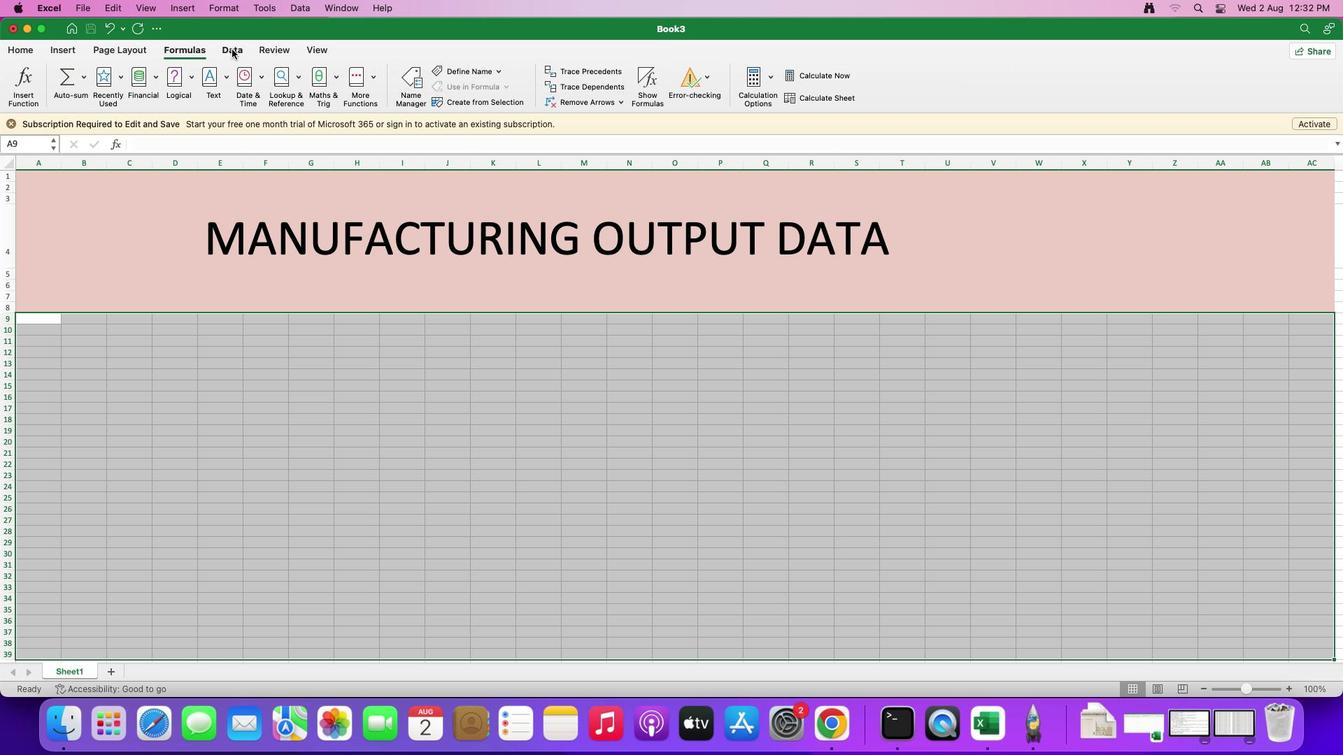 
Action: Mouse moved to (283, 50)
Screenshot: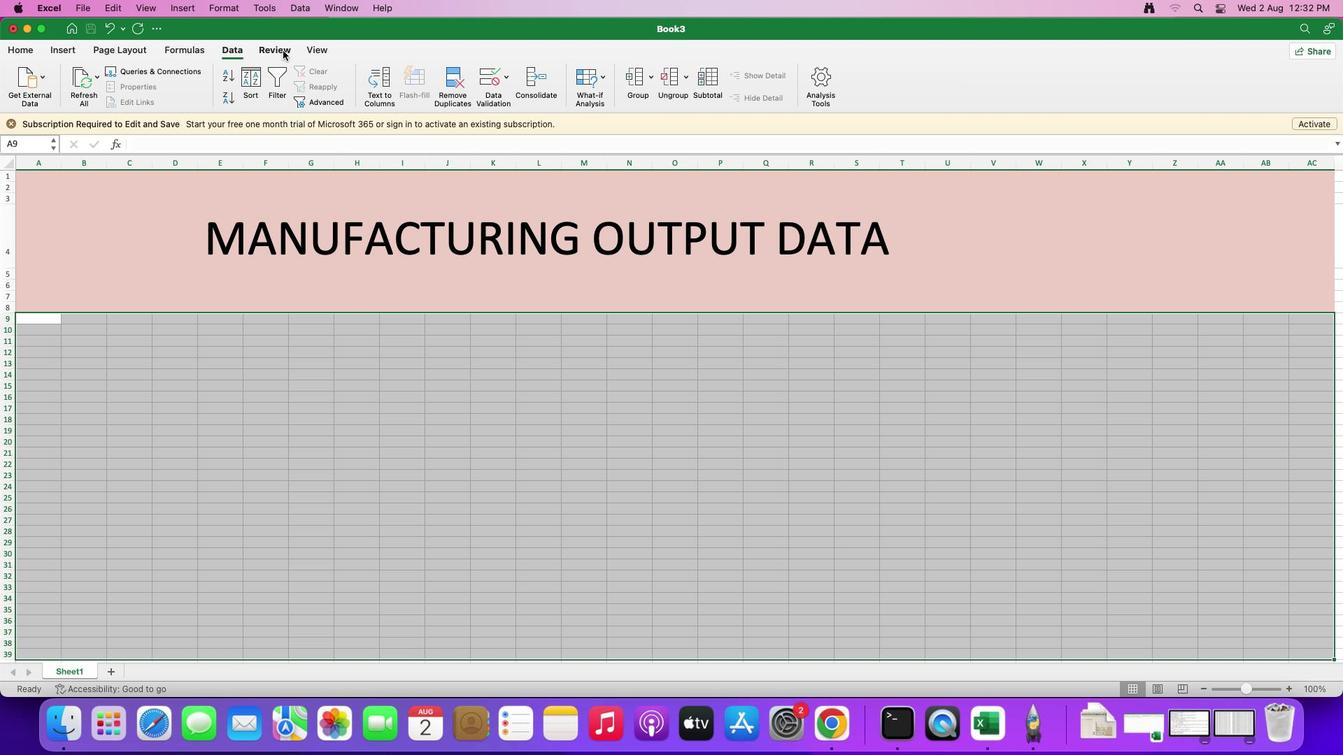 
Action: Mouse pressed left at (283, 50)
Screenshot: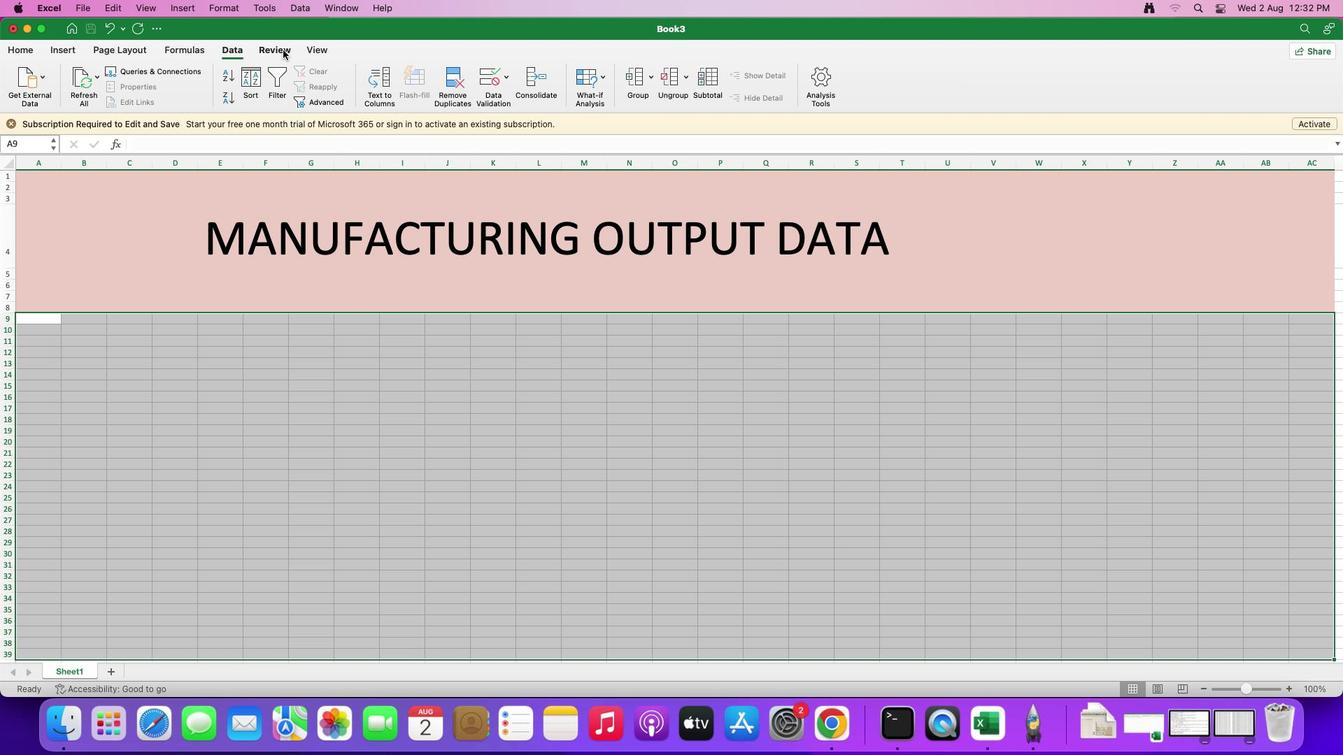 
Action: Mouse moved to (312, 50)
Screenshot: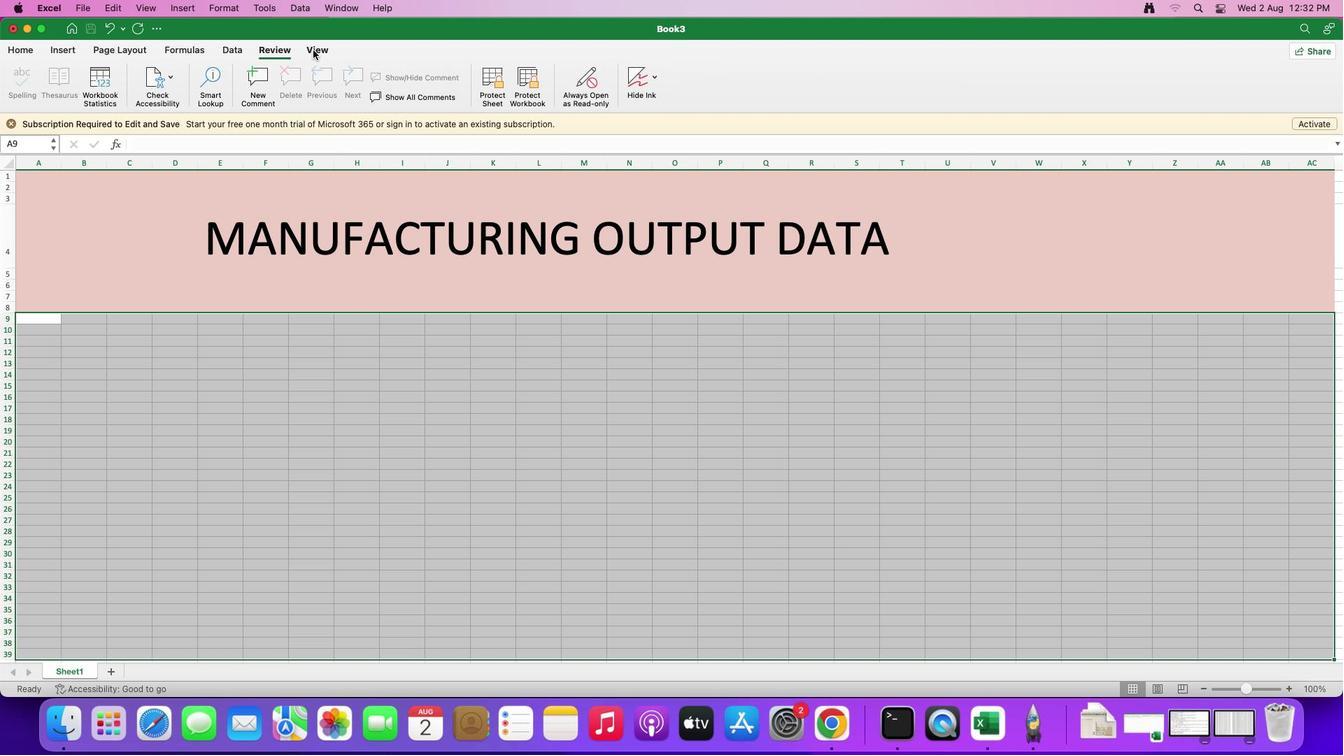 
Action: Mouse pressed left at (312, 50)
Screenshot: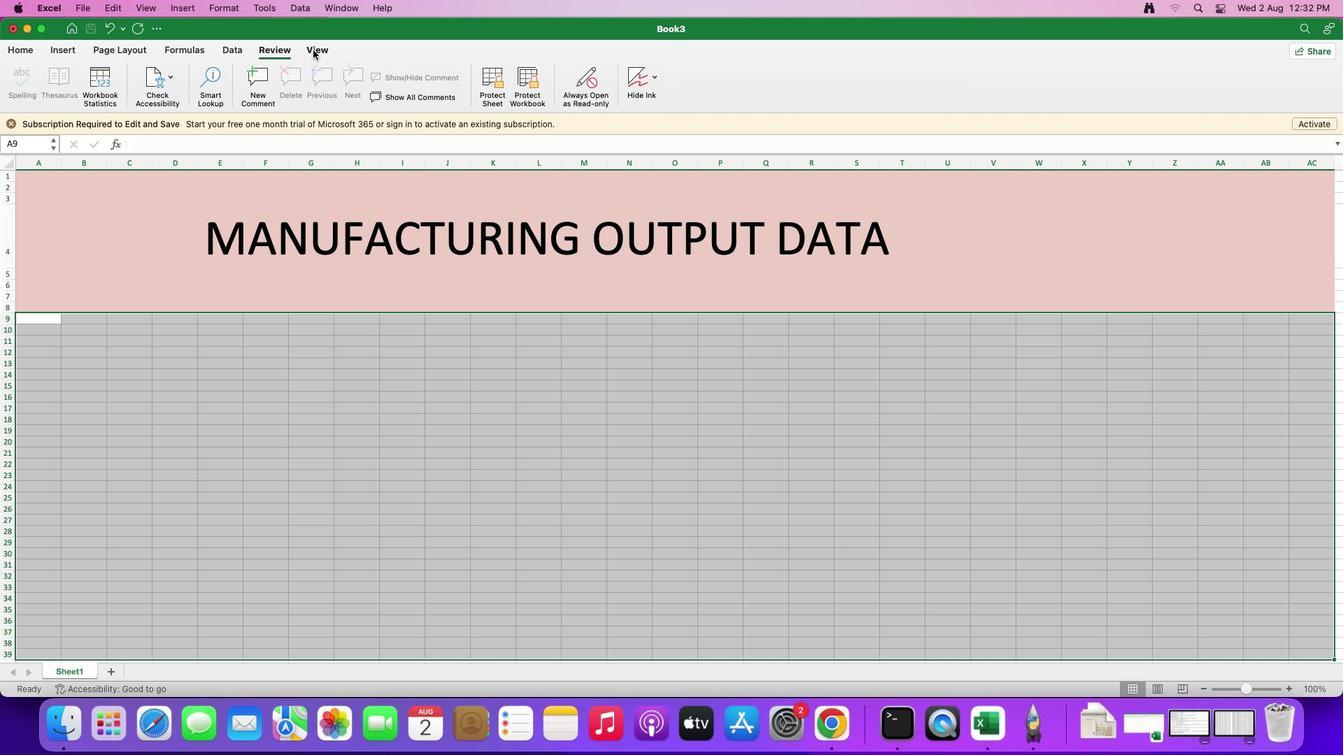 
Action: Mouse moved to (73, 46)
Screenshot: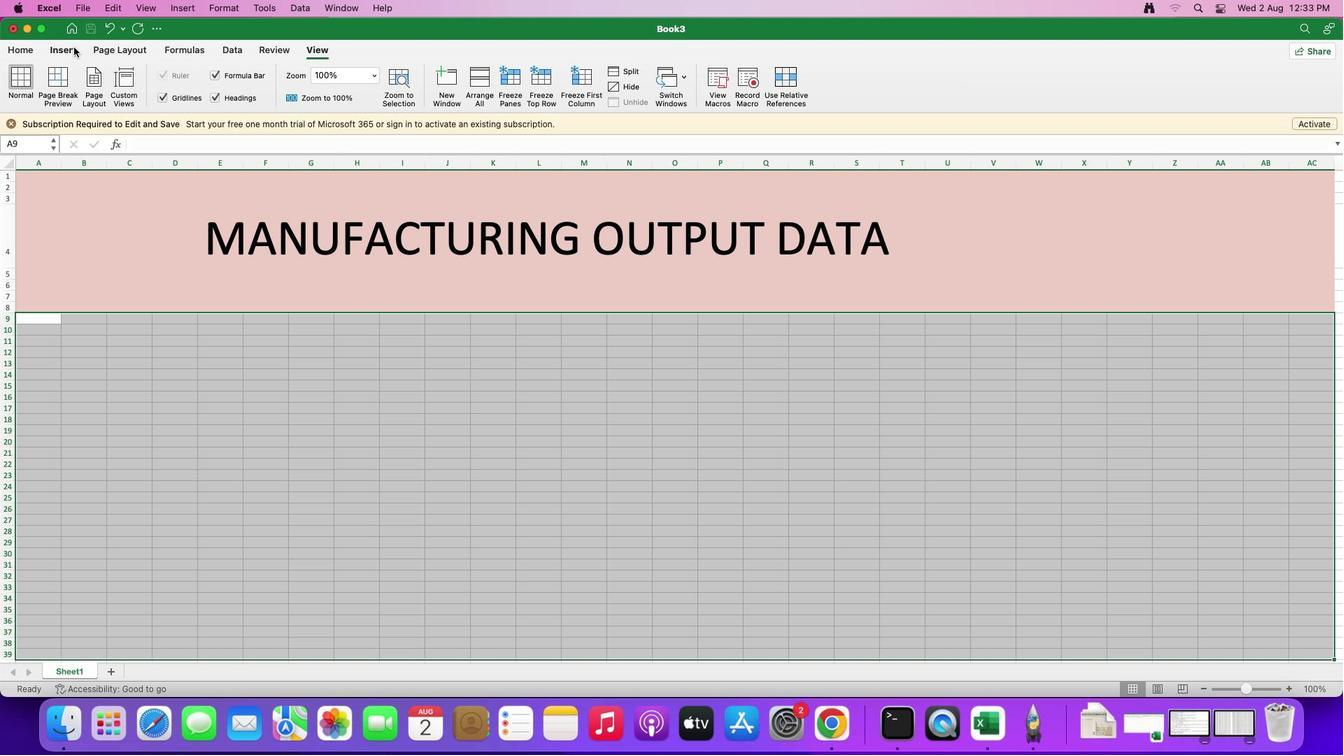 
Action: Mouse pressed left at (73, 46)
Screenshot: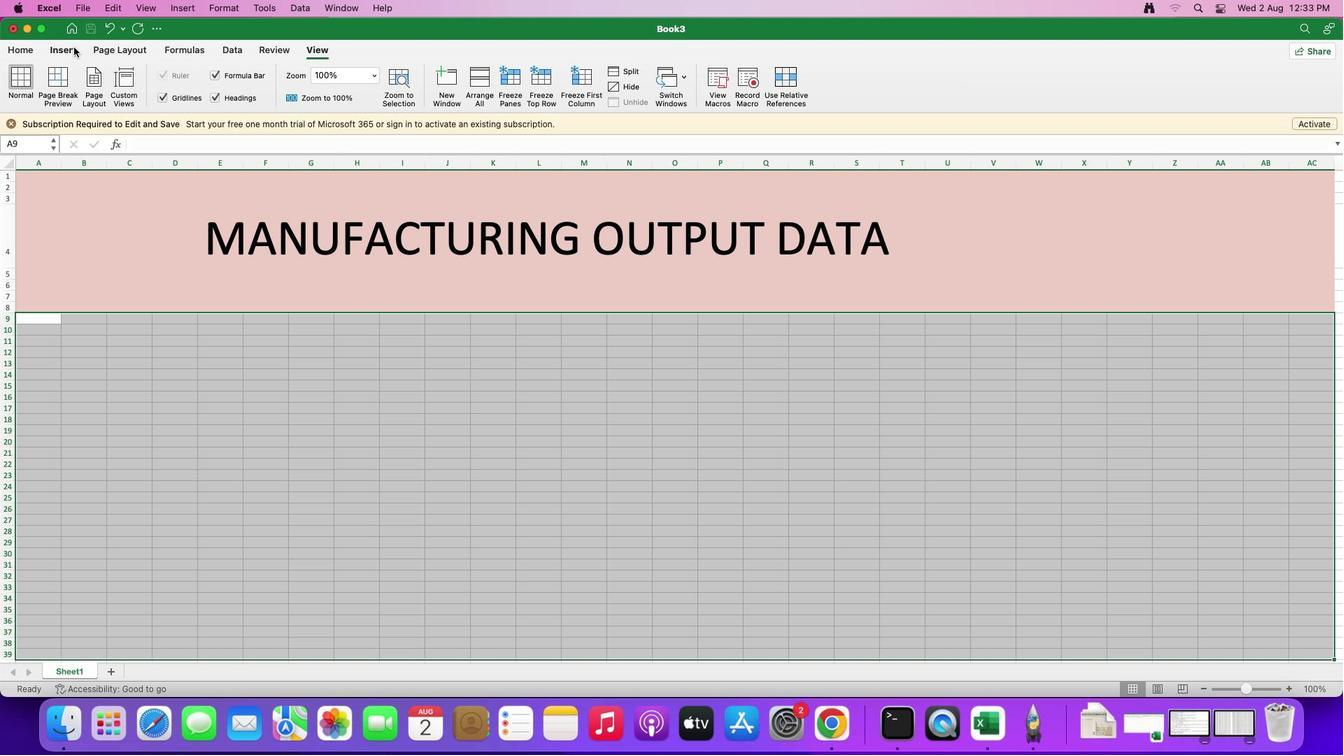 
Action: Mouse moved to (27, 52)
Screenshot: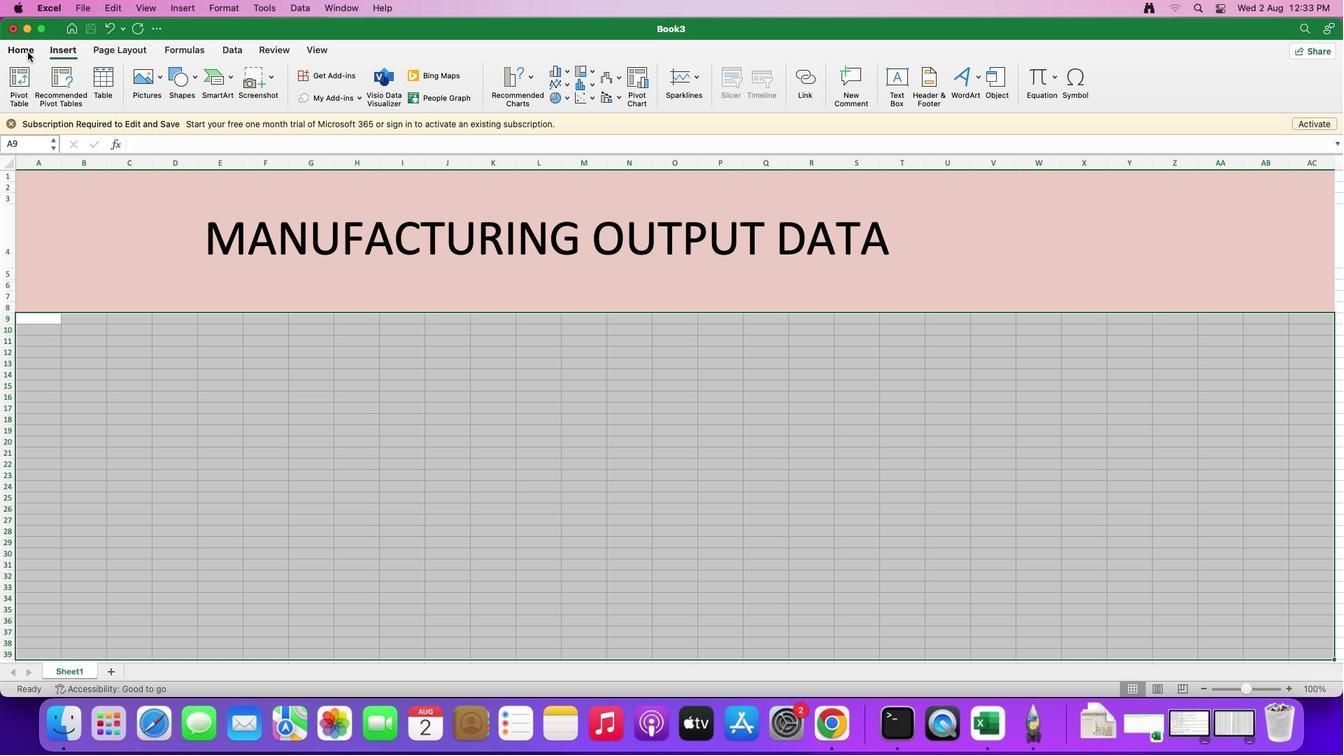 
Action: Mouse pressed left at (27, 52)
Screenshot: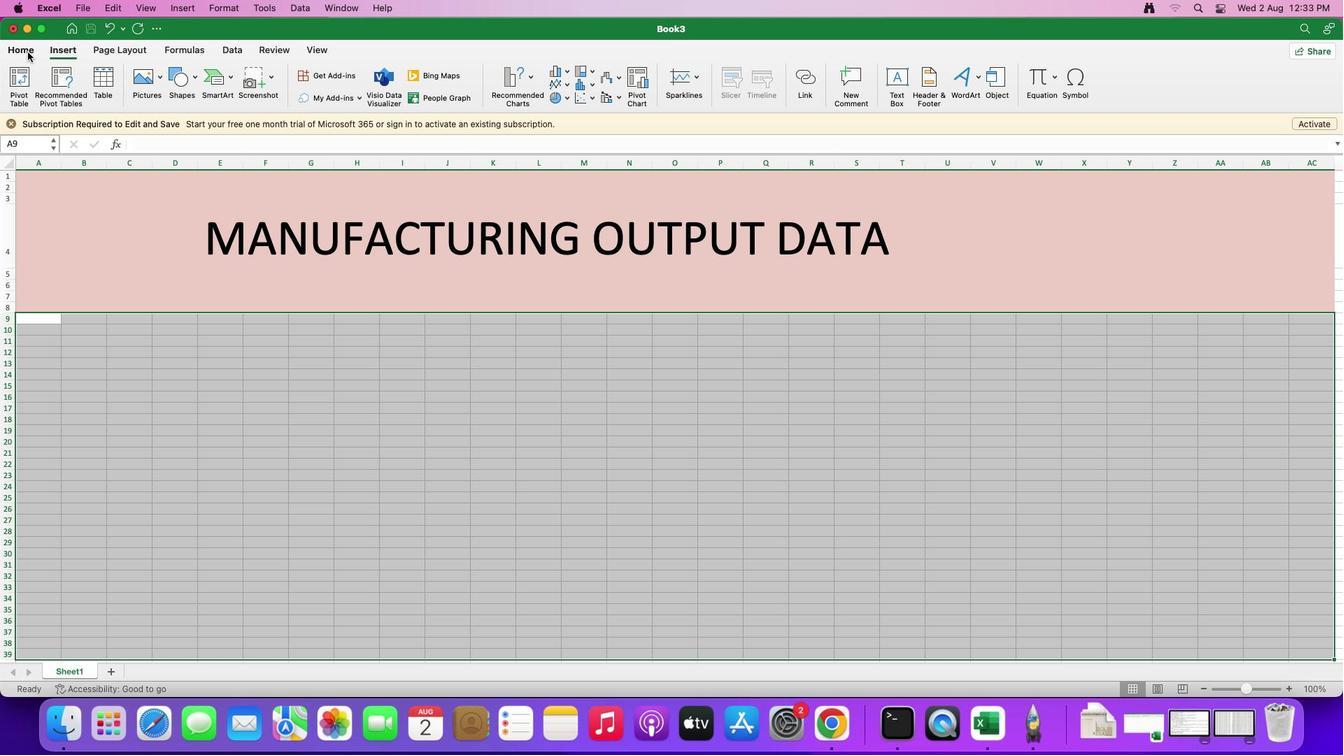 
Action: Mouse moved to (663, 76)
Screenshot: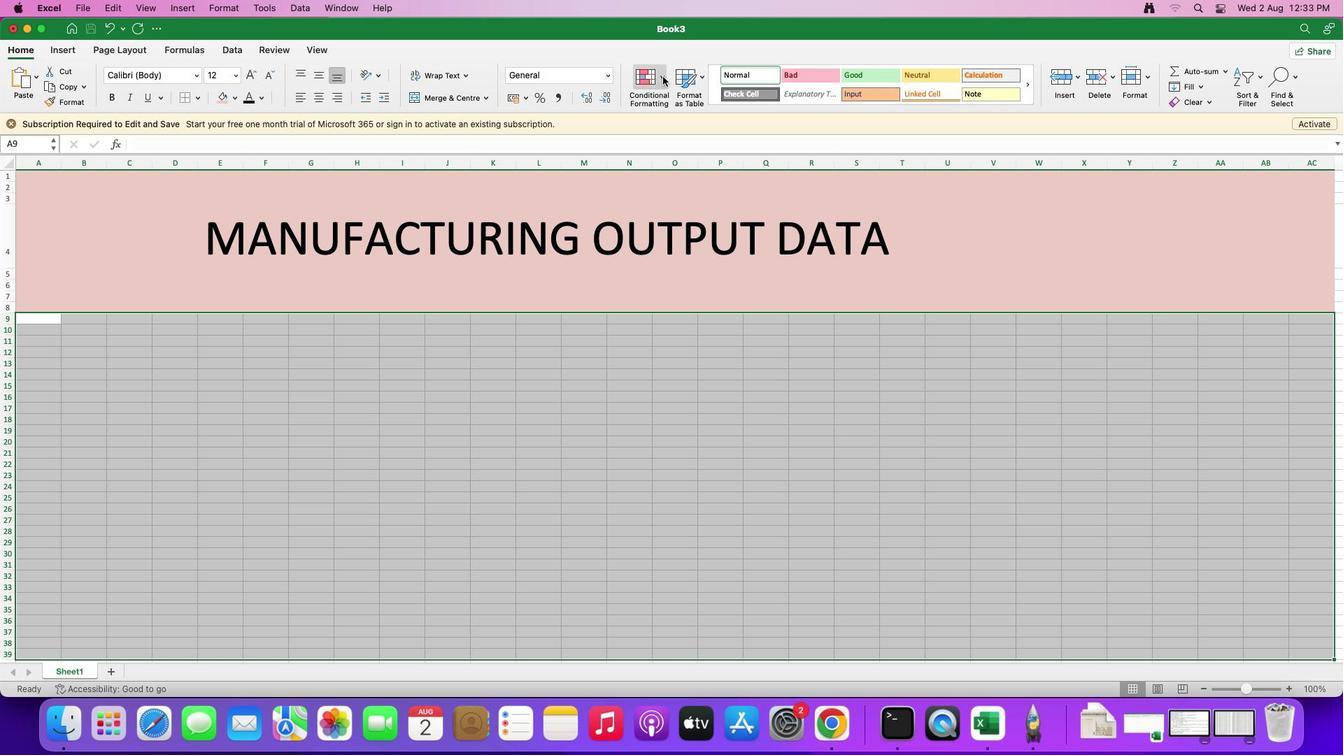 
Action: Mouse pressed left at (663, 76)
Screenshot: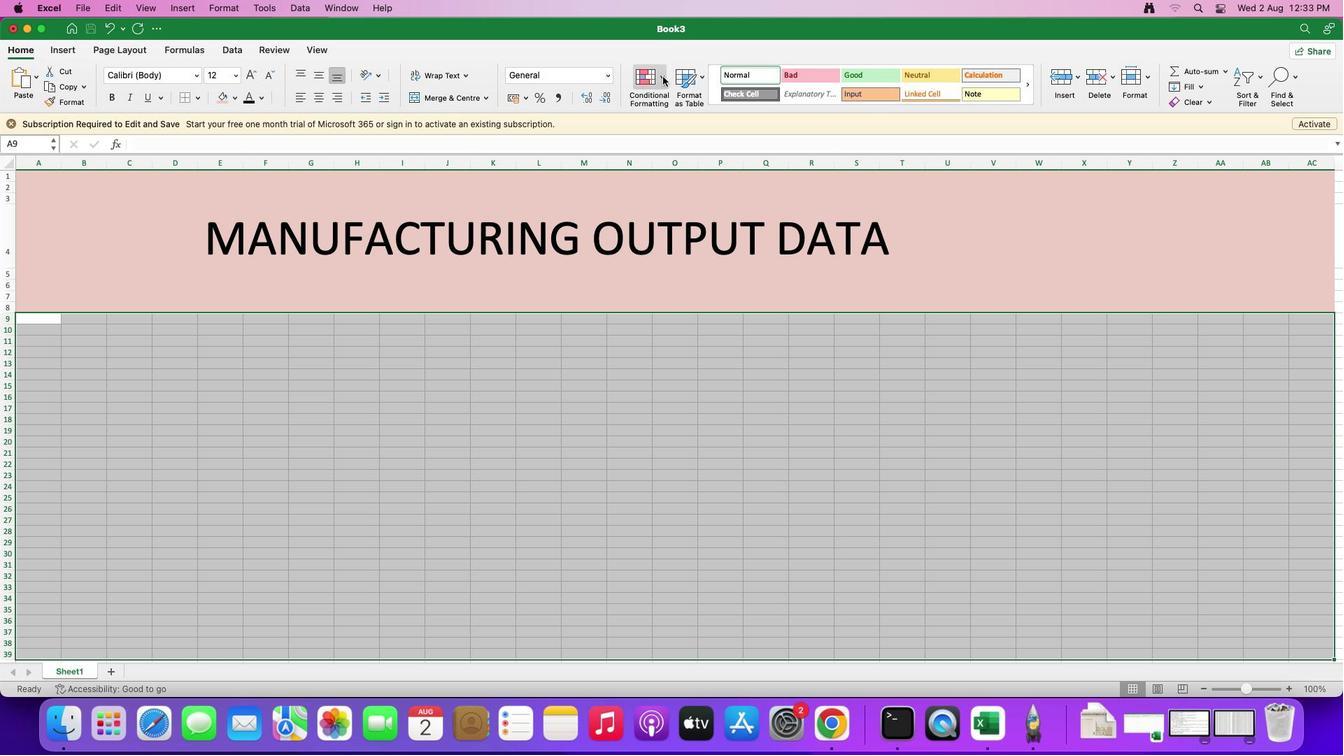 
Action: Mouse moved to (811, 203)
Screenshot: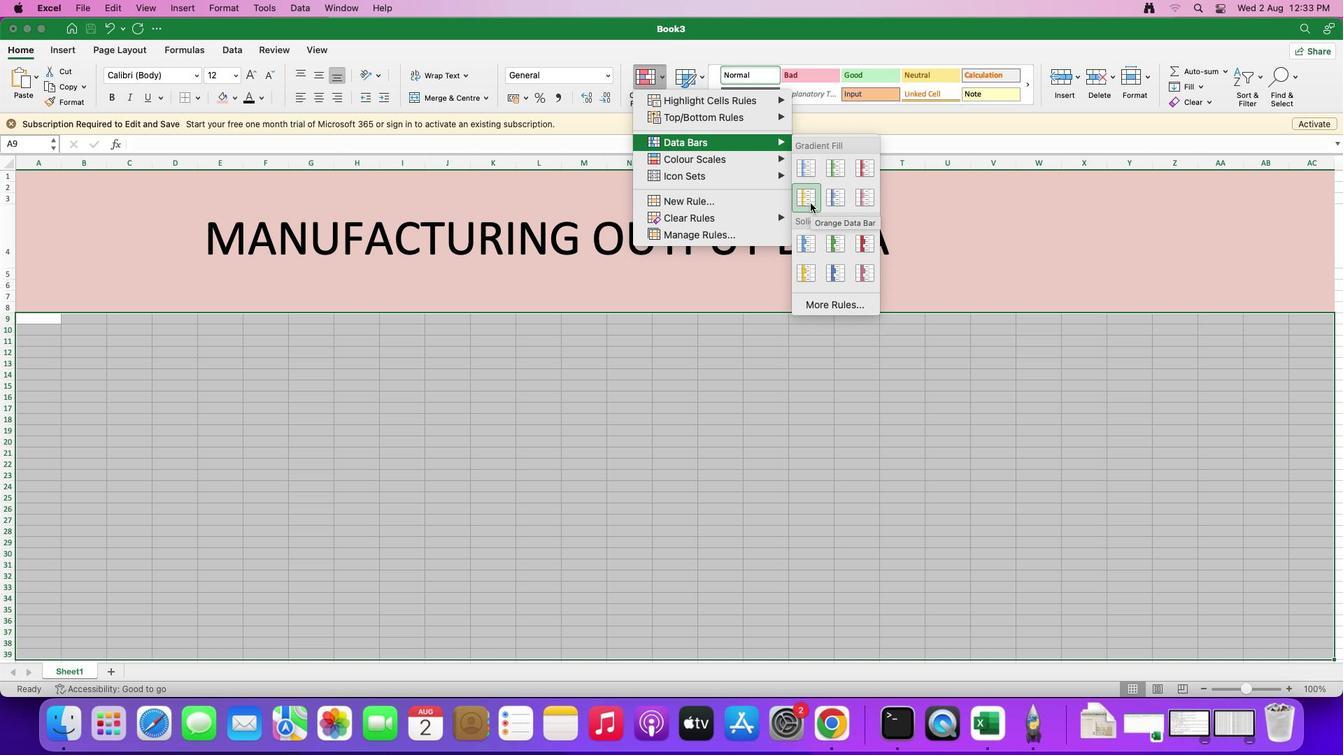 
Action: Mouse pressed left at (811, 203)
Screenshot: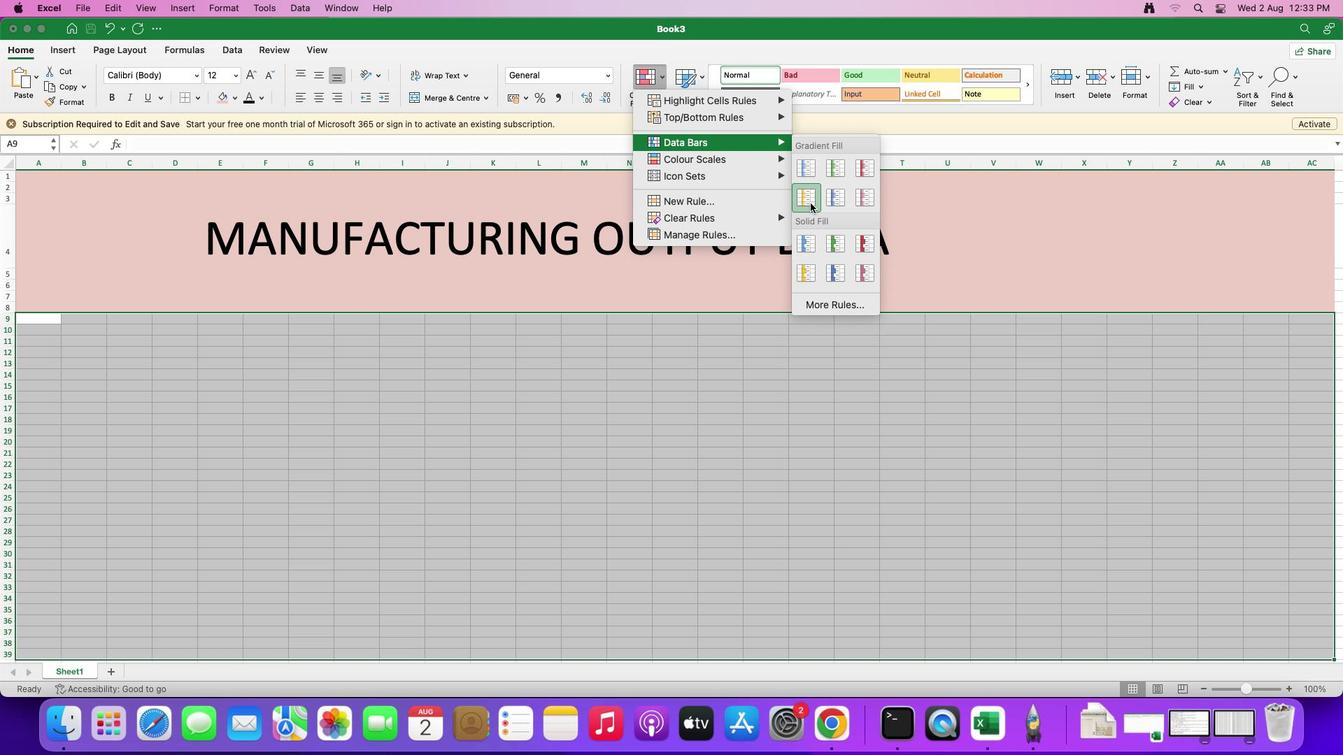 
Action: Mouse moved to (278, 355)
Screenshot: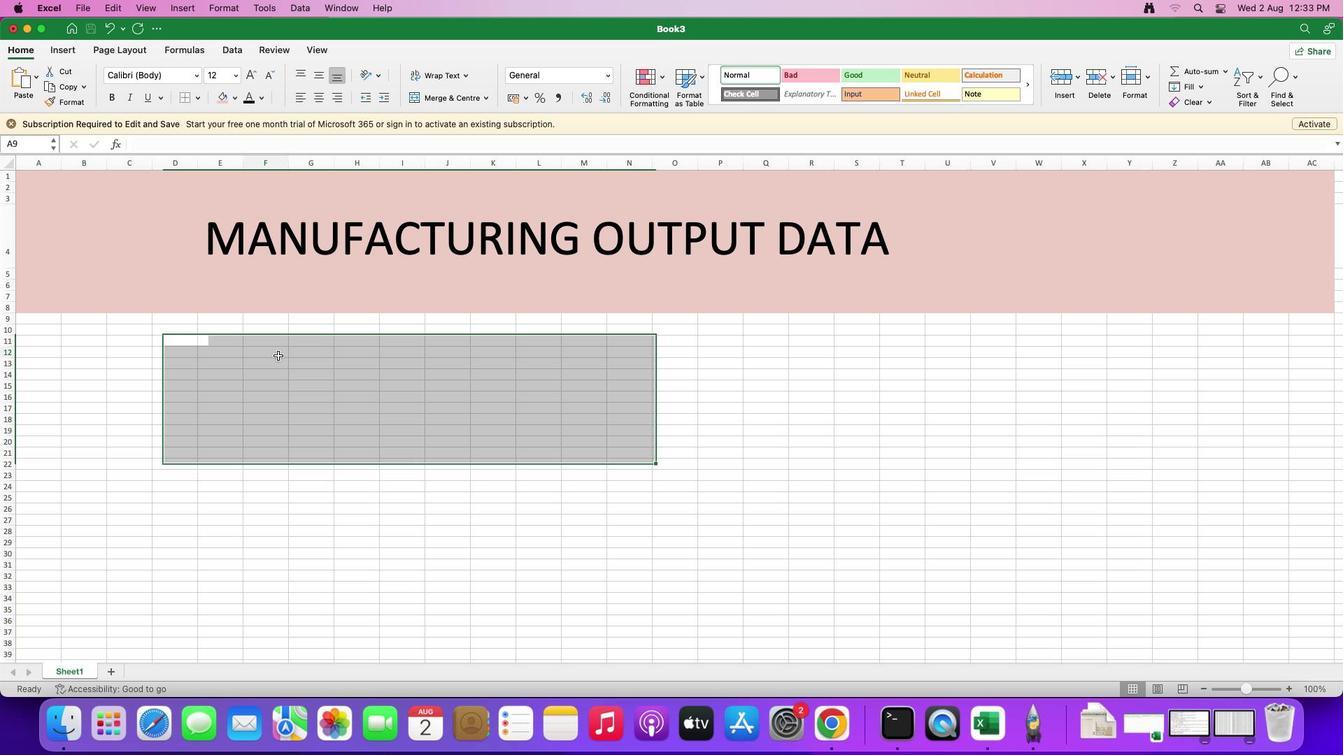 
Action: Mouse pressed left at (278, 355)
Screenshot: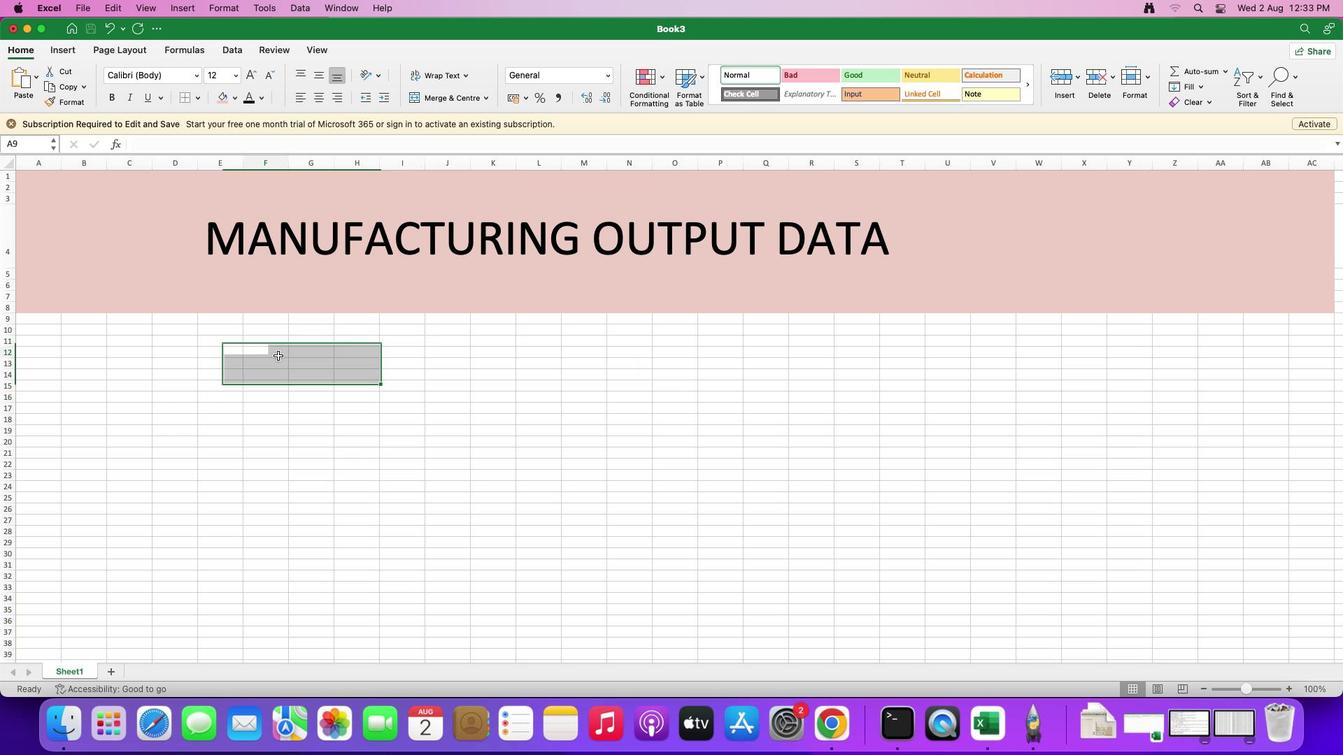
Action: Mouse moved to (33, 319)
Screenshot: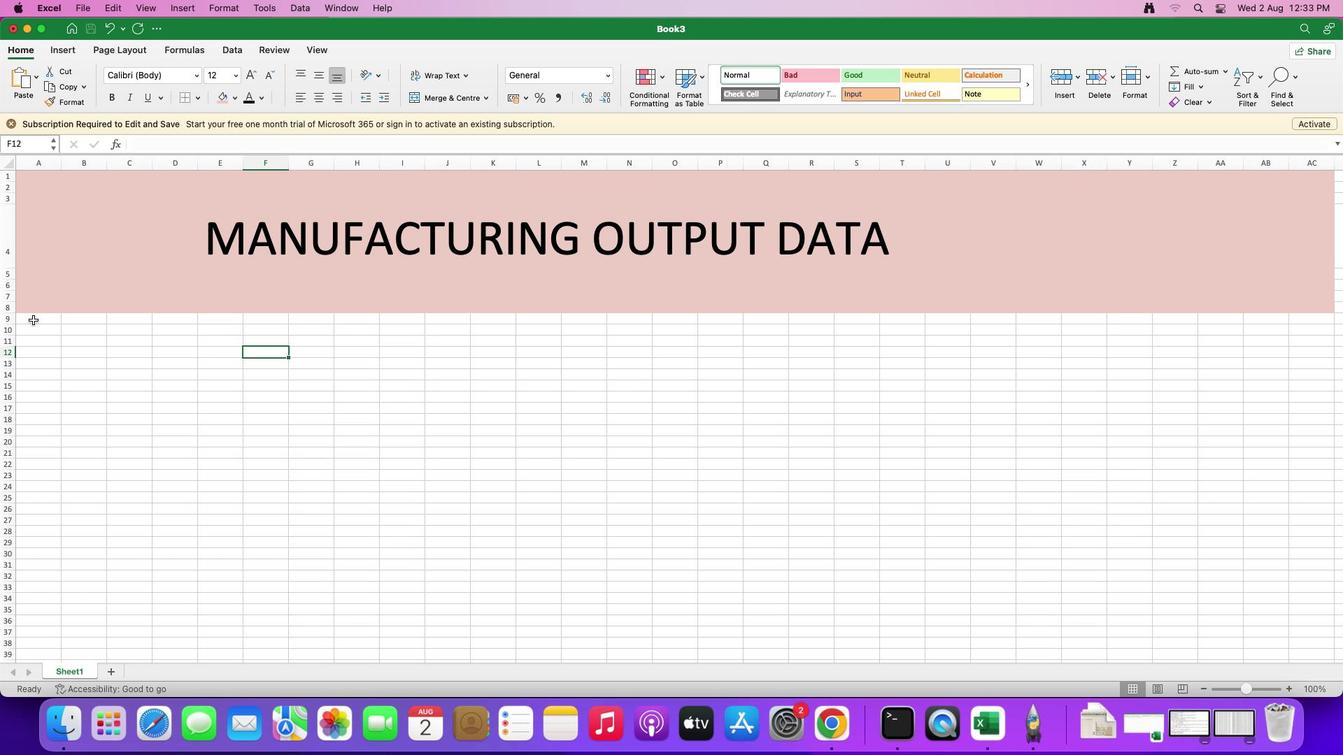 
Action: Mouse pressed left at (33, 319)
Screenshot: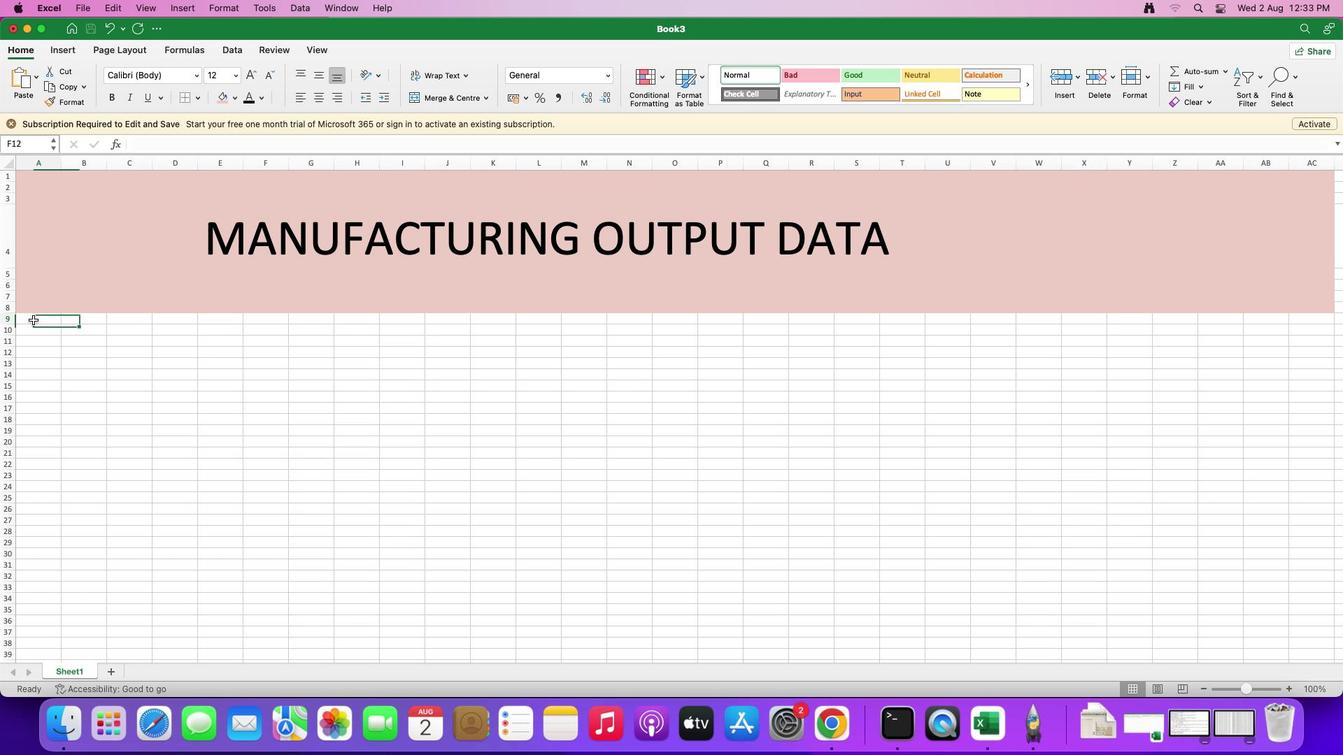 
Action: Mouse moved to (698, 79)
Screenshot: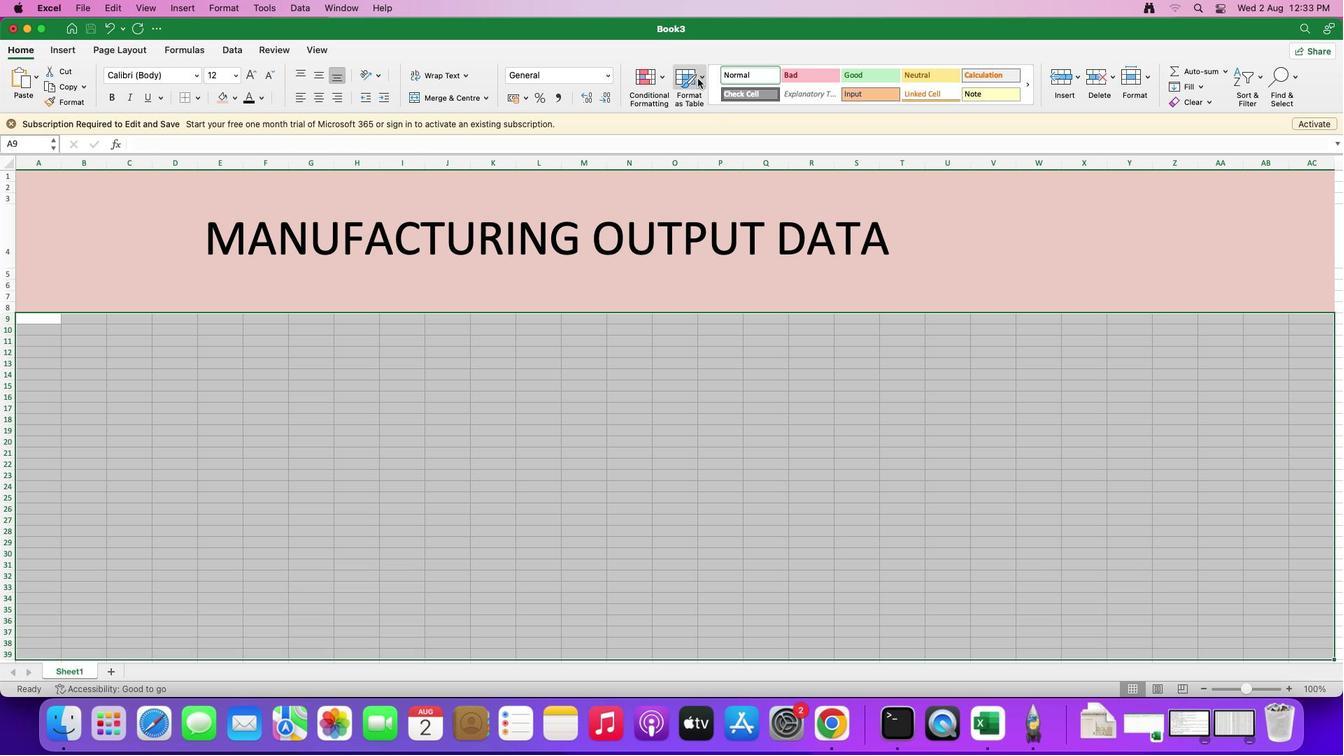 
Action: Mouse pressed left at (698, 79)
Screenshot: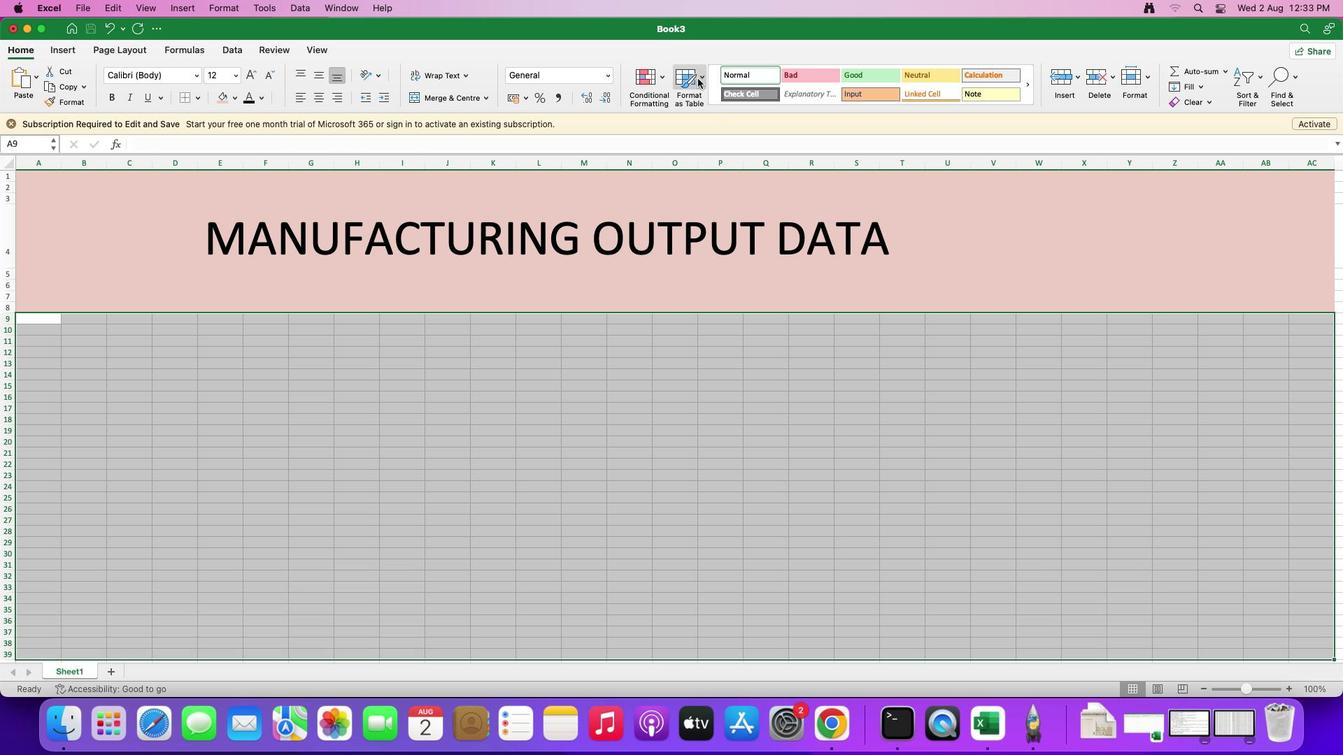
Action: Mouse moved to (895, 335)
Screenshot: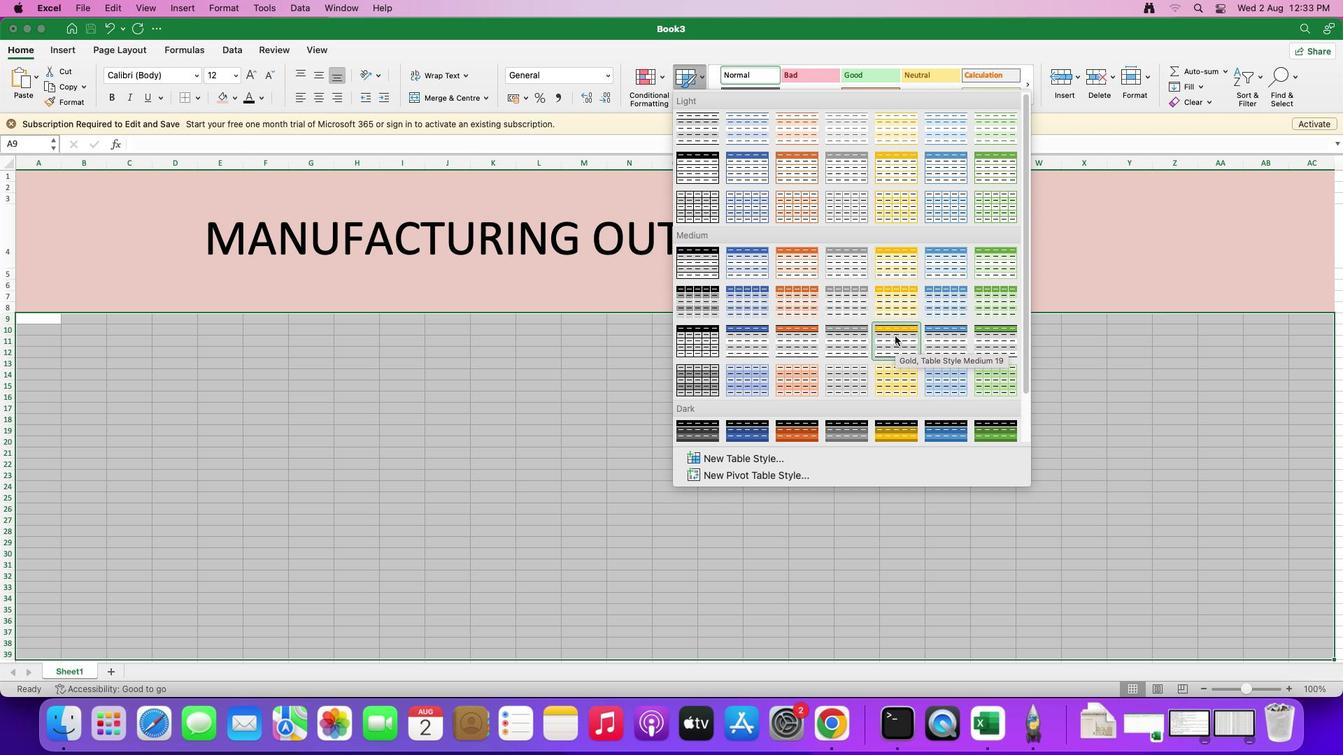 
Action: Mouse scrolled (895, 335) with delta (0, 0)
Screenshot: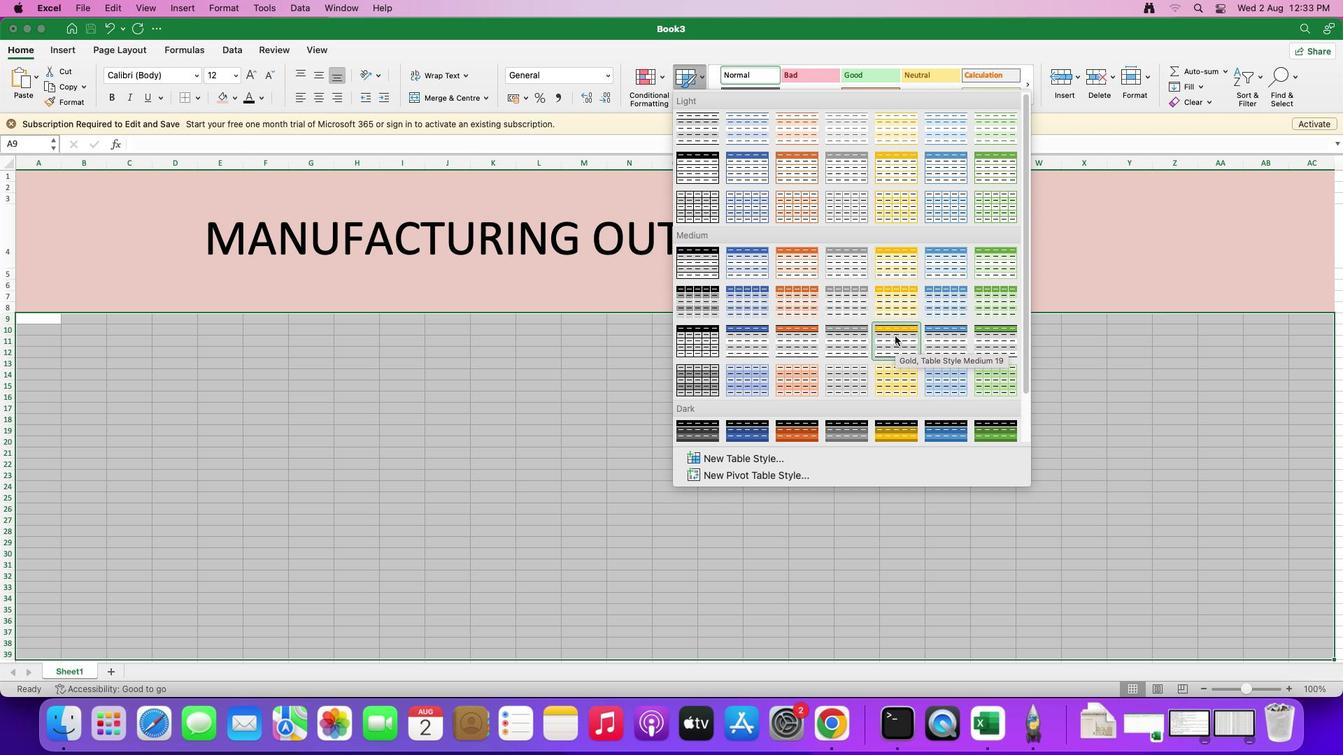 
Action: Mouse moved to (895, 335)
Screenshot: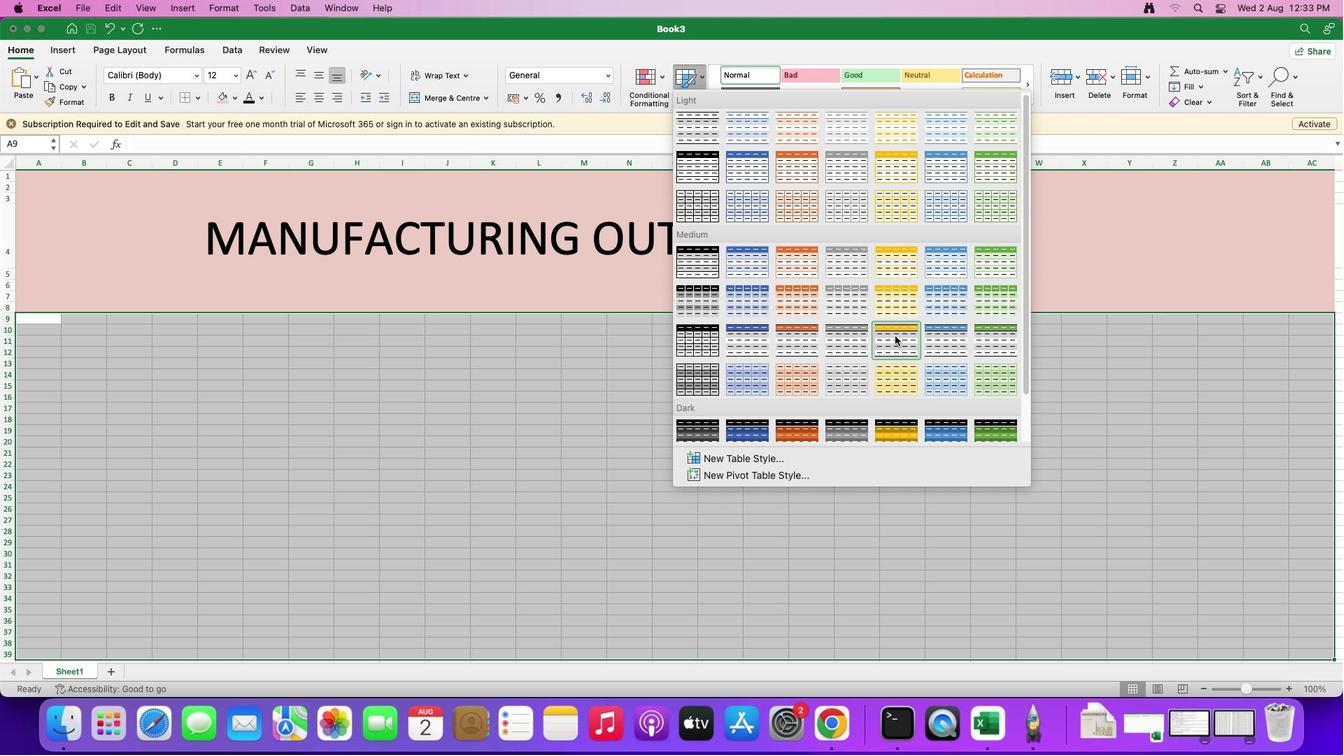 
Action: Mouse scrolled (895, 335) with delta (0, 0)
Screenshot: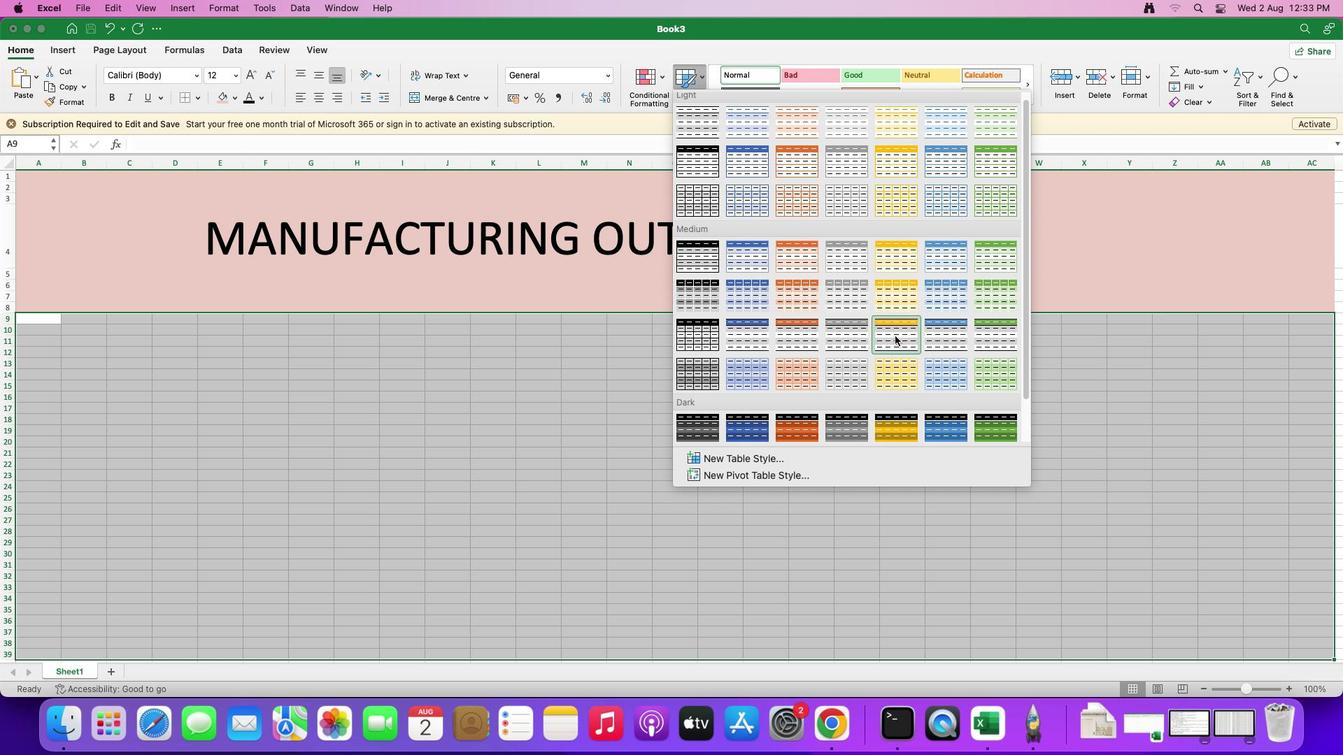 
Action: Mouse scrolled (895, 335) with delta (0, -2)
Screenshot: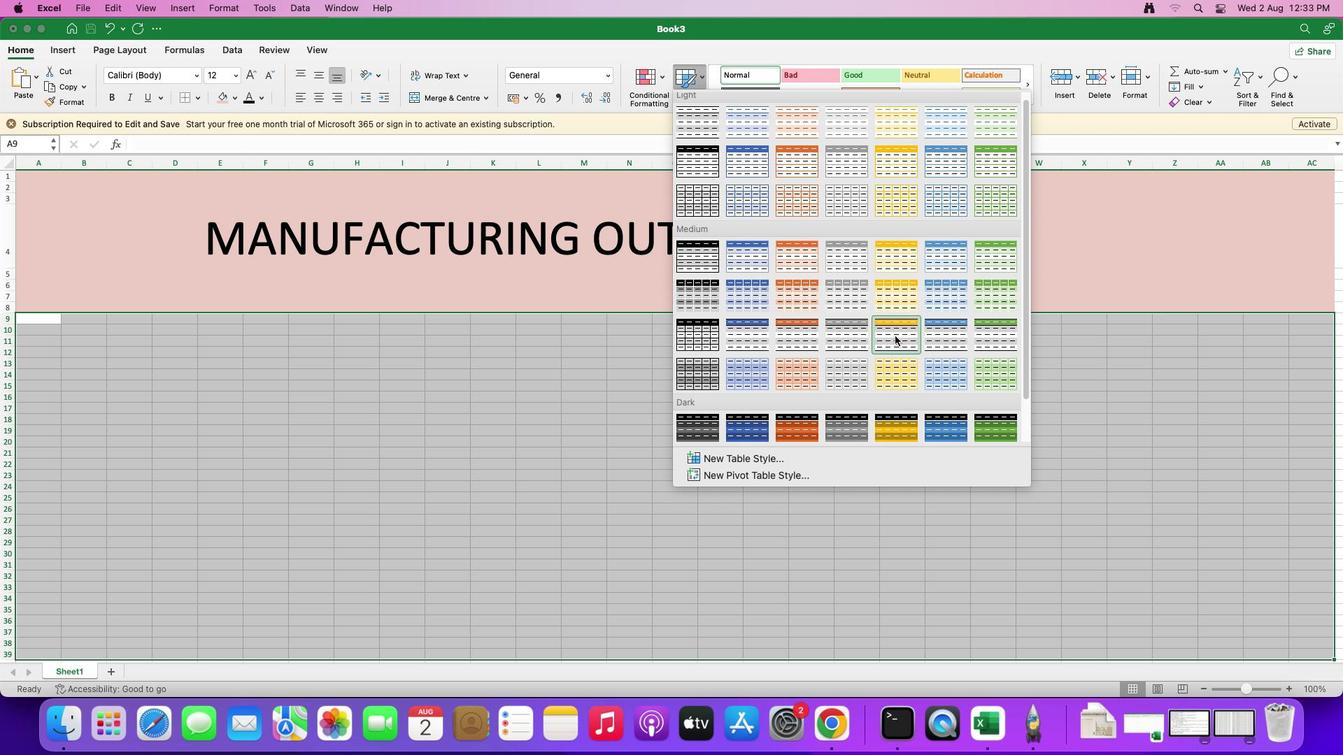 
Action: Mouse moved to (895, 335)
Screenshot: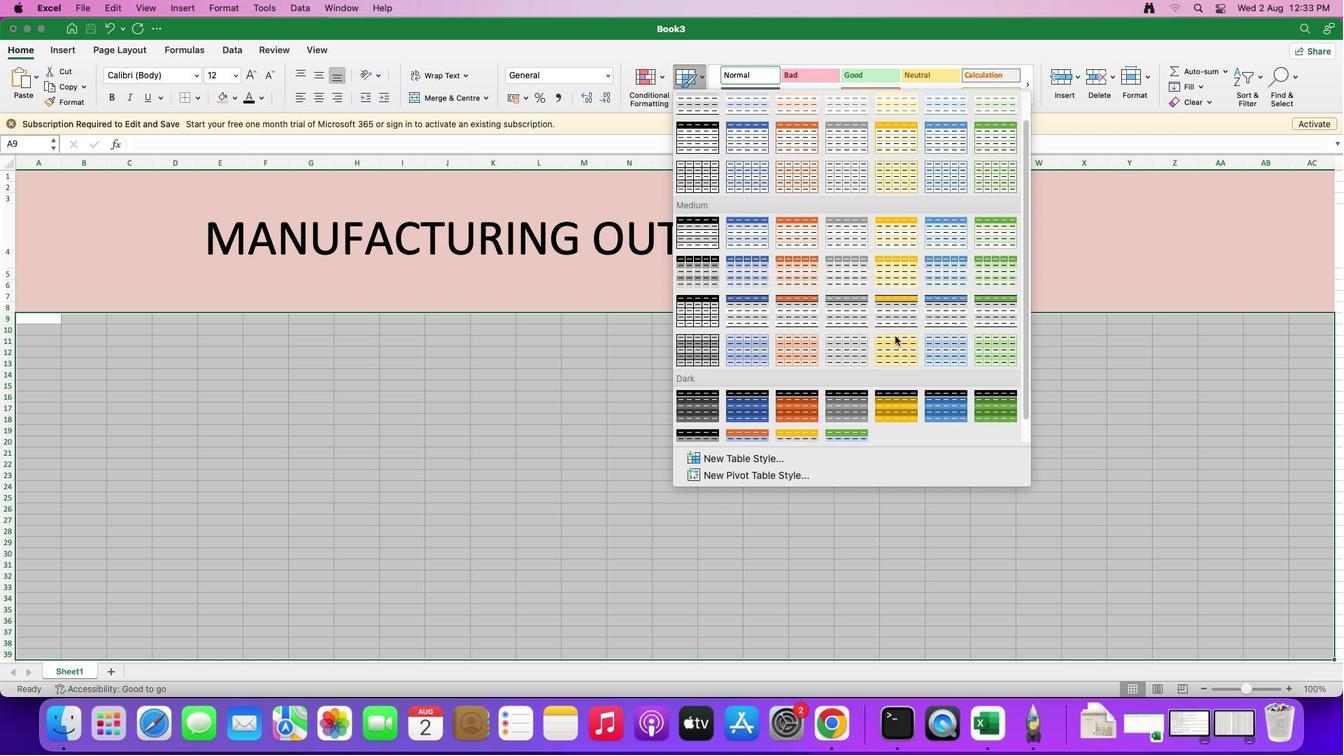 
Action: Mouse scrolled (895, 335) with delta (0, -2)
Screenshot: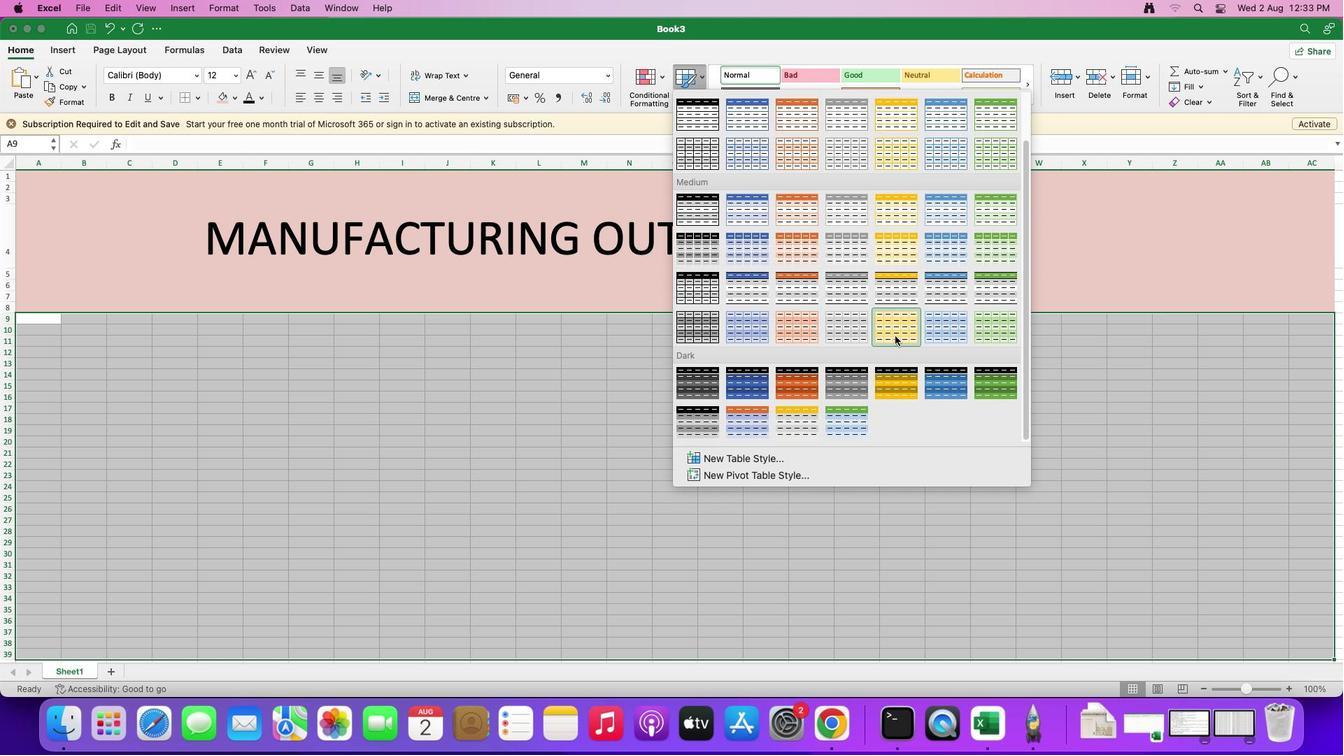 
Action: Mouse scrolled (895, 335) with delta (0, 0)
Screenshot: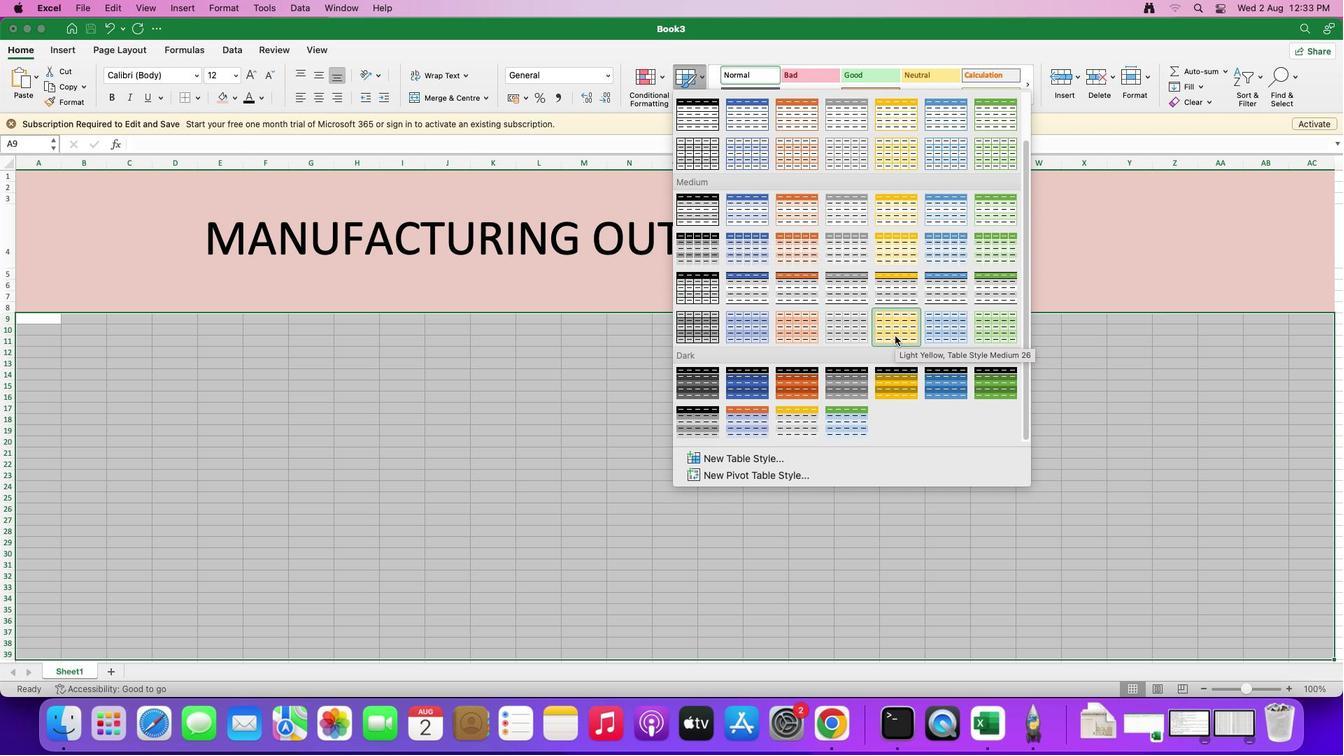 
Action: Mouse scrolled (895, 335) with delta (0, 0)
Screenshot: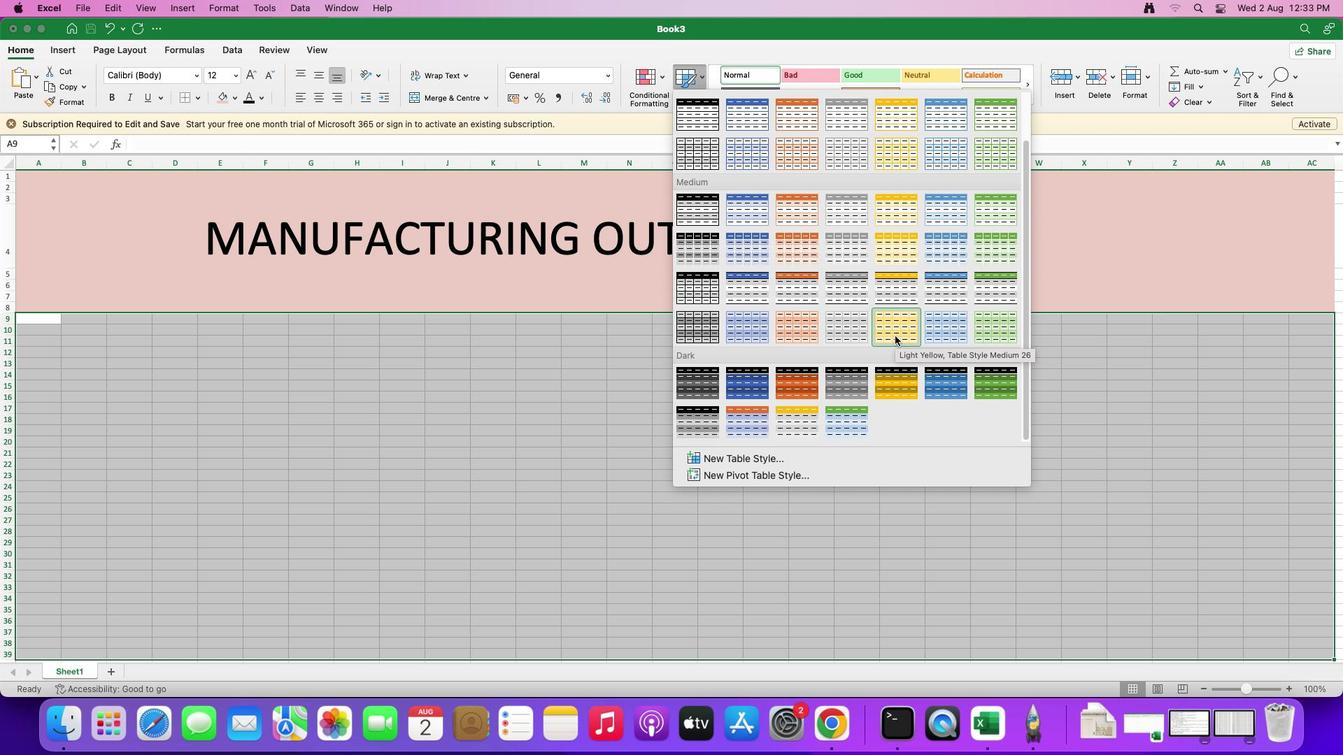 
Action: Mouse scrolled (895, 335) with delta (0, -2)
Screenshot: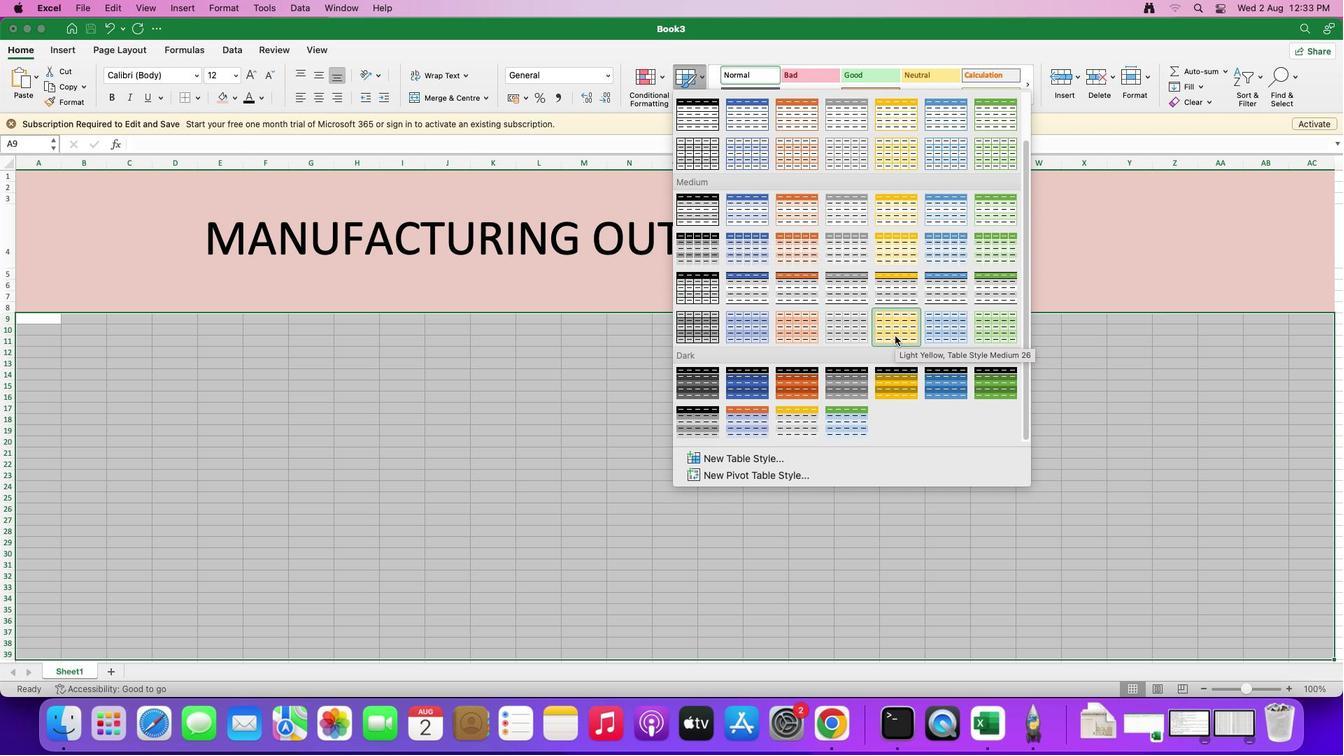 
Action: Mouse moved to (904, 319)
Screenshot: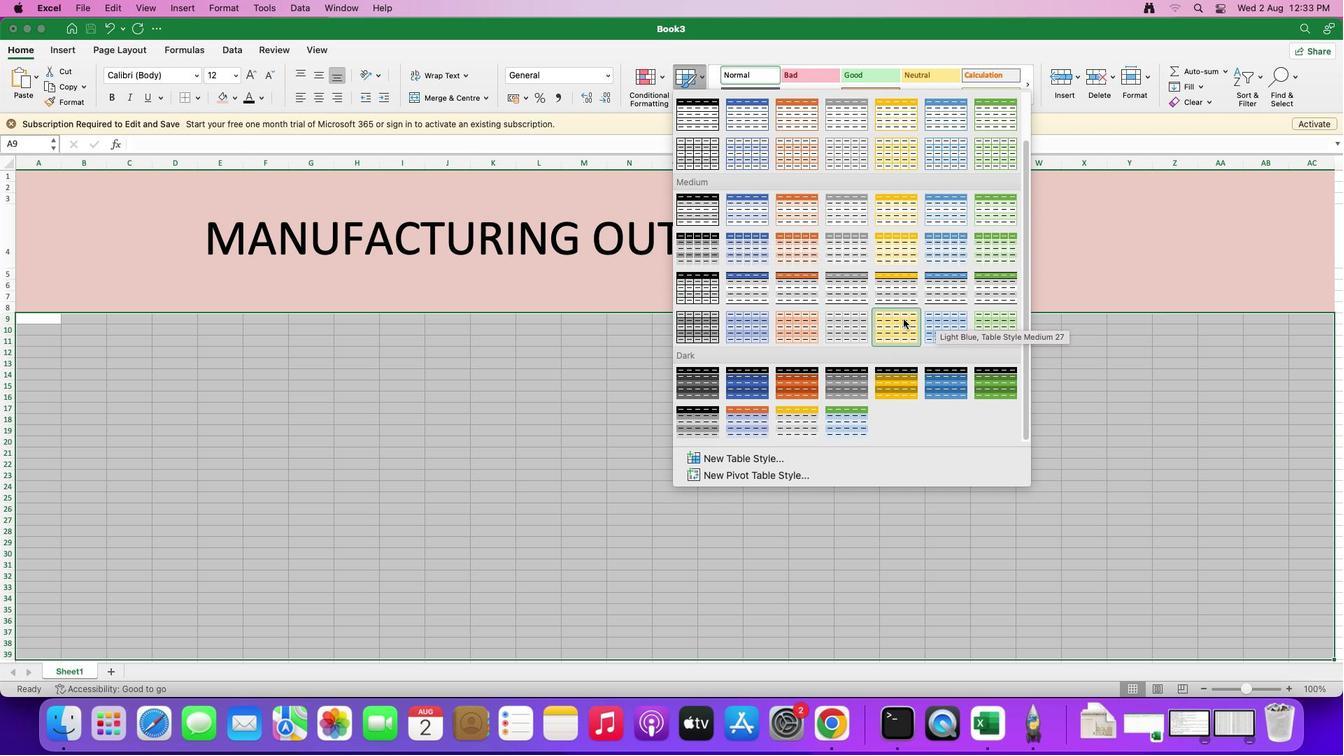 
Action: Mouse scrolled (904, 319) with delta (0, 0)
Screenshot: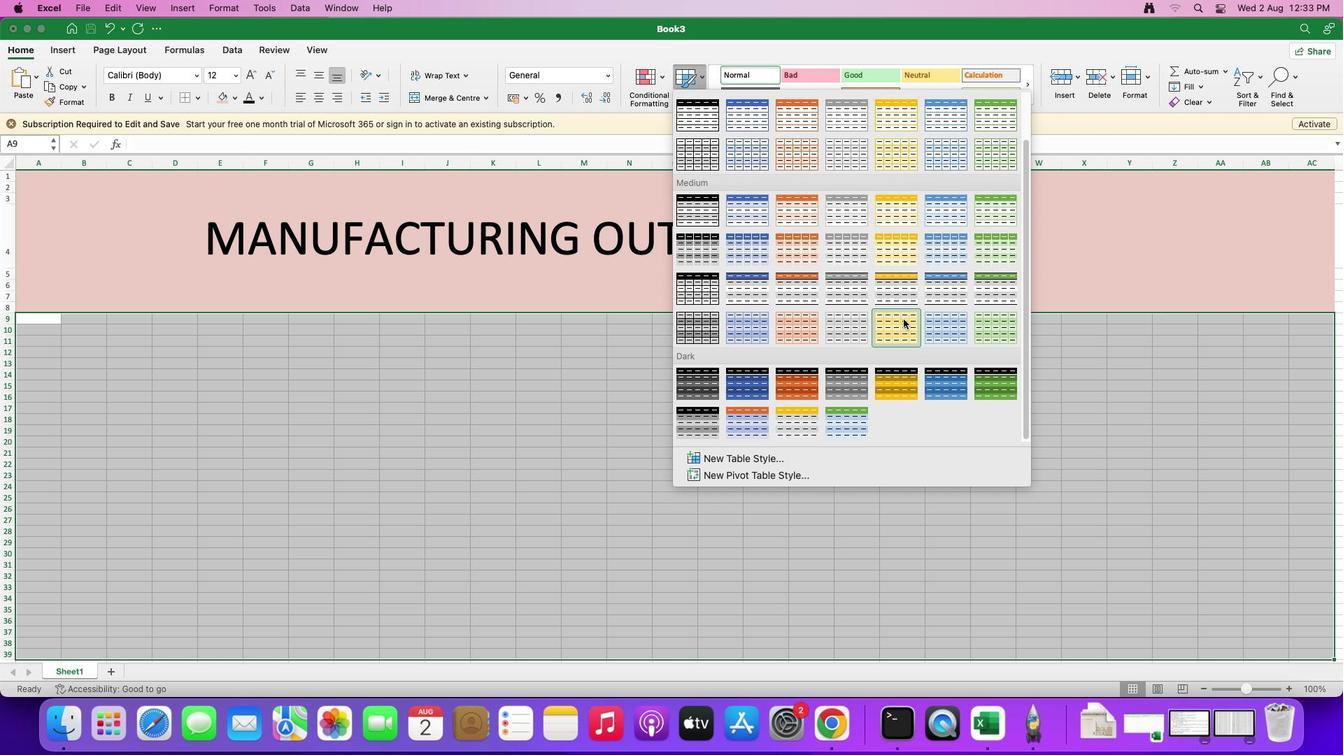 
Action: Mouse scrolled (904, 319) with delta (0, 0)
Screenshot: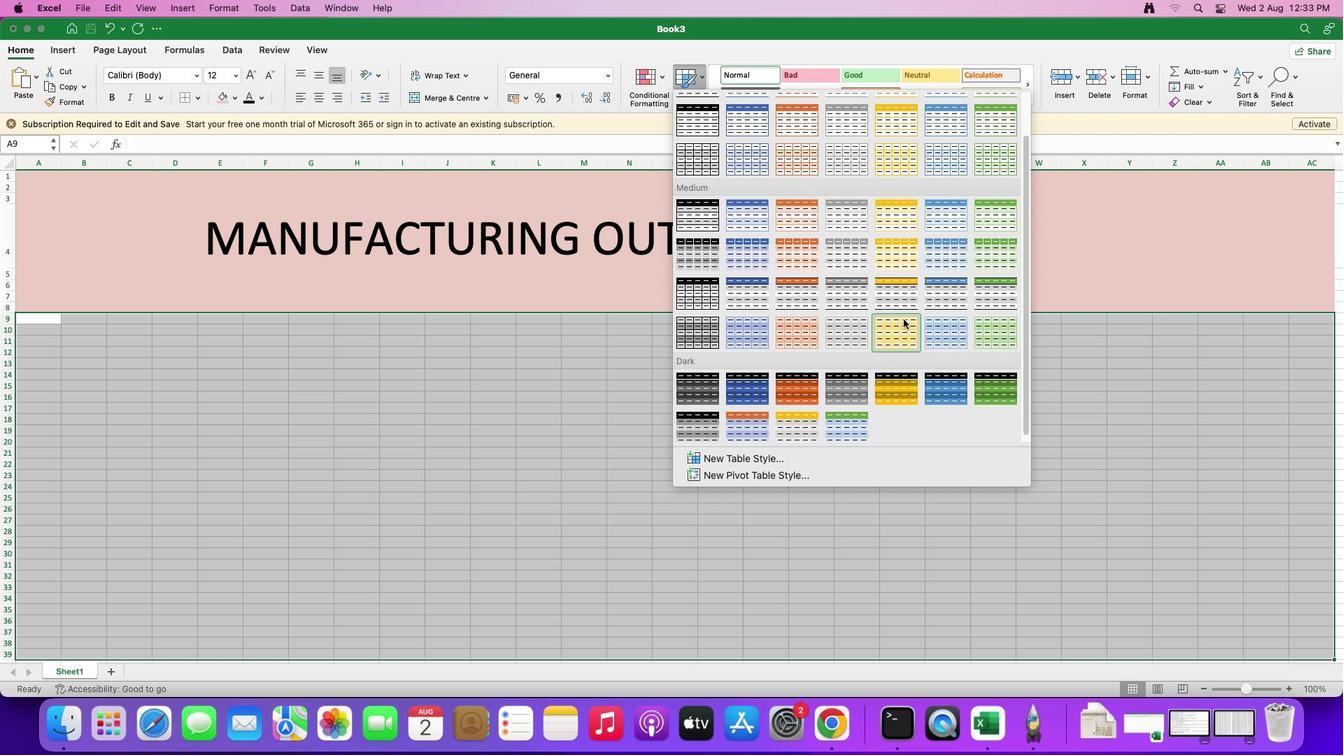 
Action: Mouse moved to (903, 314)
Screenshot: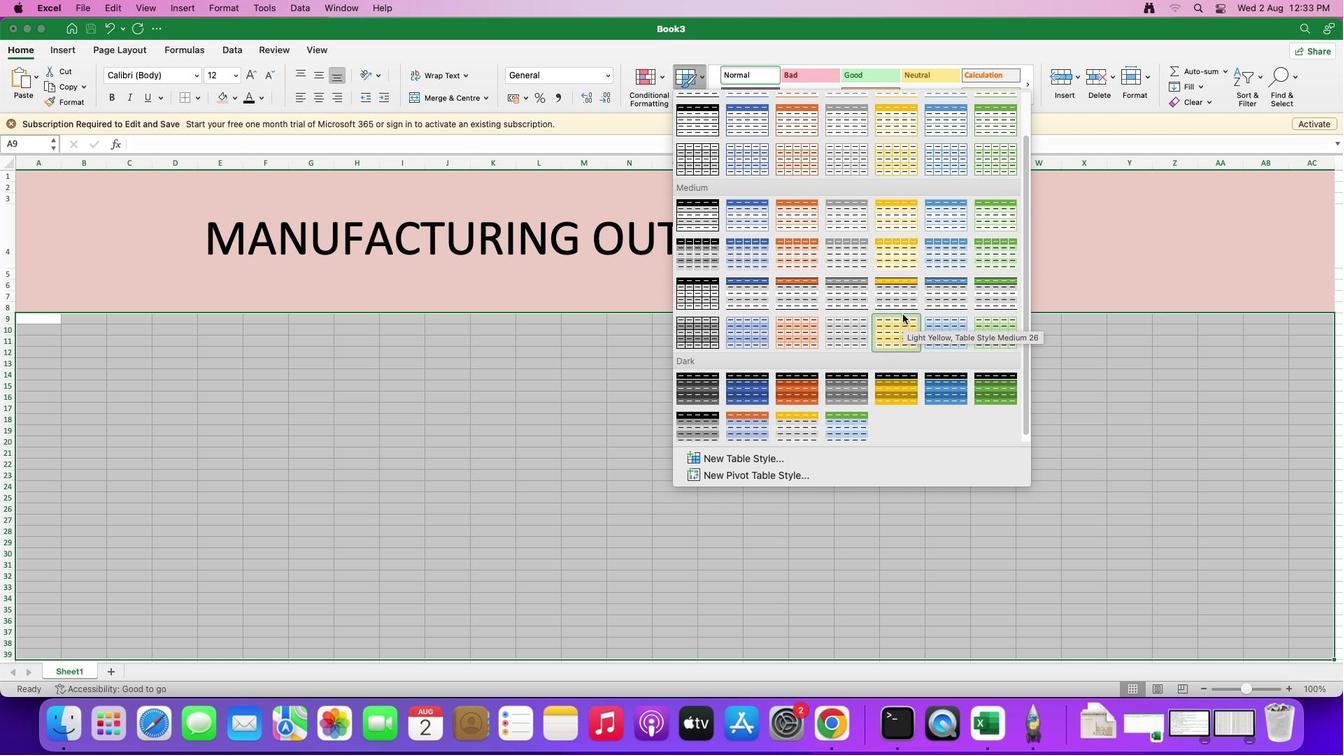 
Action: Mouse scrolled (903, 314) with delta (0, 0)
Screenshot: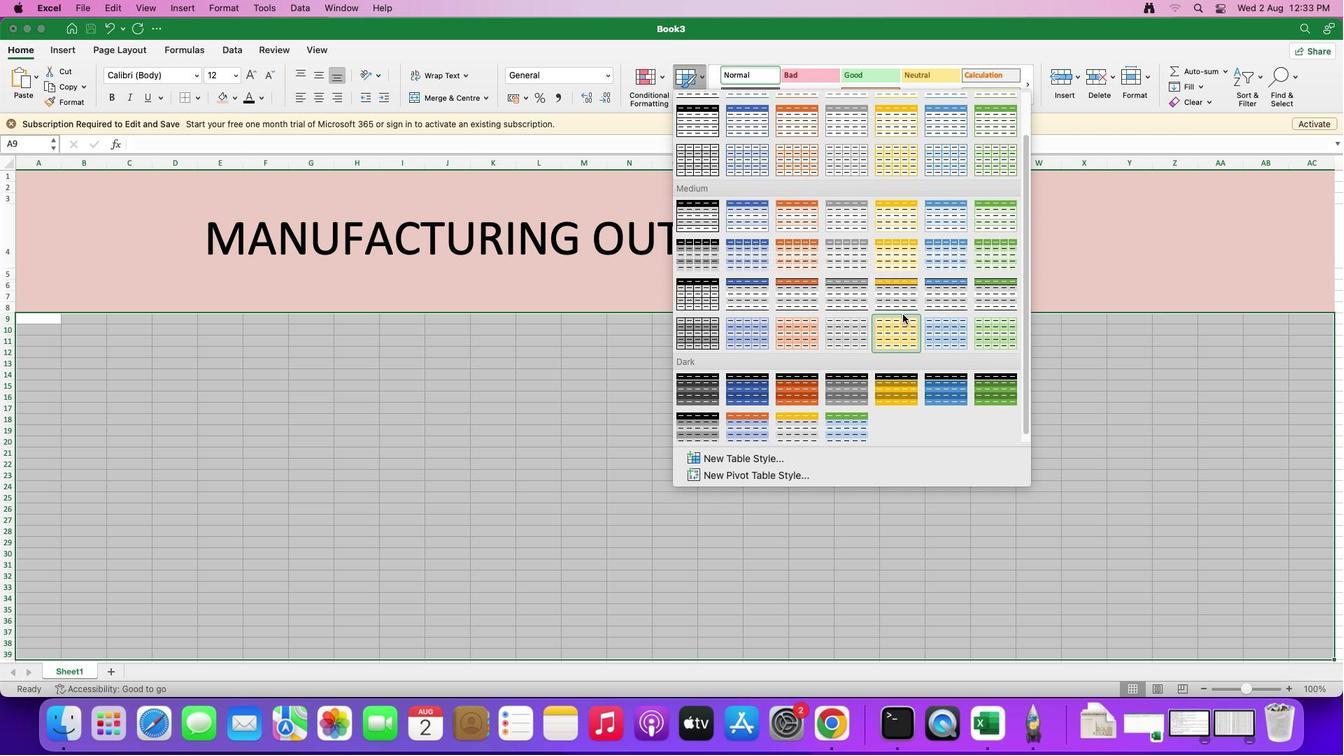 
Action: Mouse scrolled (903, 314) with delta (0, 0)
Screenshot: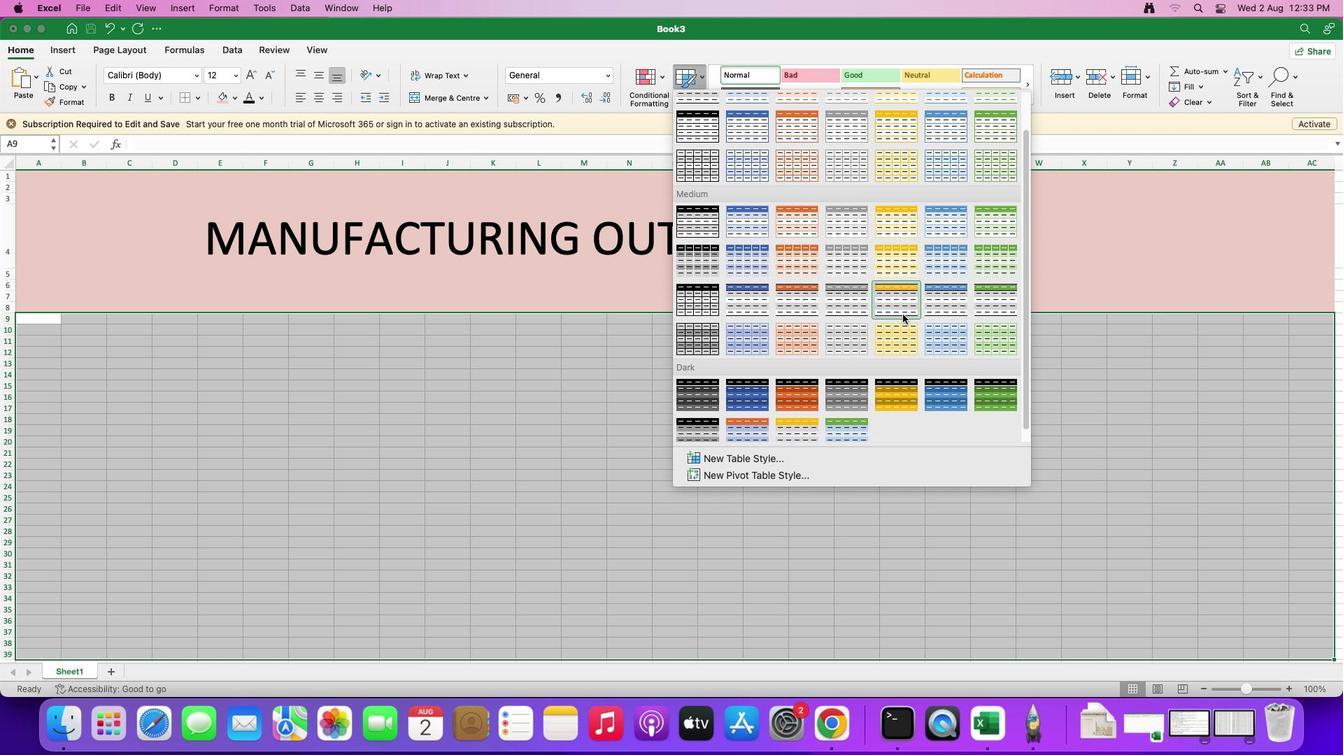 
Action: Mouse scrolled (903, 314) with delta (0, 1)
Screenshot: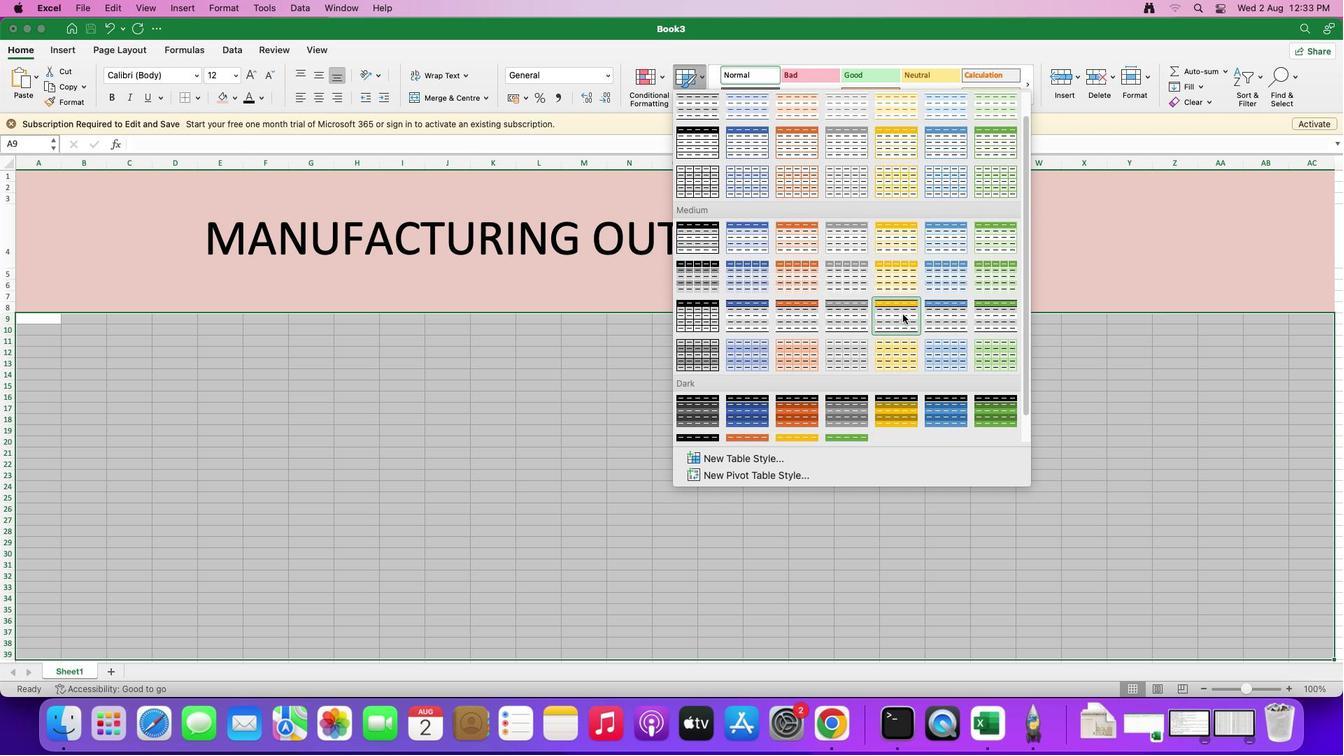 
Action: Mouse moved to (898, 312)
Screenshot: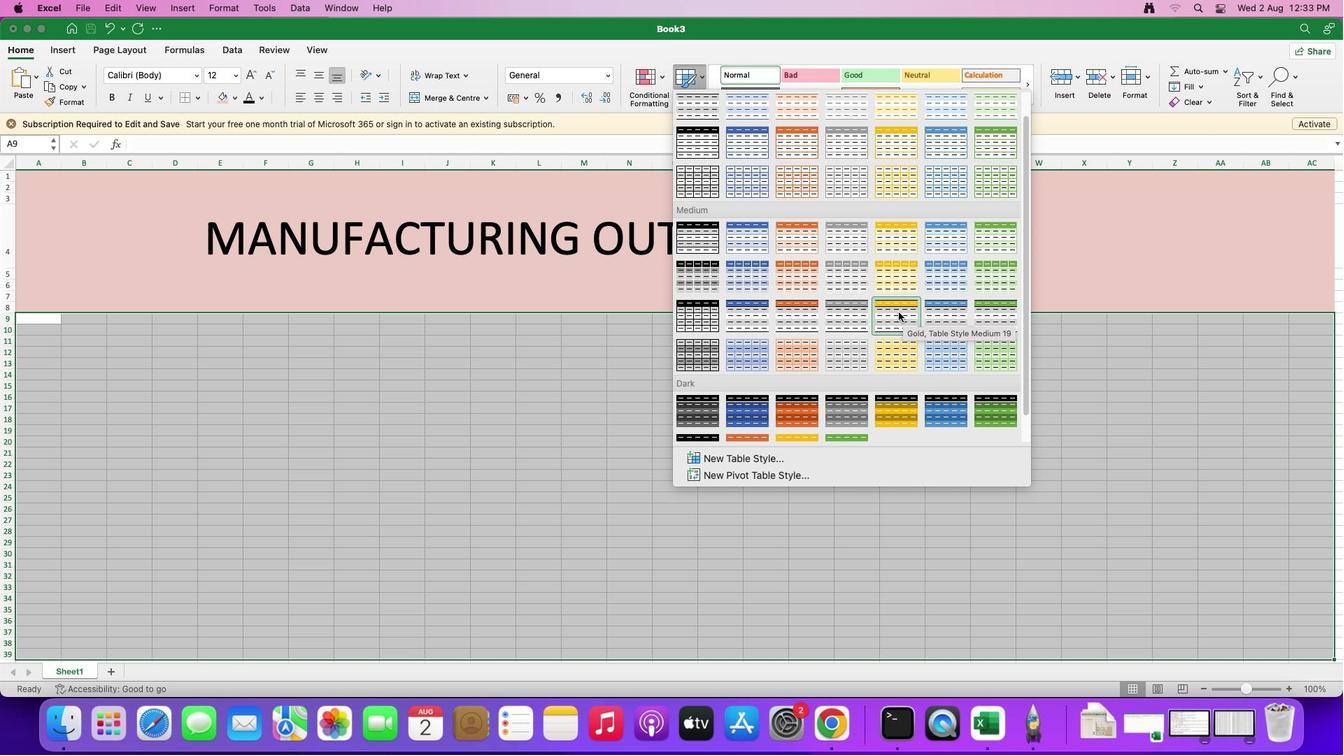 
Action: Mouse scrolled (898, 312) with delta (0, 0)
Screenshot: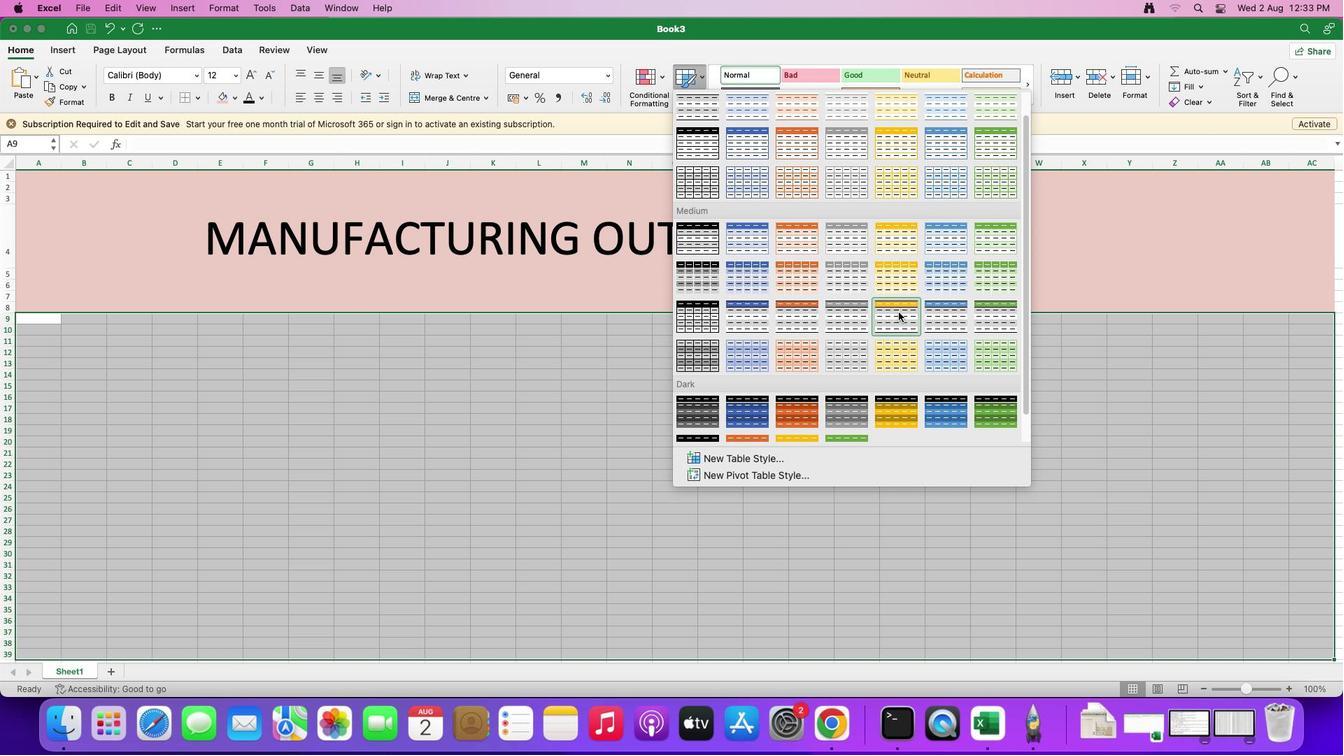 
Action: Mouse scrolled (898, 312) with delta (0, 0)
Screenshot: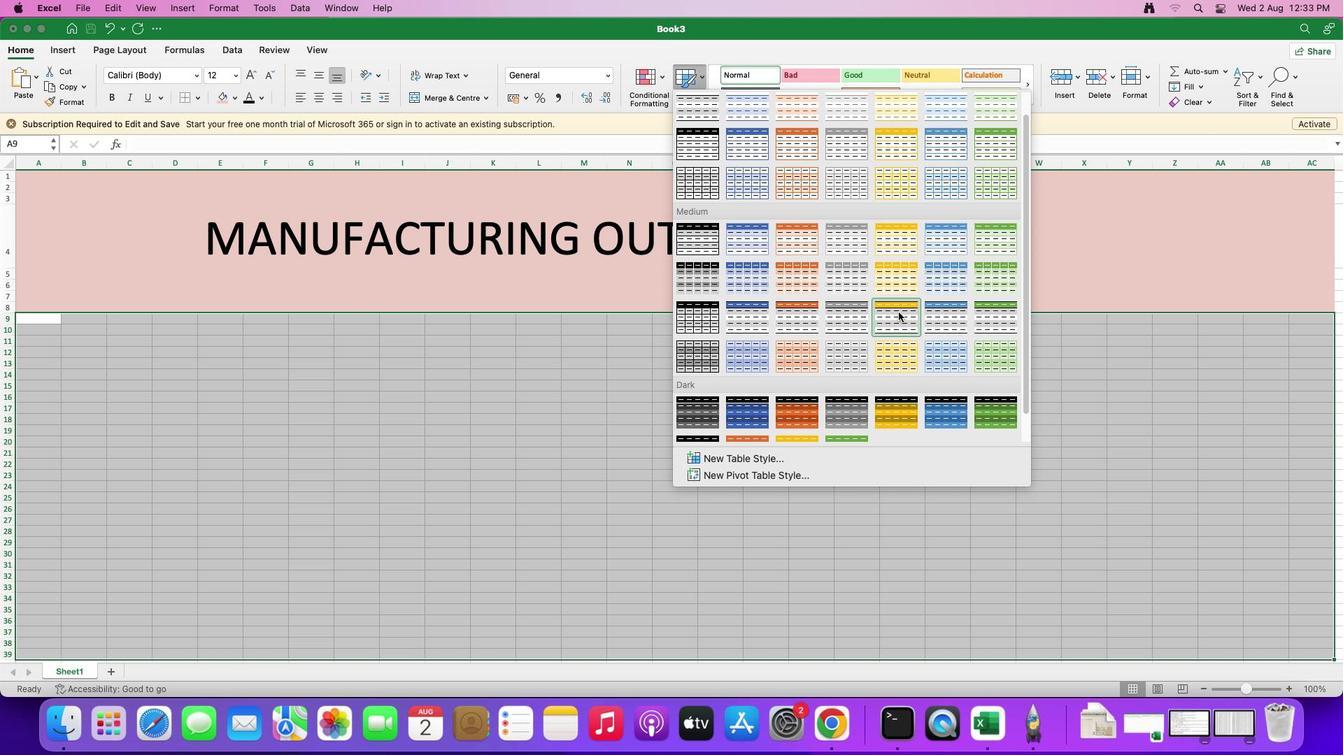 
Action: Mouse scrolled (898, 312) with delta (0, 0)
Screenshot: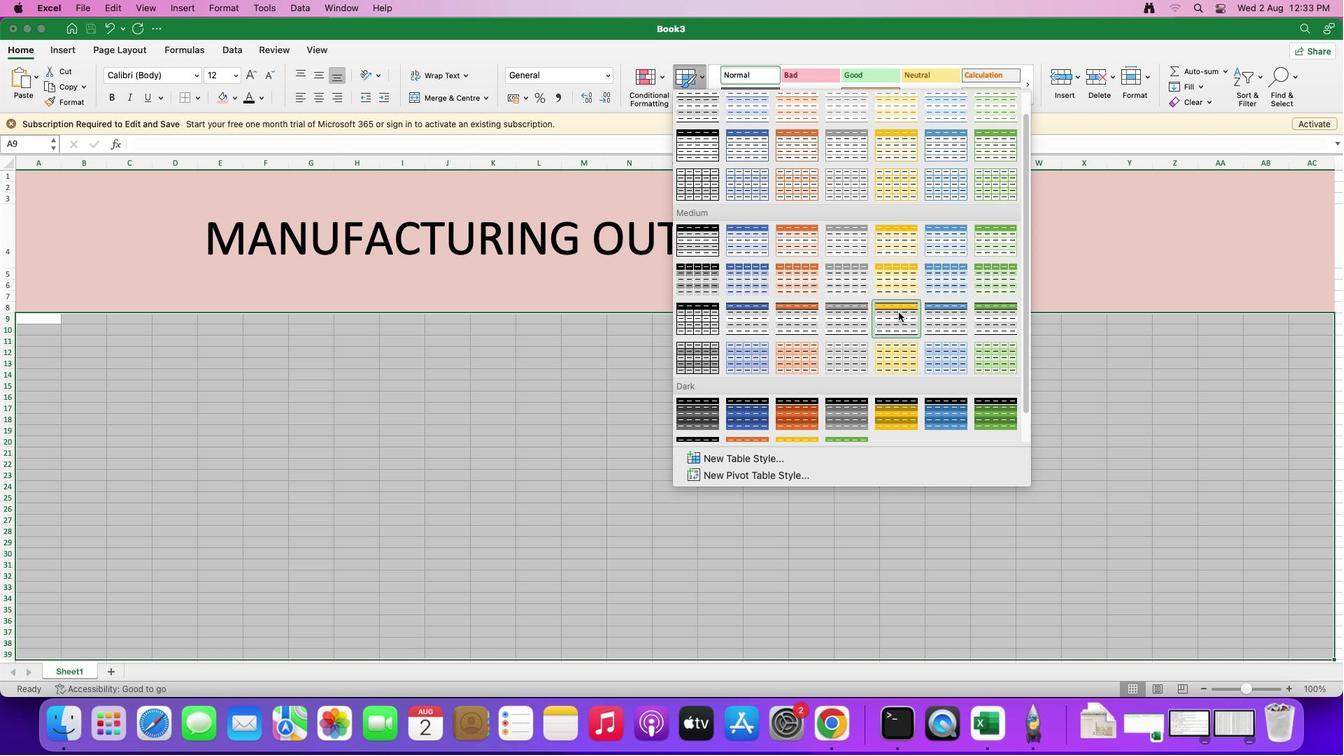 
Action: Mouse scrolled (898, 312) with delta (0, 0)
Screenshot: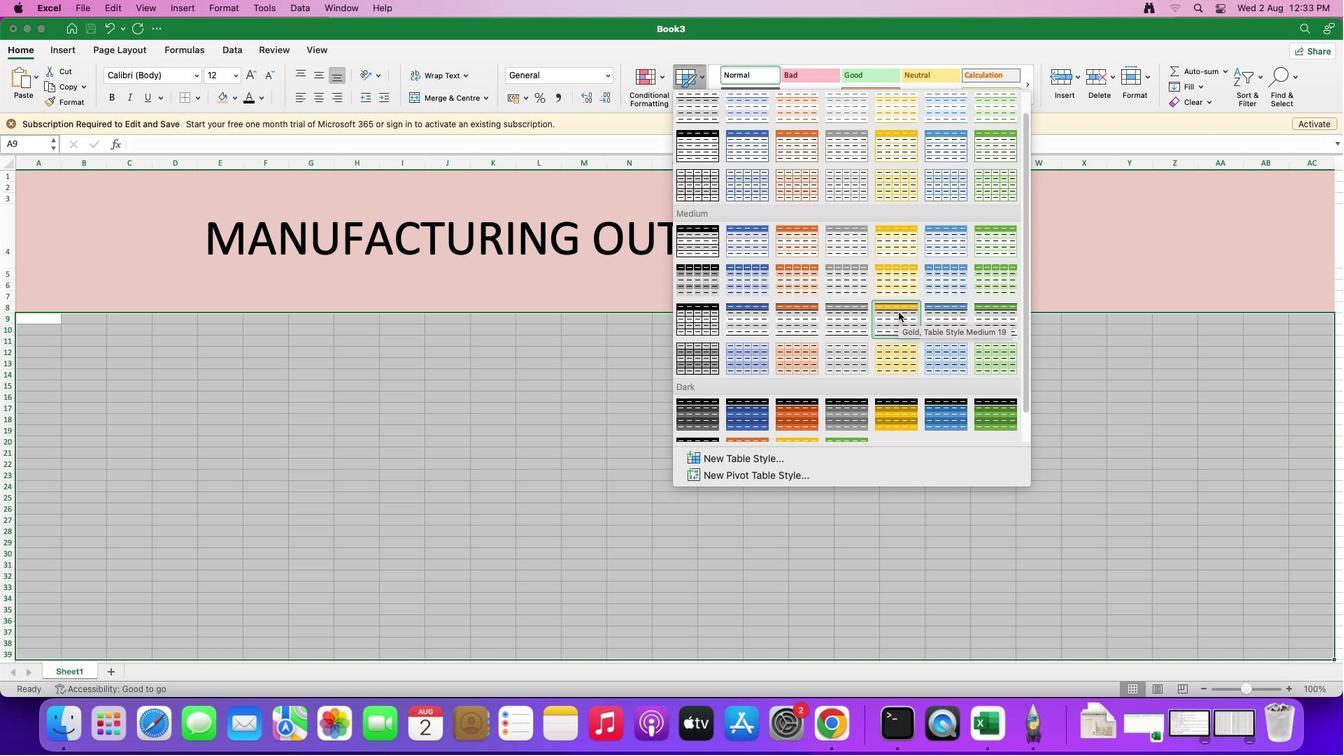 
Action: Mouse scrolled (898, 312) with delta (0, 0)
Screenshot: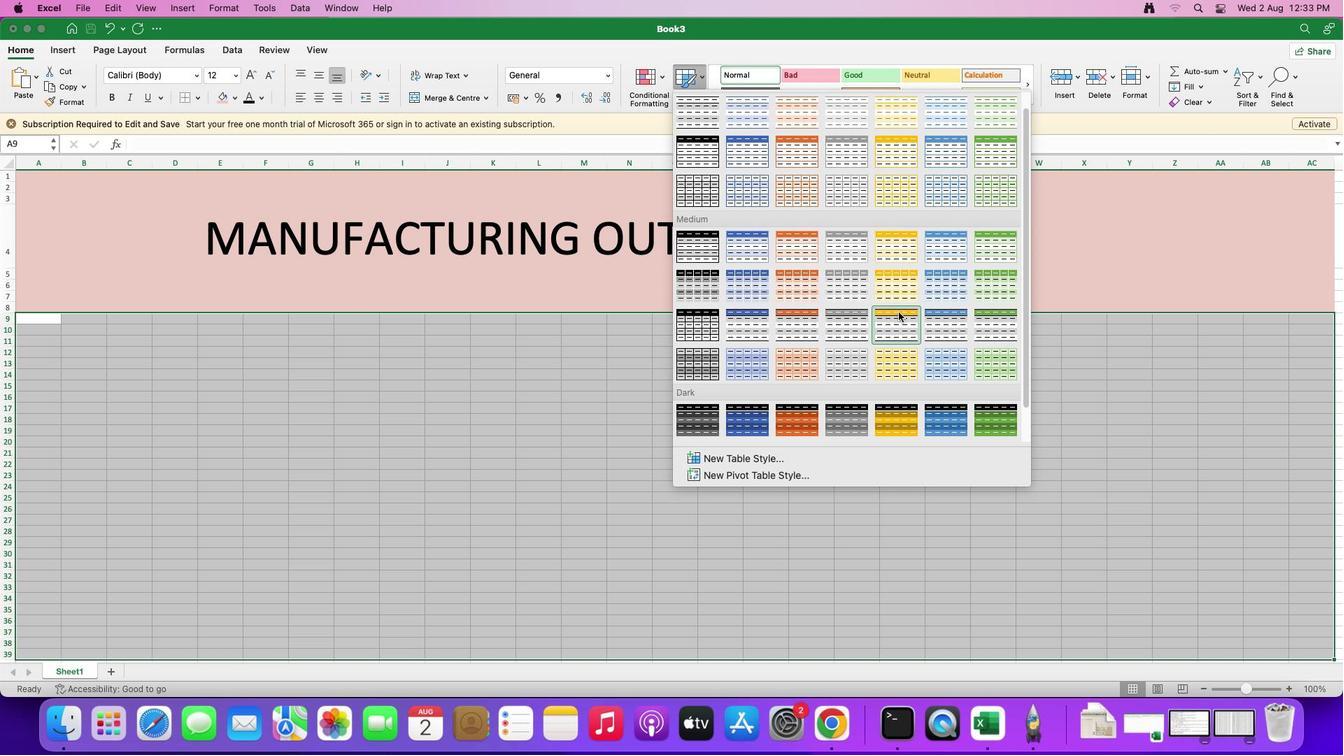 
Action: Mouse moved to (895, 309)
Screenshot: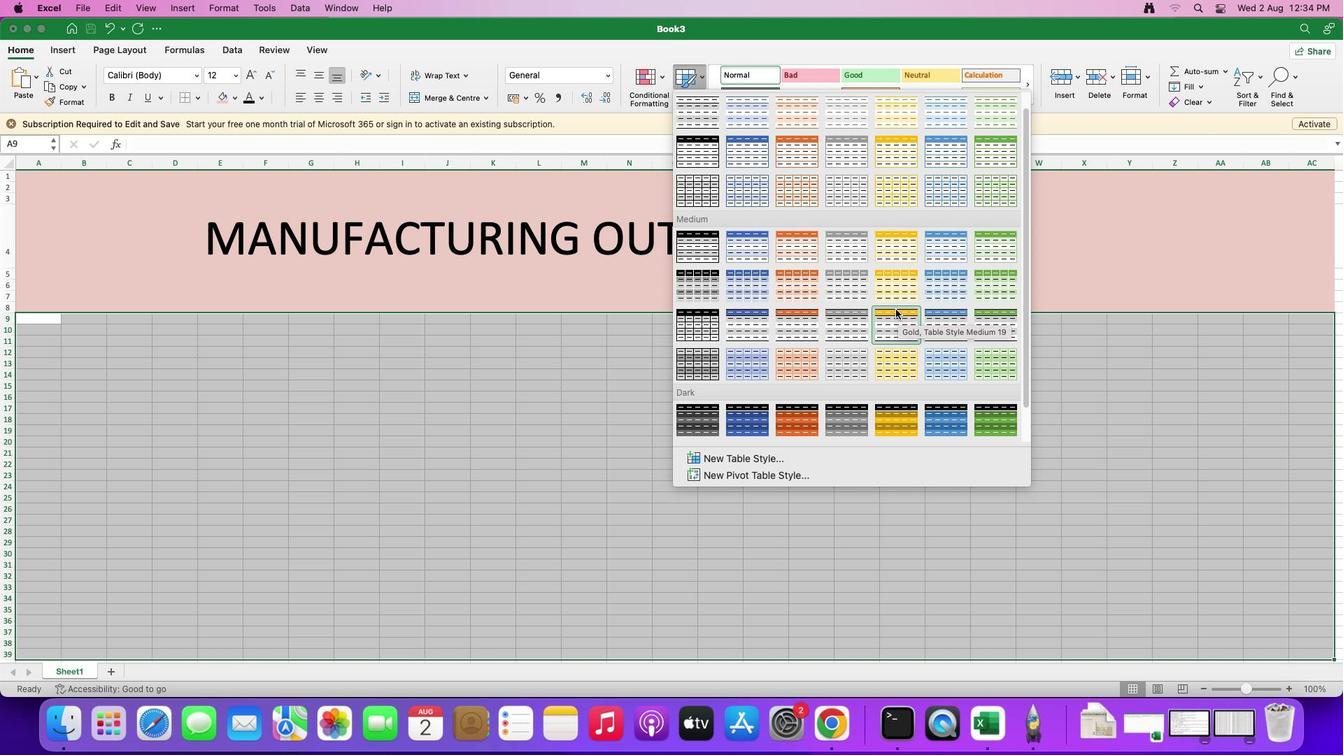 
Action: Mouse scrolled (895, 309) with delta (0, 0)
Screenshot: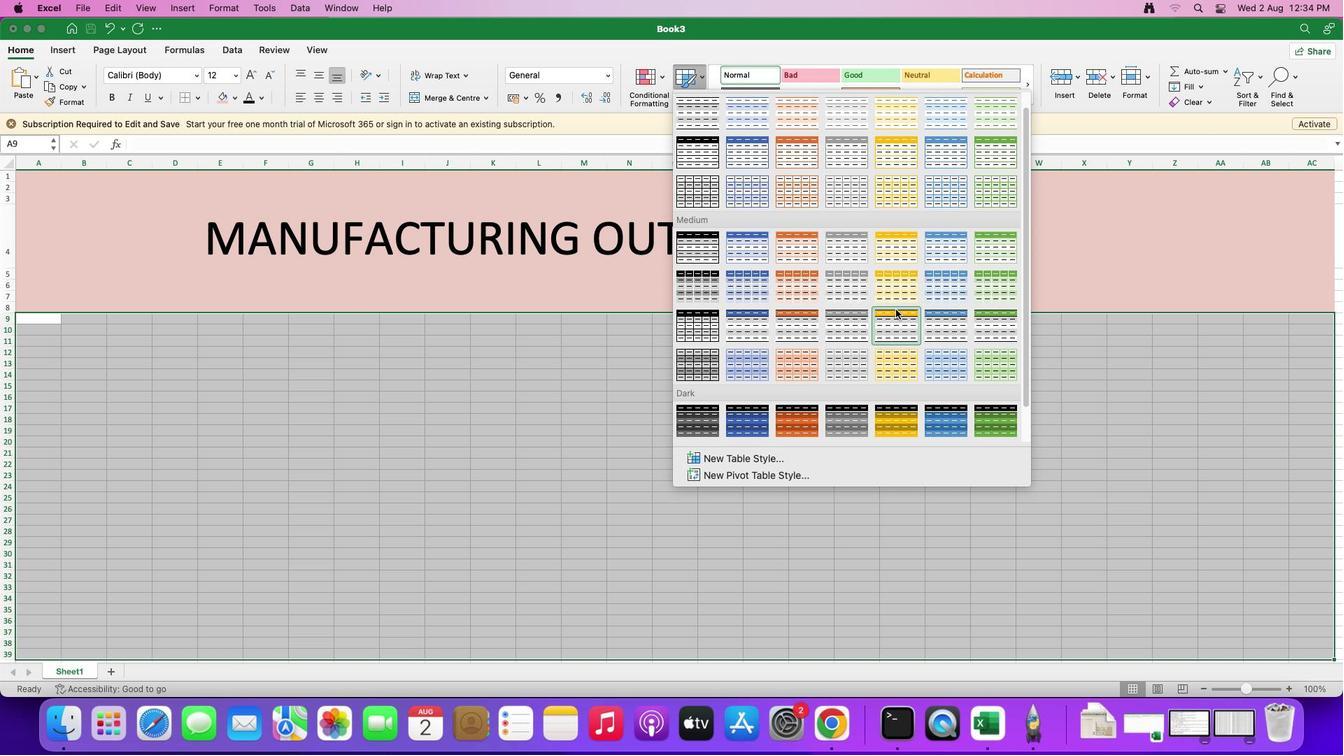 
Action: Mouse moved to (895, 309)
Screenshot: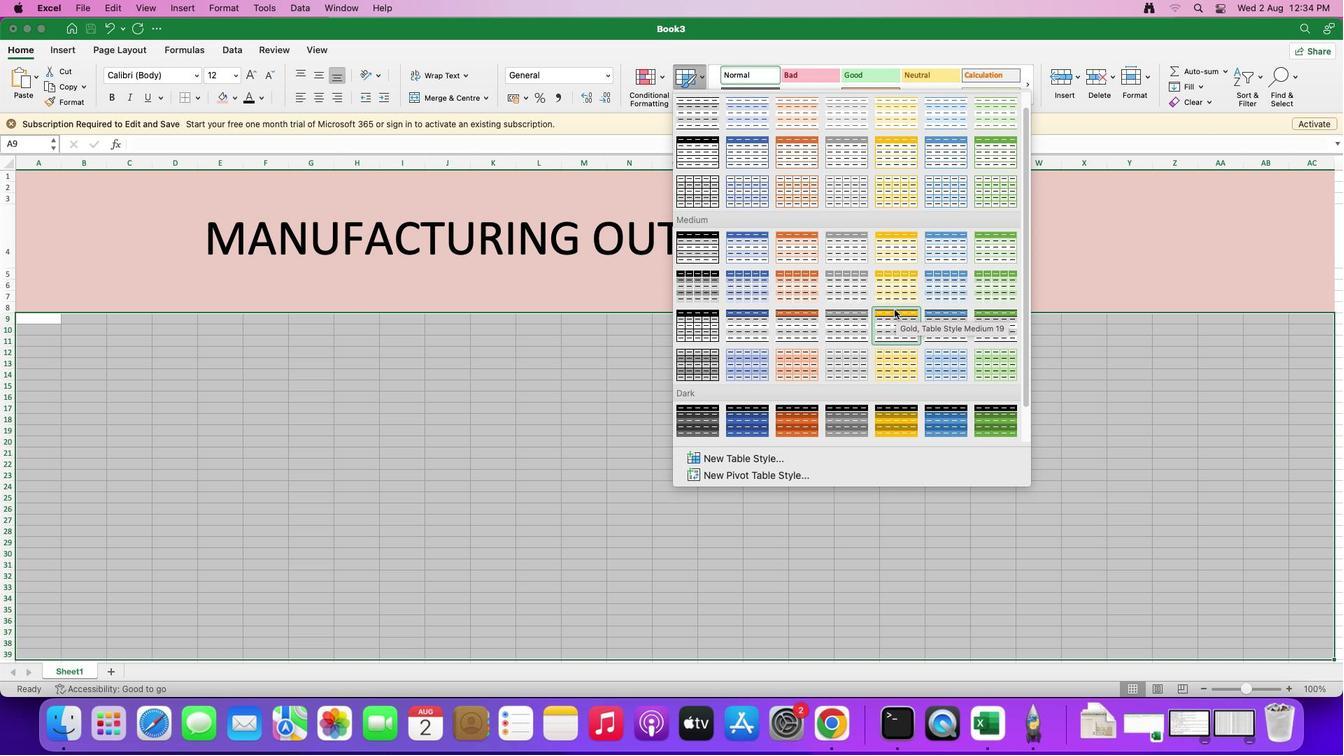 
Action: Mouse scrolled (895, 309) with delta (0, 0)
Screenshot: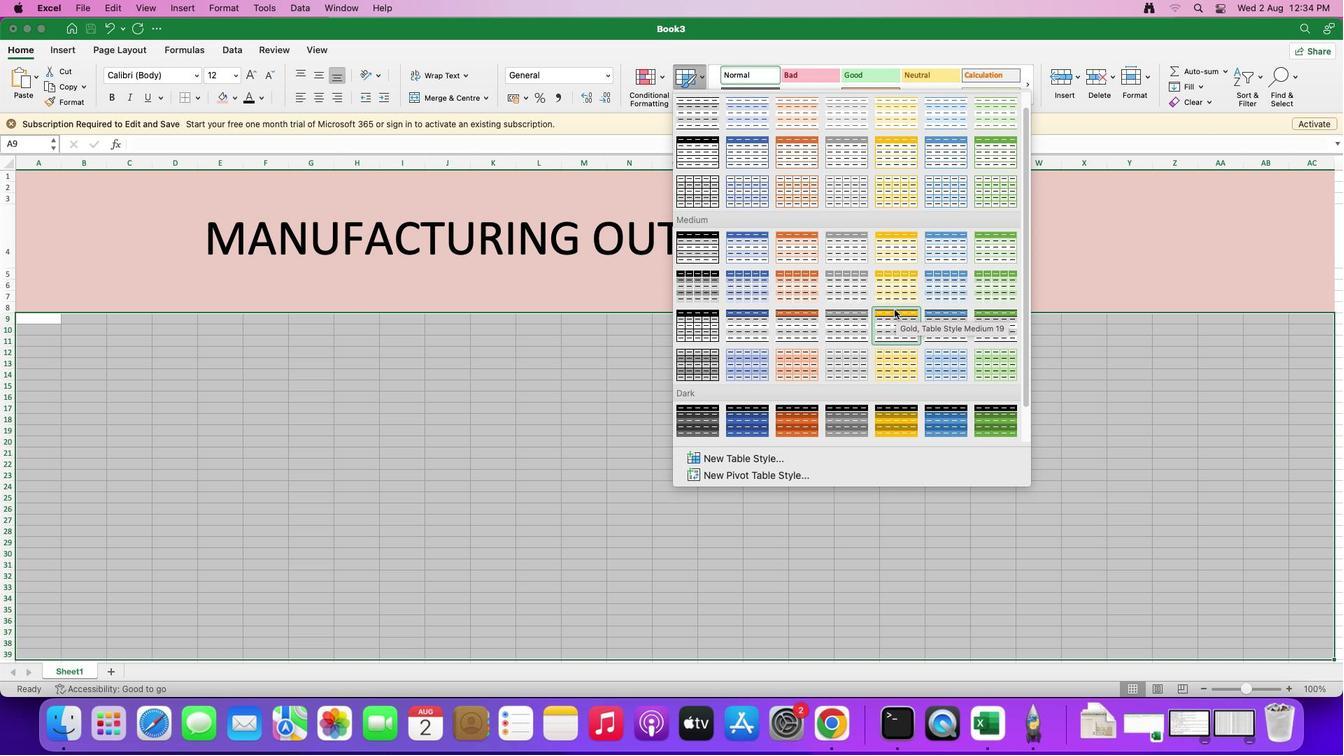 
Action: Mouse moved to (894, 310)
Screenshot: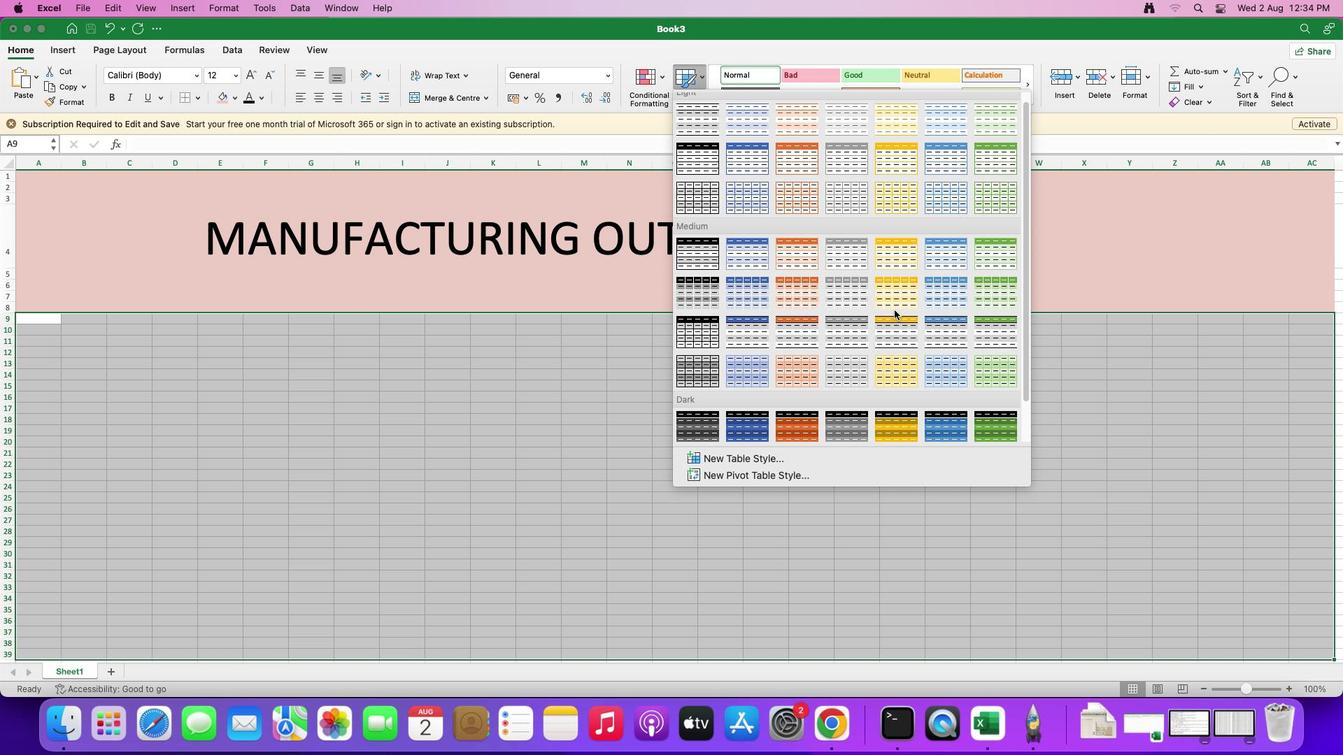 
Action: Mouse scrolled (894, 310) with delta (0, 0)
Screenshot: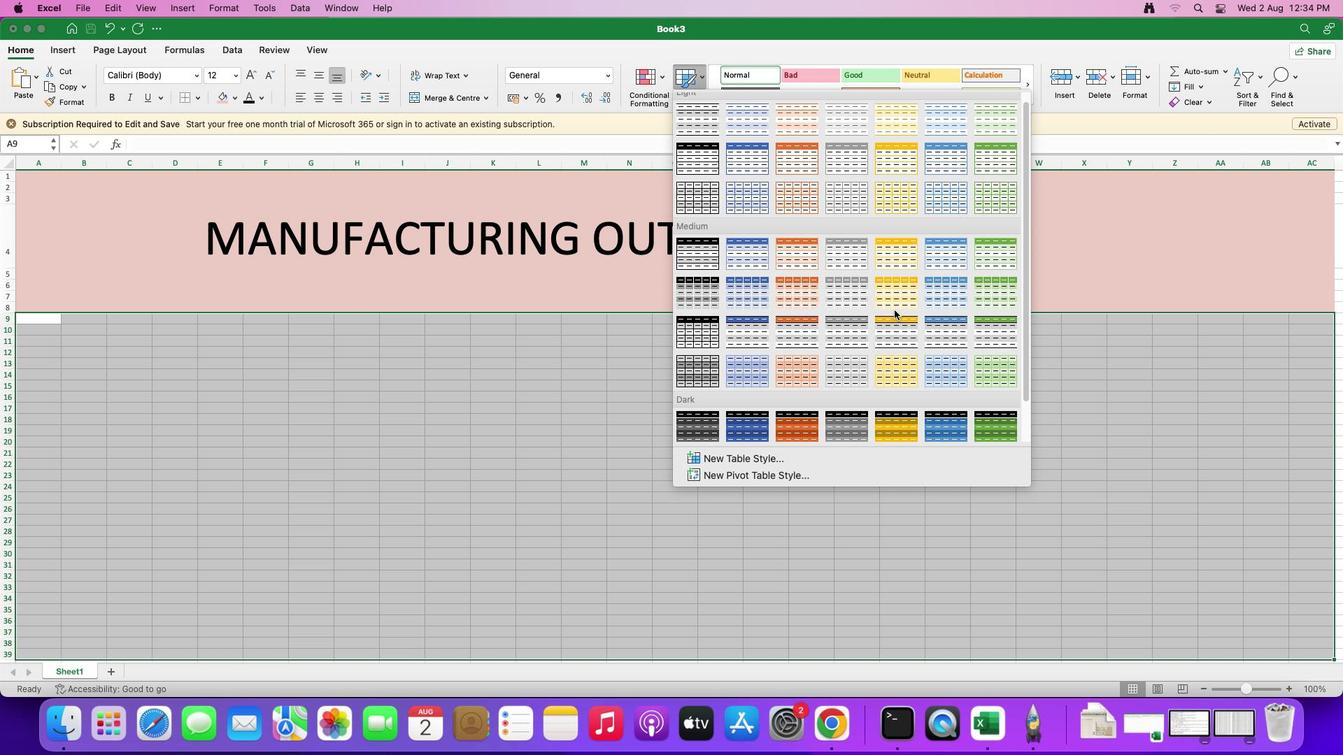 
Action: Mouse moved to (894, 310)
Screenshot: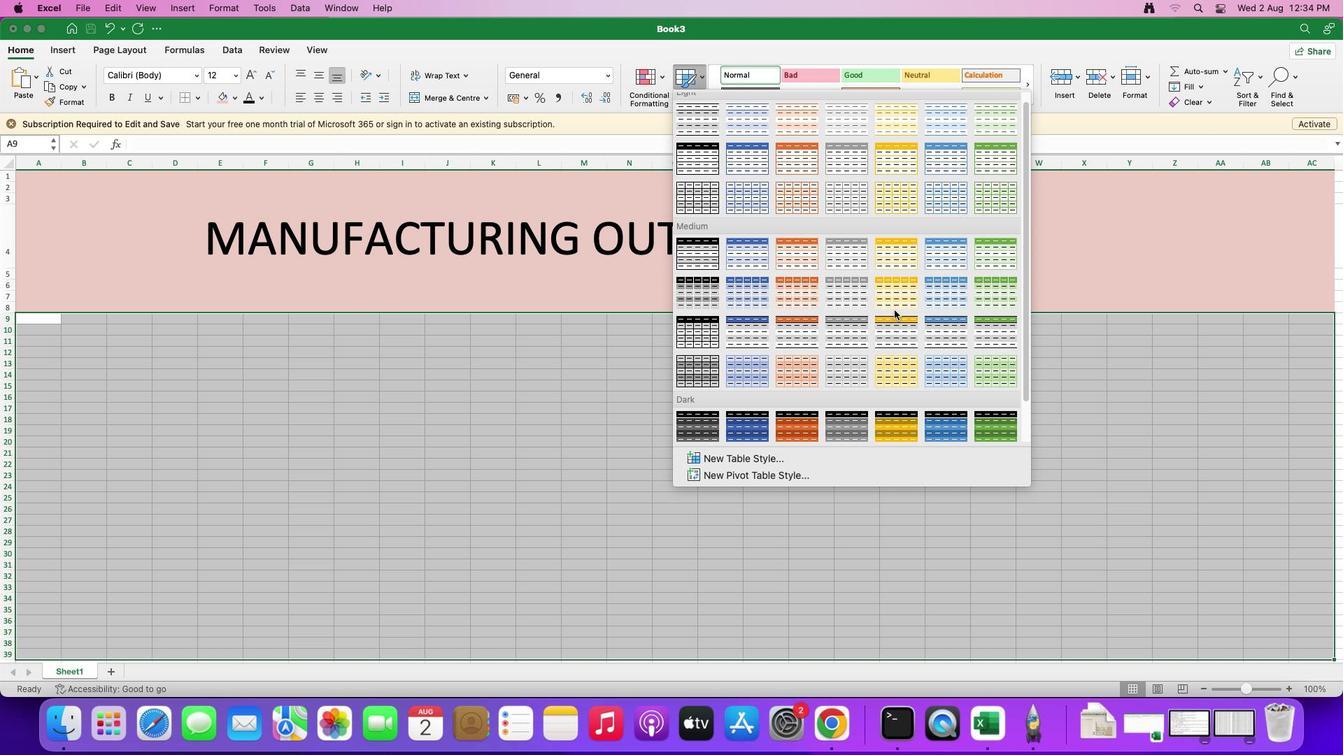 
Action: Mouse scrolled (894, 310) with delta (0, 2)
Screenshot: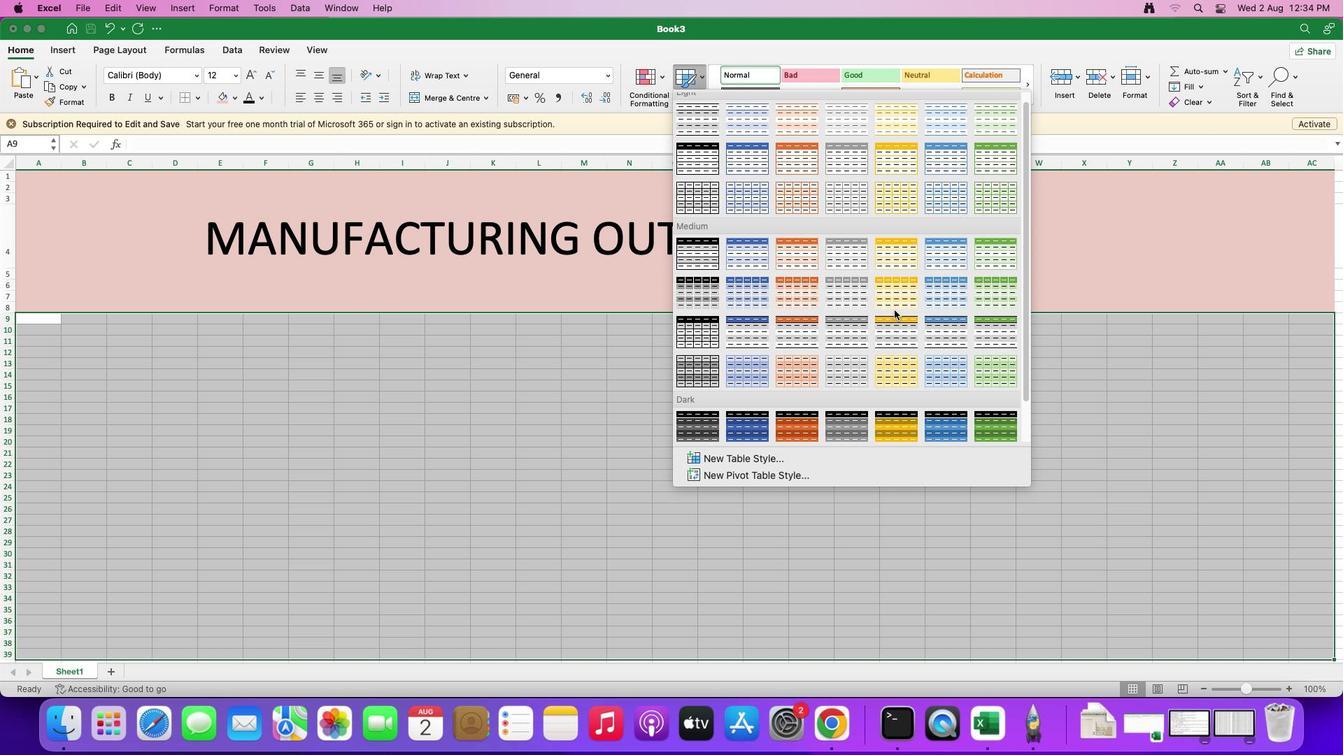 
Action: Mouse scrolled (894, 310) with delta (0, 2)
Screenshot: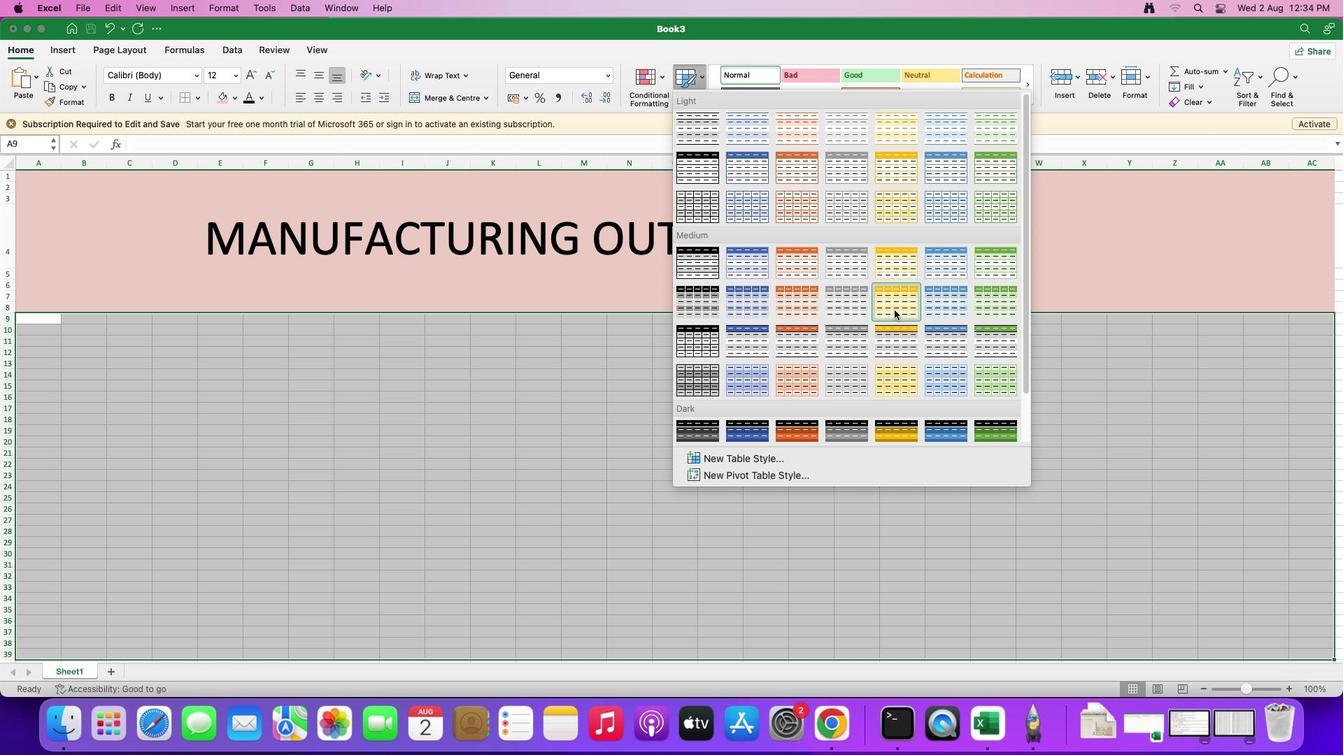 
Action: Mouse moved to (894, 310)
Screenshot: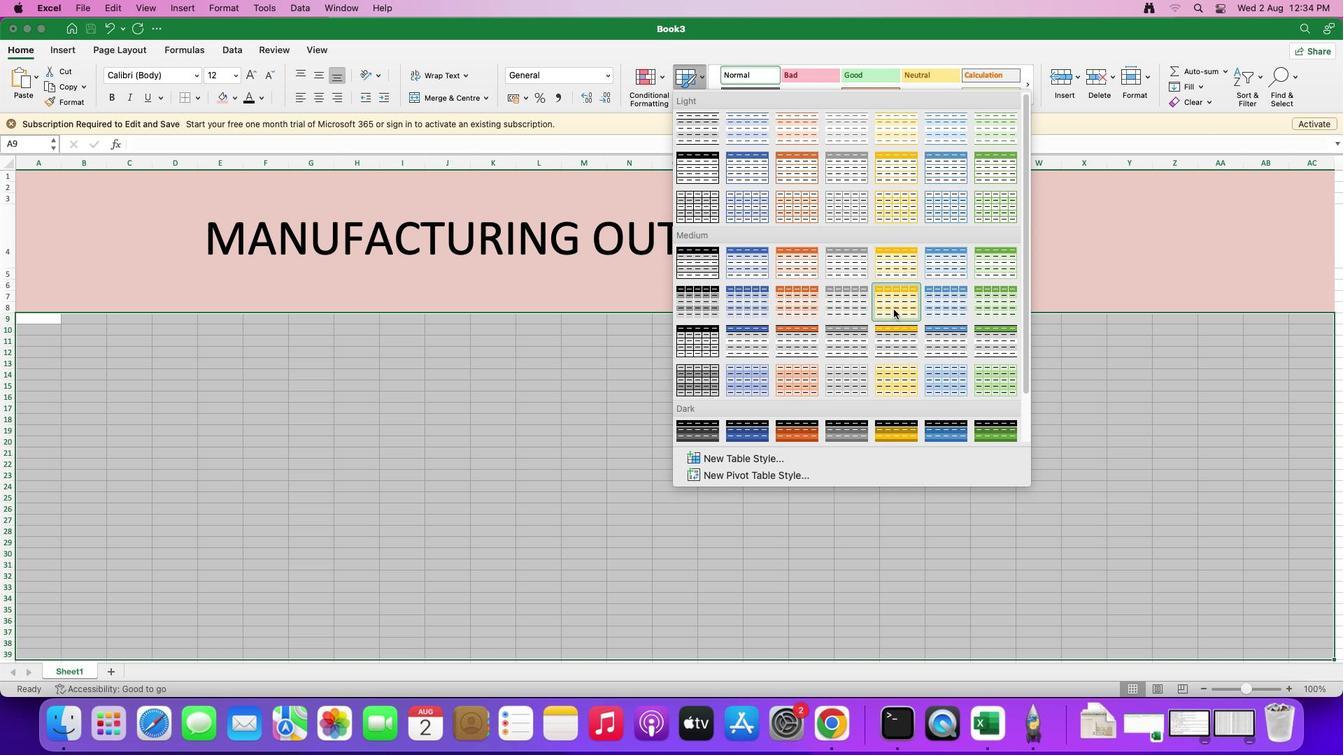 
Action: Mouse scrolled (894, 310) with delta (0, 0)
Screenshot: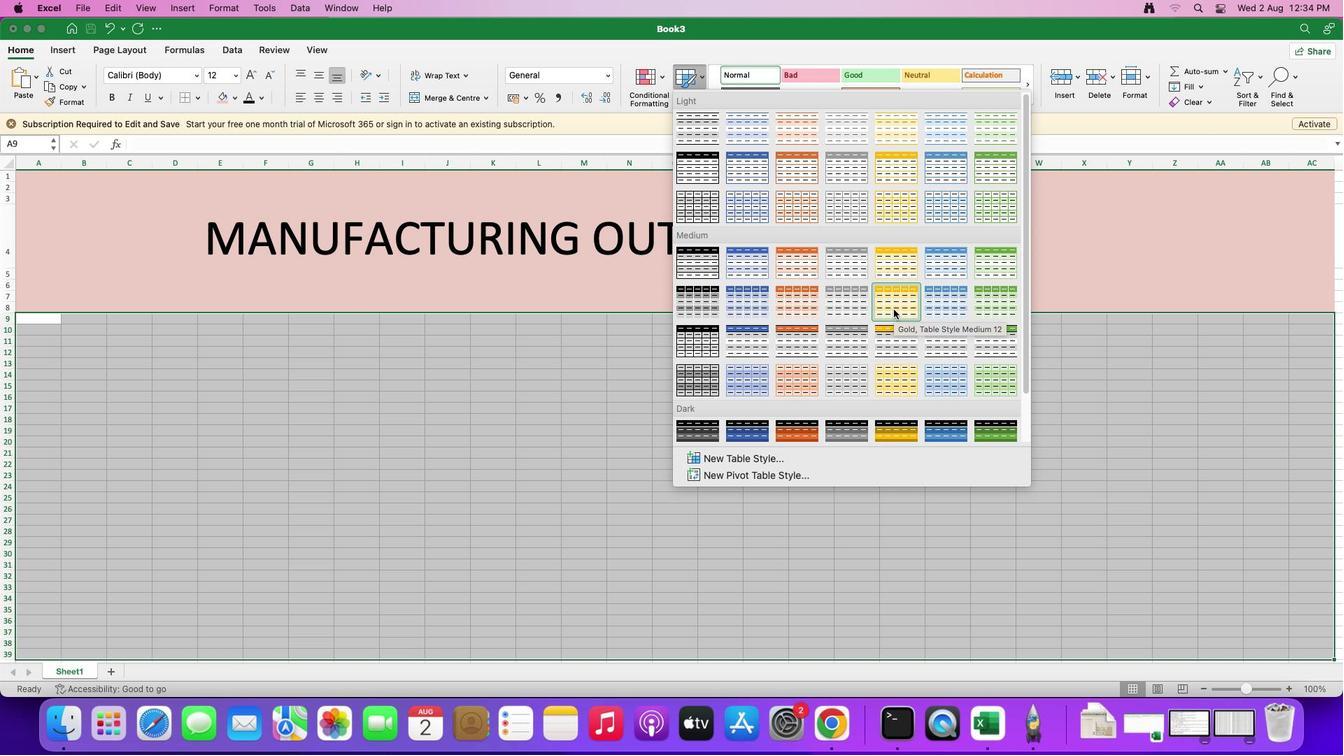 
Action: Mouse scrolled (894, 310) with delta (0, 0)
Screenshot: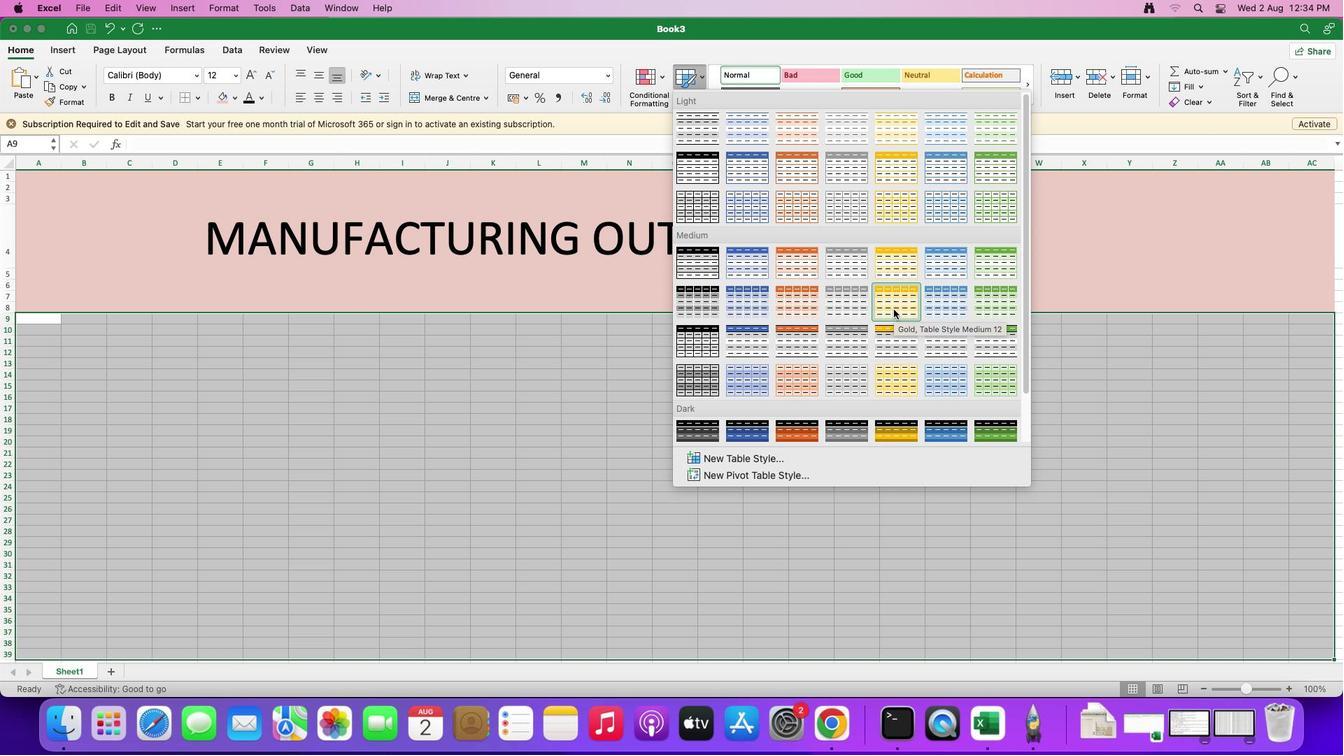 
Action: Mouse scrolled (894, 310) with delta (0, 2)
Screenshot: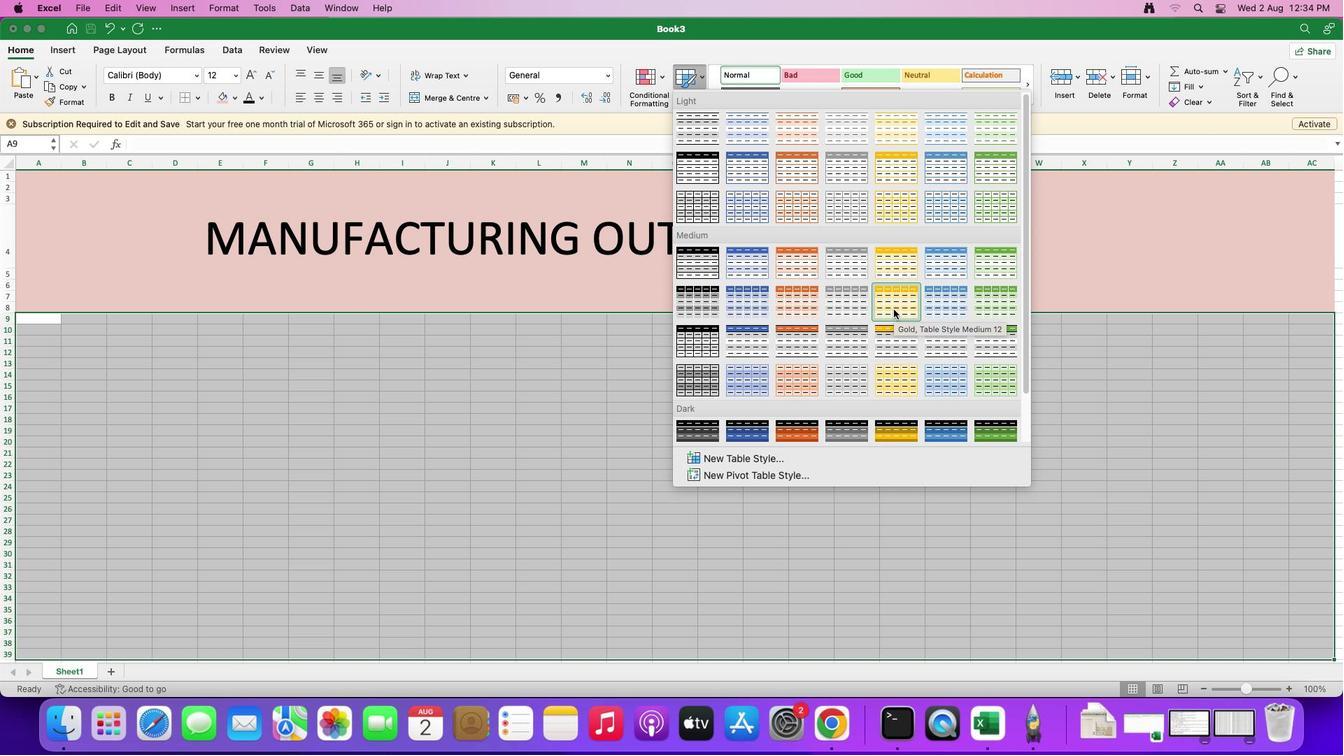 
Action: Mouse moved to (787, 125)
Screenshot: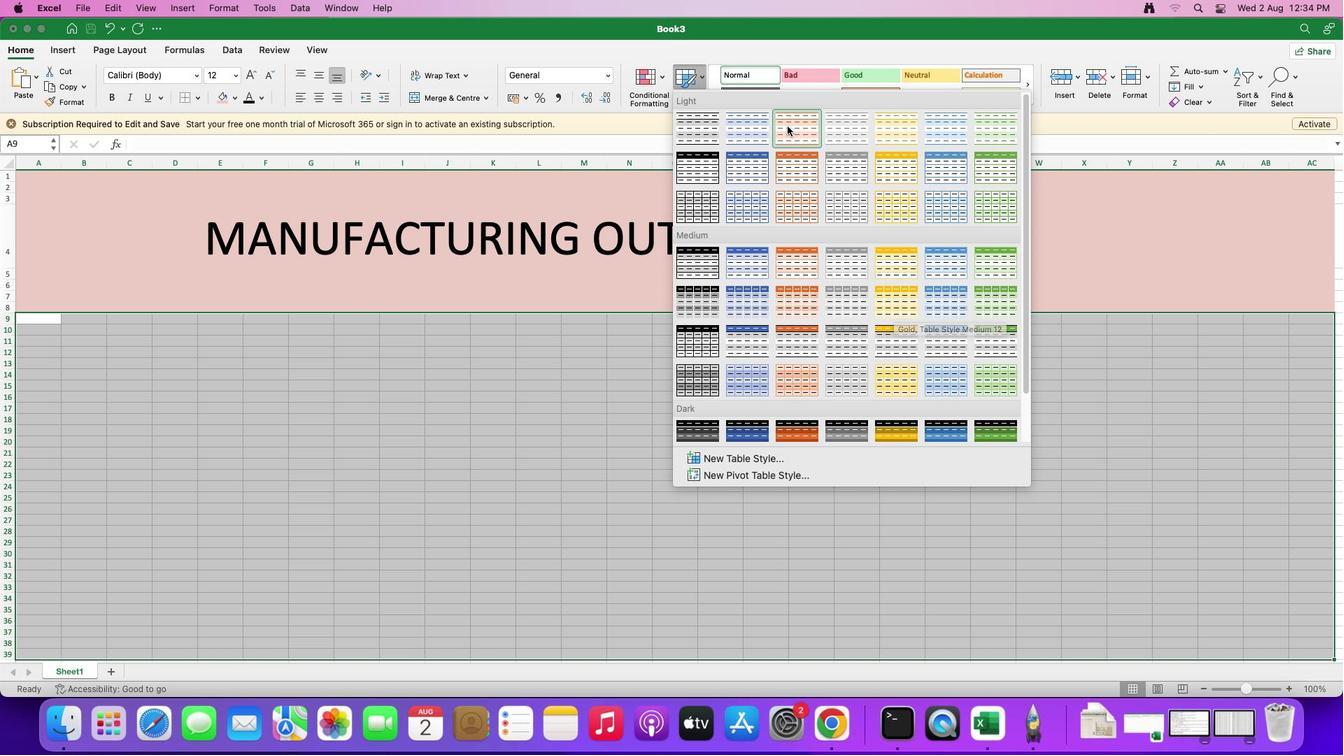 
Action: Mouse pressed left at (787, 125)
Screenshot: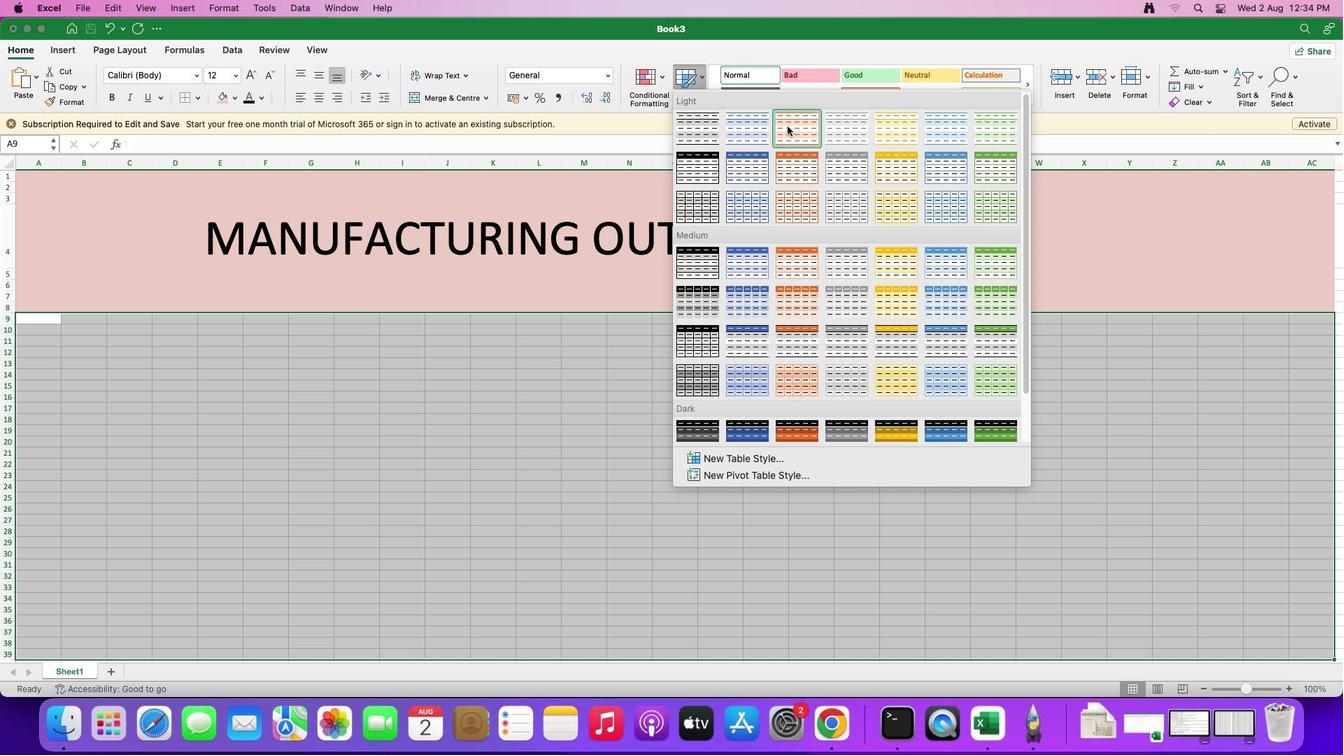 
Action: Mouse moved to (432, 374)
Screenshot: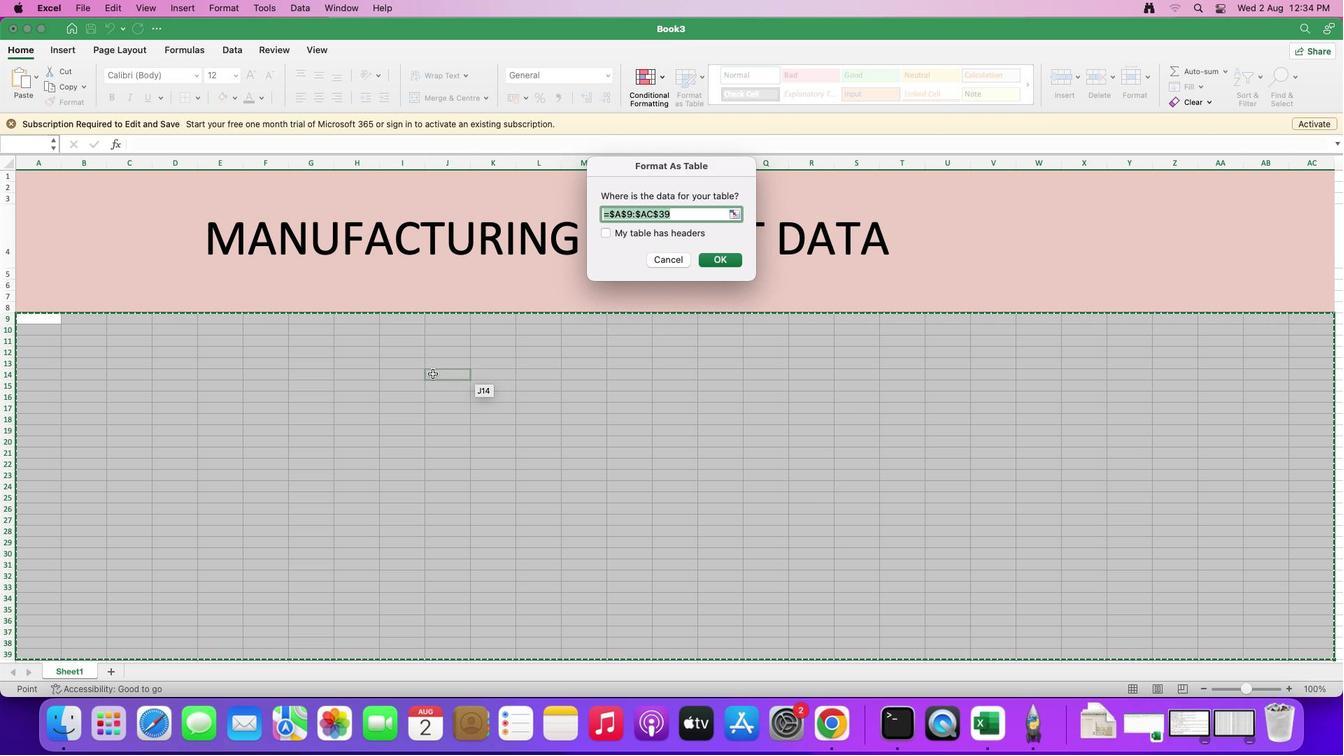 
Action: Mouse pressed left at (432, 374)
Screenshot: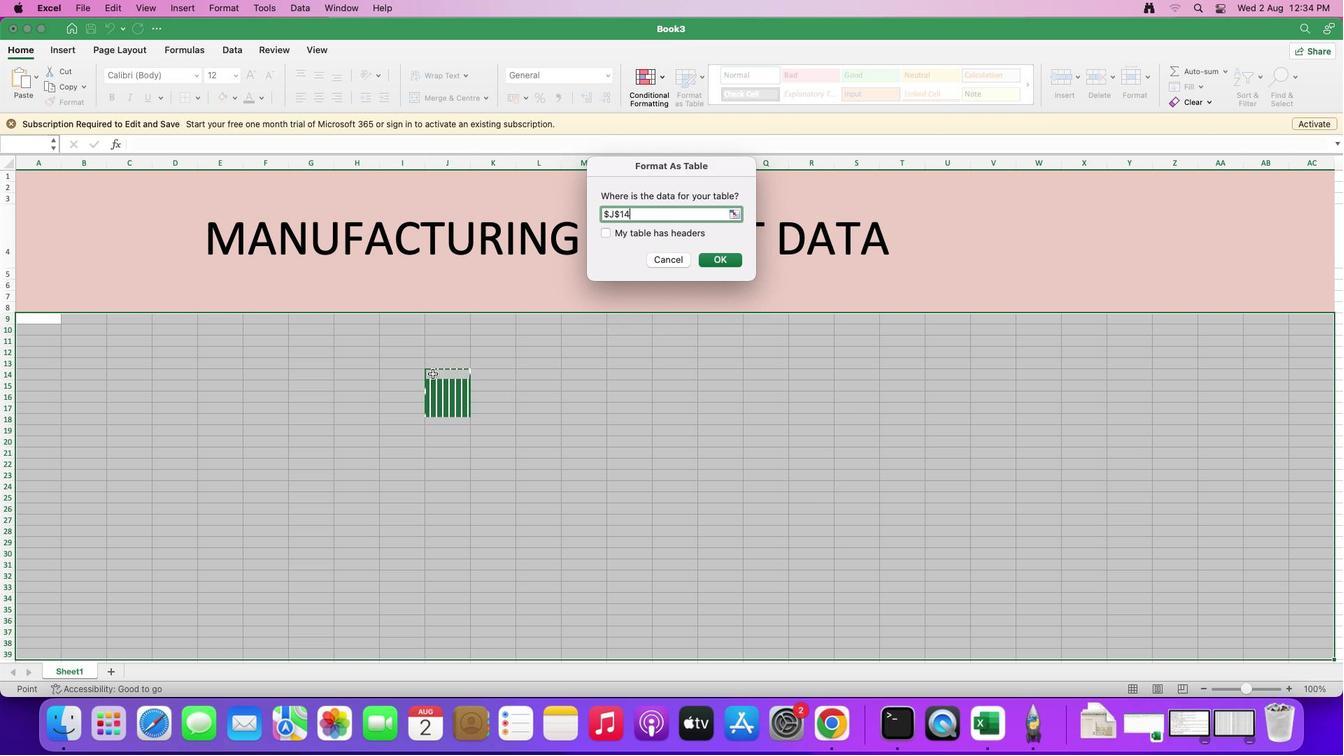 
Action: Mouse moved to (731, 263)
Screenshot: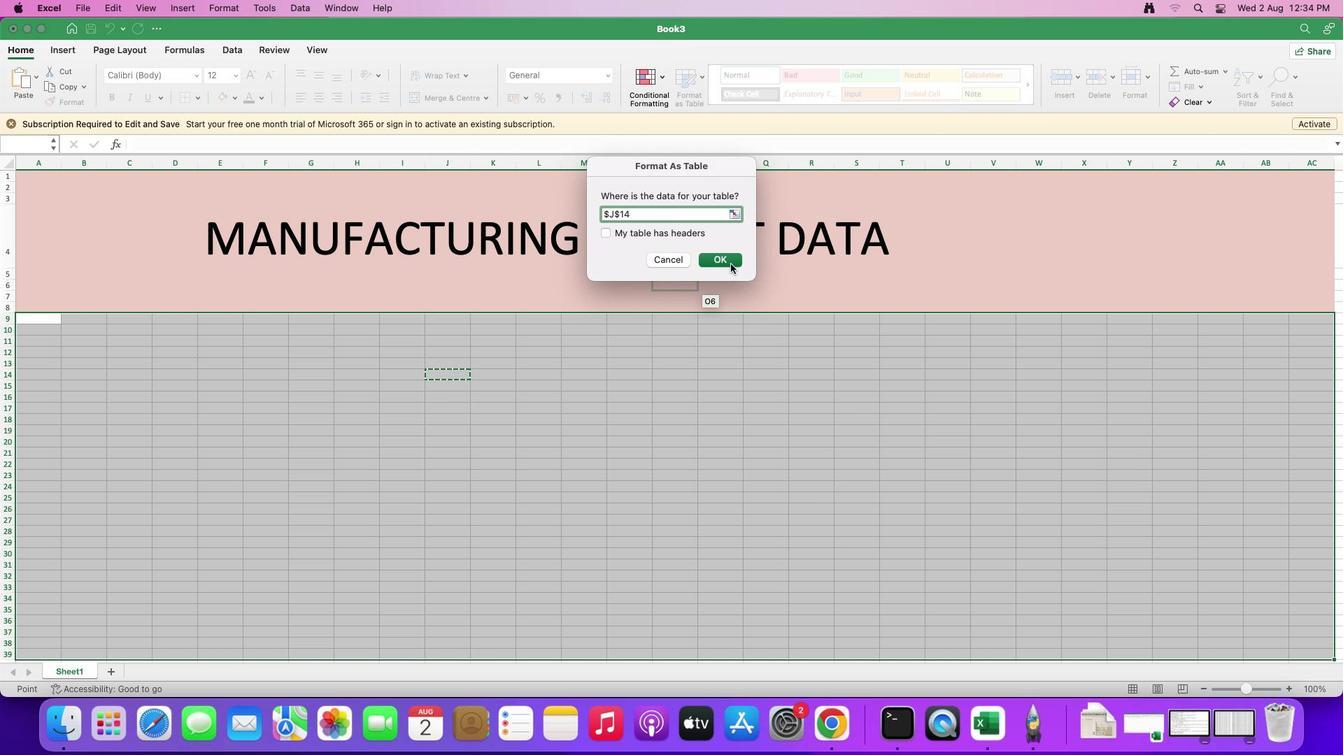 
Action: Mouse pressed left at (731, 263)
Screenshot: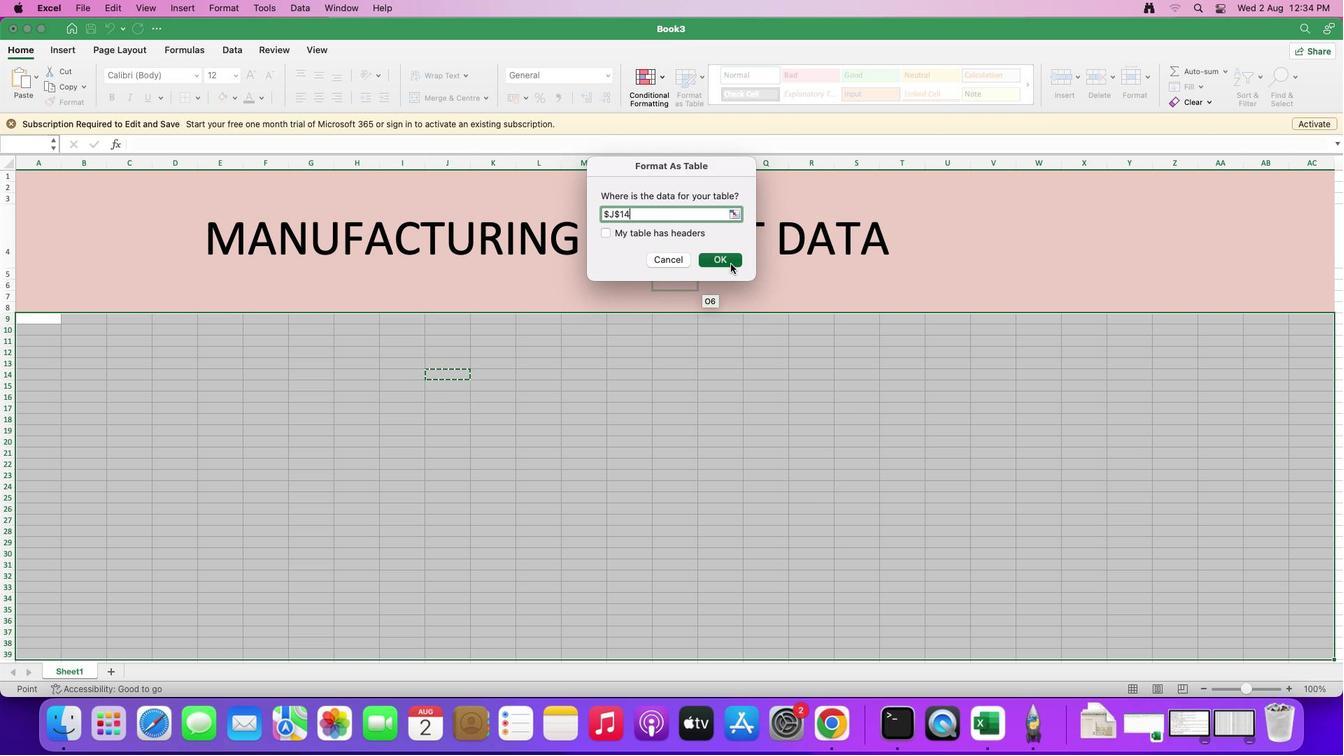 
Action: Mouse moved to (421, 422)
Screenshot: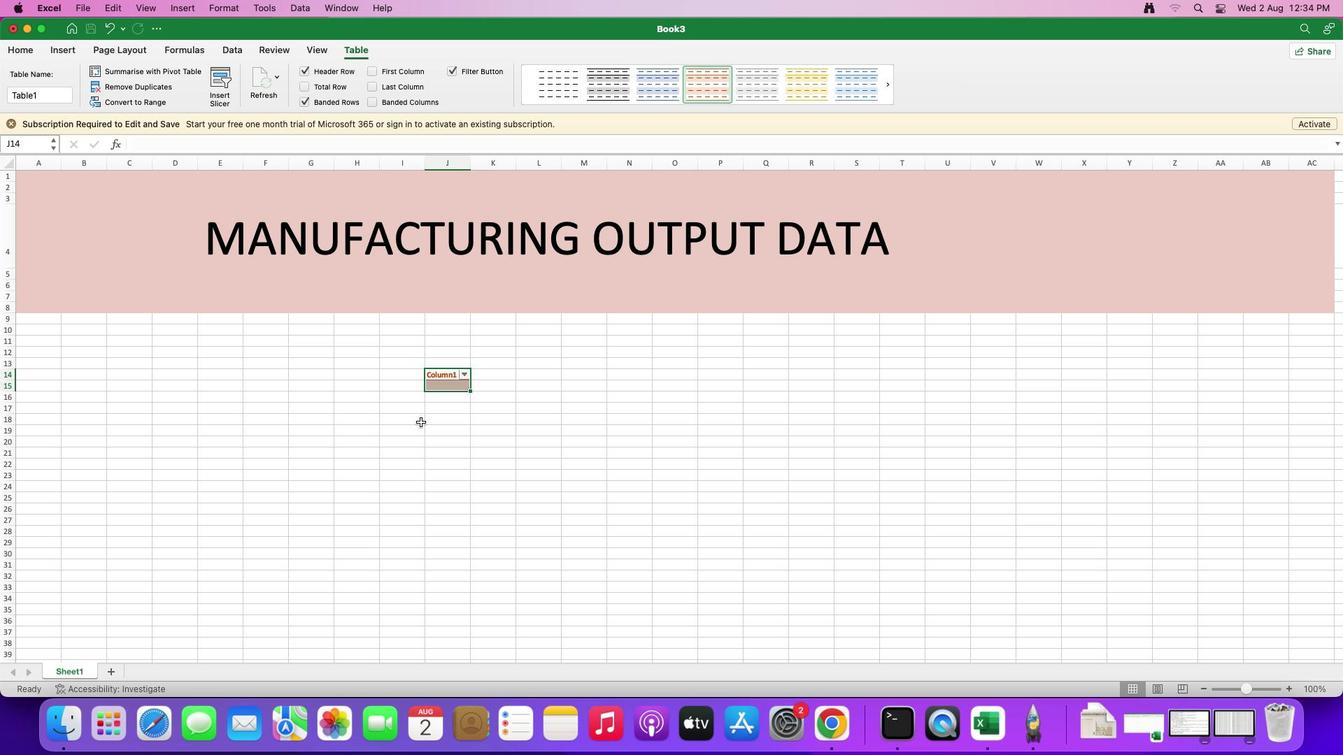 
Action: Mouse pressed left at (421, 422)
Screenshot: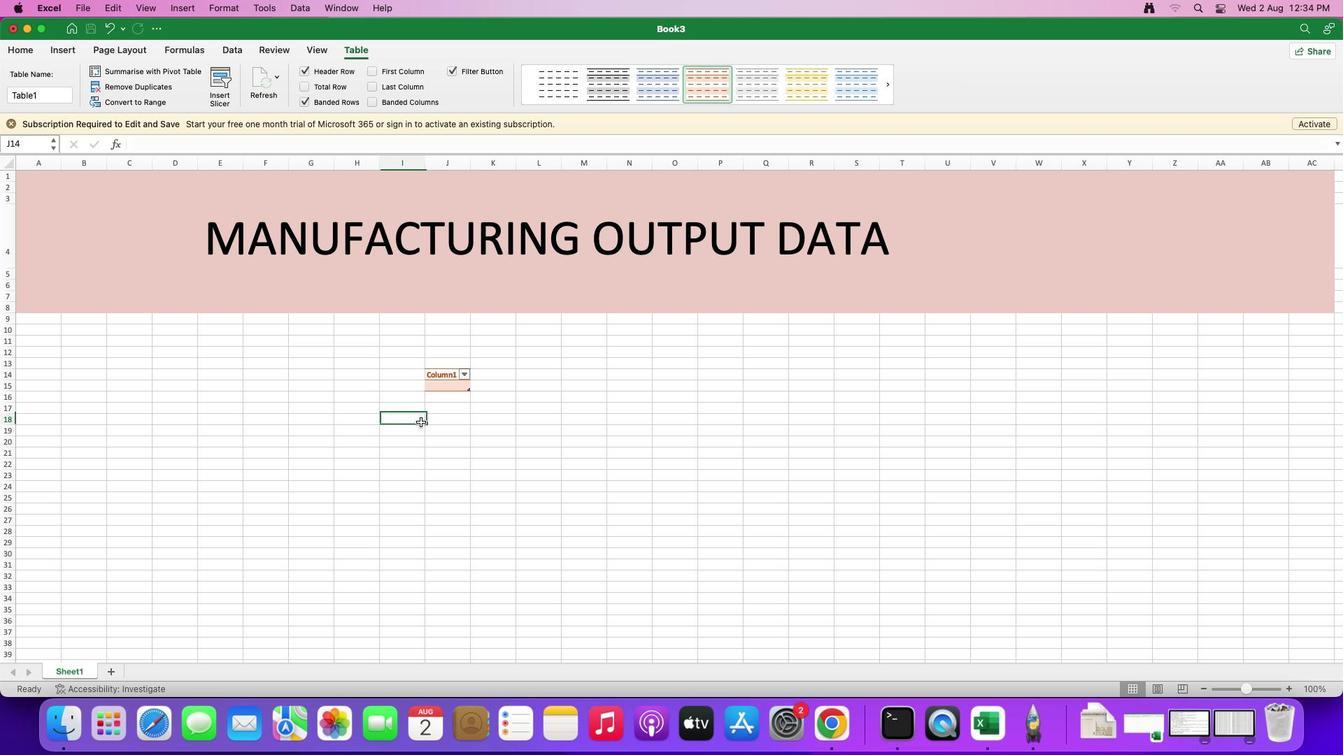 
Action: Mouse moved to (25, 321)
Screenshot: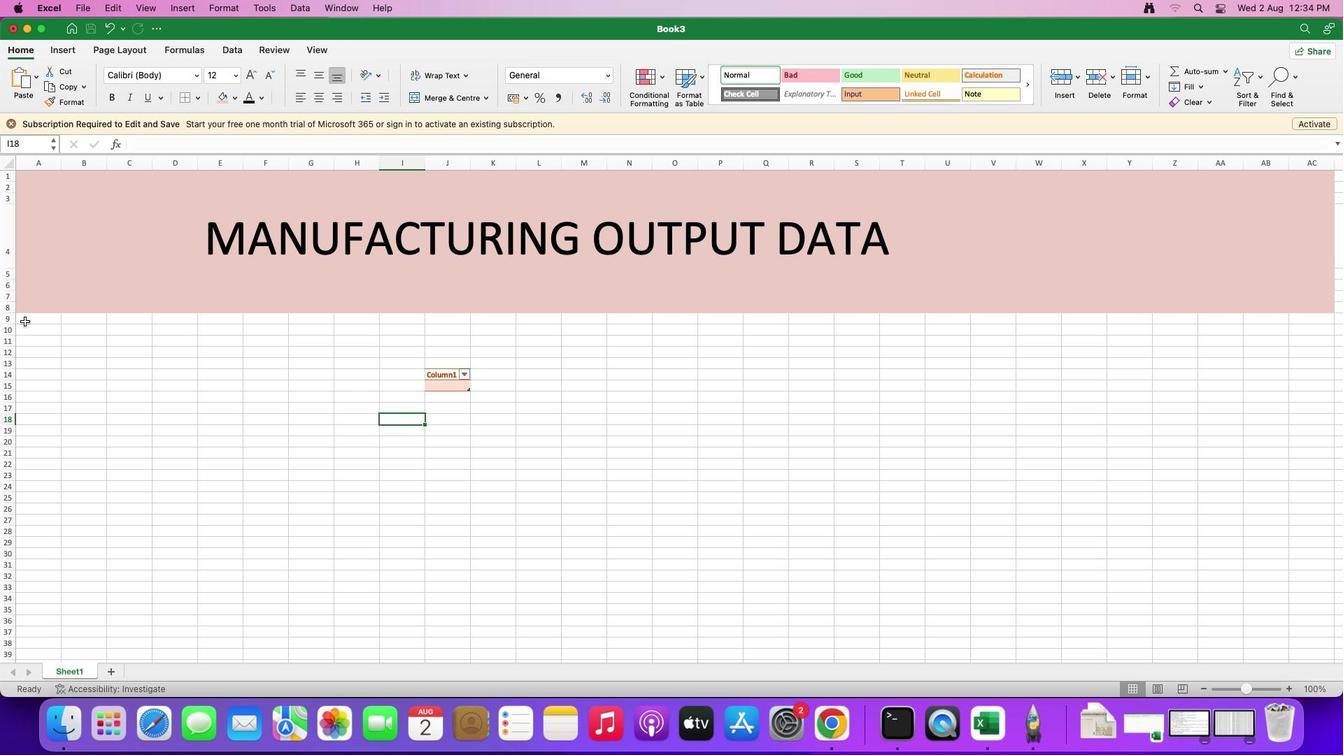 
Action: Mouse pressed left at (25, 321)
Screenshot: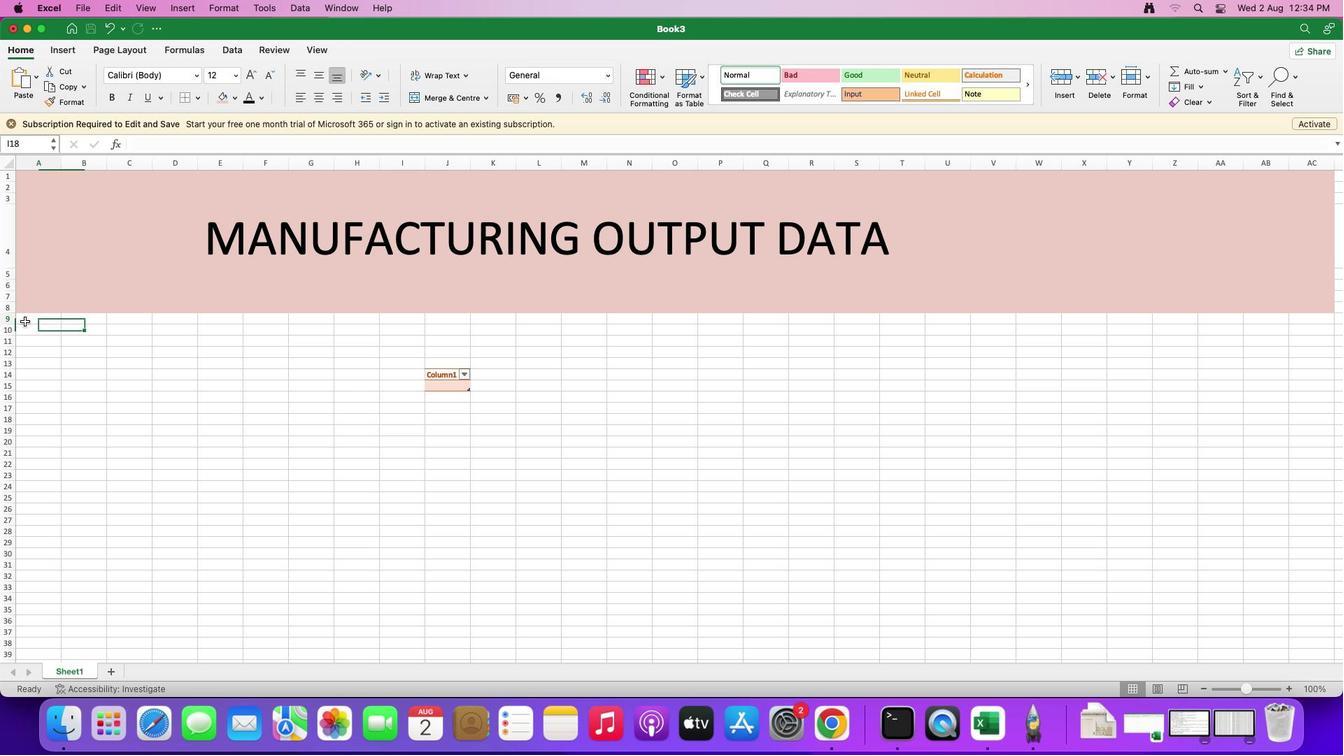 
Action: Mouse moved to (540, 471)
Screenshot: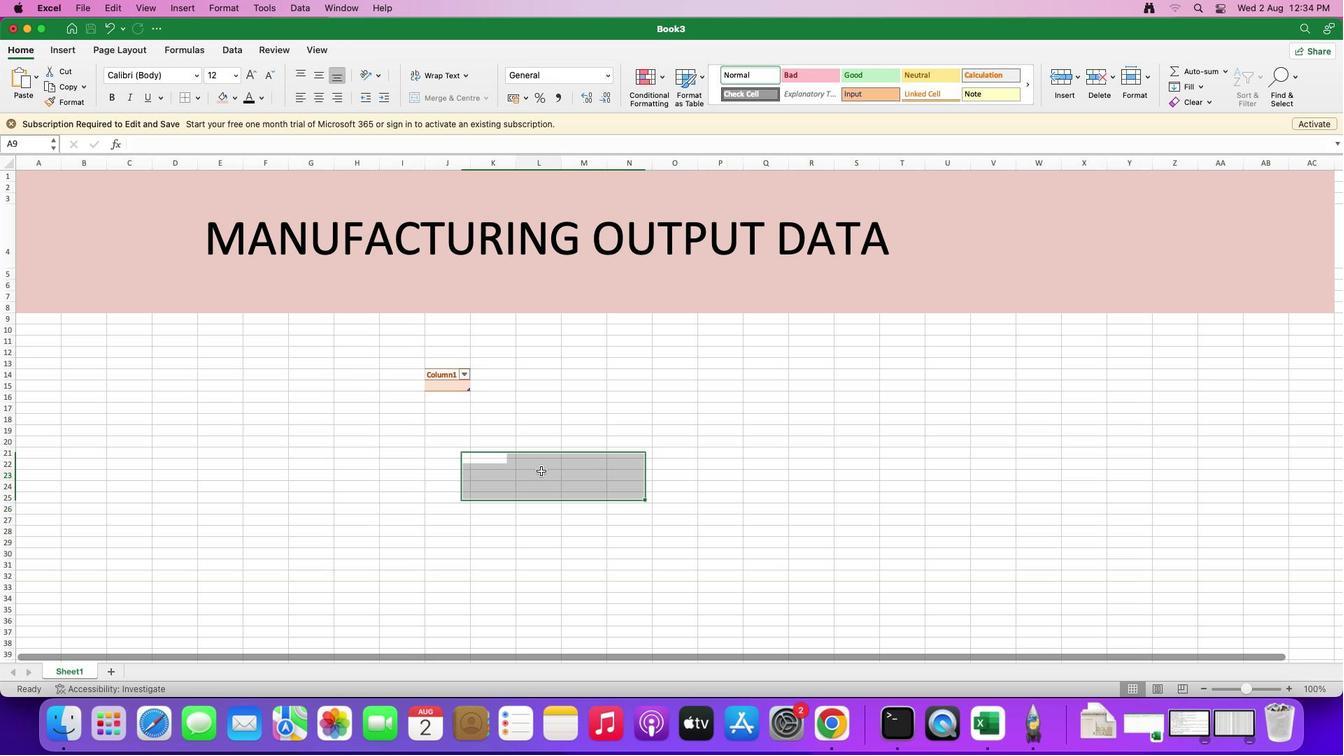 
Action: Mouse pressed left at (540, 471)
Screenshot: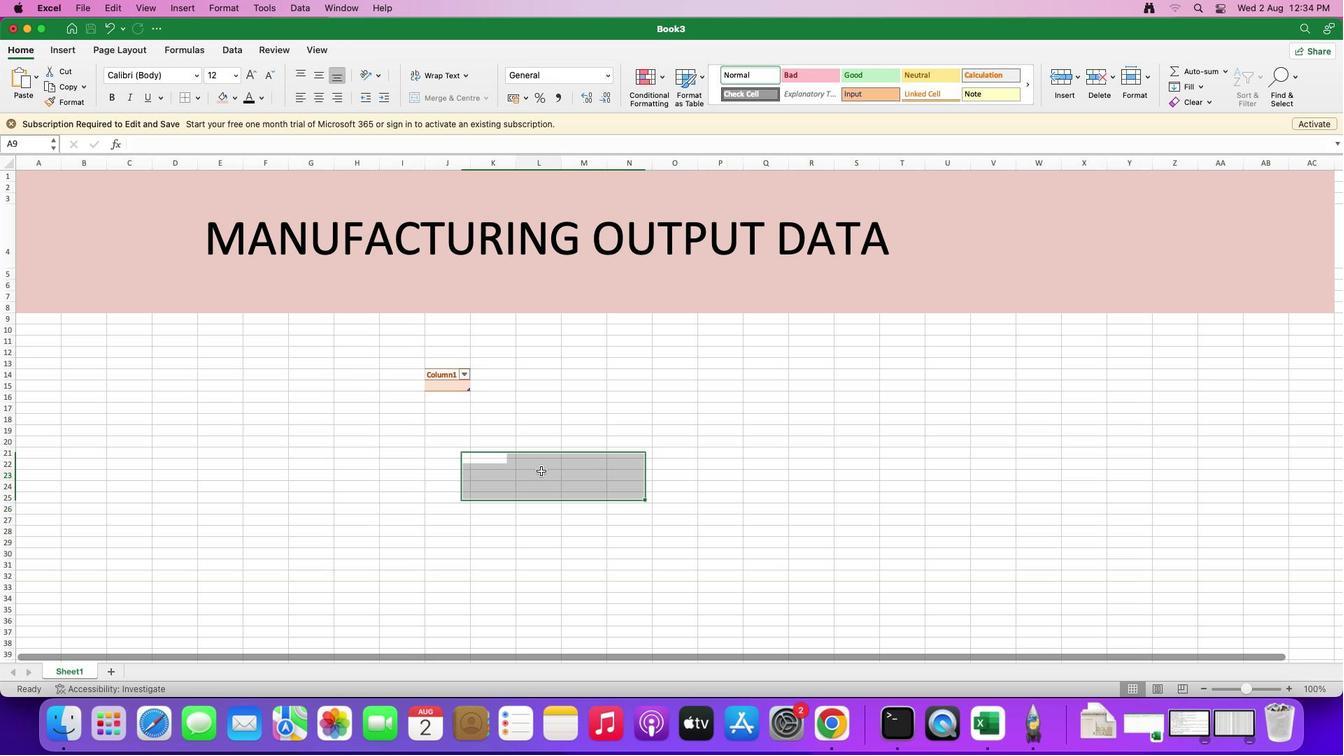 
Action: Mouse moved to (466, 374)
Screenshot: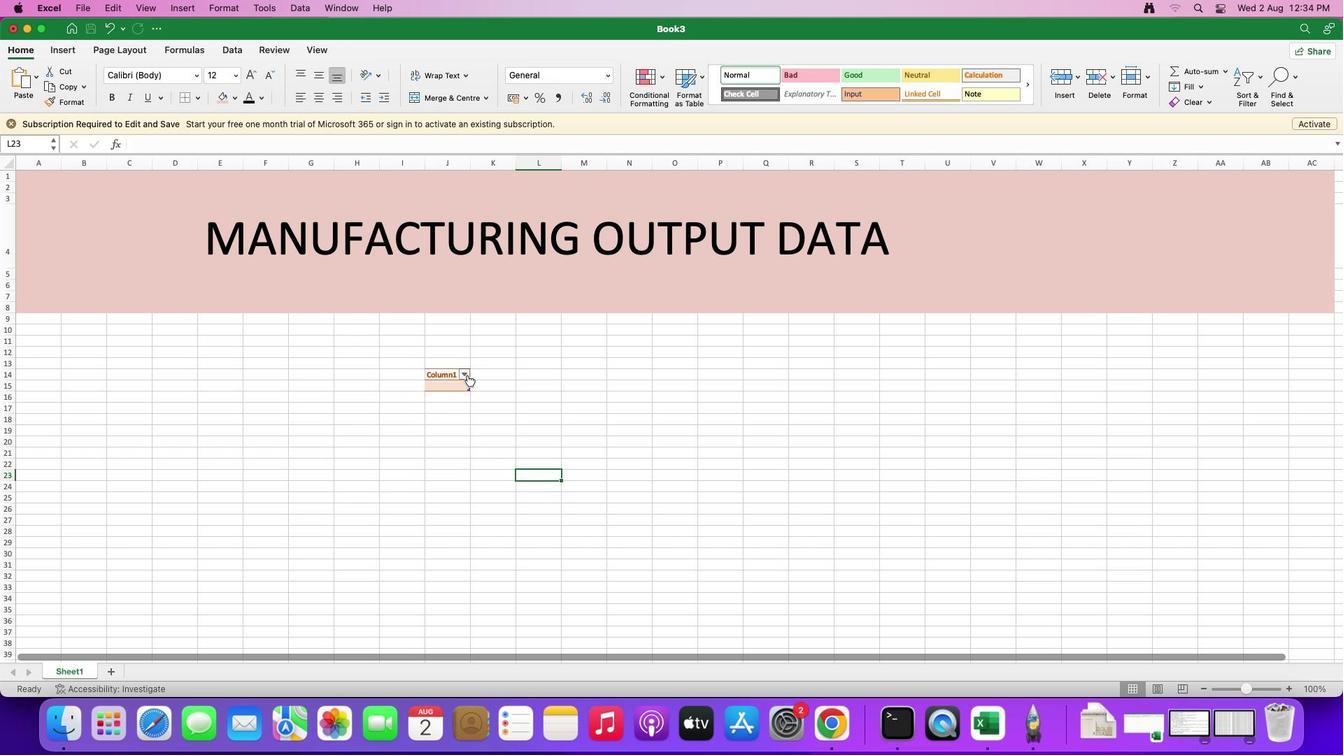 
Action: Mouse pressed left at (466, 374)
Screenshot: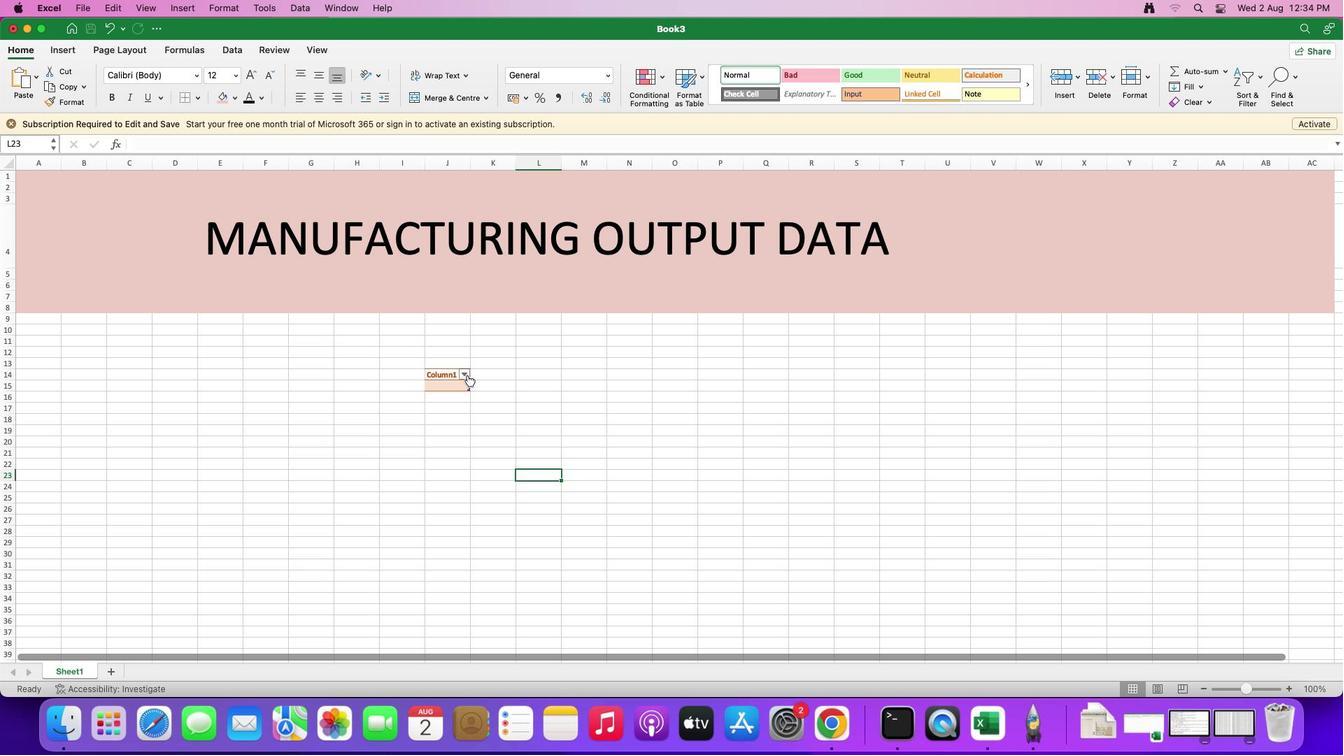 
Action: Mouse moved to (529, 543)
Screenshot: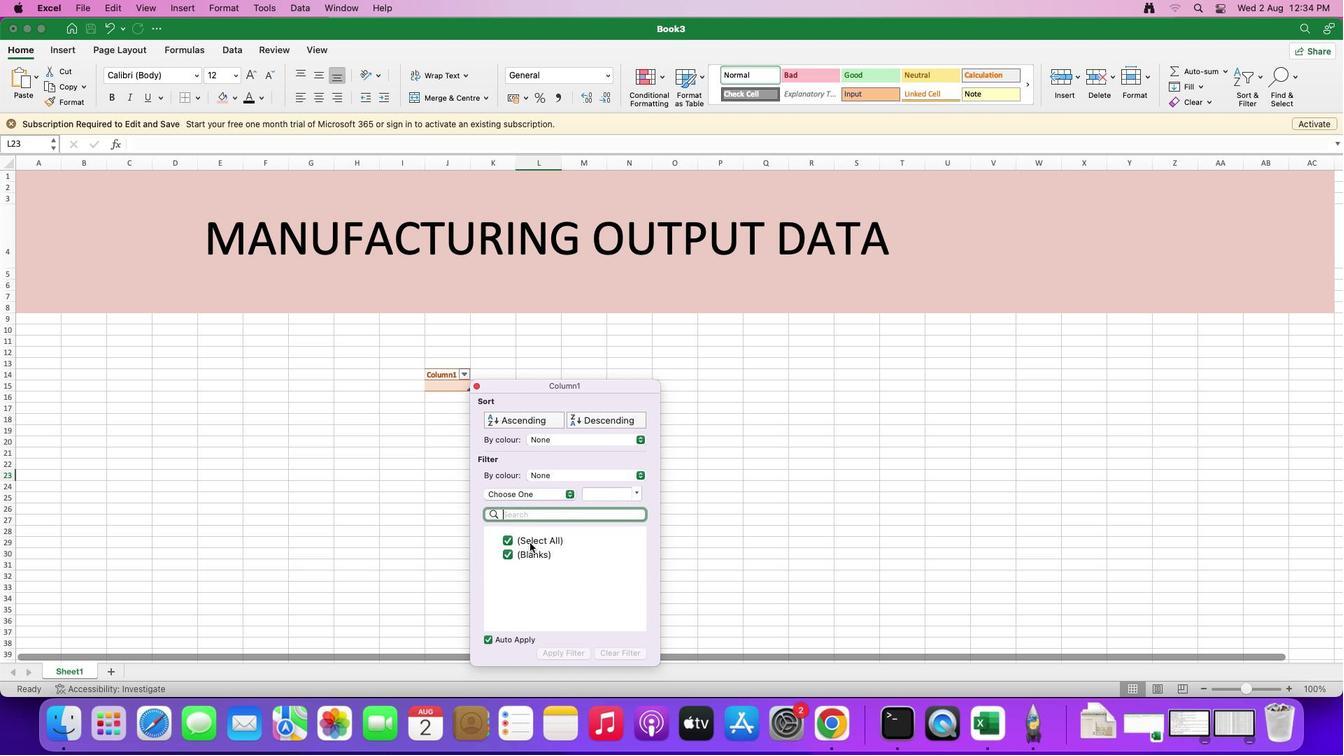 
Action: Mouse pressed left at (529, 543)
Screenshot: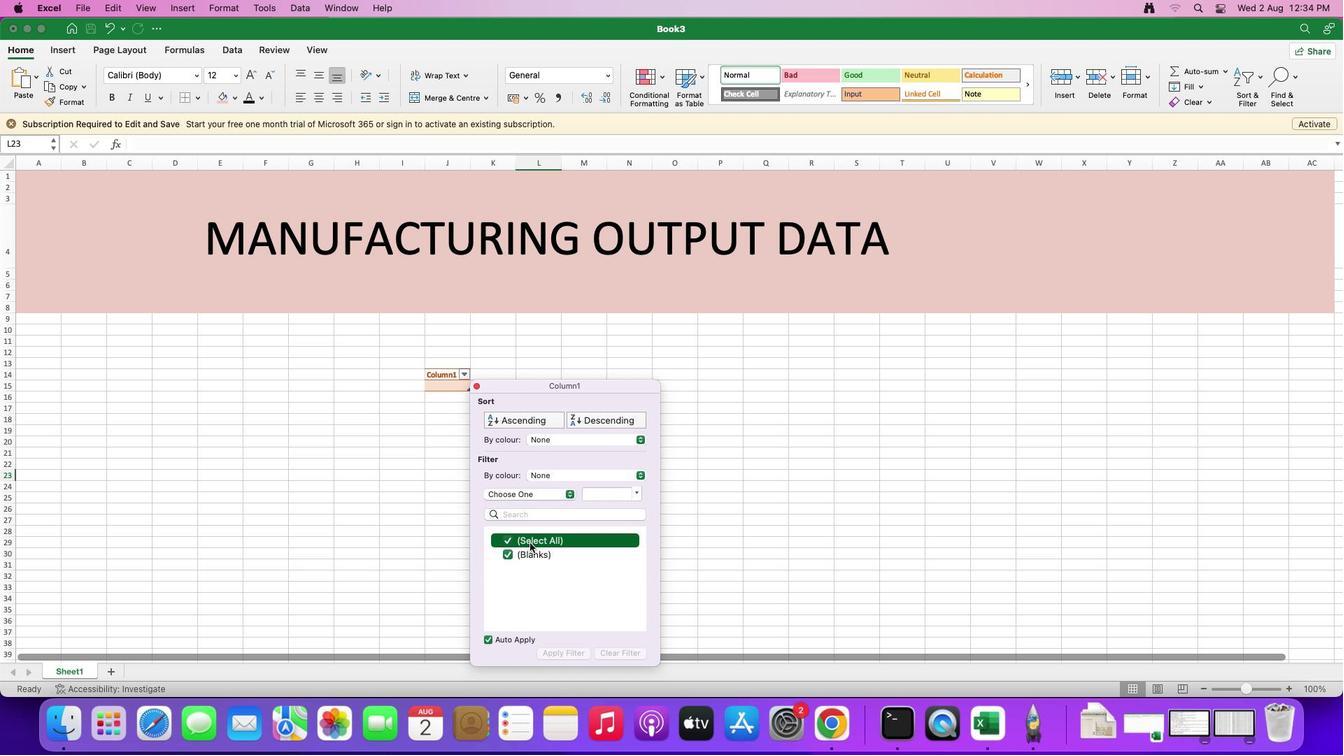 
Action: Mouse moved to (526, 539)
Screenshot: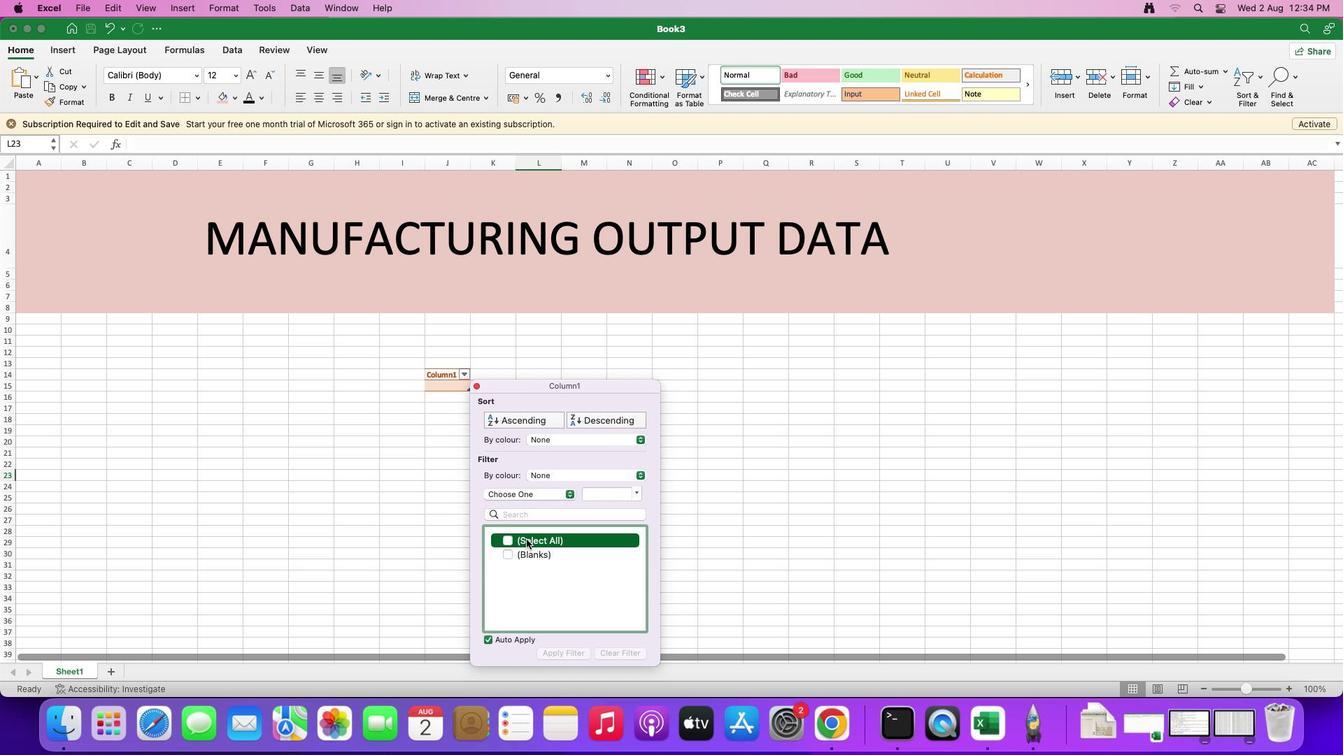 
Action: Mouse pressed left at (526, 539)
Screenshot: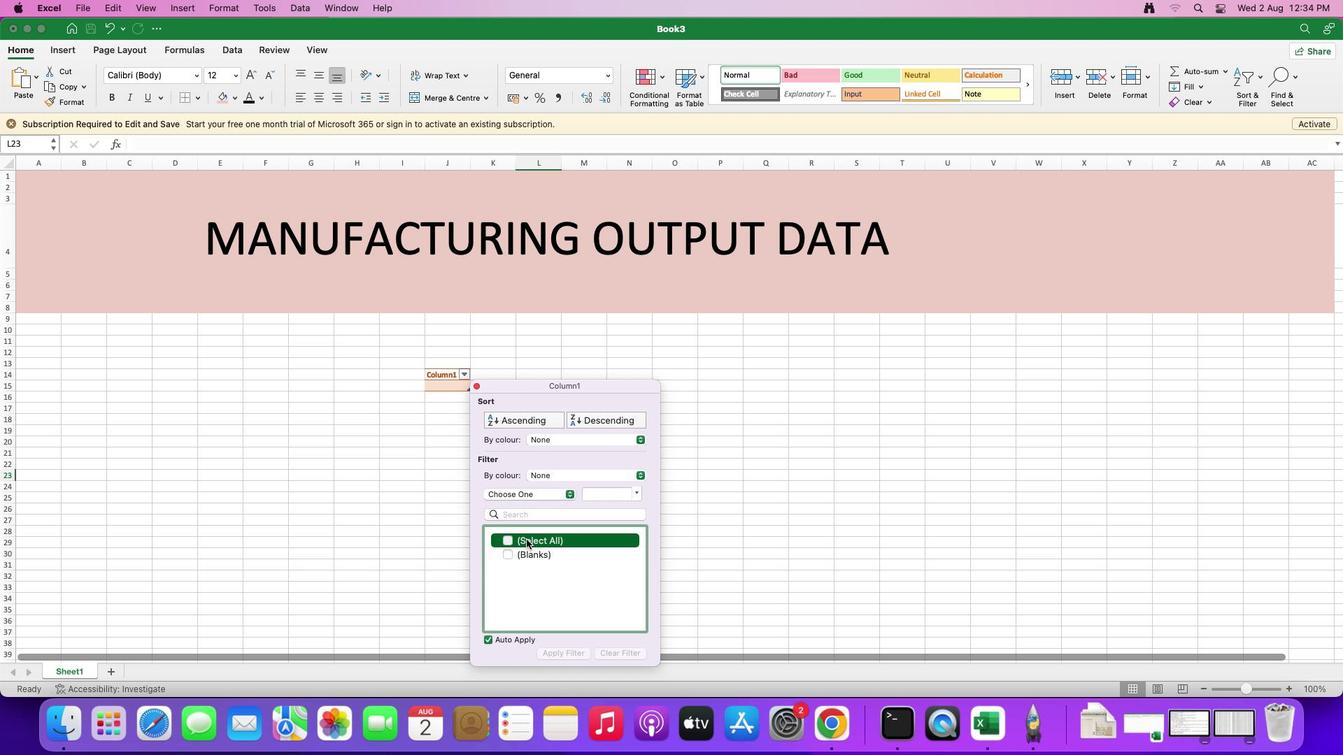 
Action: Mouse moved to (39, 316)
Screenshot: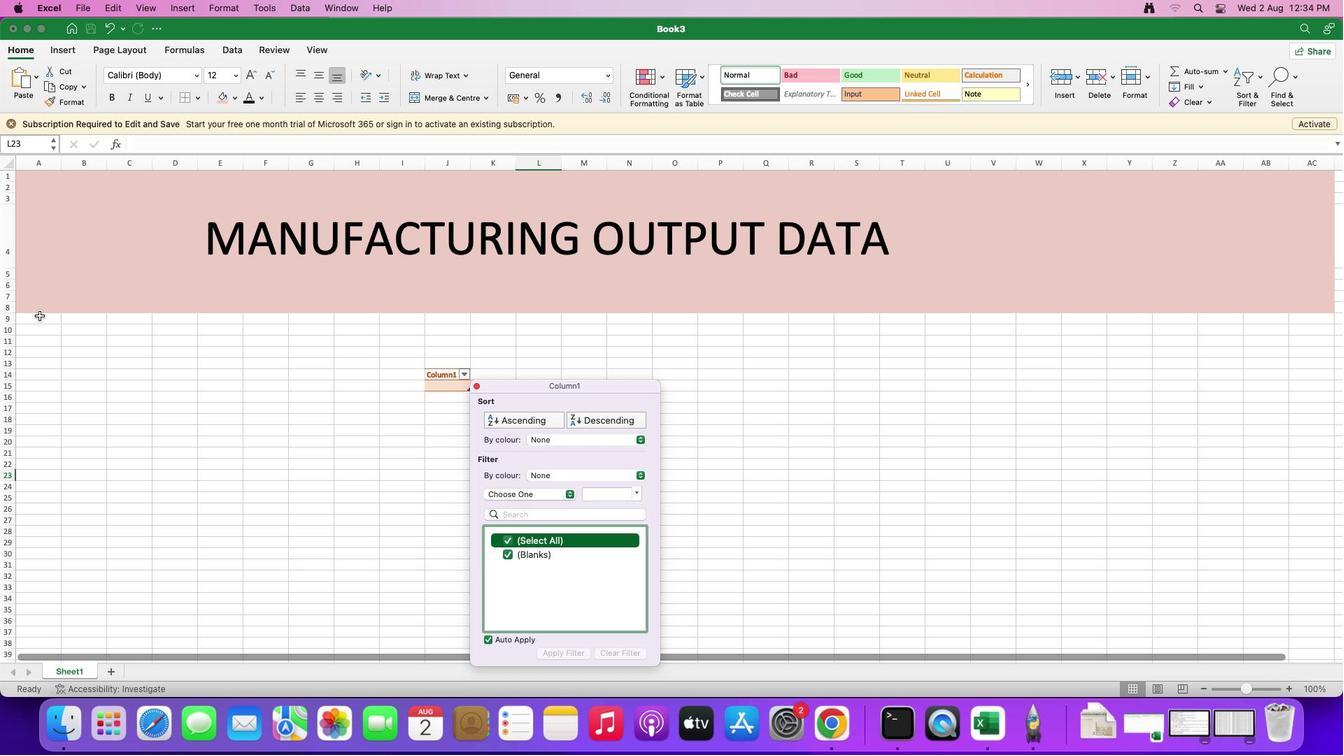 
Action: Mouse pressed left at (39, 316)
Screenshot: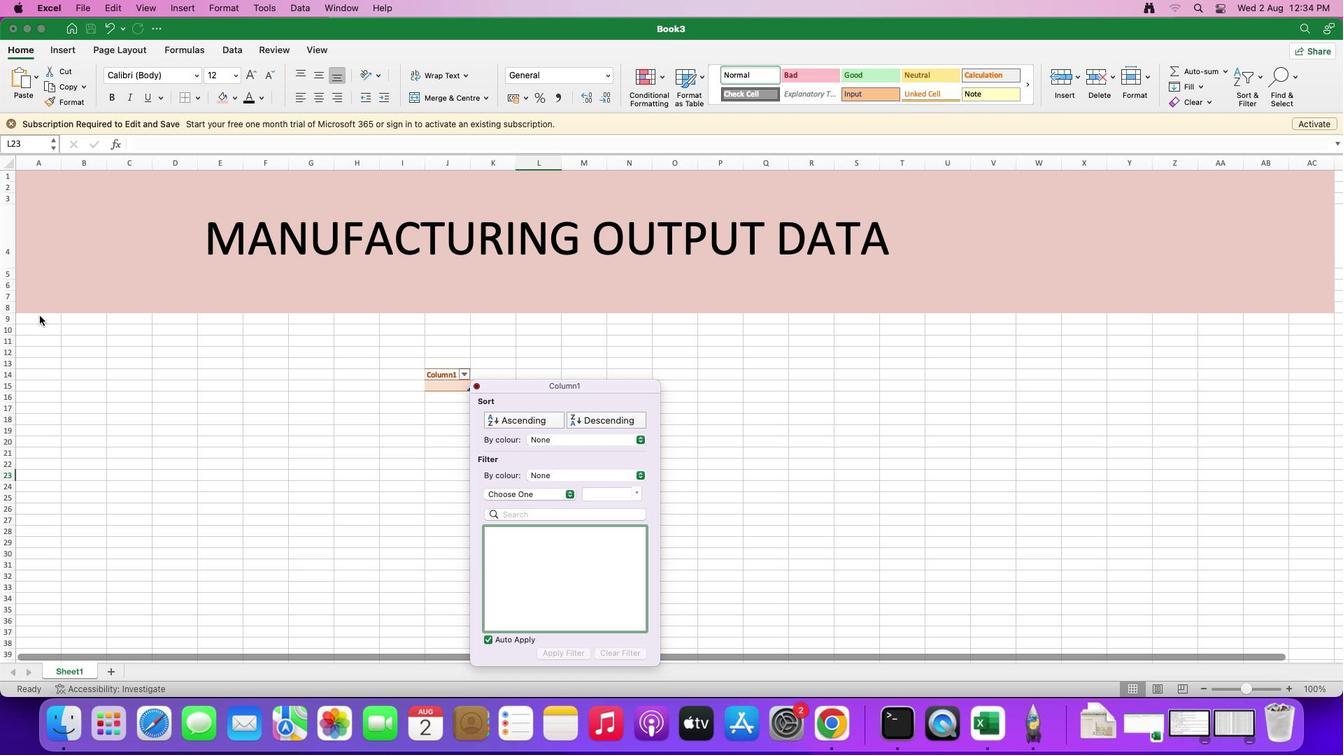 
Action: Mouse moved to (429, 429)
Screenshot: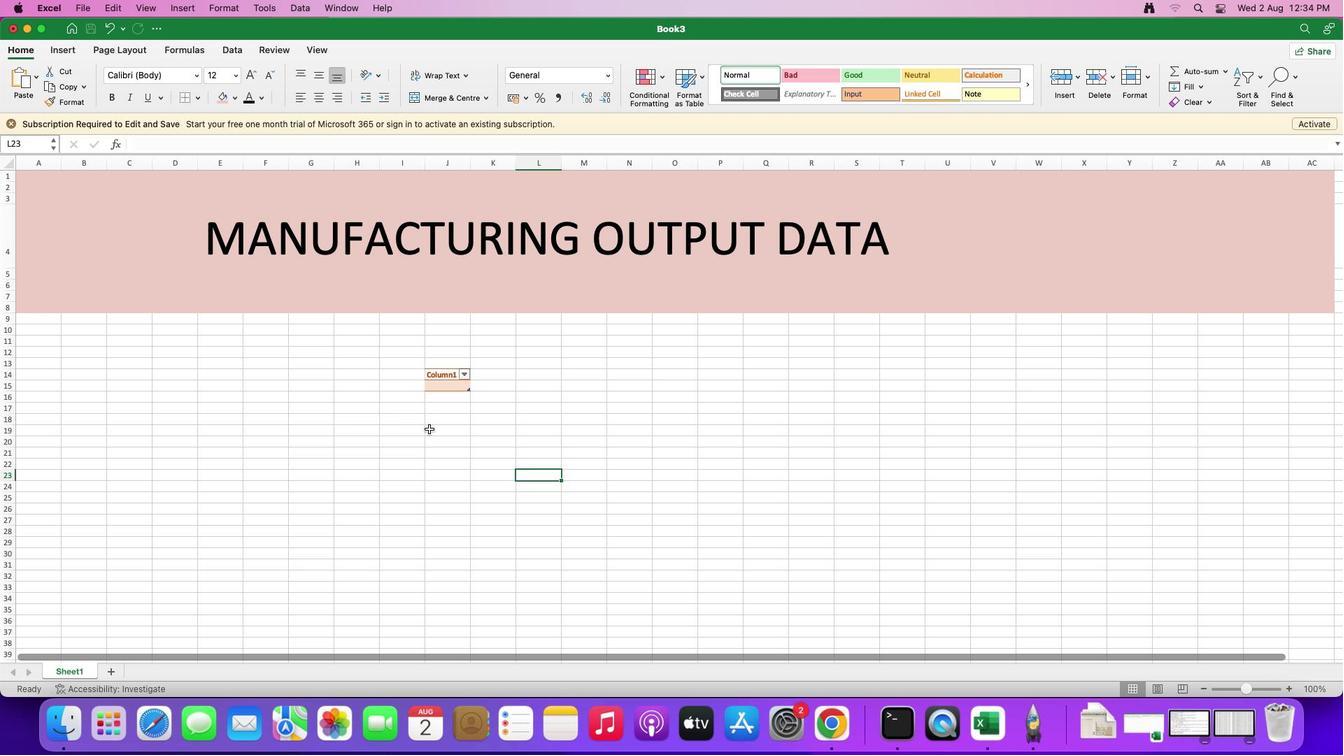 
Action: Mouse pressed left at (429, 429)
Screenshot: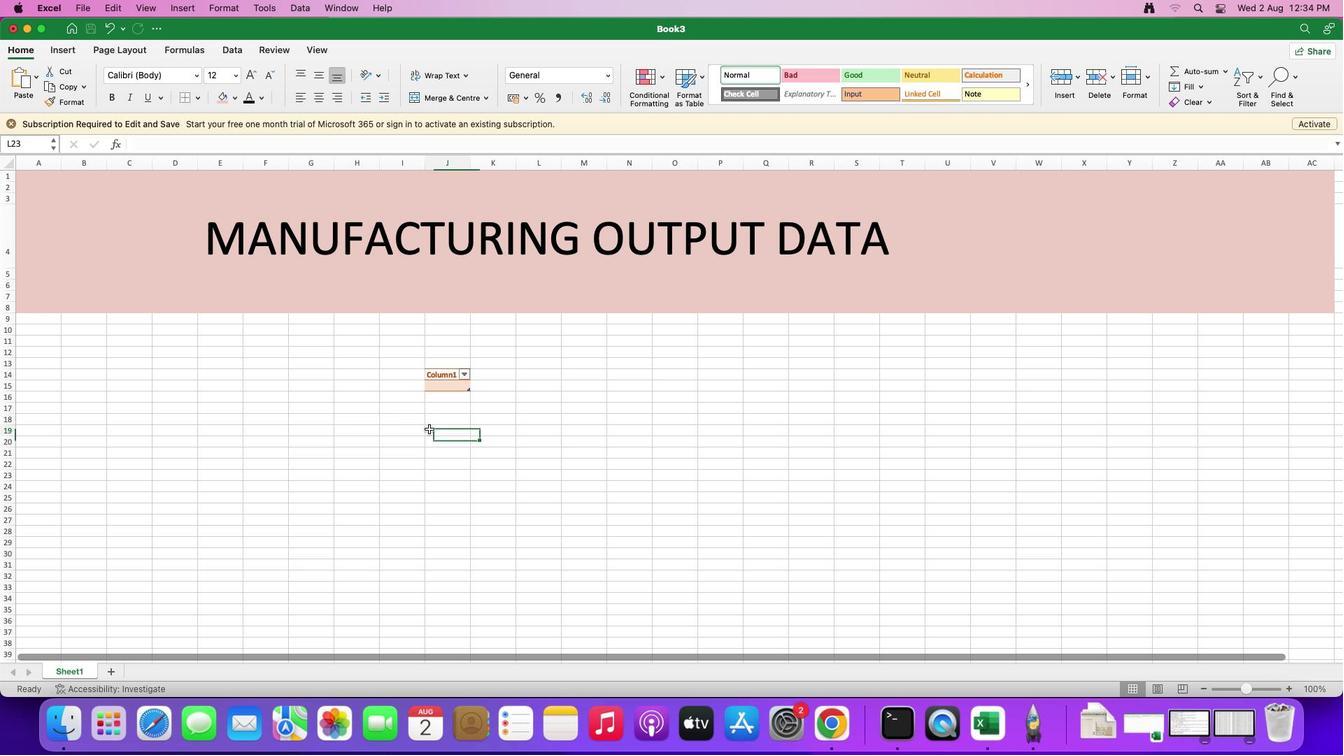 
Action: Mouse moved to (445, 379)
Screenshot: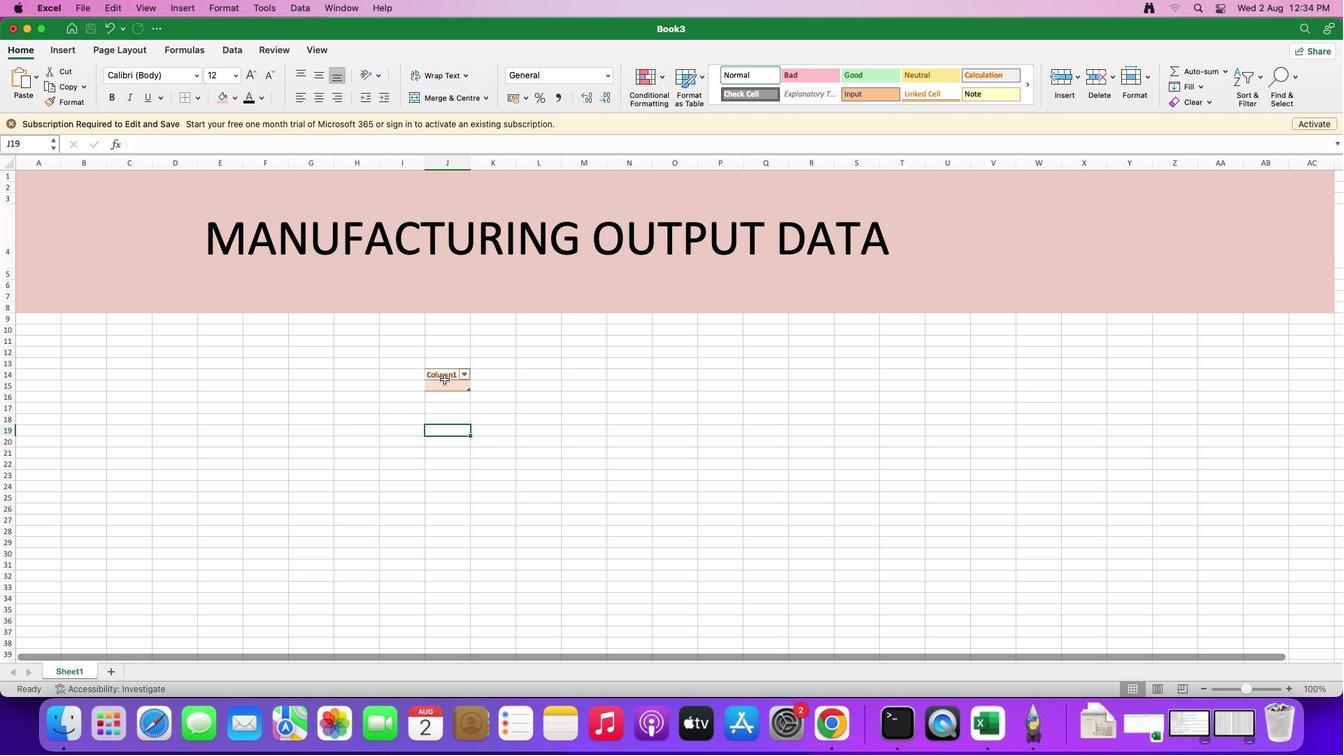 
Action: Key pressed Key.cmd'z'
Screenshot: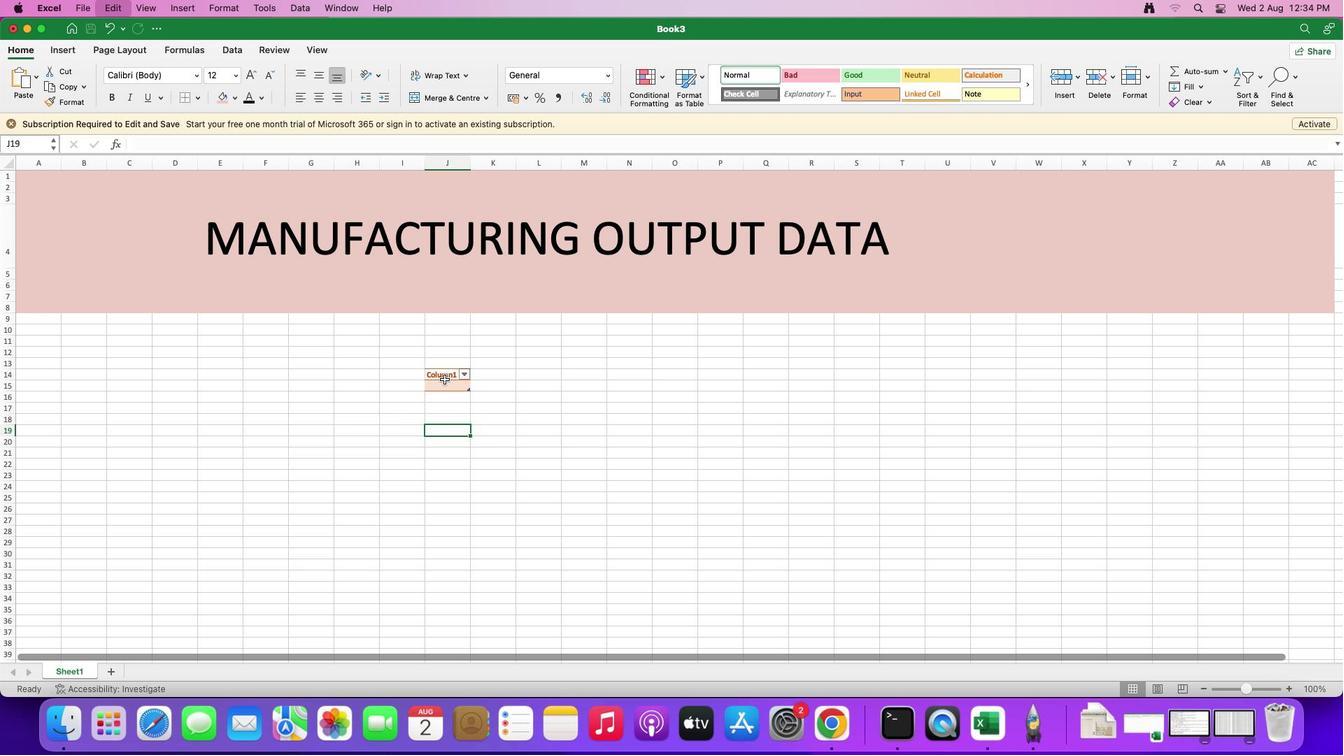 
Action: Mouse moved to (444, 380)
Screenshot: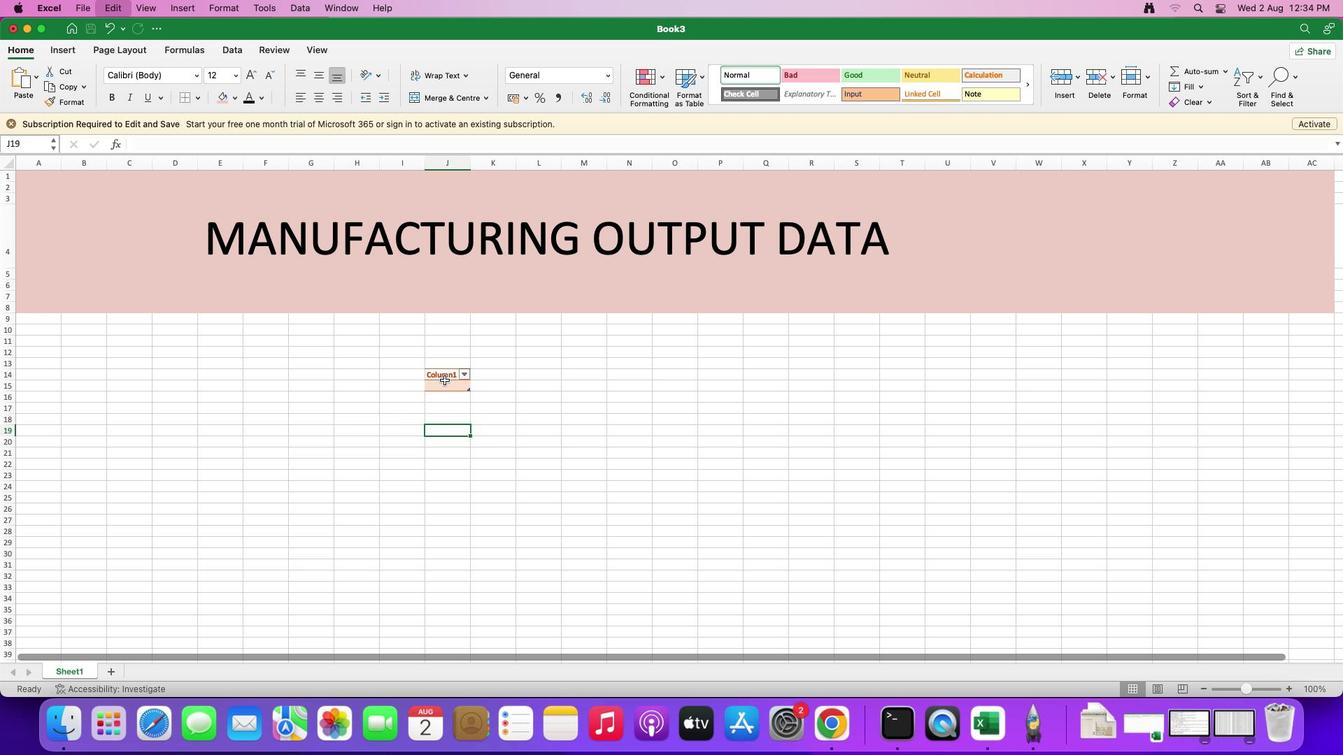 
Action: Key pressed 'z'
Screenshot: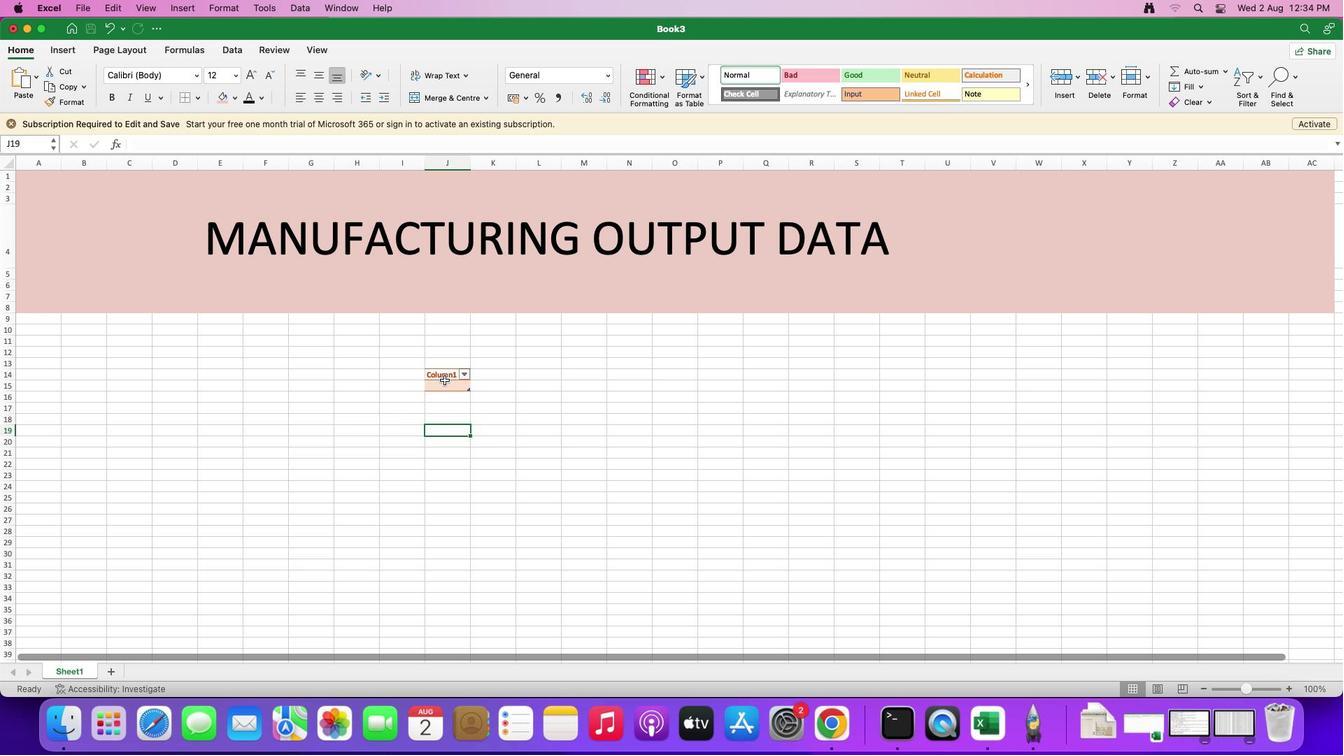 
Action: Mouse moved to (699, 81)
Screenshot: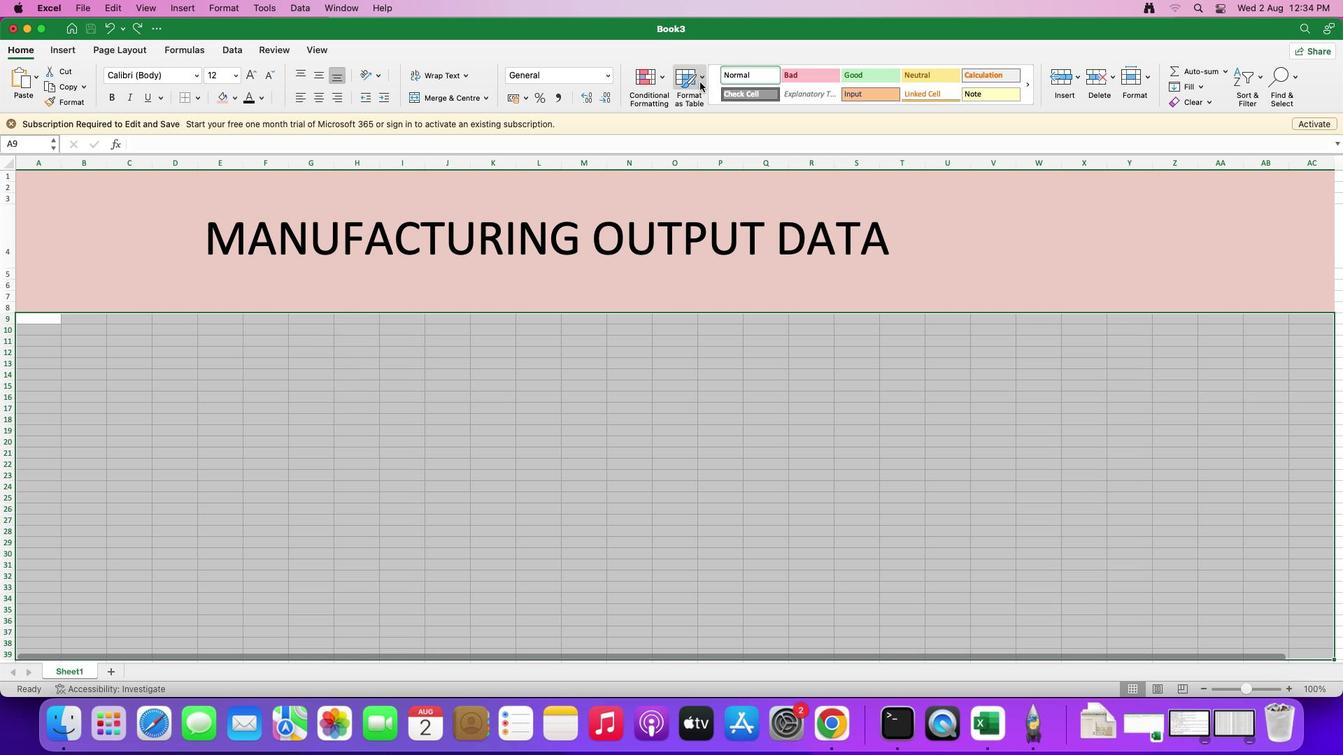 
Action: Mouse pressed left at (699, 81)
Screenshot: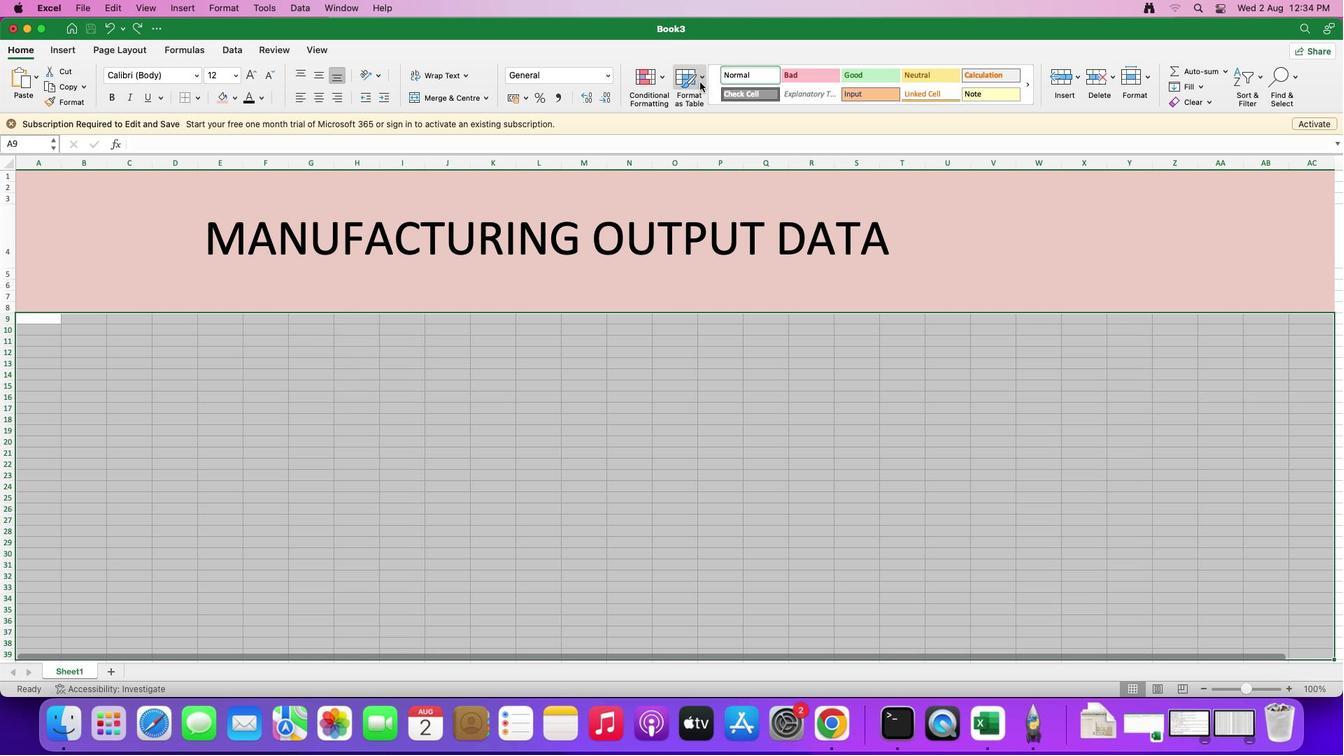 
Action: Mouse moved to (792, 139)
Screenshot: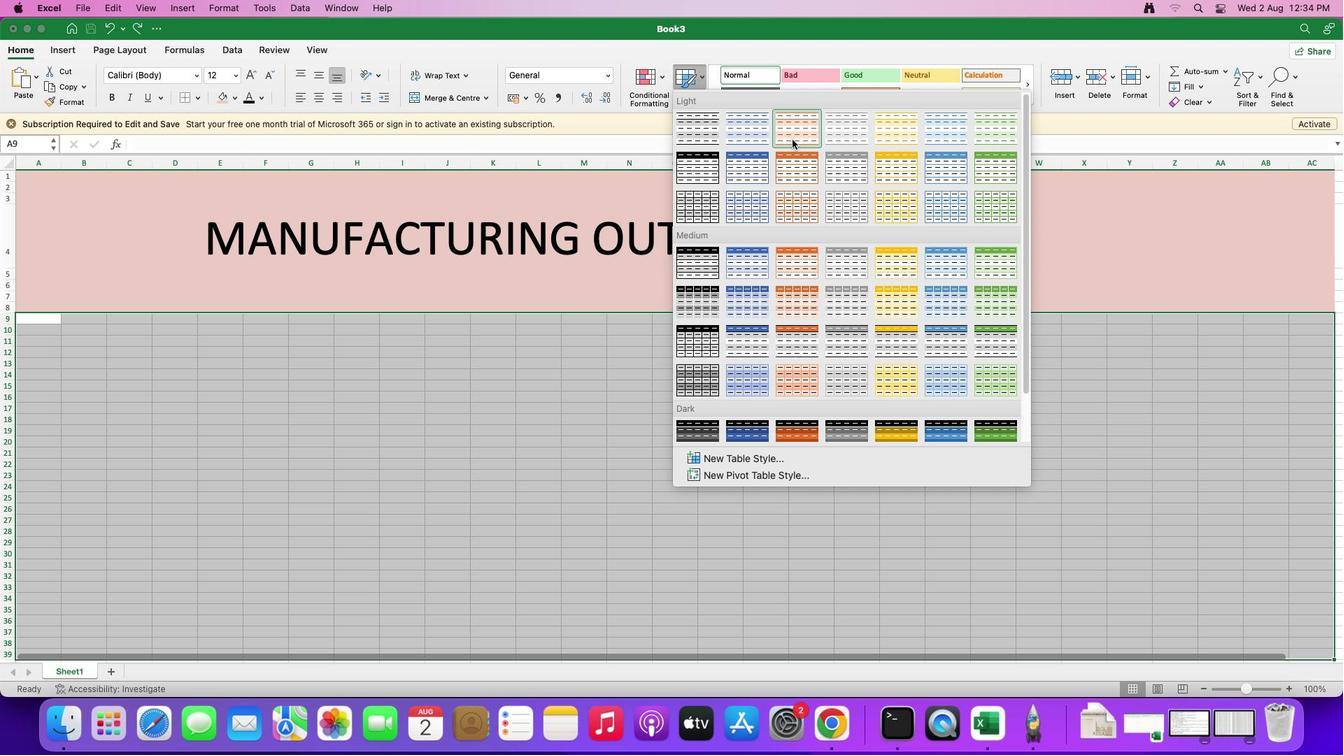 
Action: Mouse pressed left at (792, 139)
Screenshot: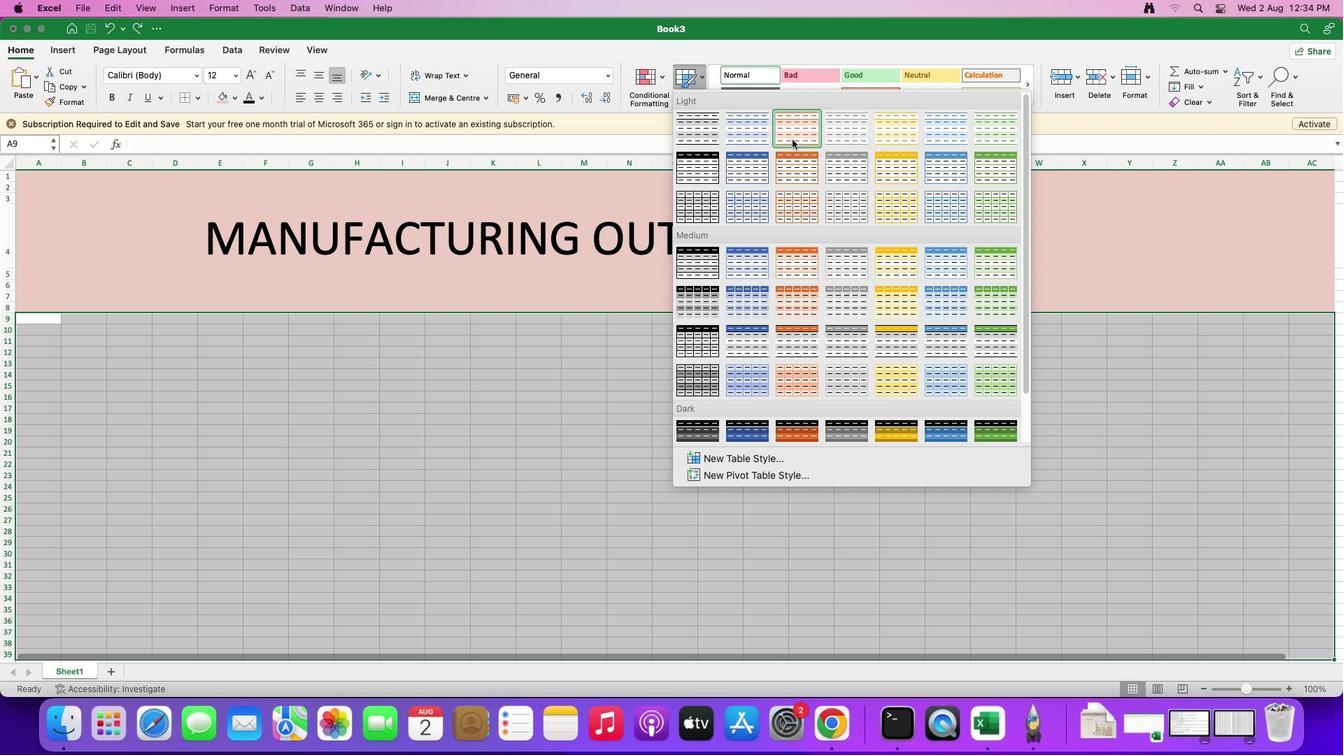 
Action: Mouse moved to (608, 231)
Screenshot: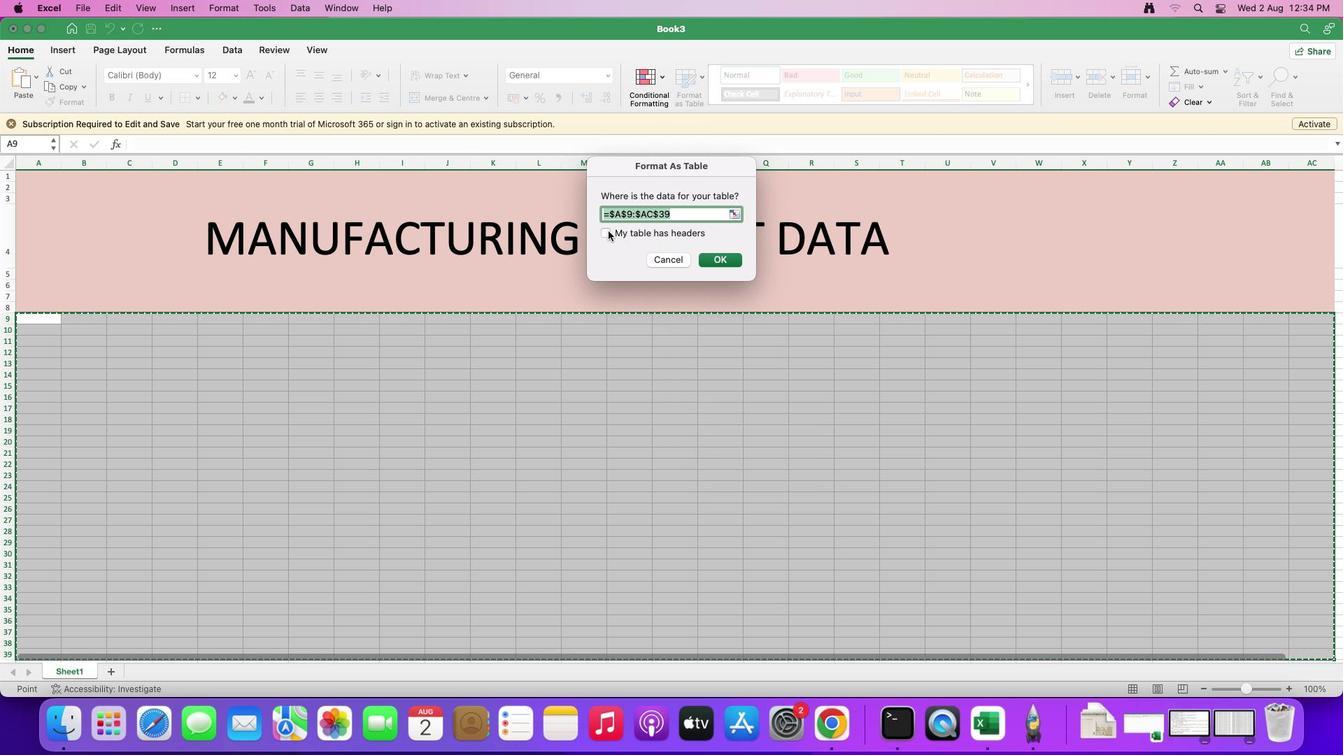 
Action: Mouse pressed left at (608, 231)
Screenshot: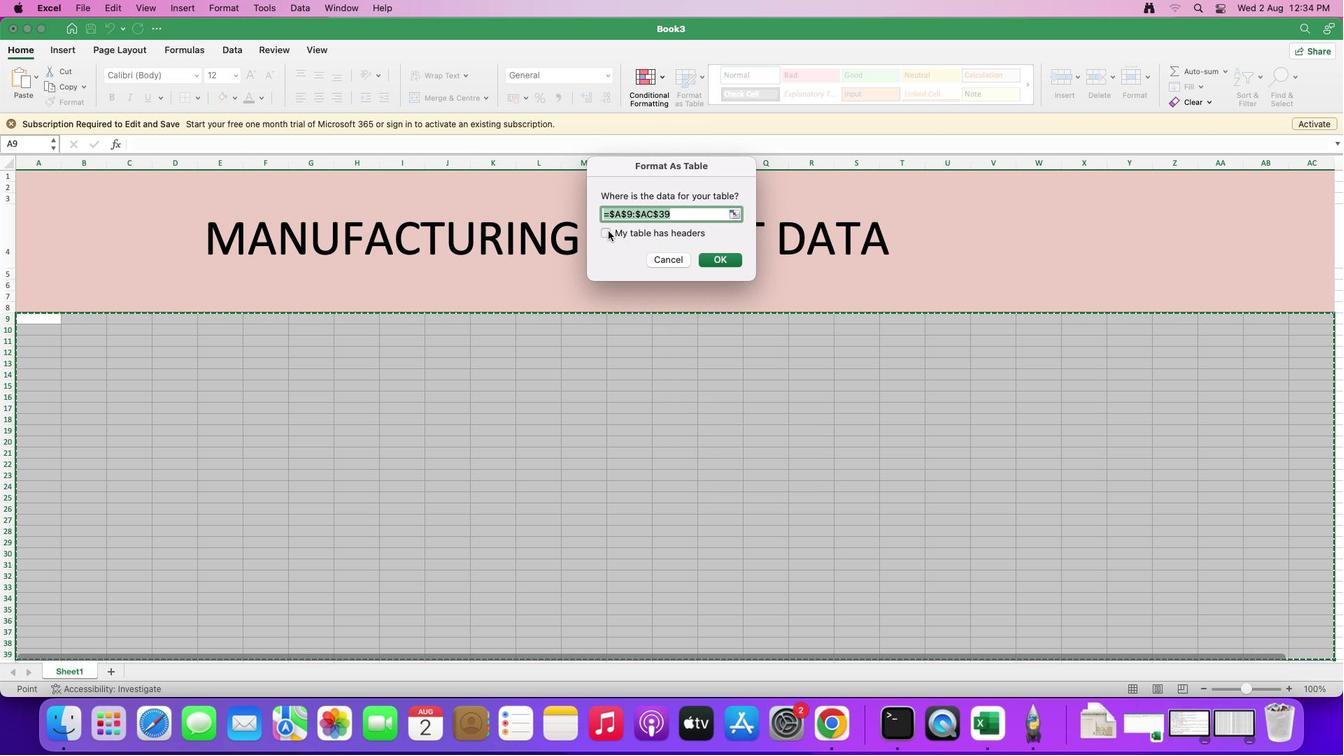 
Action: Mouse moved to (719, 258)
Screenshot: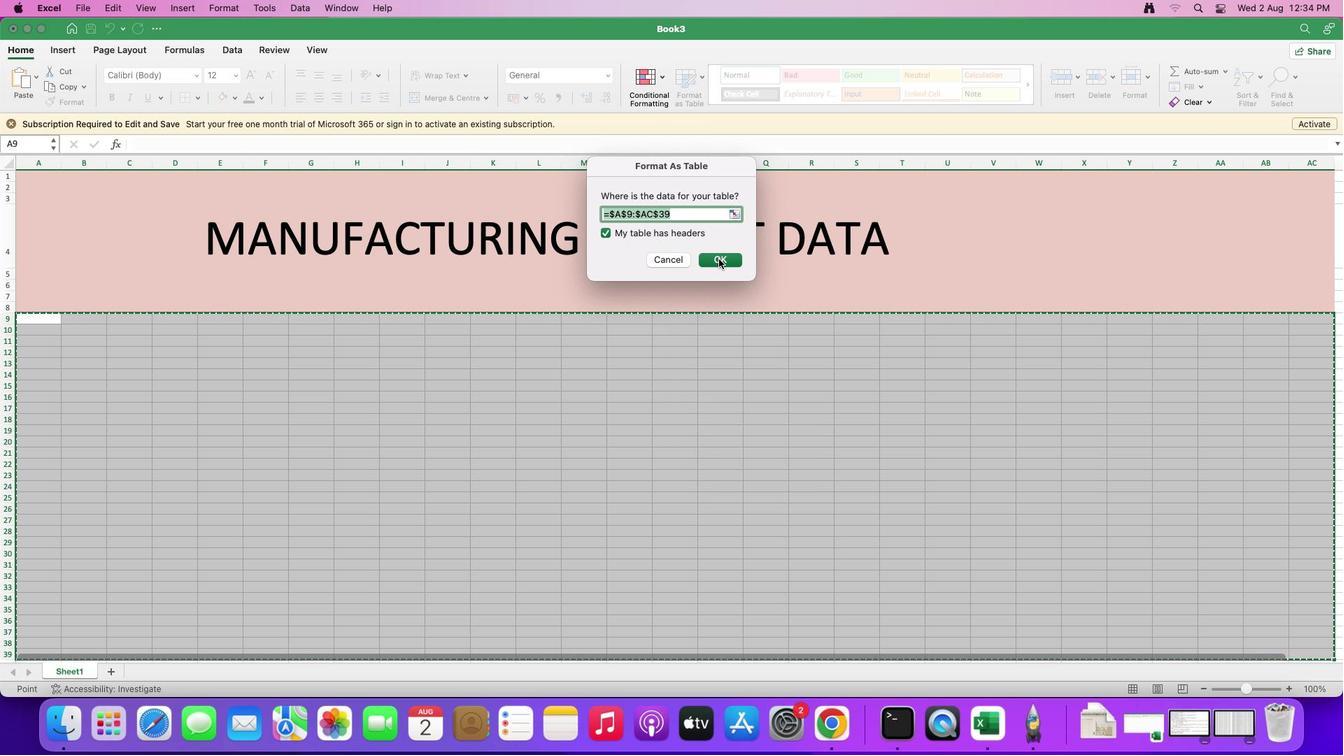 
Action: Mouse pressed left at (719, 258)
Screenshot: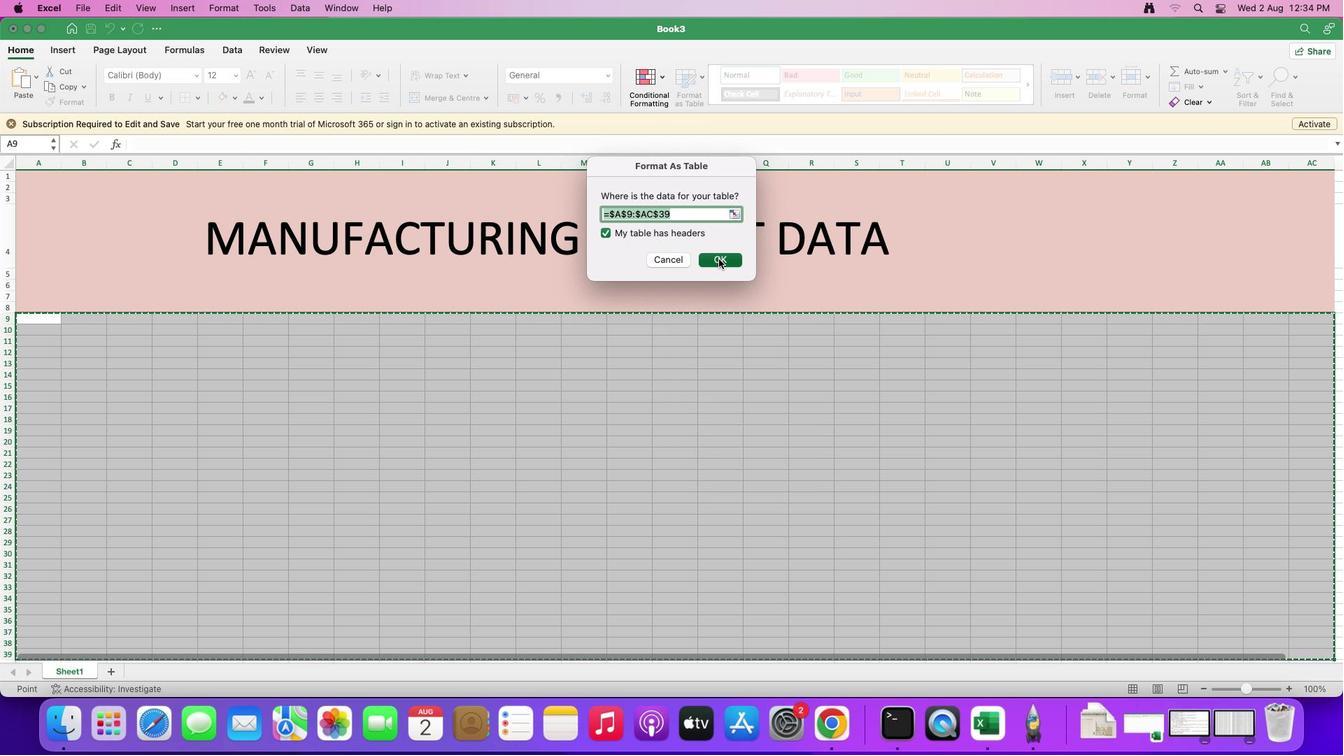 
Action: Mouse moved to (101, 337)
Screenshot: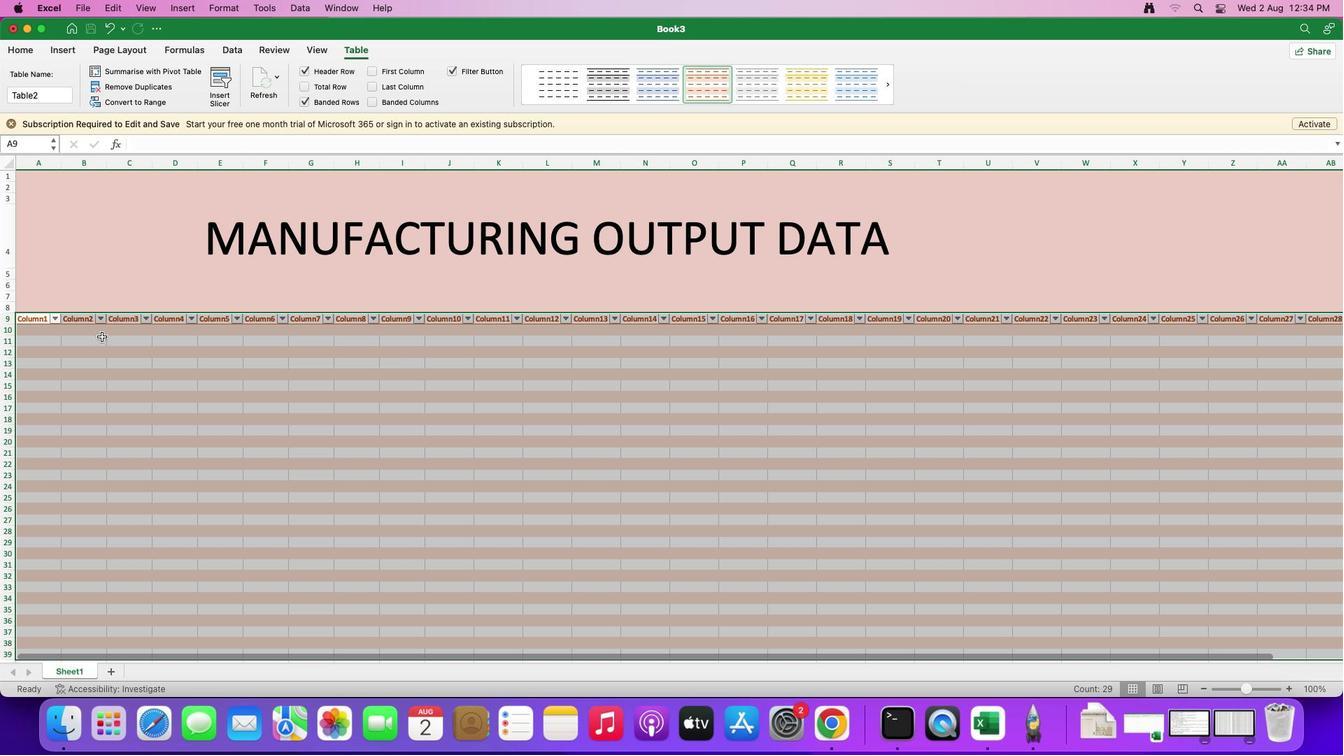 
Action: Mouse pressed left at (101, 337)
Screenshot: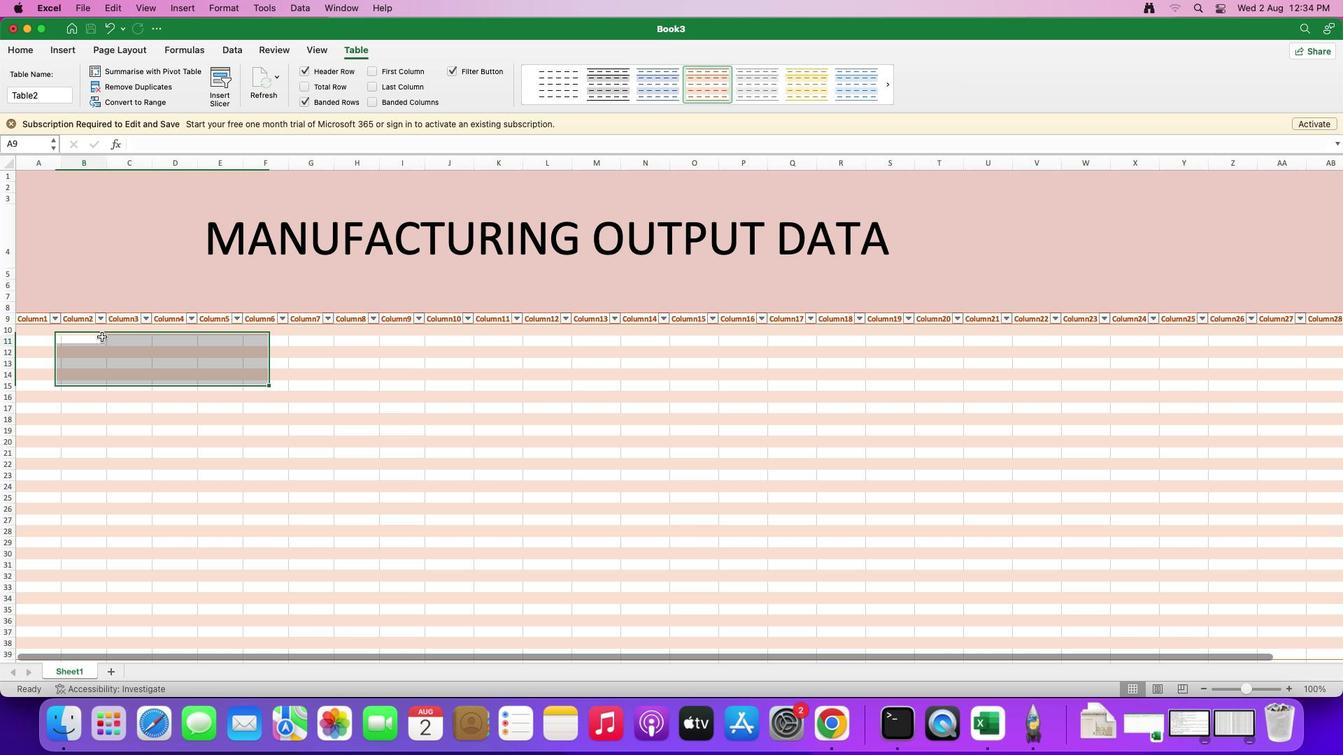 
Action: Mouse moved to (37, 319)
Screenshot: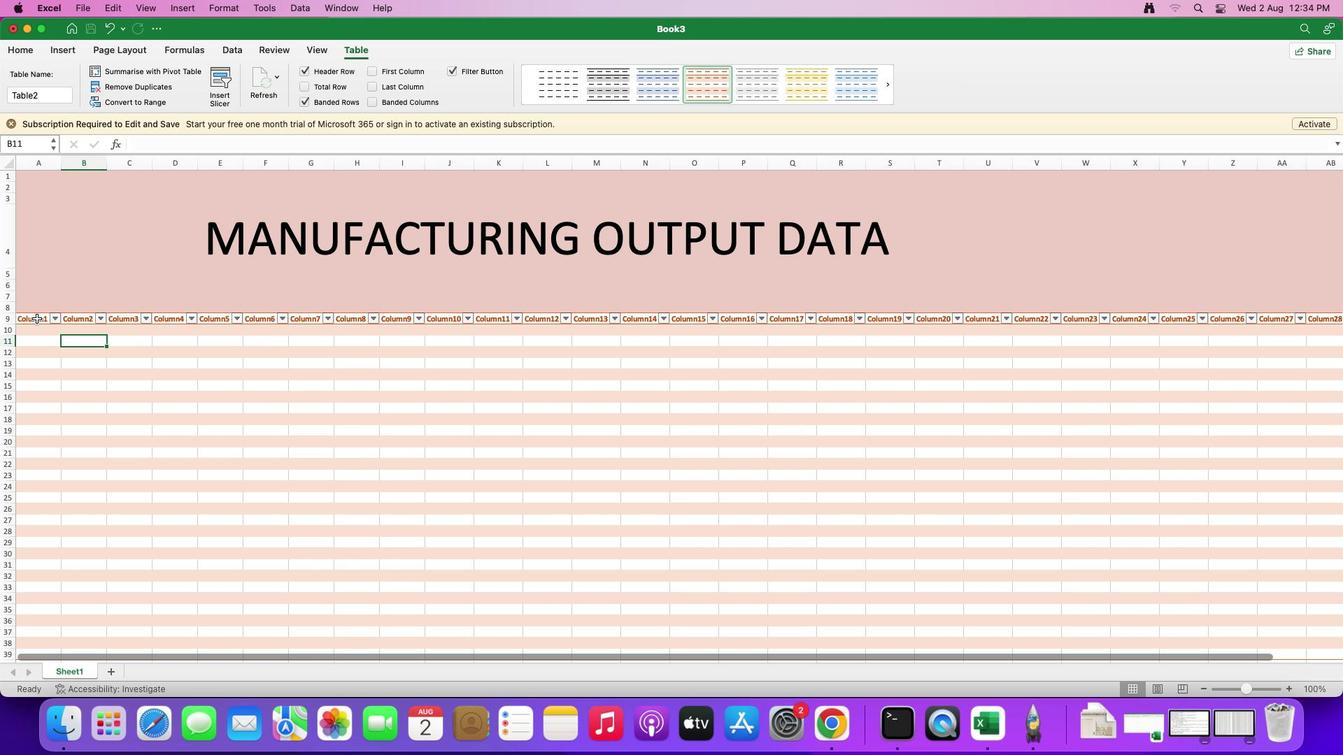 
Action: Mouse pressed left at (37, 319)
Screenshot: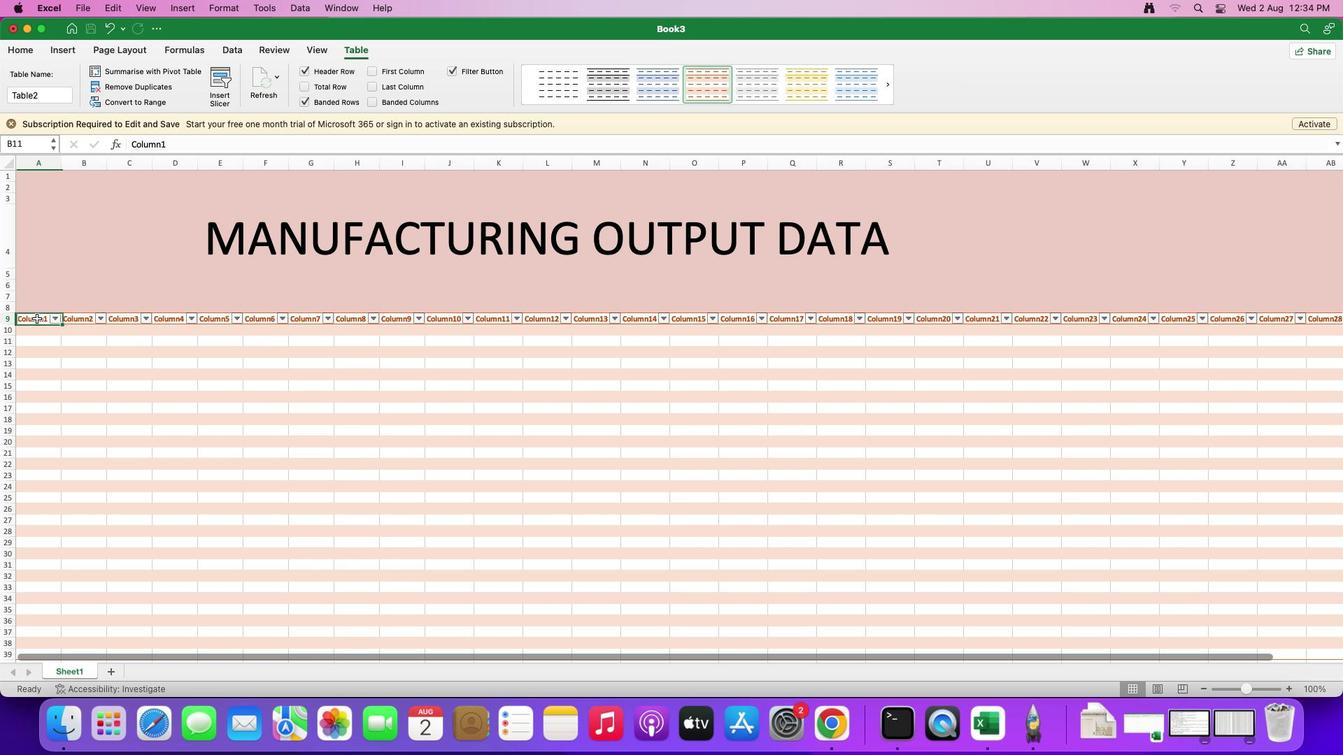 
Action: Mouse moved to (553, 82)
Screenshot: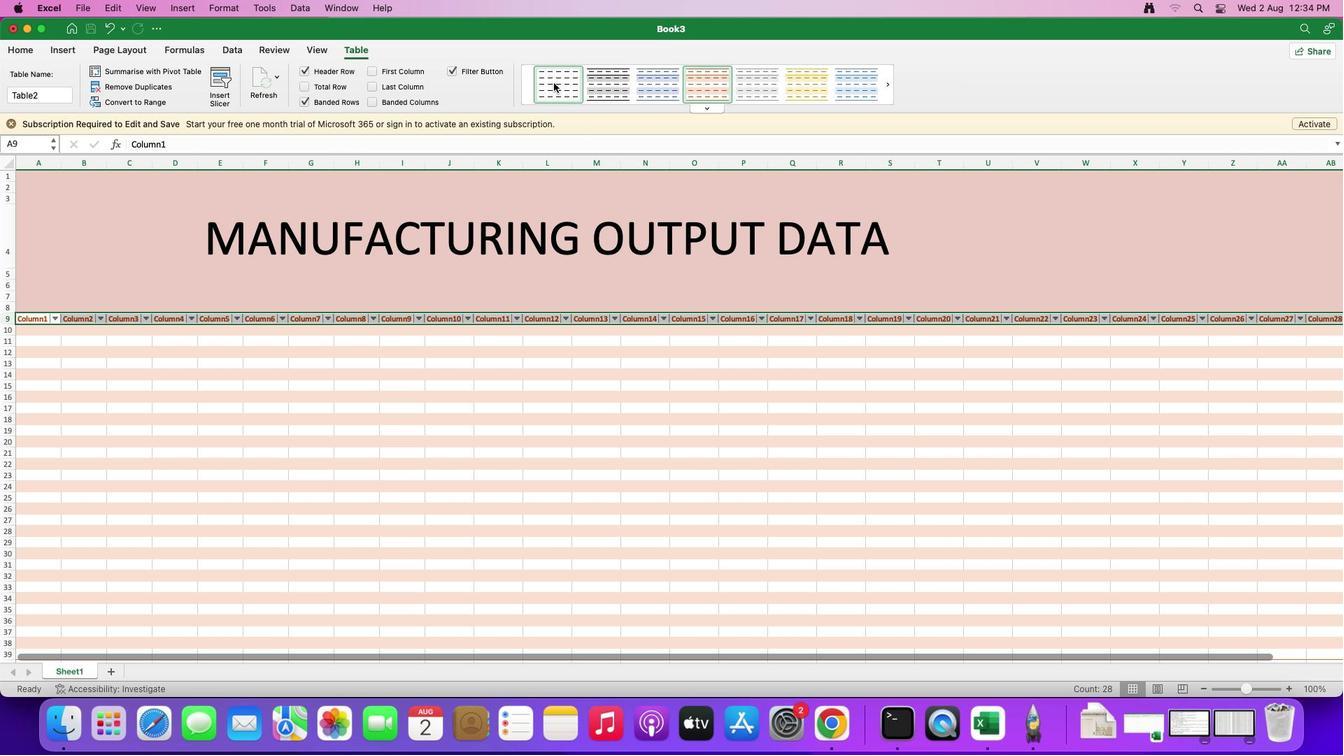 
Action: Mouse pressed left at (553, 82)
Screenshot: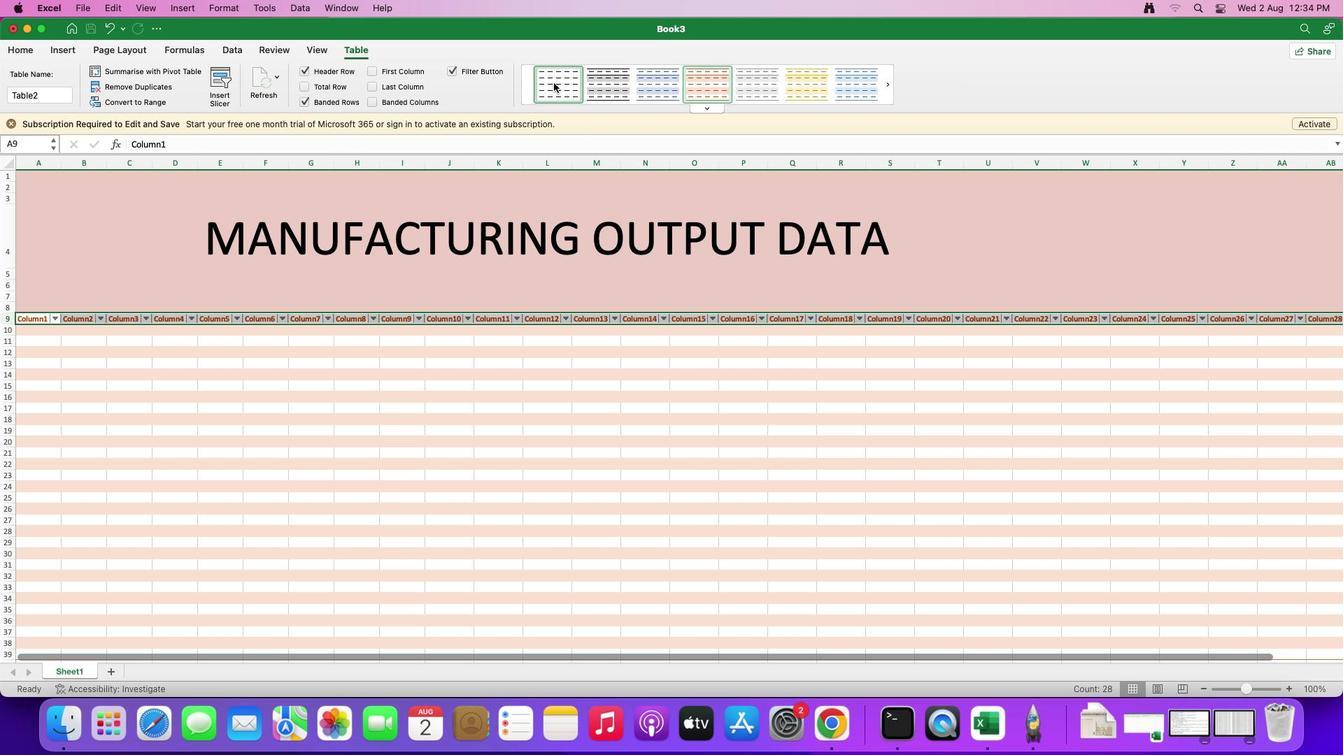 
Action: Mouse moved to (709, 76)
Screenshot: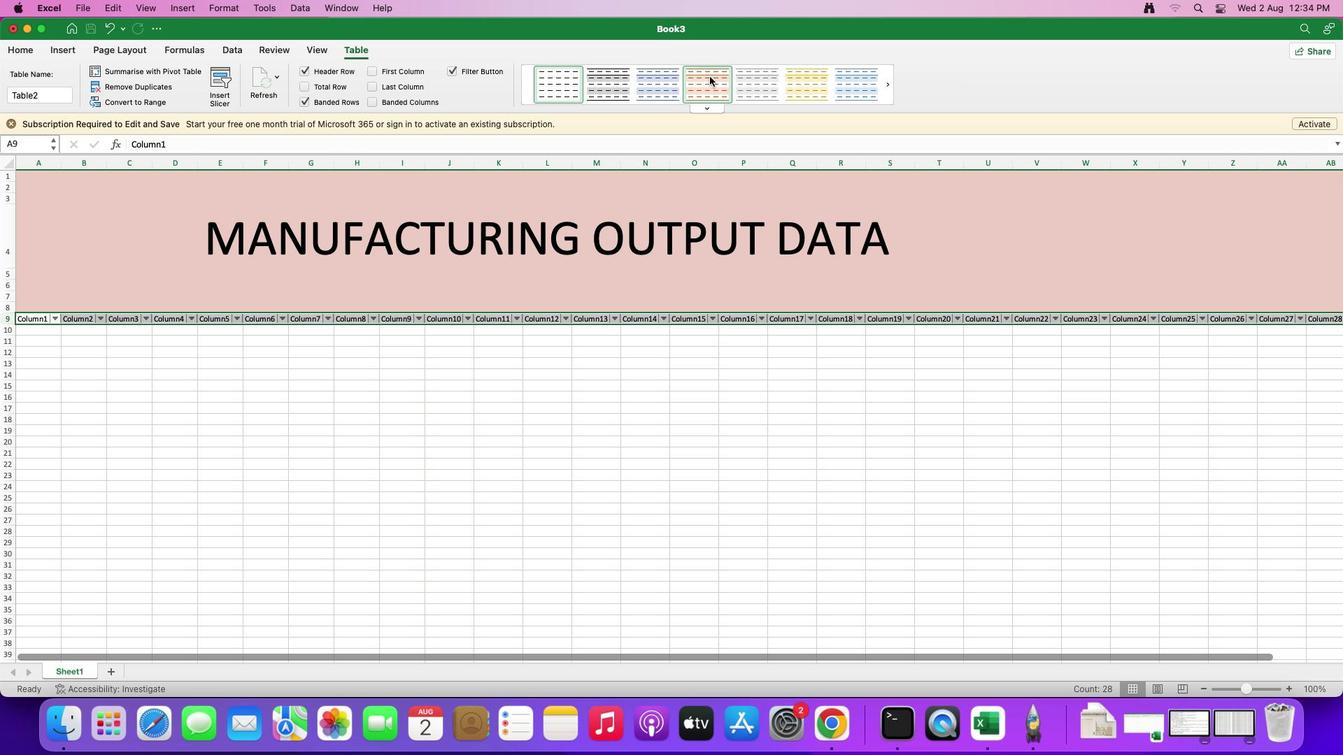 
Action: Mouse pressed left at (709, 76)
Screenshot: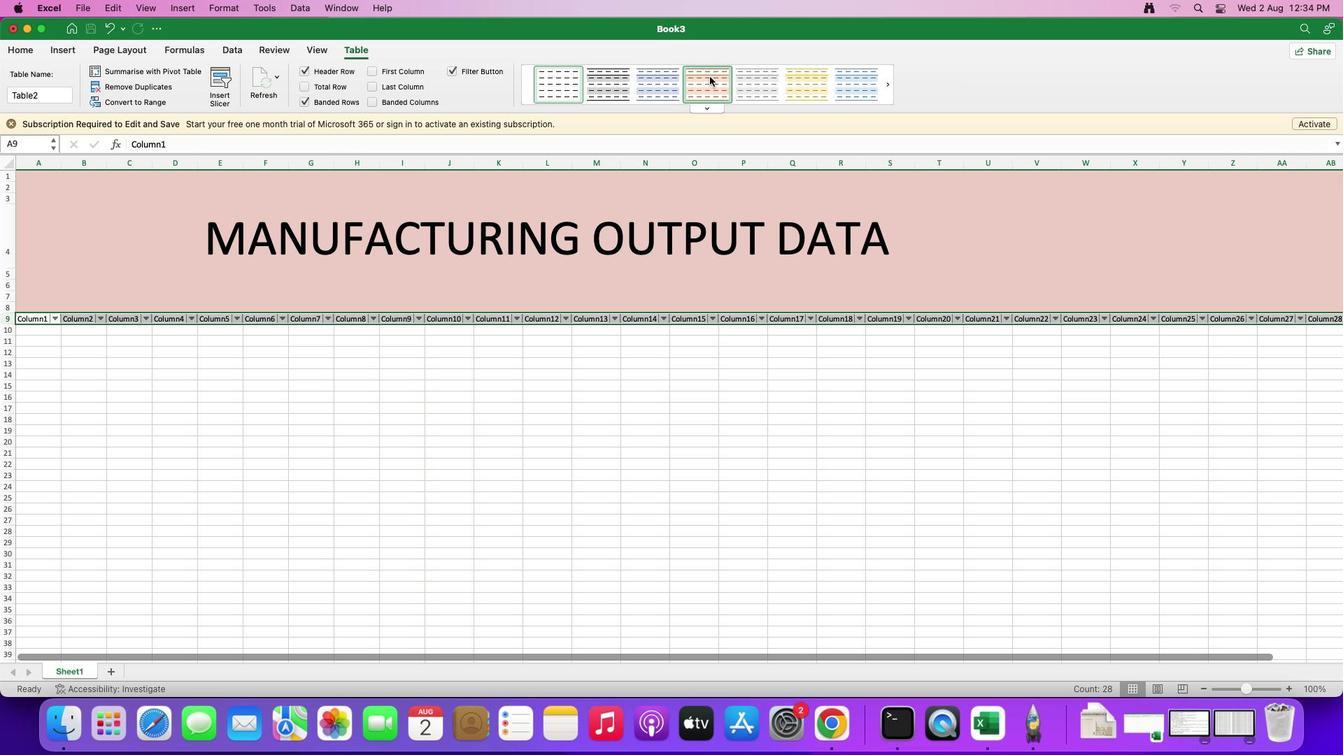 
Action: Mouse moved to (246, 350)
Screenshot: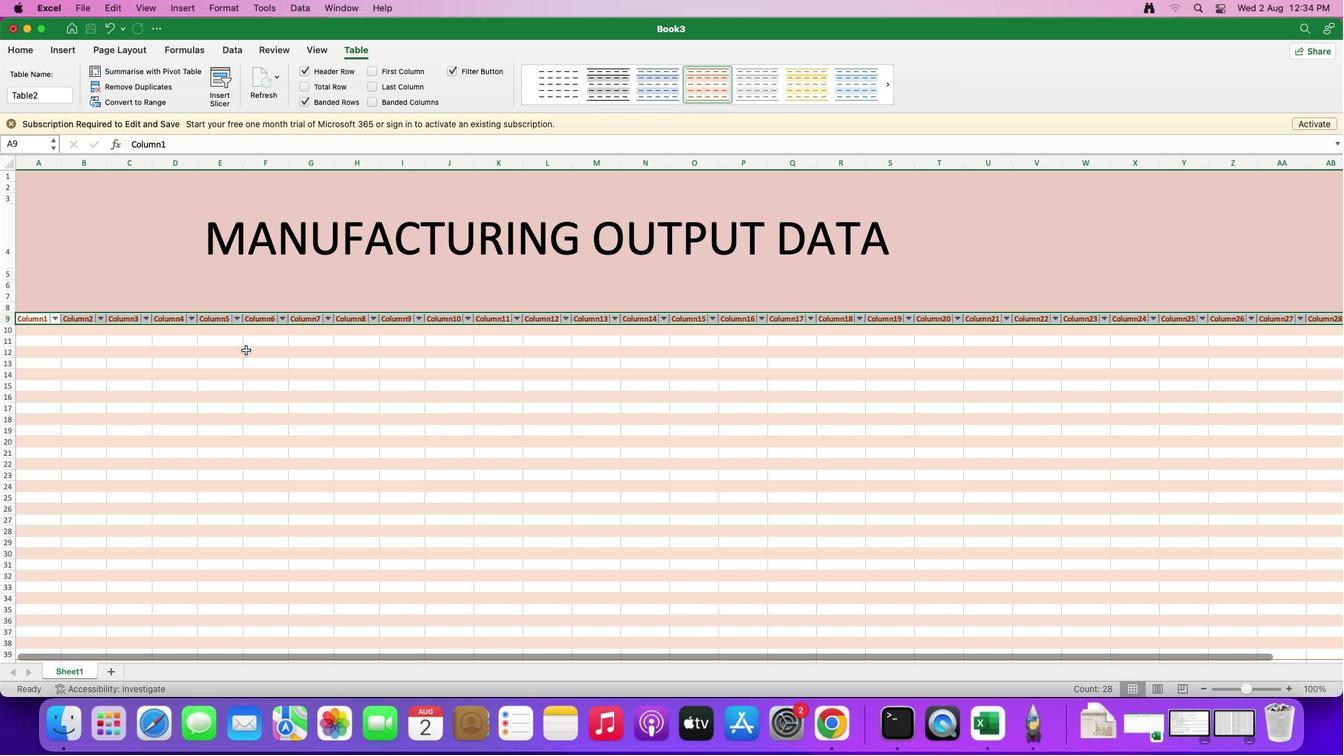 
Action: Mouse pressed left at (246, 350)
Screenshot: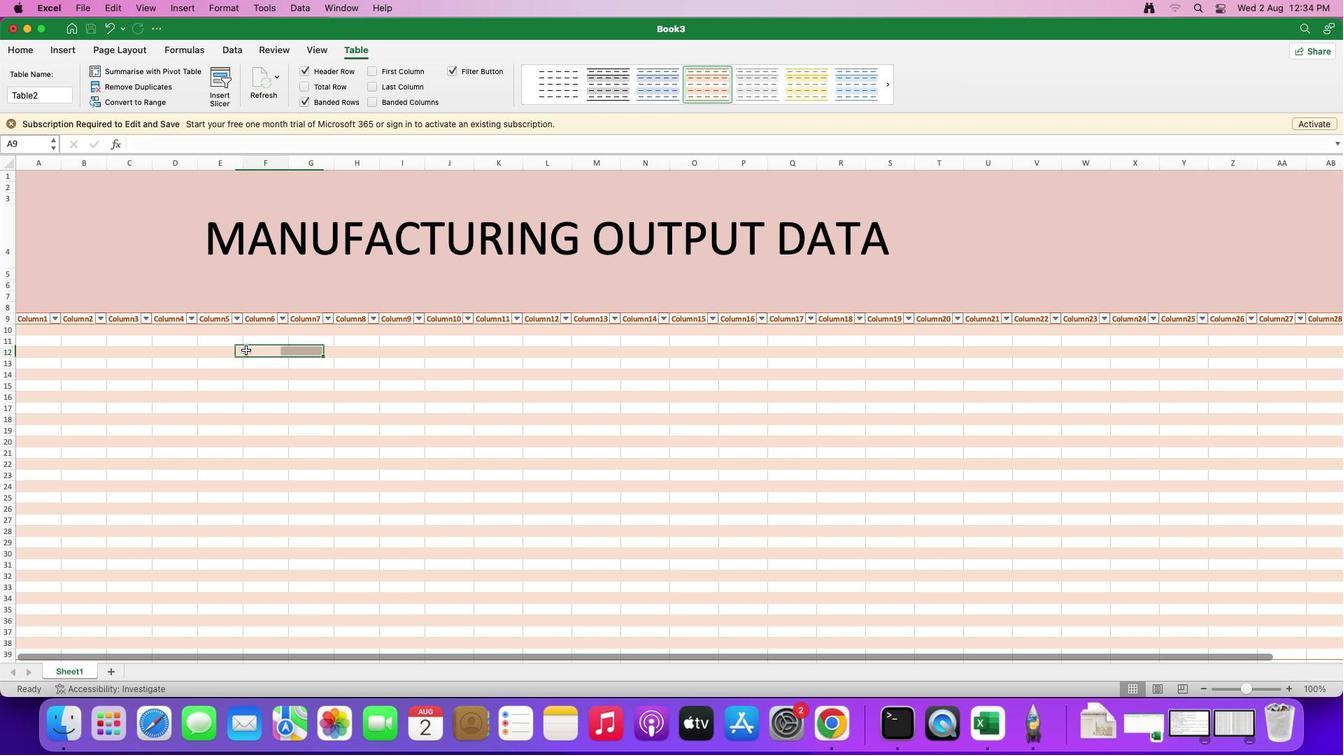 
Action: Mouse moved to (31, 317)
Screenshot: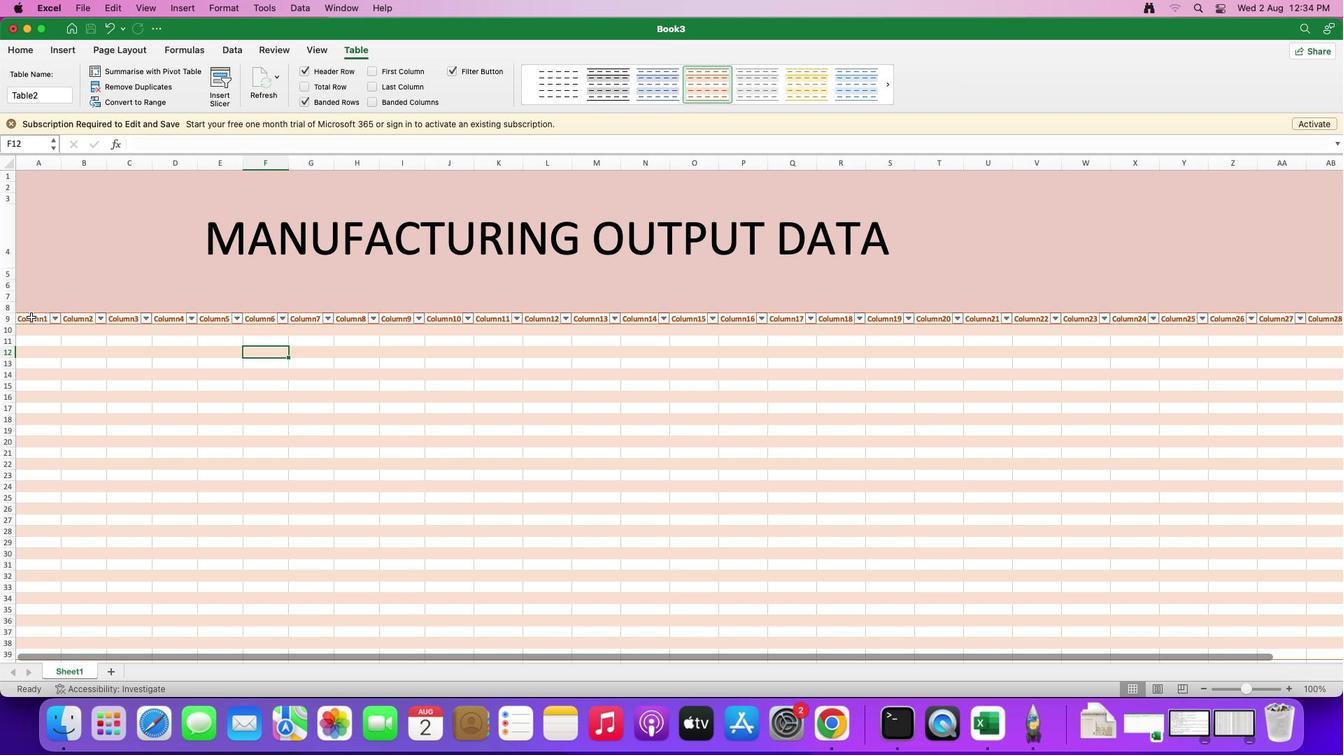 
Action: Mouse pressed right at (31, 317)
Screenshot: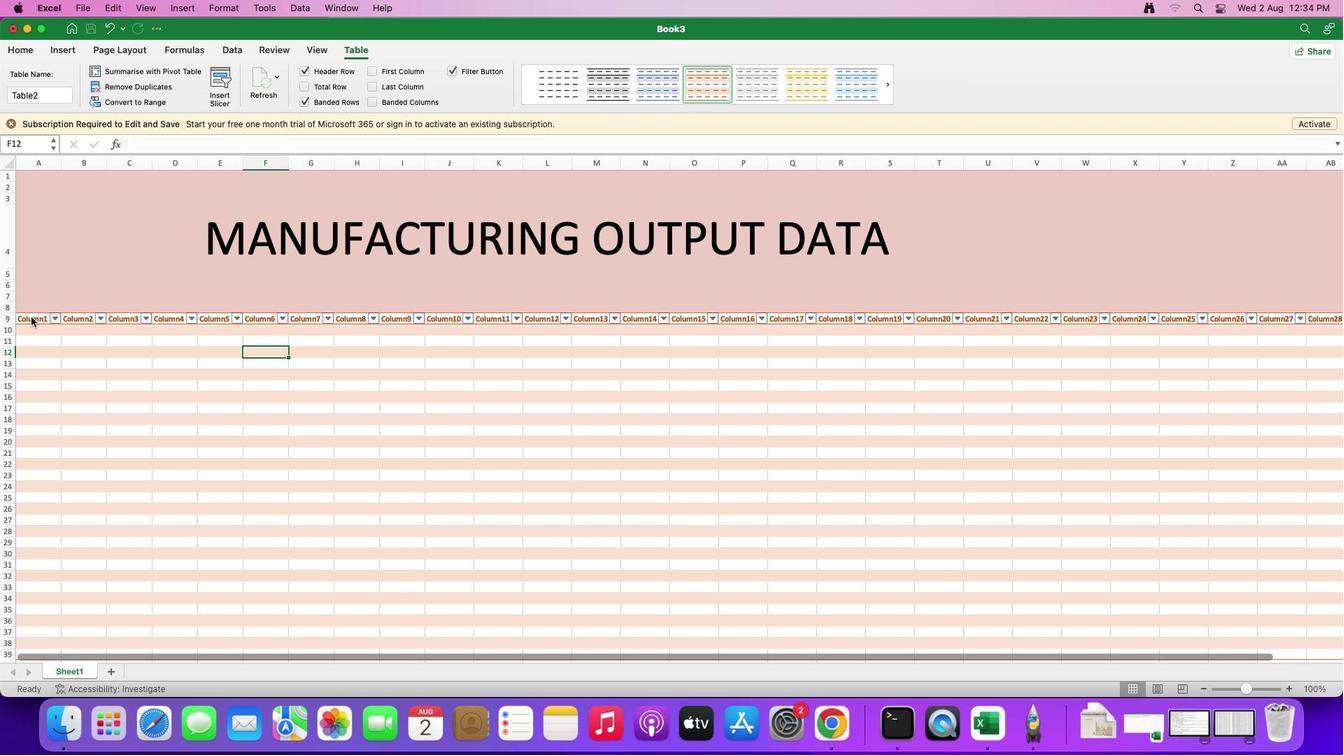 
Action: Mouse moved to (319, 344)
Screenshot: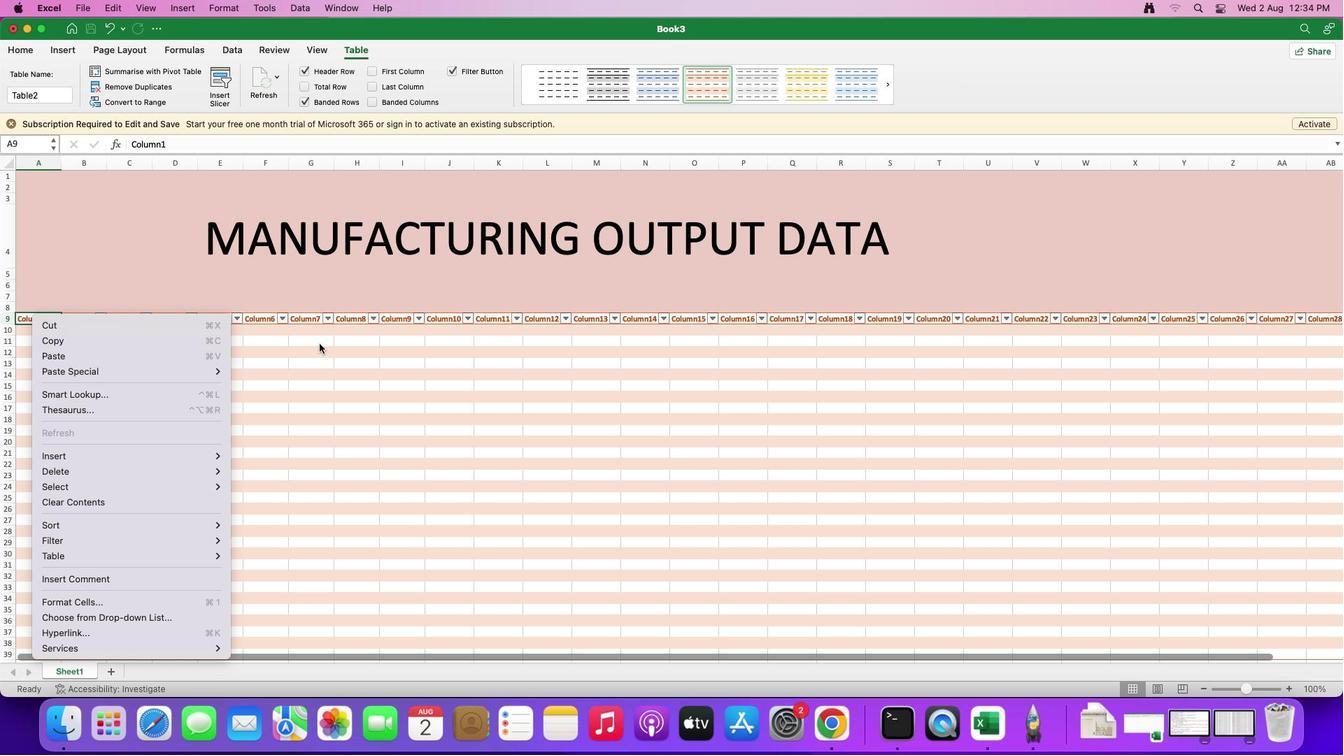 
Action: Mouse pressed left at (319, 344)
Screenshot: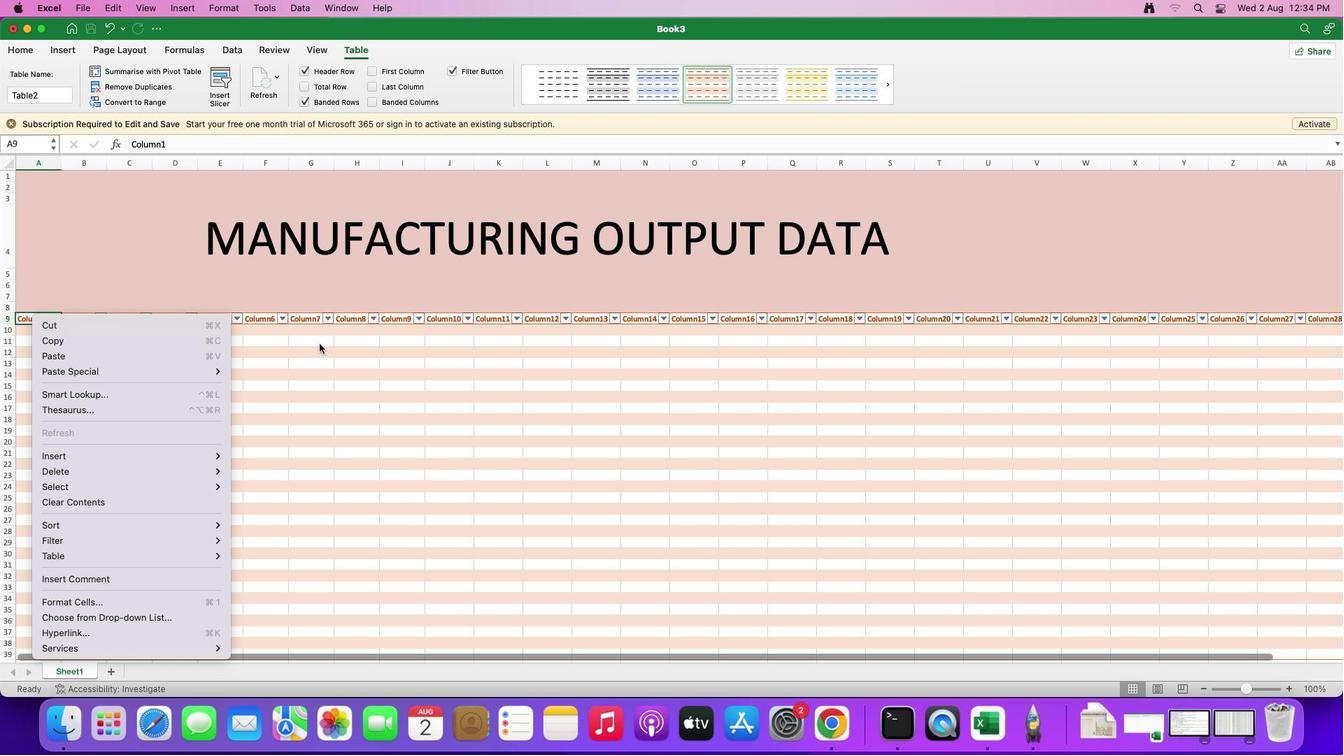 
Action: Mouse moved to (37, 321)
Screenshot: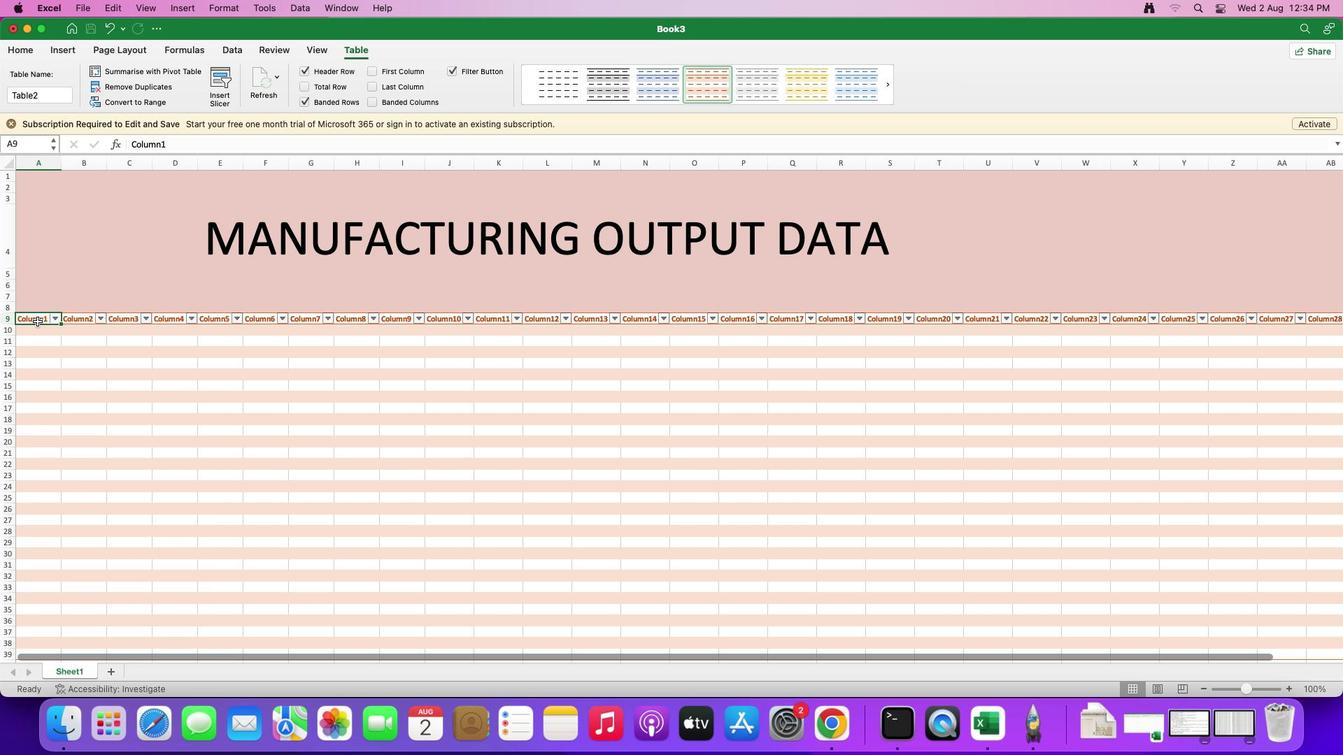 
Action: Mouse pressed left at (37, 321)
Screenshot: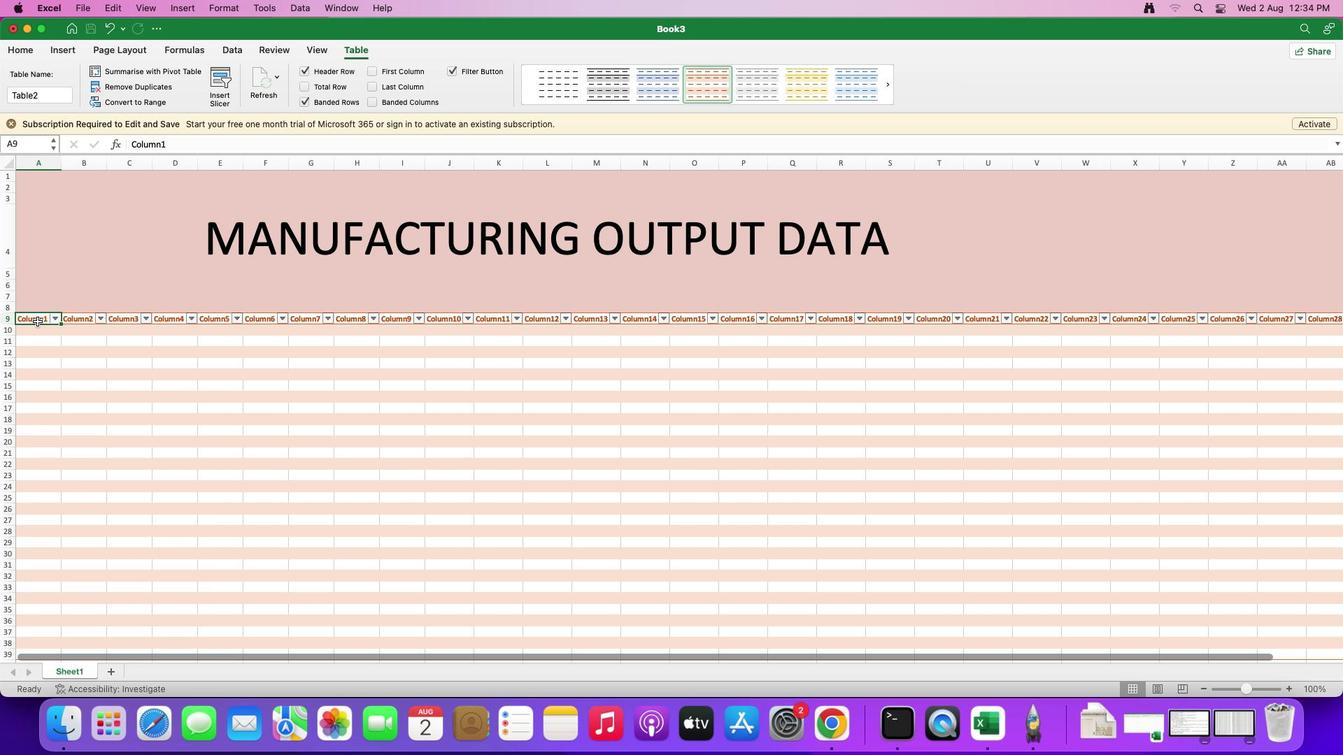 
Action: Mouse moved to (865, 316)
Screenshot: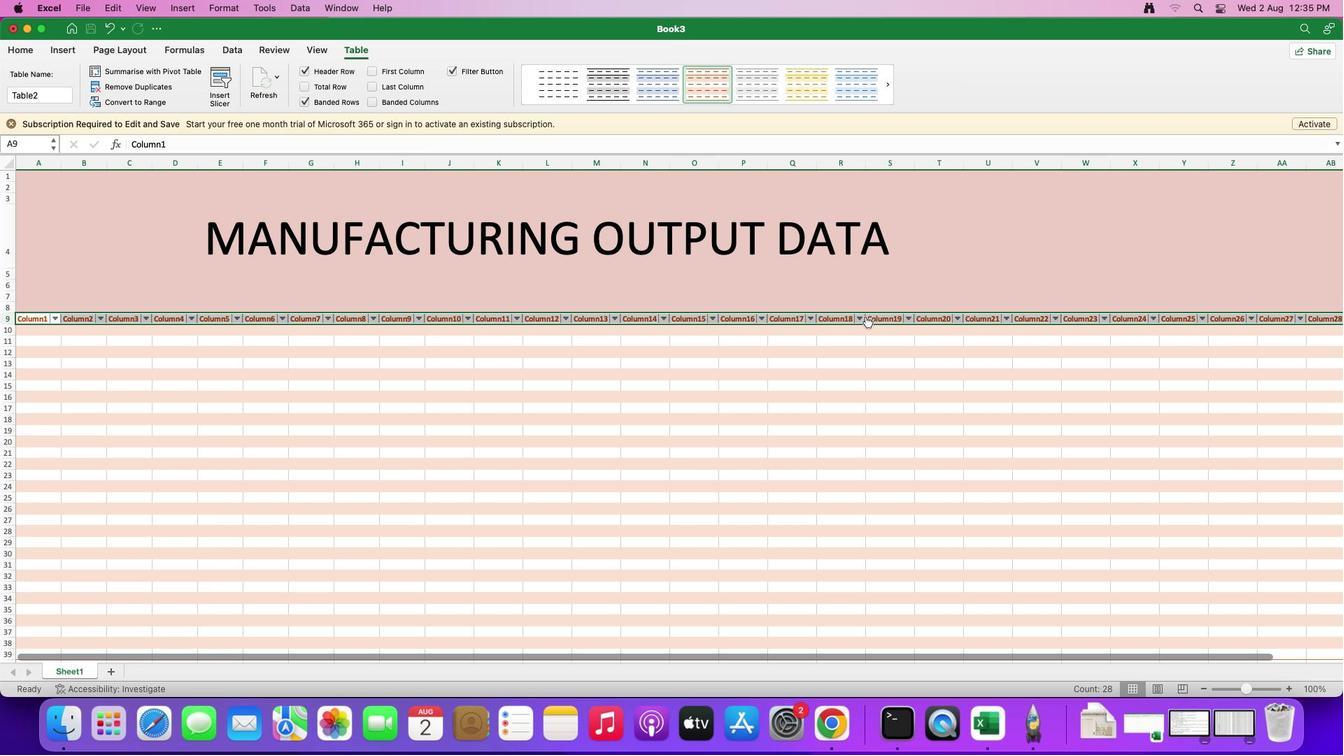 
Action: Mouse pressed right at (865, 316)
Screenshot: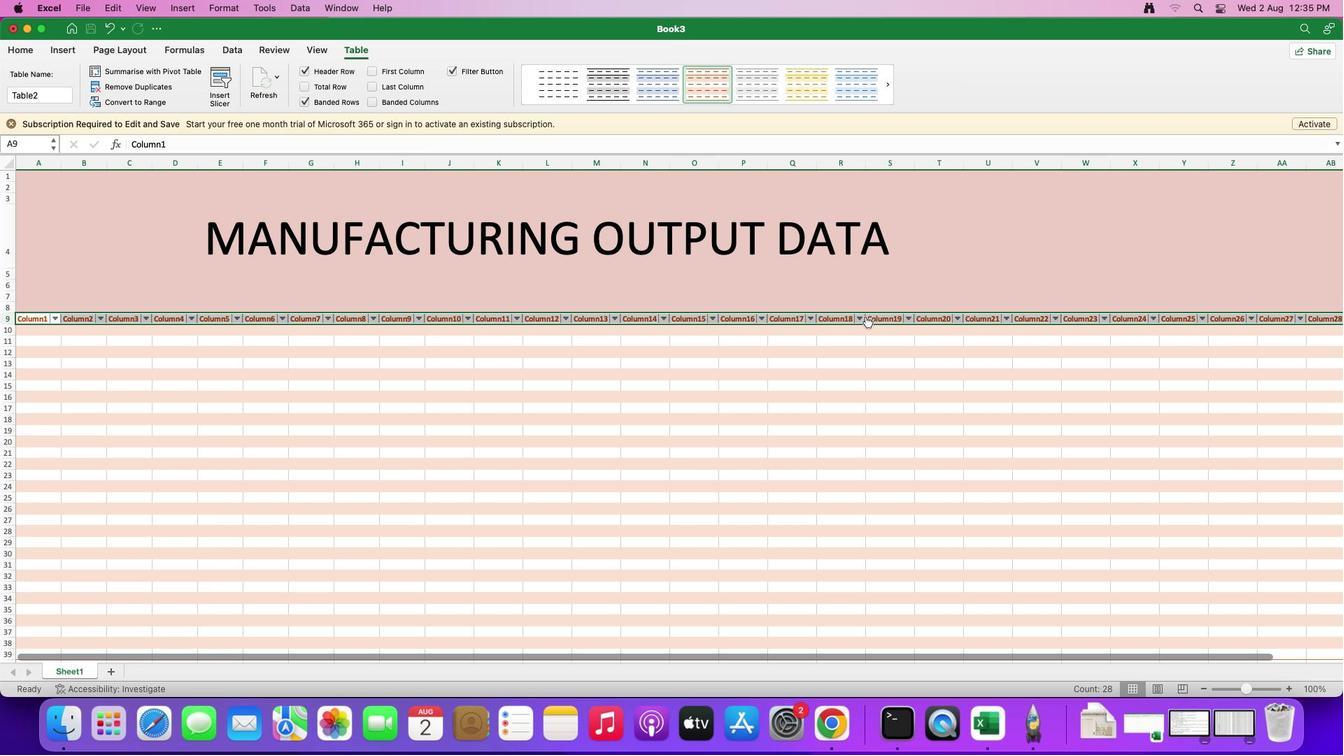 
Action: Mouse moved to (864, 316)
Screenshot: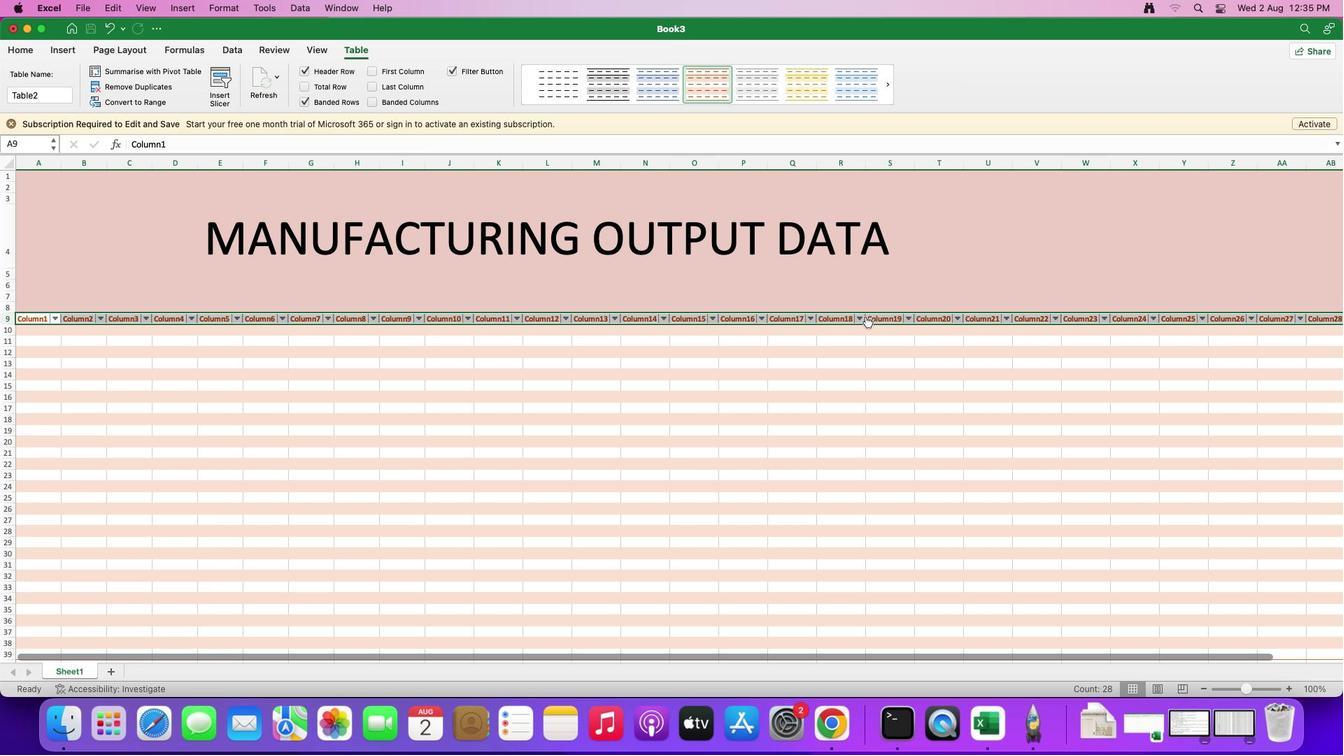 
Action: Mouse pressed right at (864, 316)
Screenshot: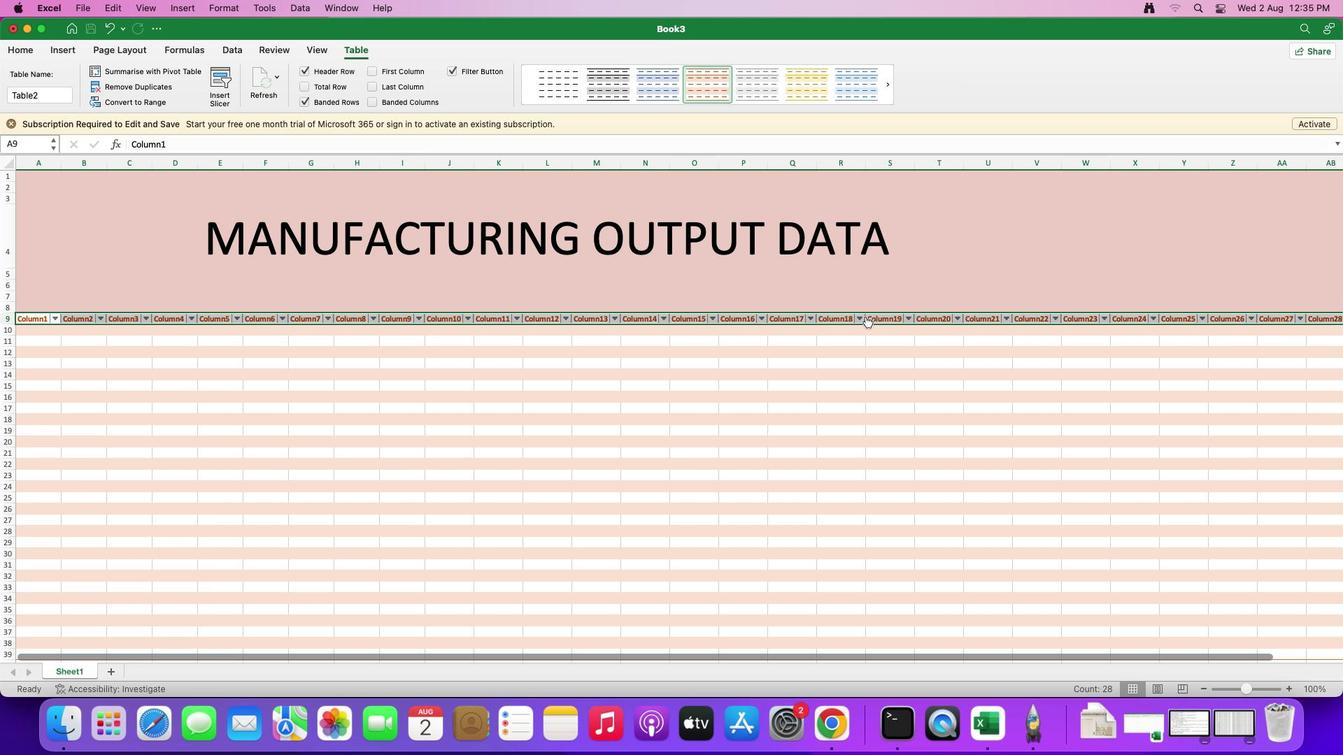 
Action: Mouse moved to (441, 322)
